 Task: Research Airbnb properties in Zhlobin, Belarus from 10th December, 2023 to 16th December, 2023 for 4 adults.4 bedrooms having 4 beds and 4 bathrooms. Property type can be flat. Amenities needed are: wifi, TV, free parkinig on premises, gym, breakfast. Booking option can be shelf check-in. Look for 3 properties as per requirement.
Action: Mouse moved to (611, 162)
Screenshot: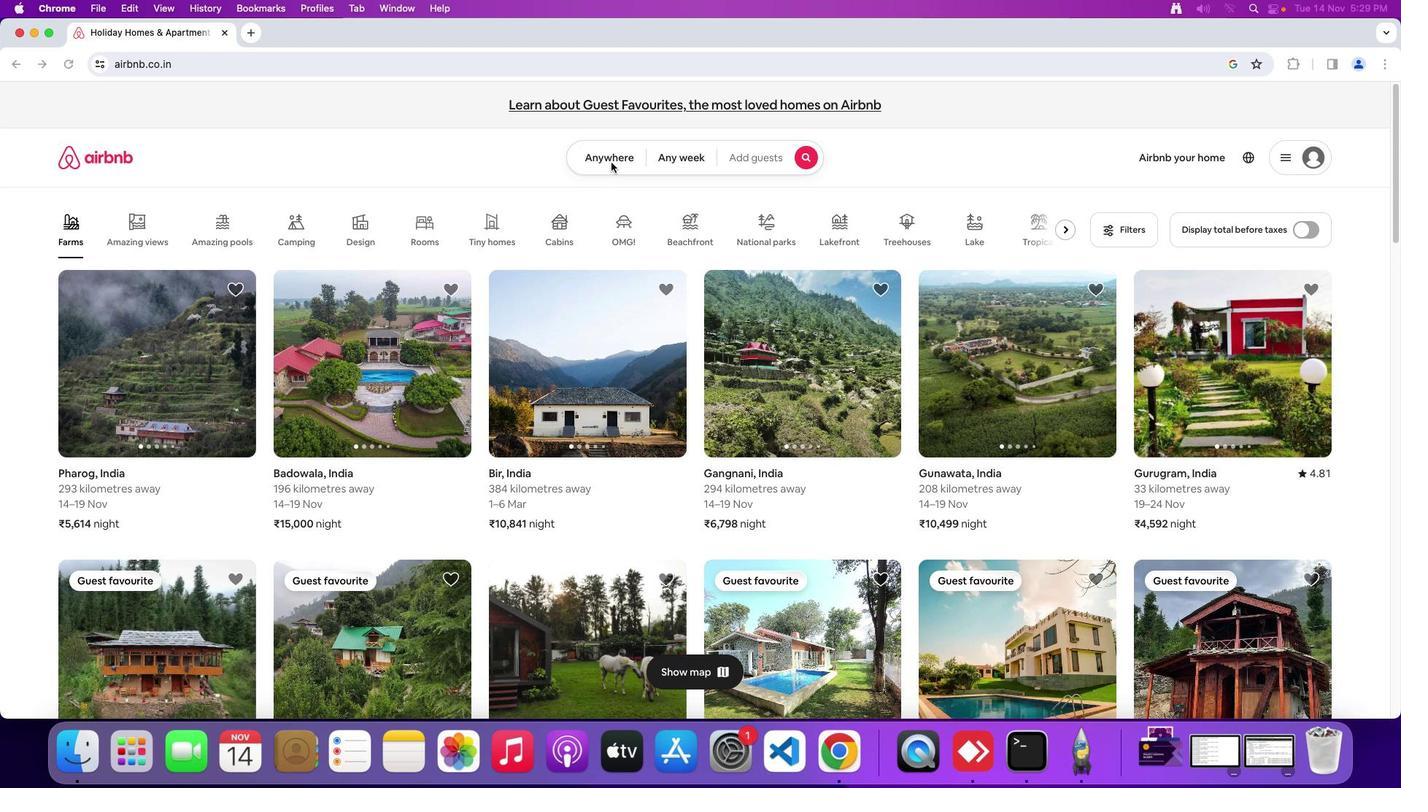 
Action: Mouse pressed left at (611, 162)
Screenshot: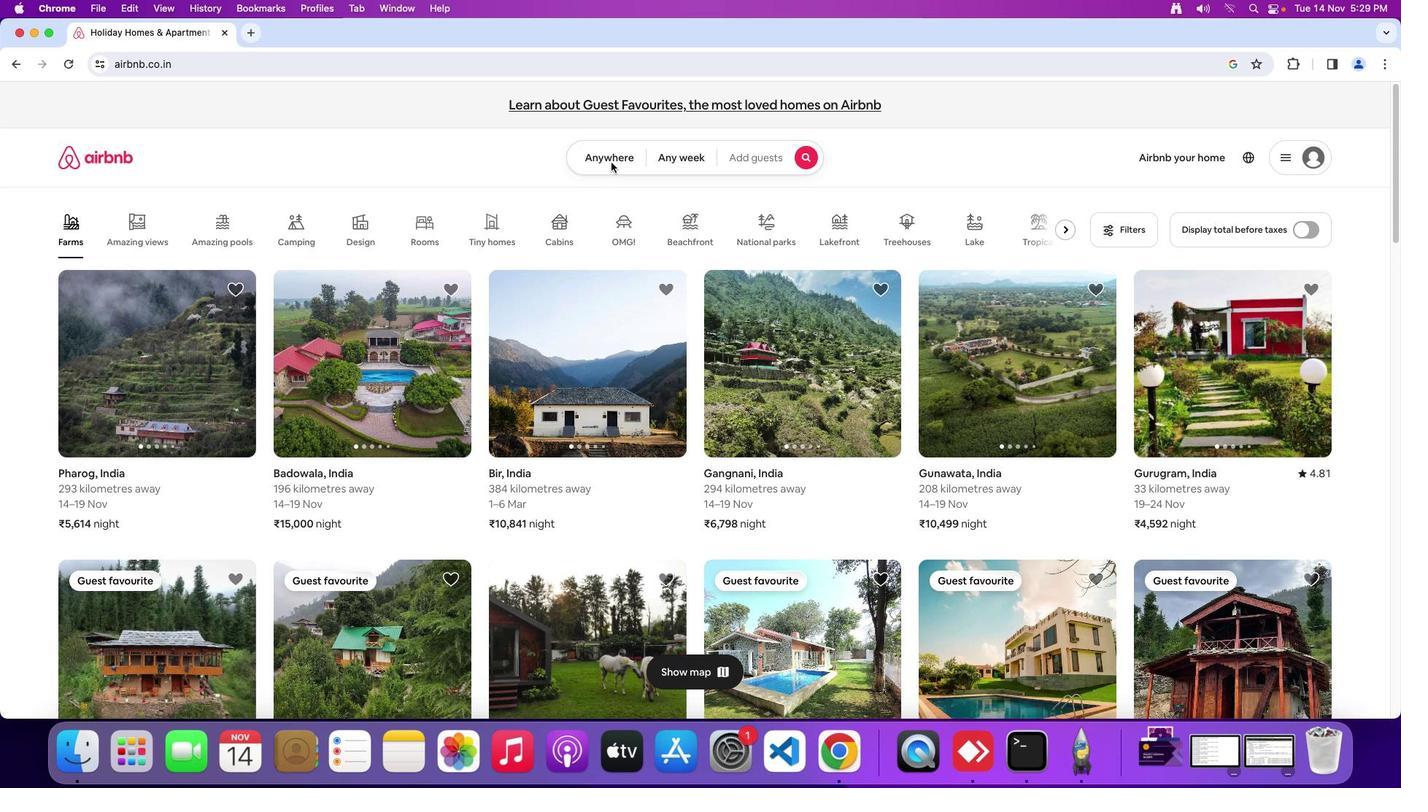 
Action: Mouse moved to (615, 161)
Screenshot: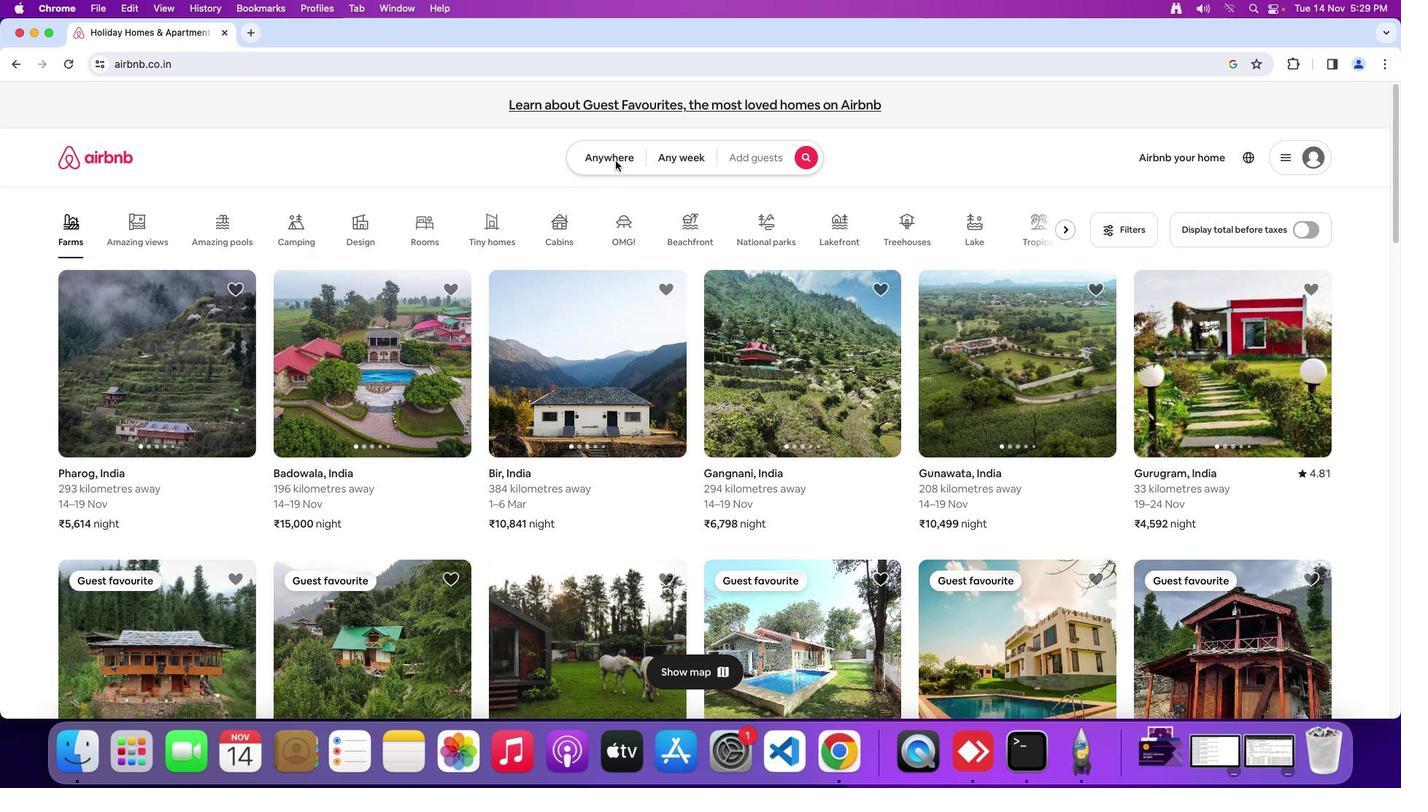 
Action: Mouse pressed left at (615, 161)
Screenshot: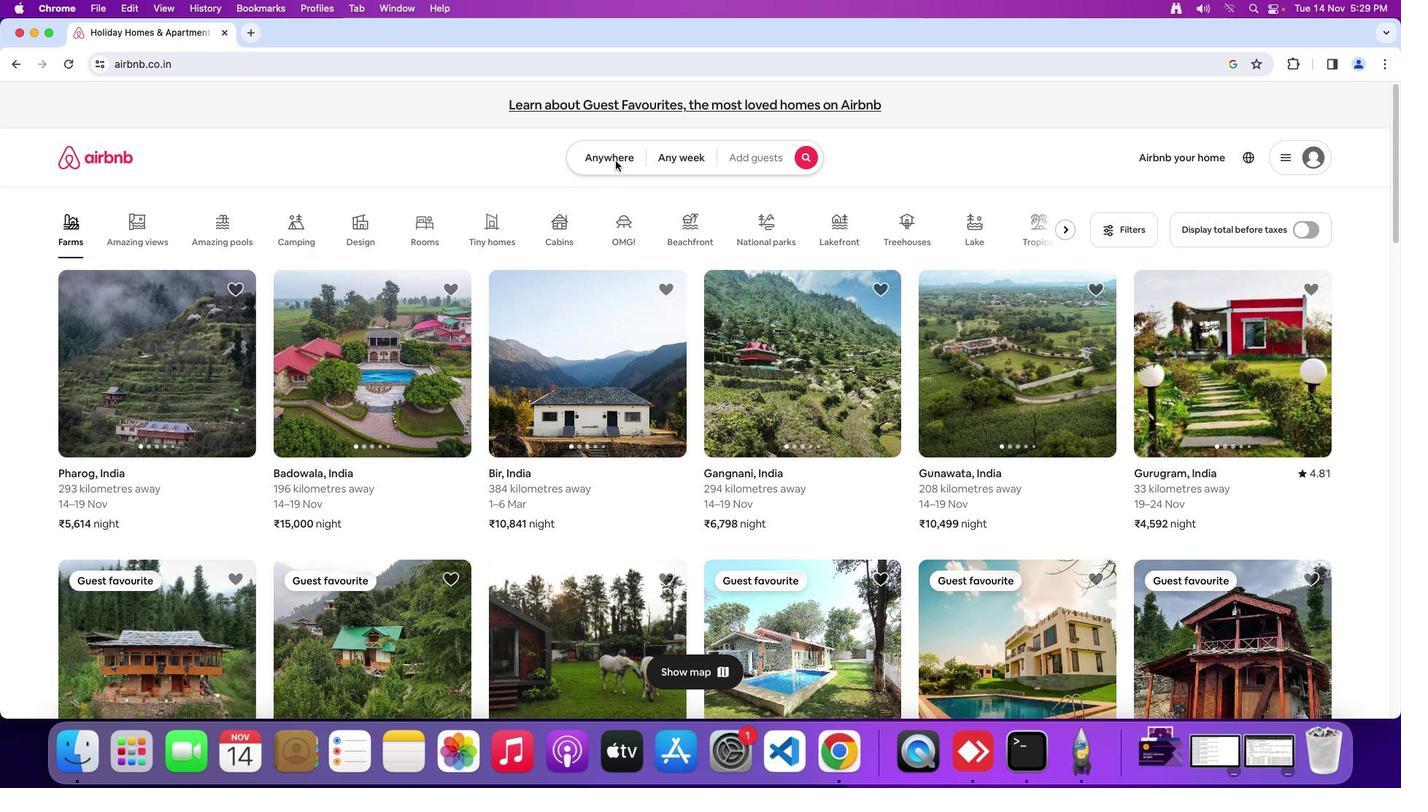 
Action: Mouse moved to (571, 216)
Screenshot: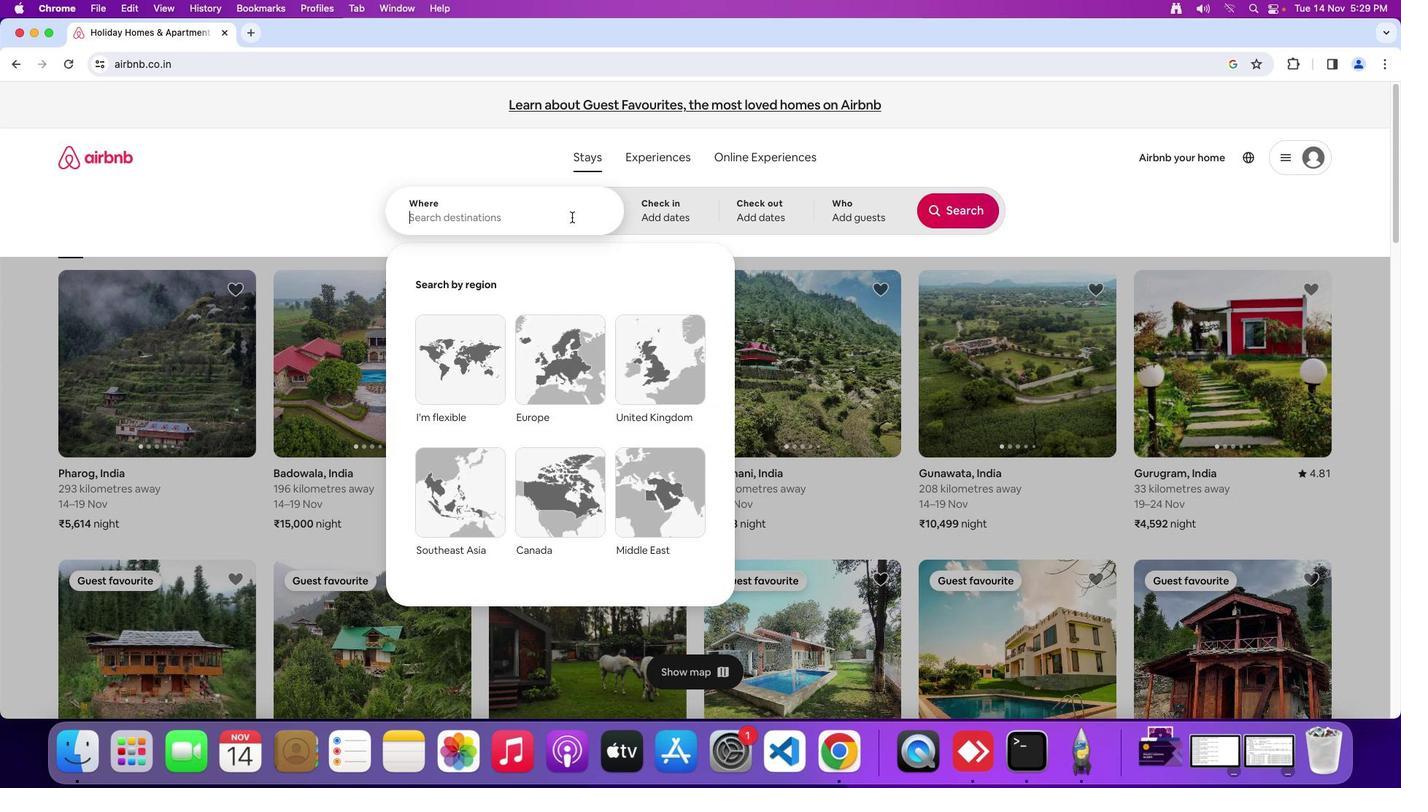 
Action: Mouse pressed left at (571, 216)
Screenshot: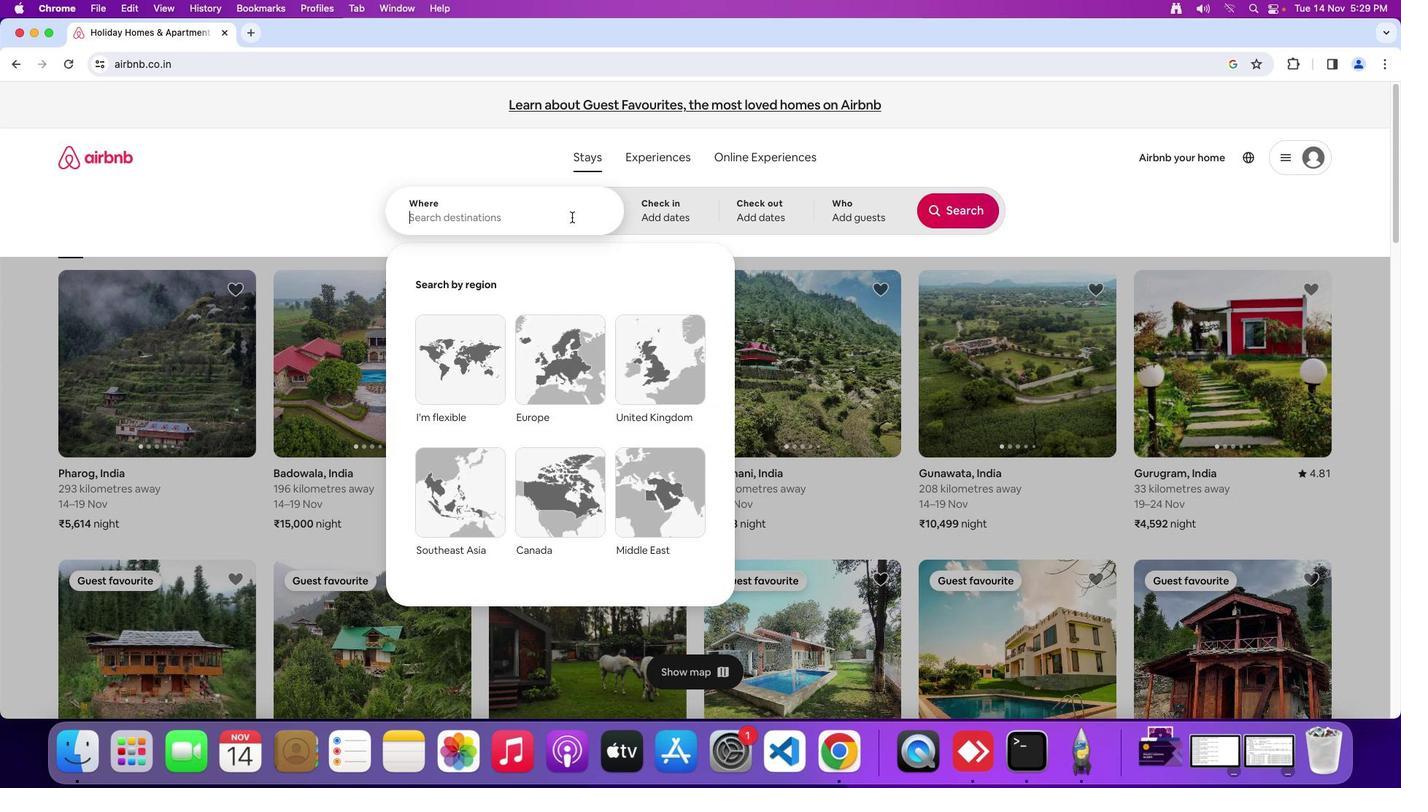 
Action: Key pressed Key.shift_rKey.shift_r'Z''h''l''o''b''i''n'','Key.spaceKey.shift_r'B''e''l''a''r''u''s'
Screenshot: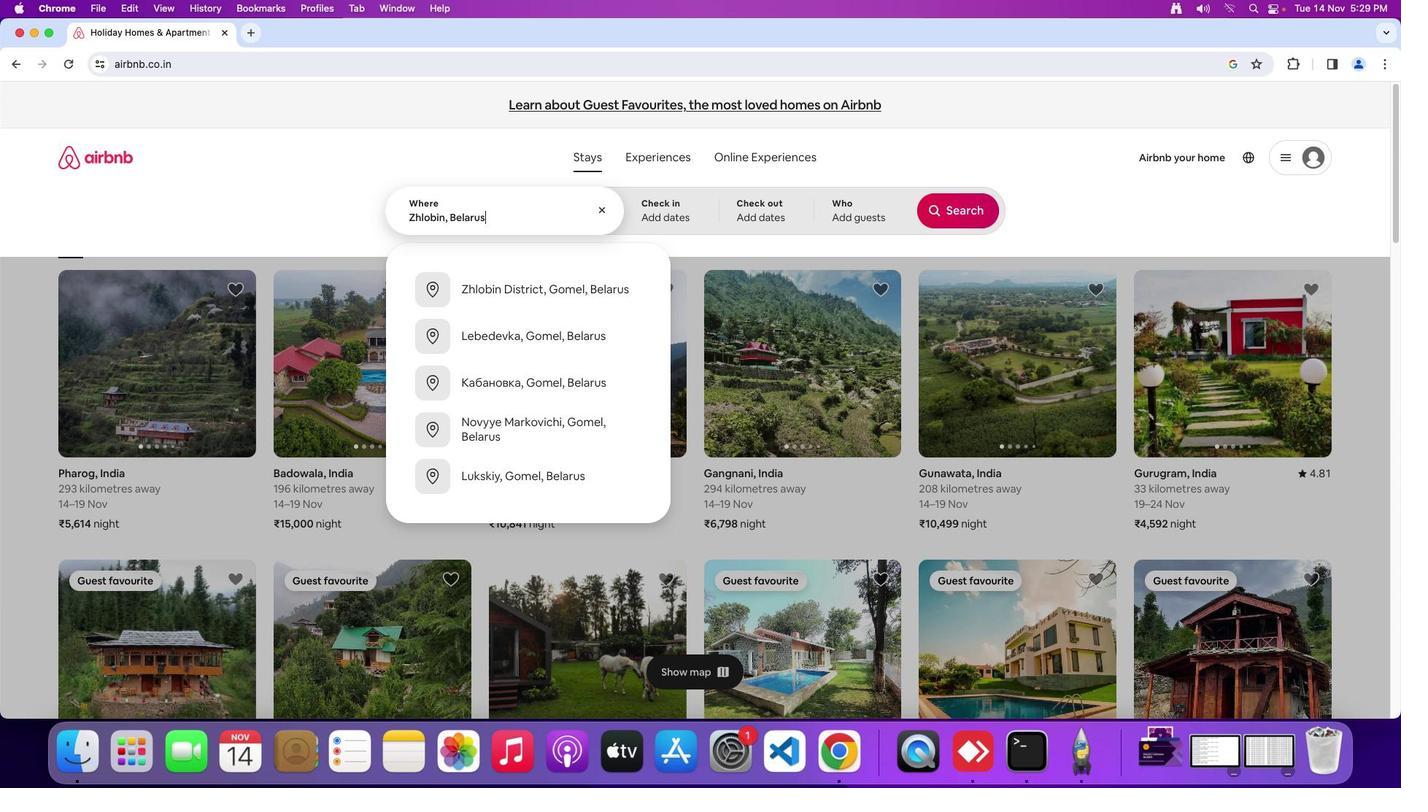 
Action: Mouse moved to (657, 208)
Screenshot: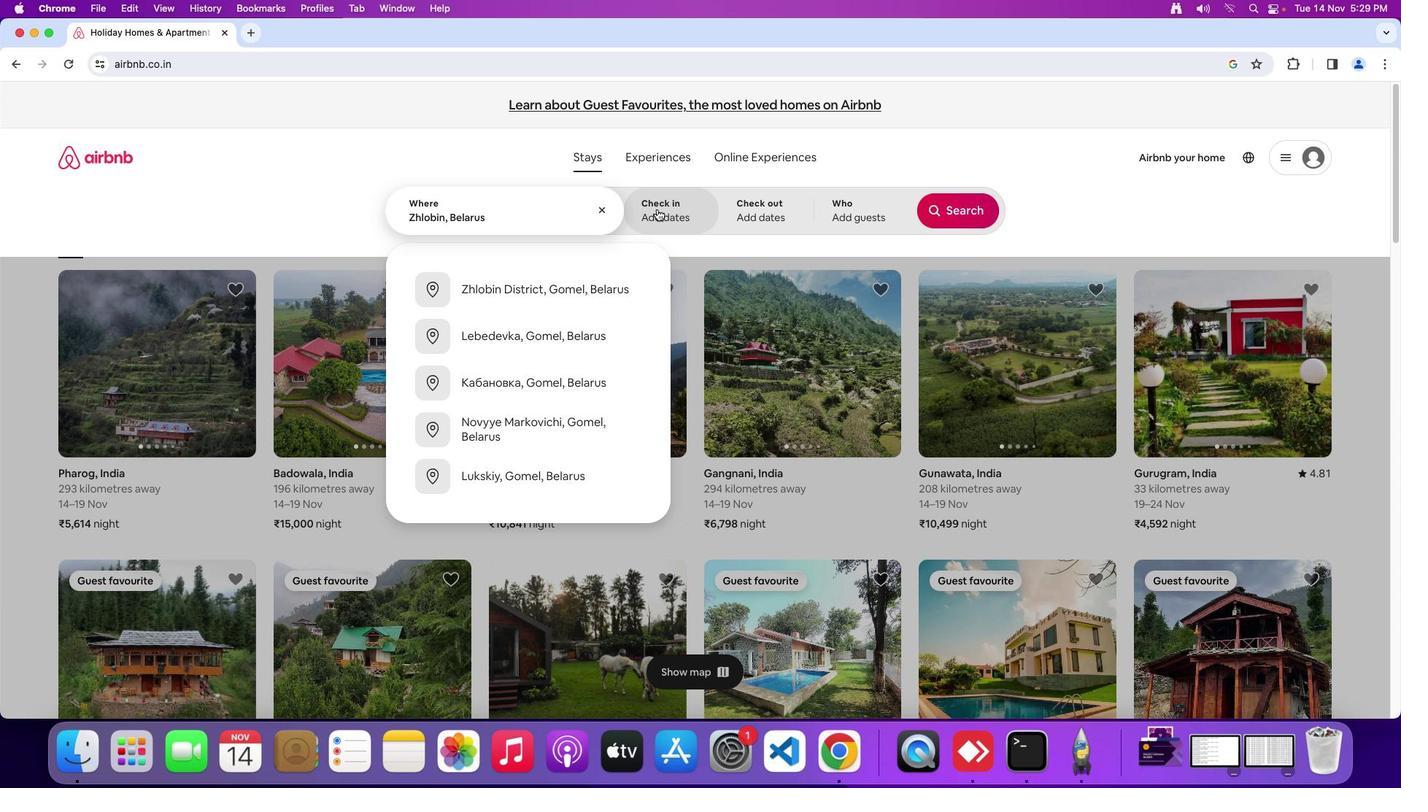 
Action: Mouse pressed left at (657, 208)
Screenshot: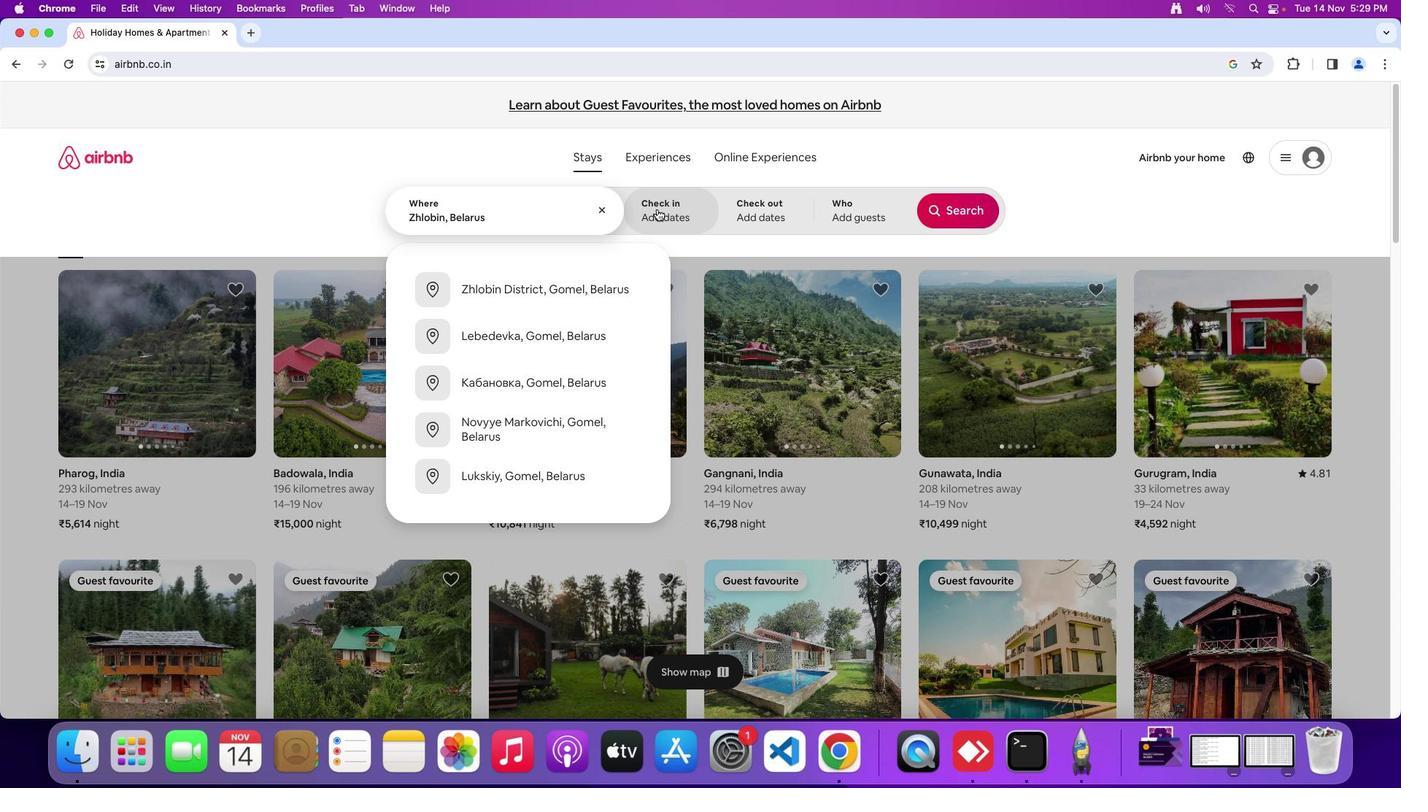 
Action: Mouse moved to (729, 461)
Screenshot: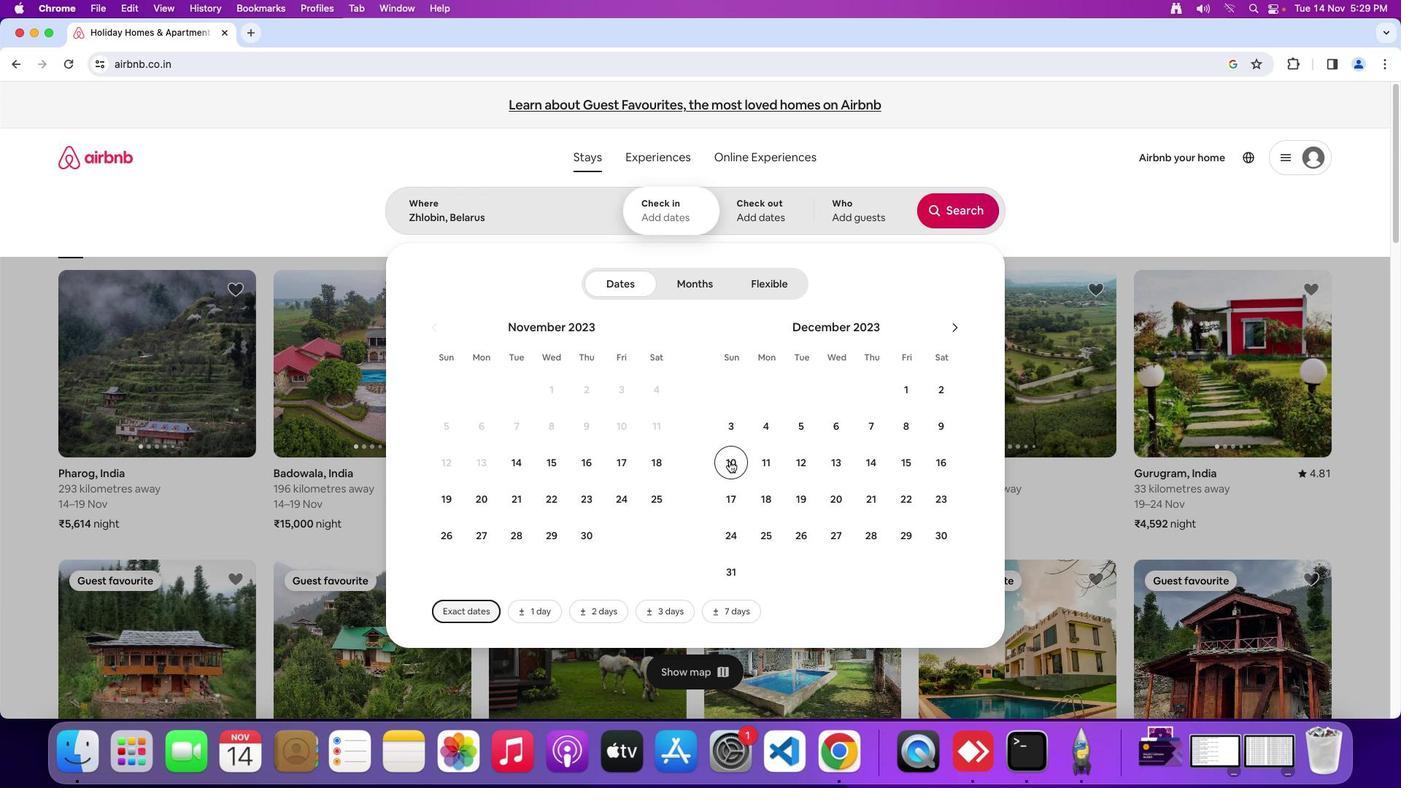 
Action: Mouse pressed left at (729, 461)
Screenshot: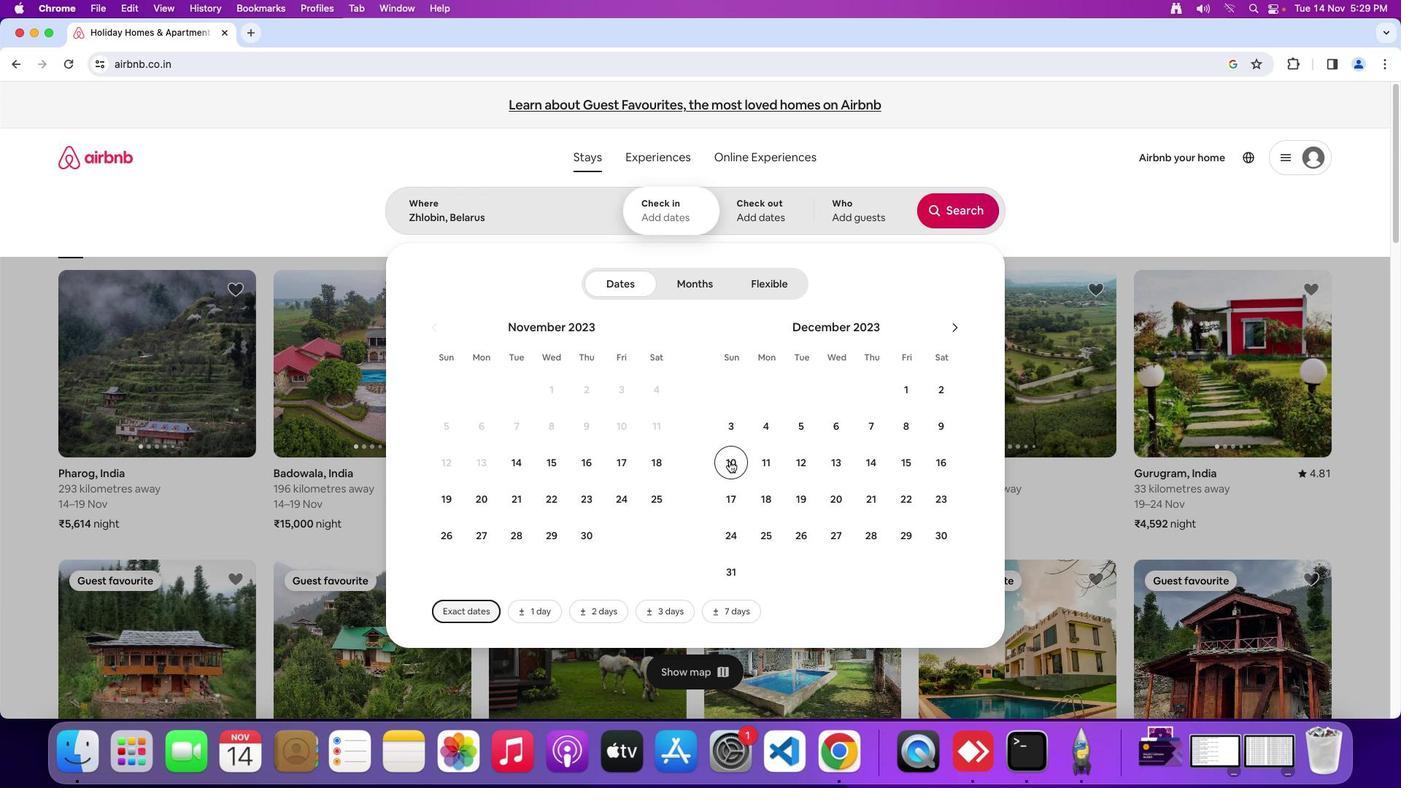 
Action: Mouse moved to (933, 465)
Screenshot: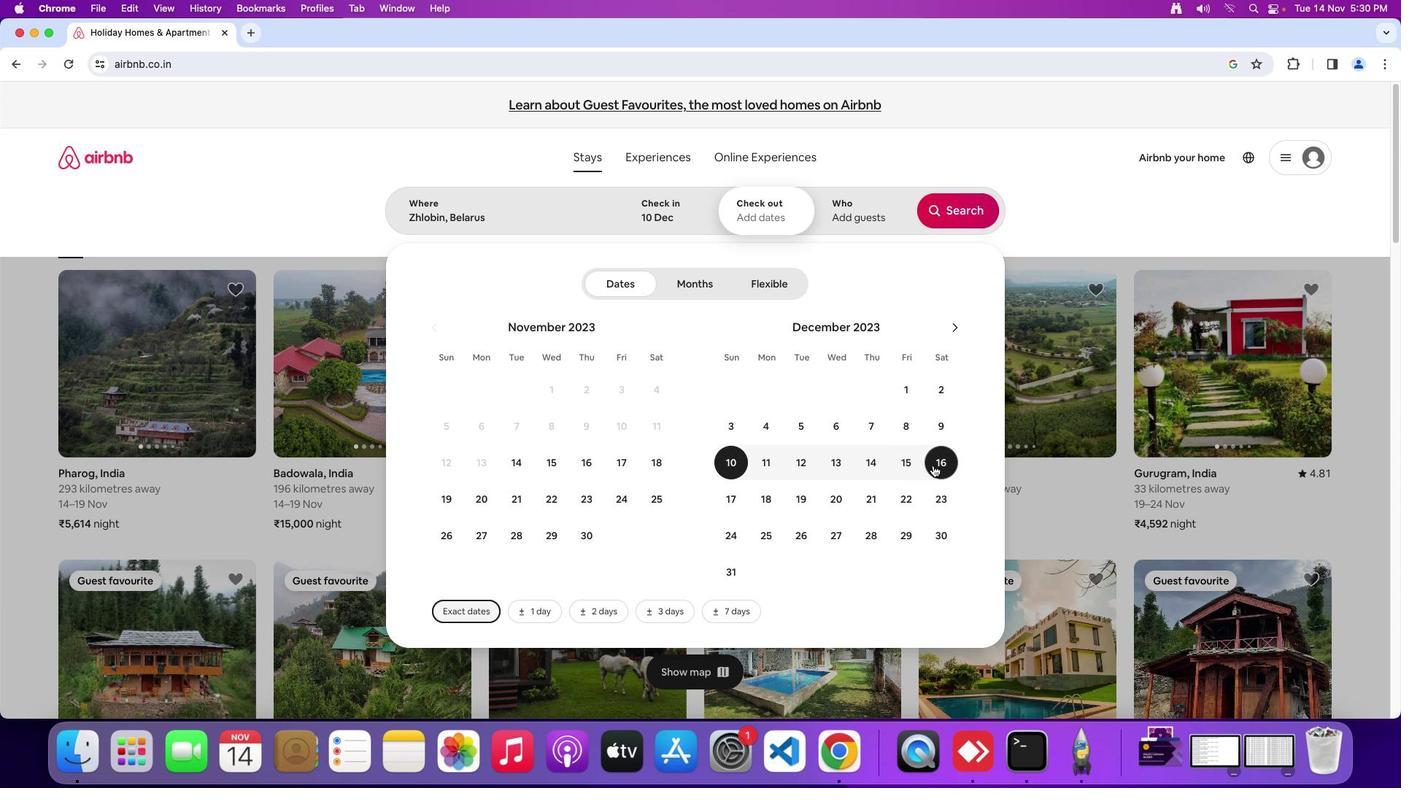 
Action: Mouse pressed left at (933, 465)
Screenshot: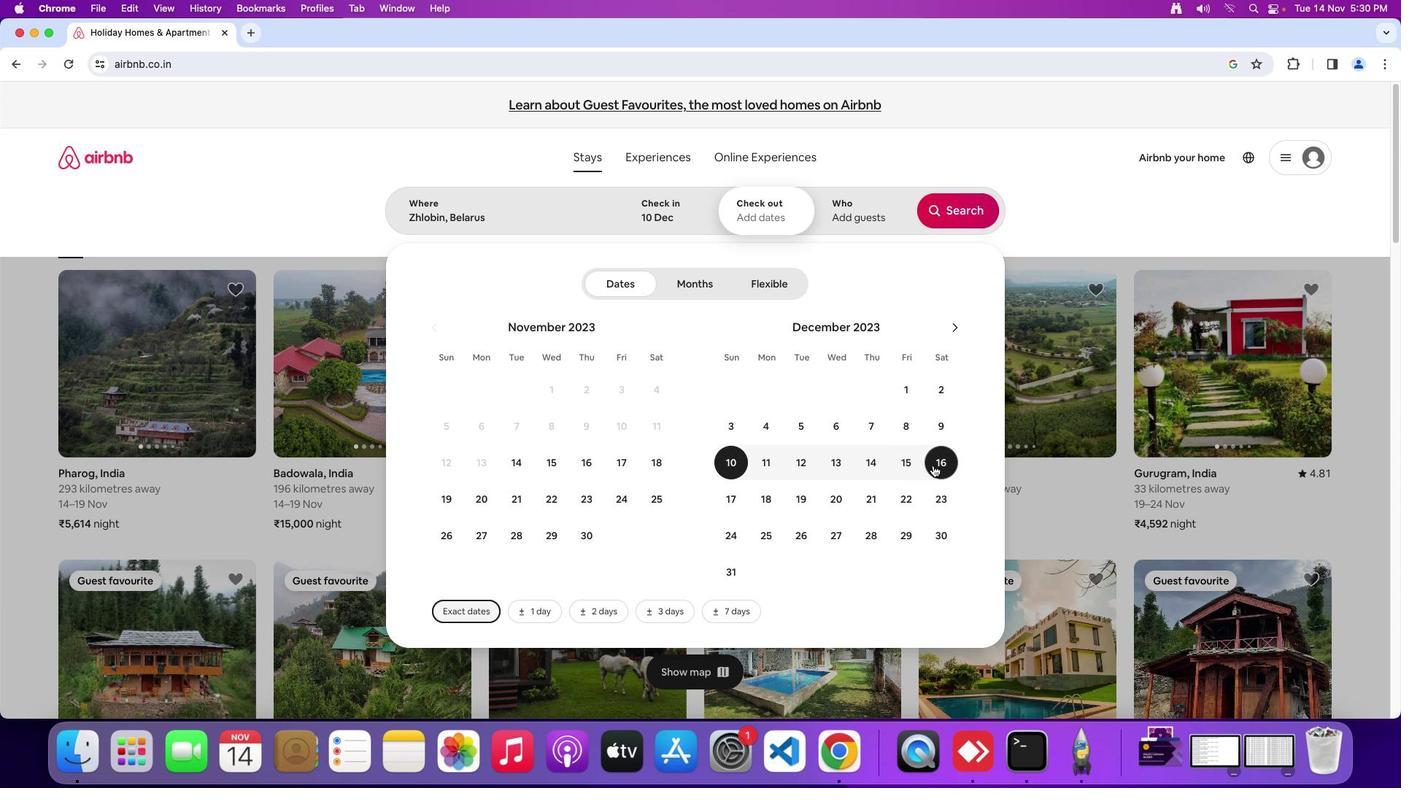 
Action: Mouse moved to (879, 223)
Screenshot: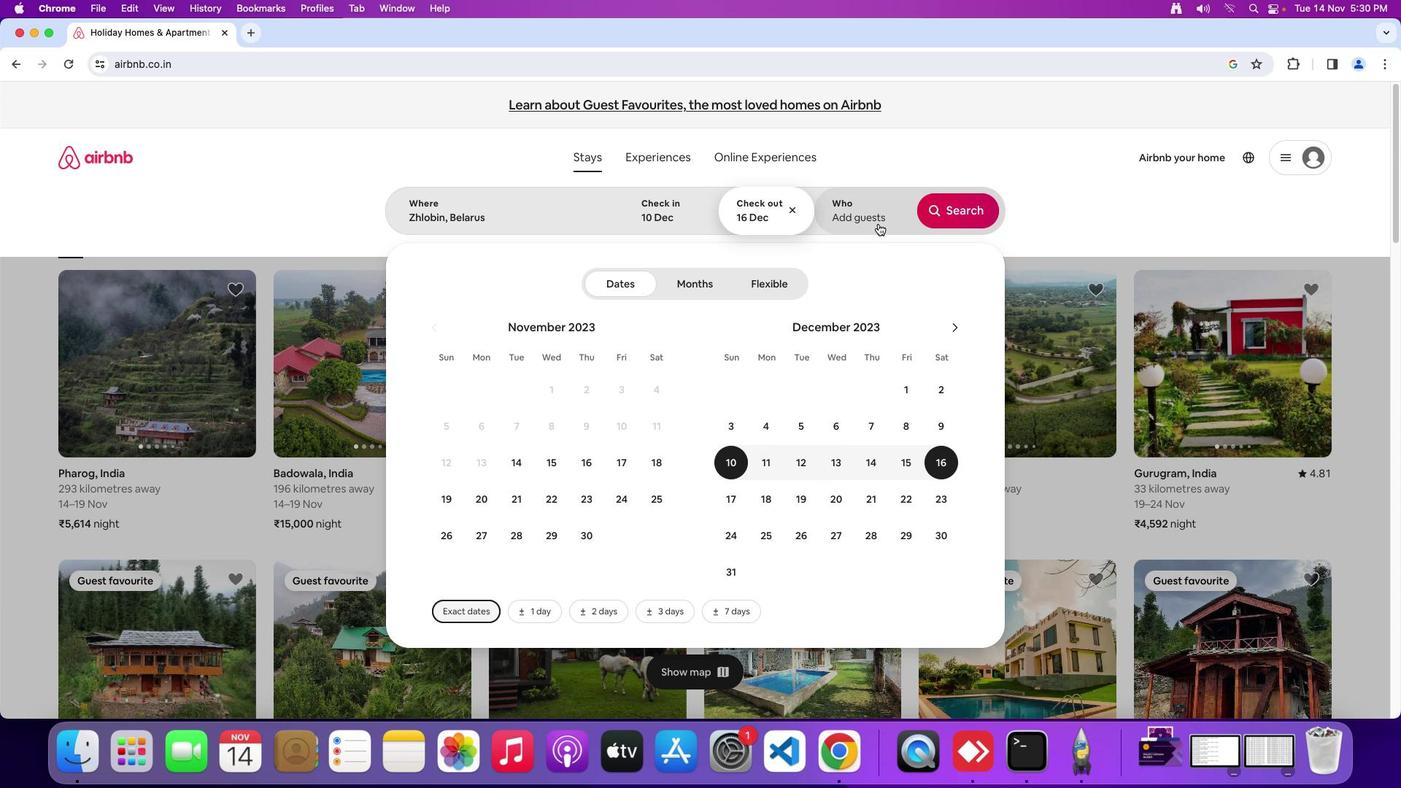 
Action: Mouse pressed left at (879, 223)
Screenshot: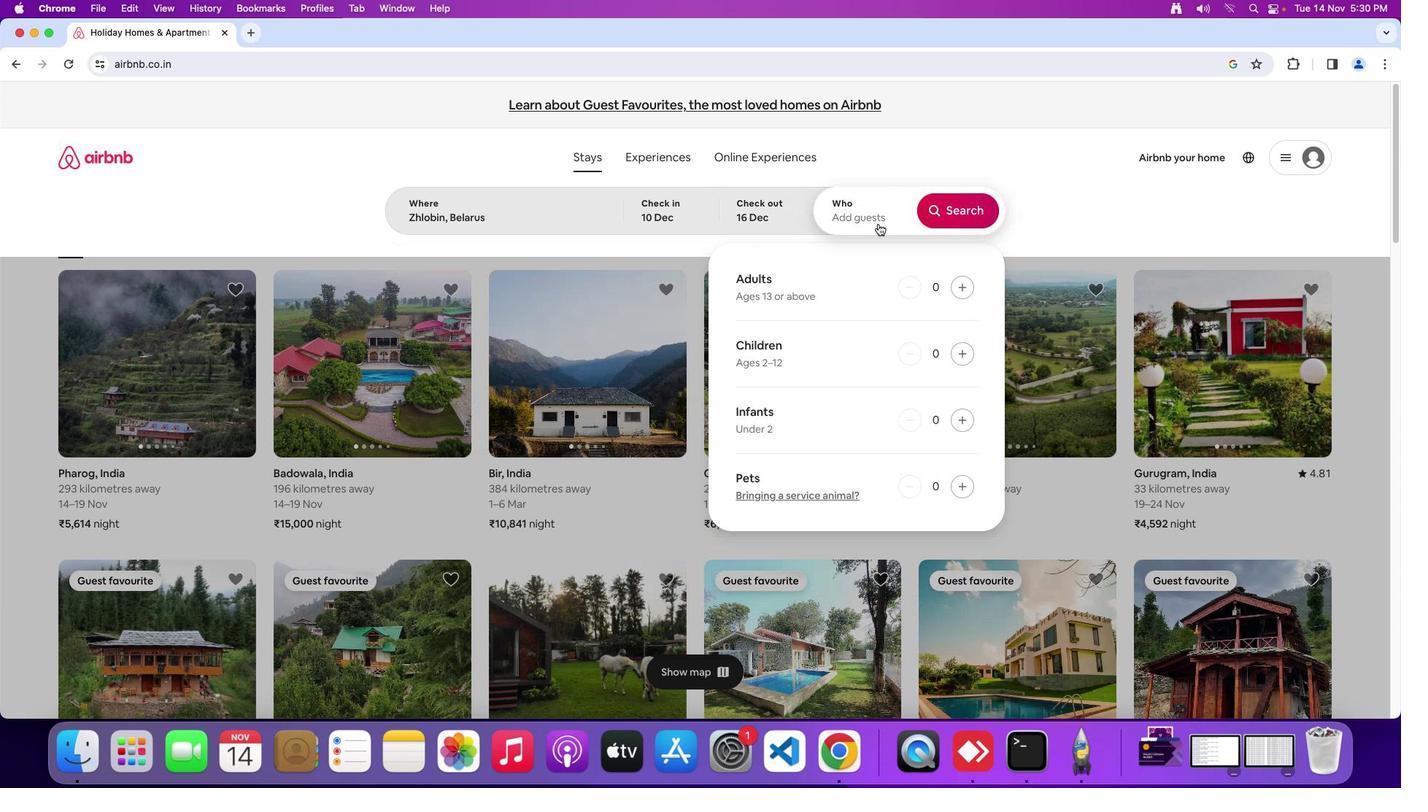 
Action: Mouse moved to (958, 282)
Screenshot: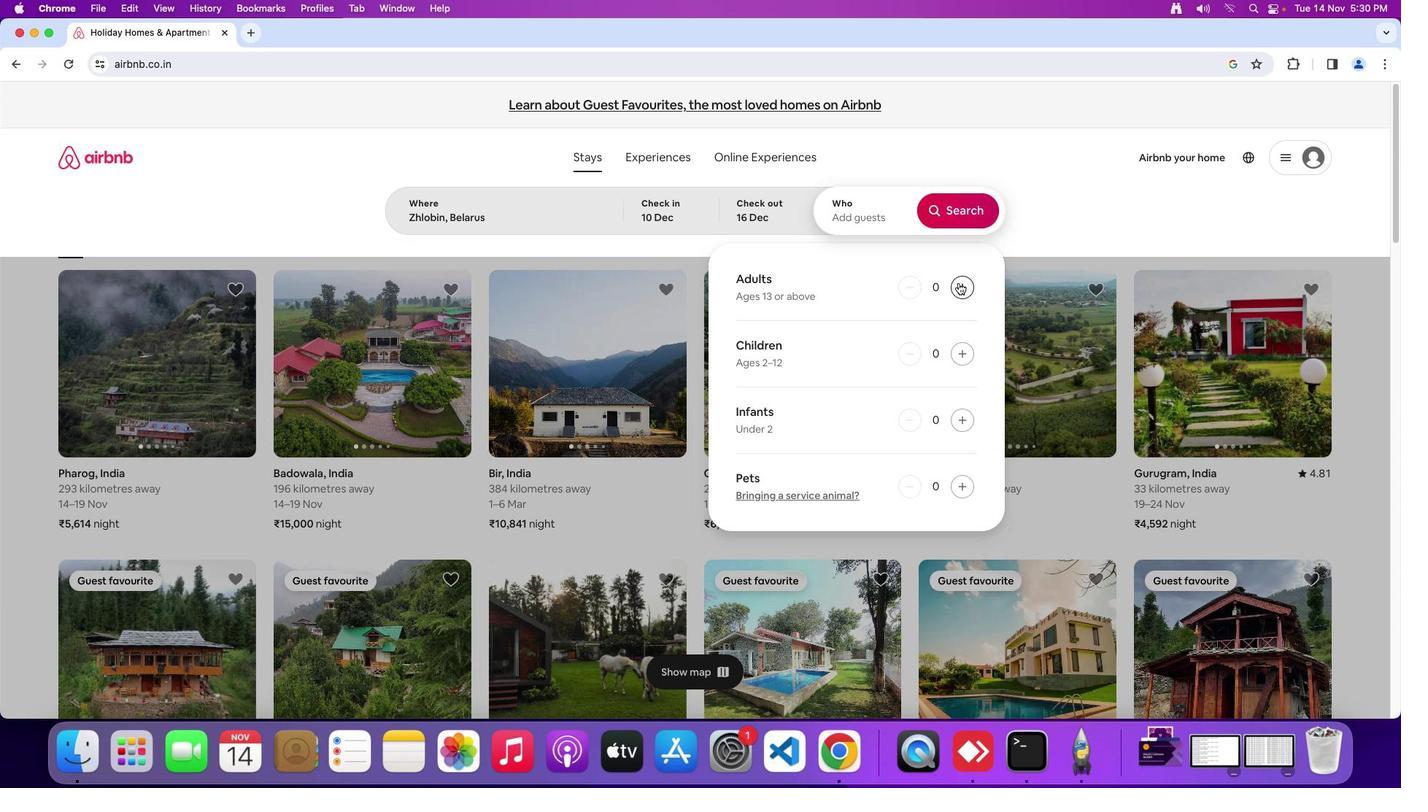 
Action: Mouse pressed left at (958, 282)
Screenshot: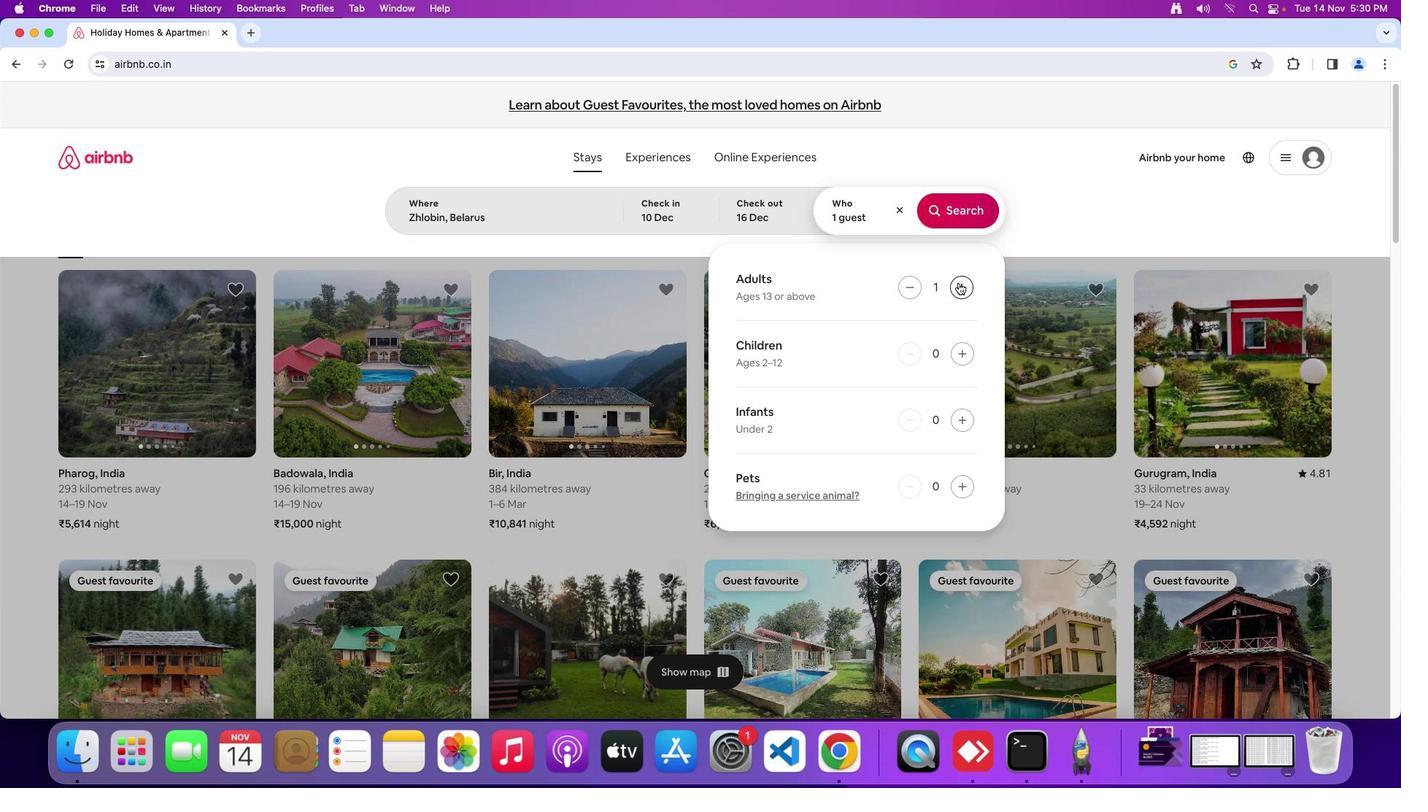 
Action: Mouse pressed left at (958, 282)
Screenshot: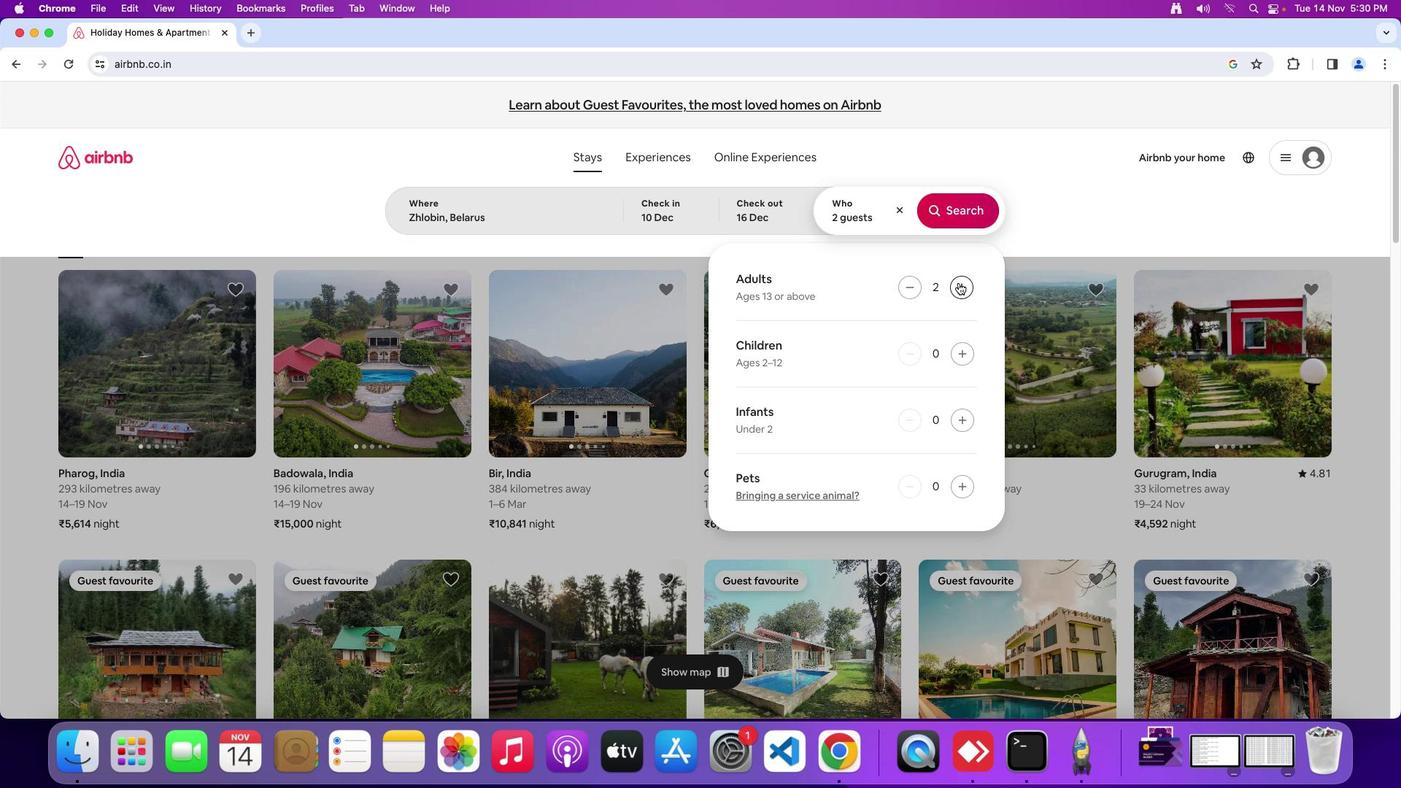 
Action: Mouse pressed left at (958, 282)
Screenshot: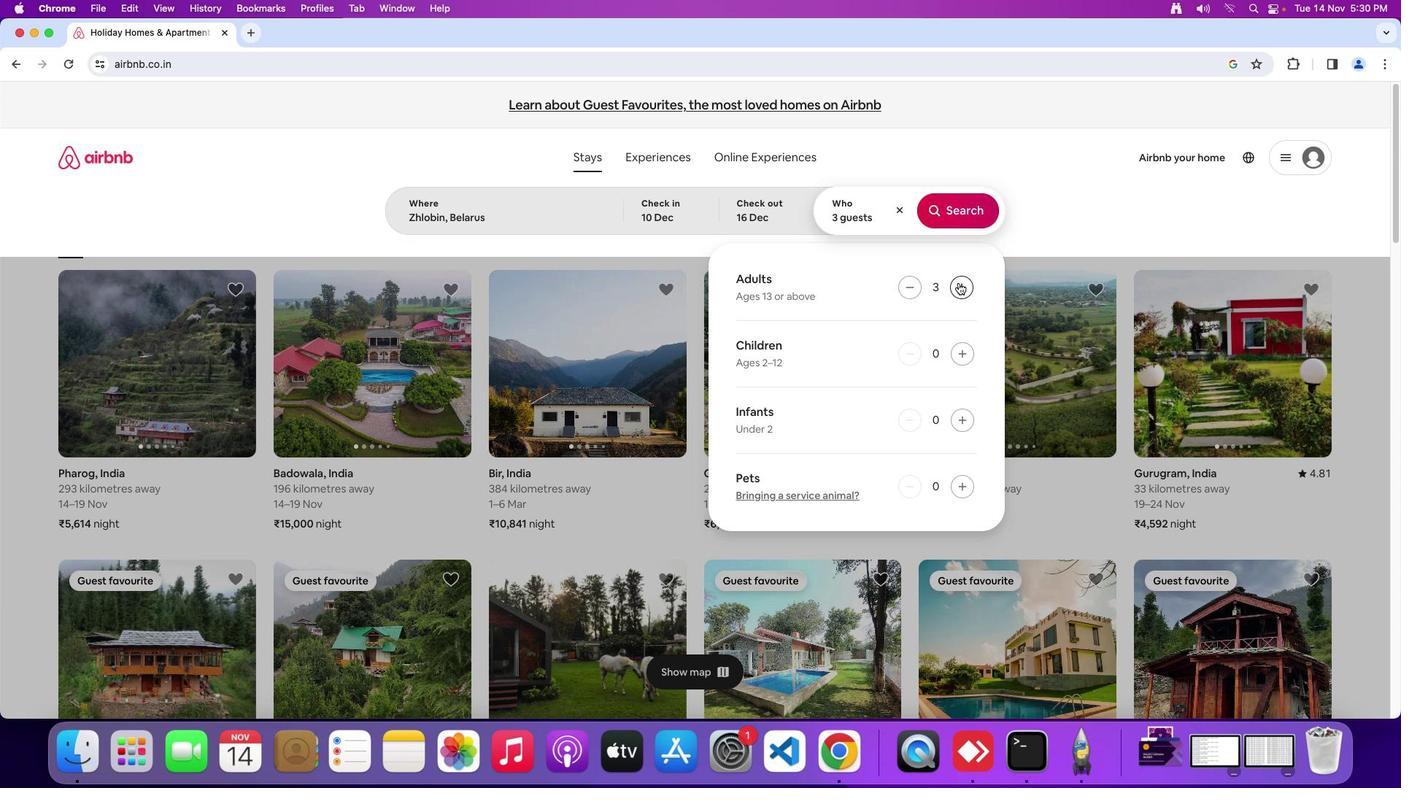 
Action: Mouse pressed left at (958, 282)
Screenshot: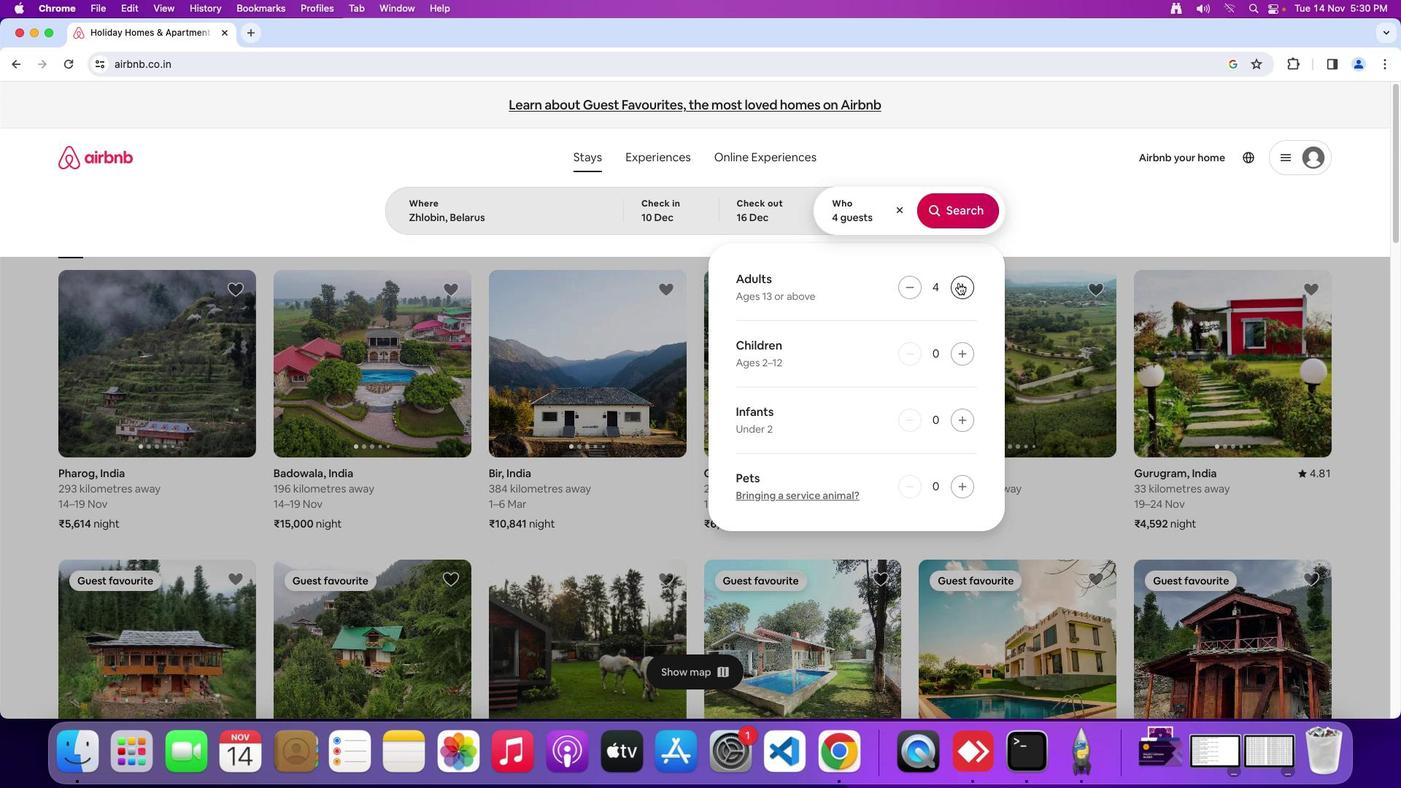 
Action: Mouse moved to (964, 204)
Screenshot: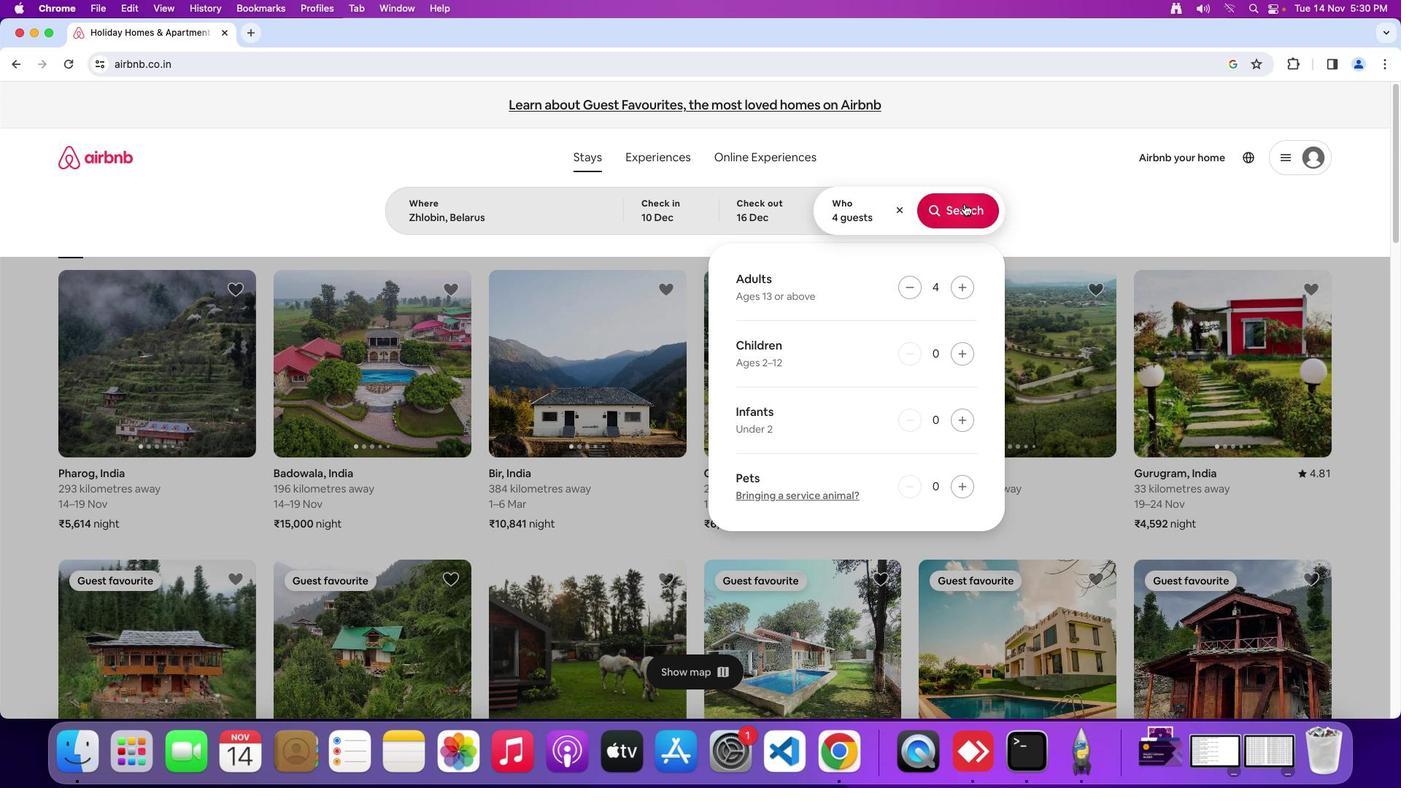 
Action: Mouse pressed left at (964, 204)
Screenshot: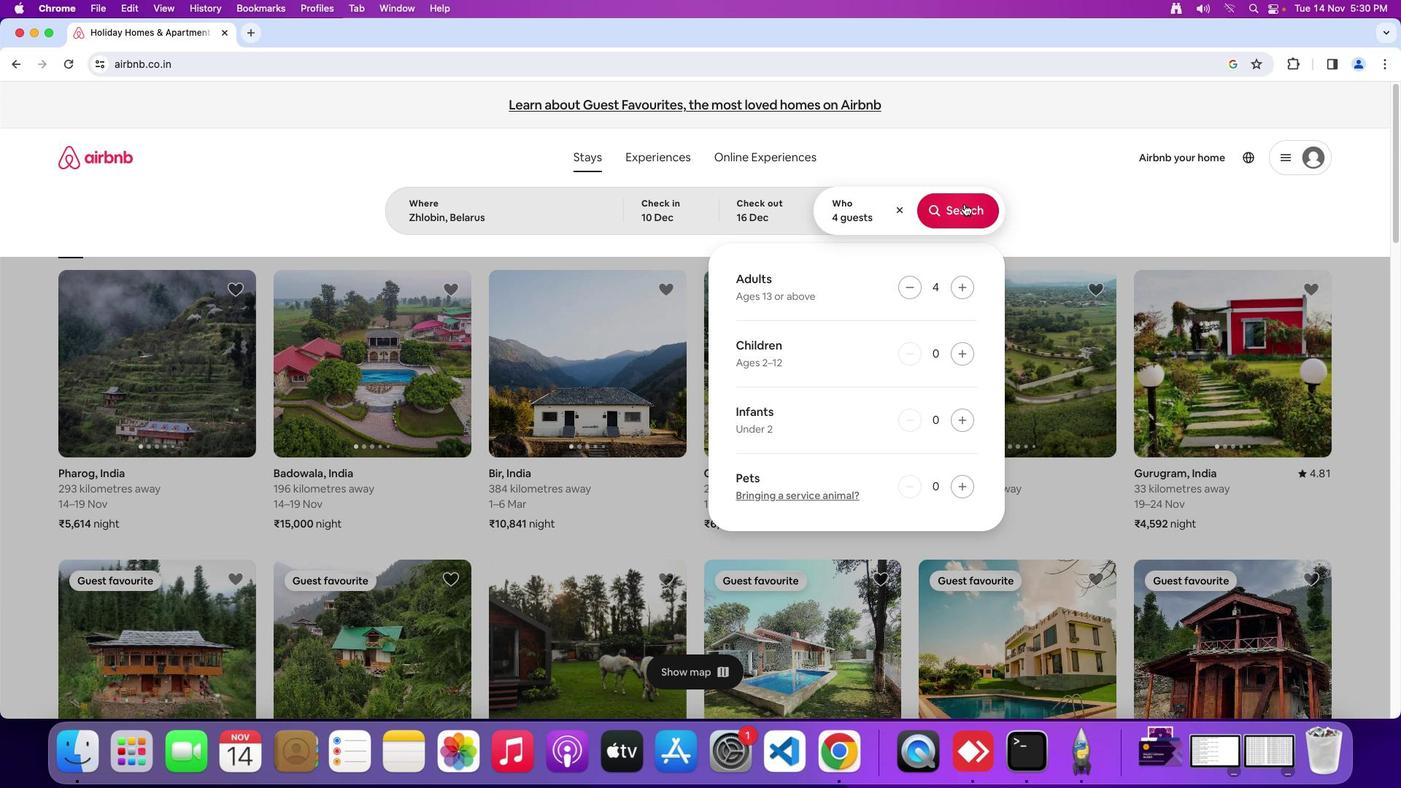 
Action: Mouse moved to (1157, 165)
Screenshot: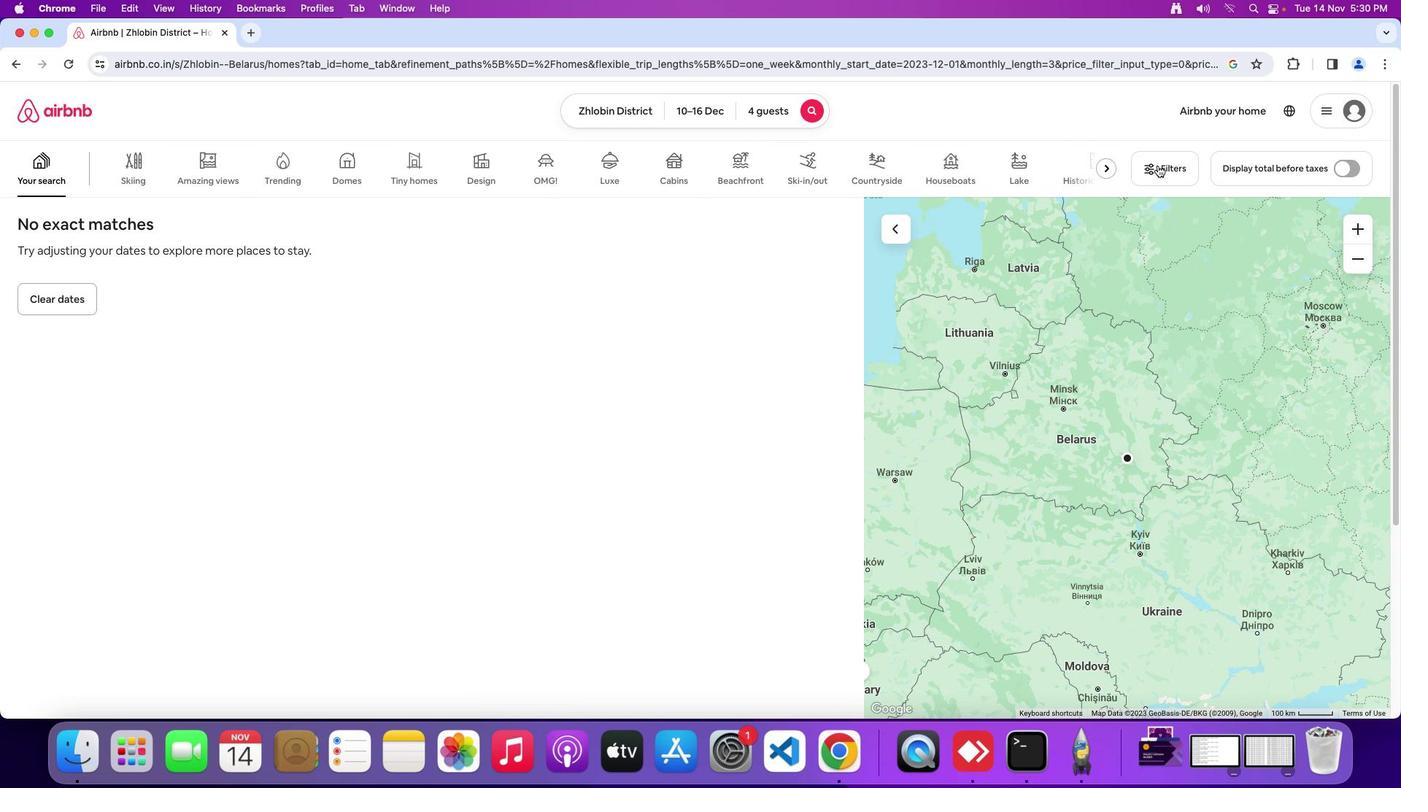 
Action: Mouse pressed left at (1157, 165)
Screenshot: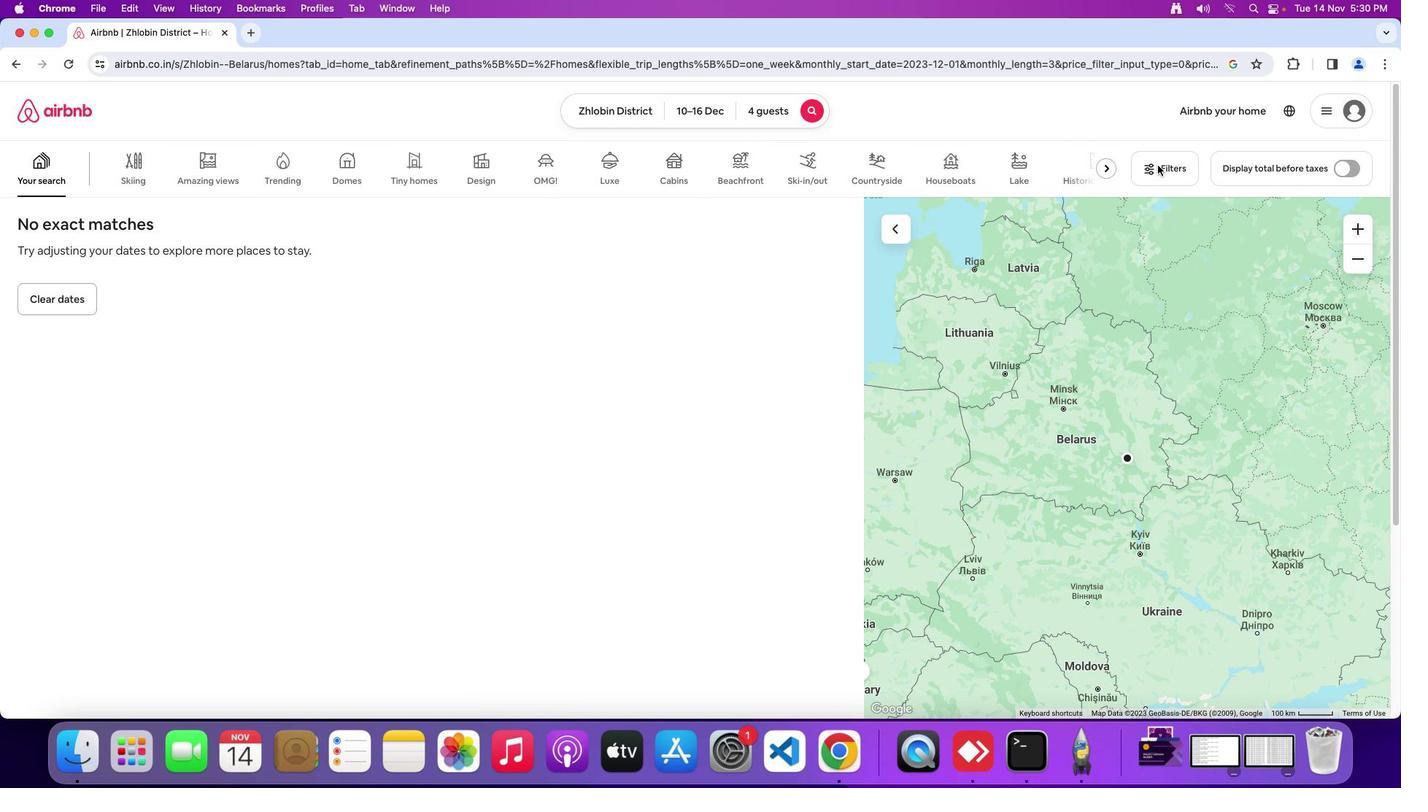 
Action: Mouse moved to (787, 357)
Screenshot: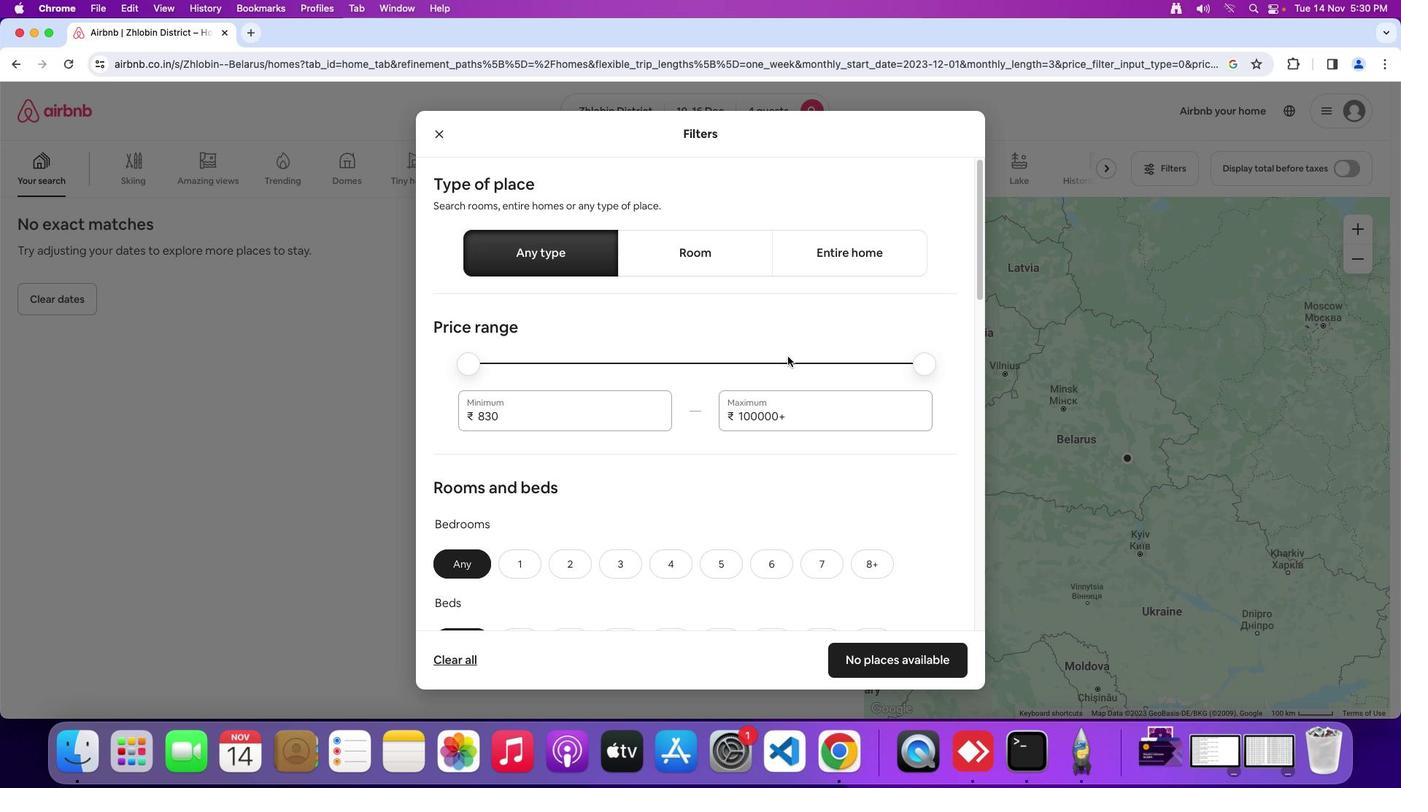 
Action: Mouse scrolled (787, 357) with delta (0, 0)
Screenshot: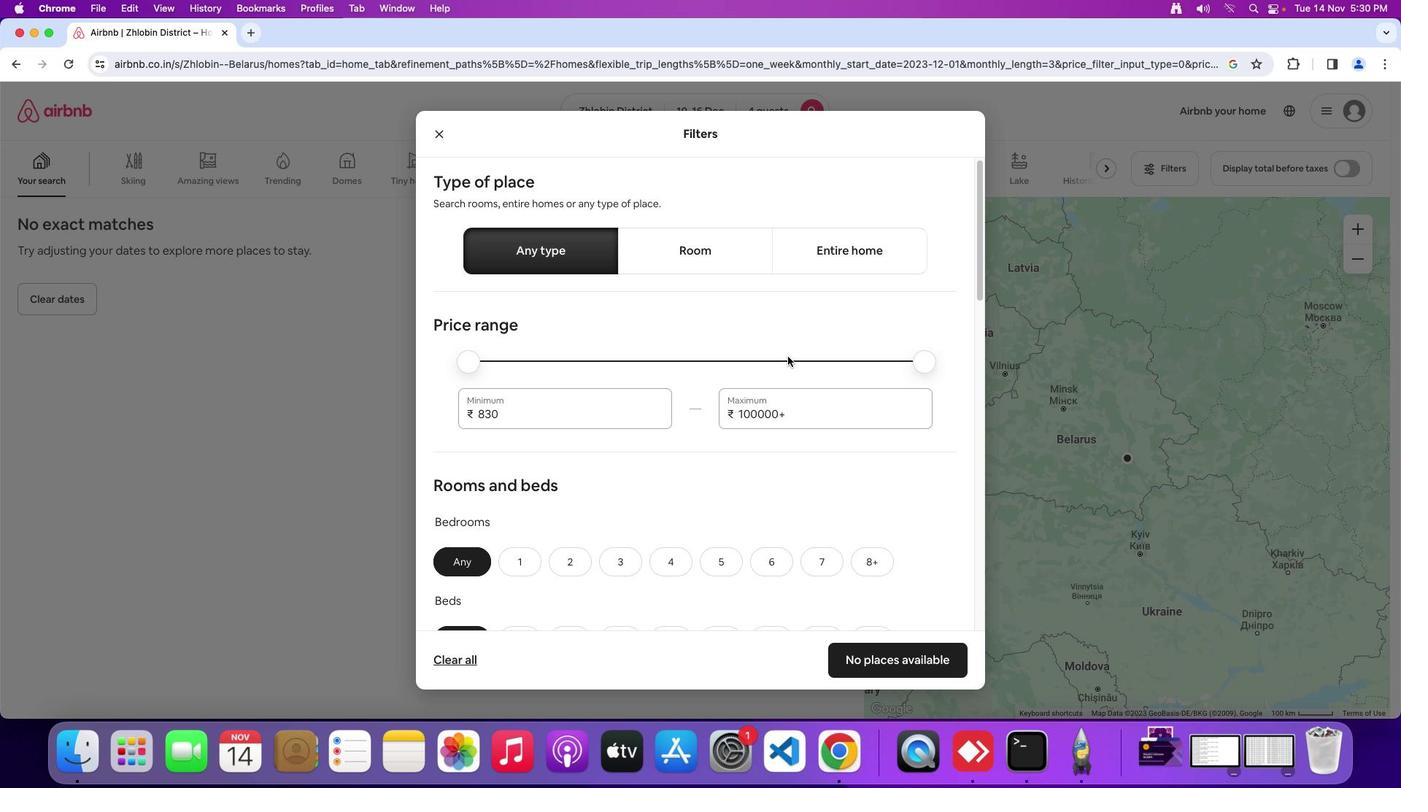 
Action: Mouse moved to (787, 357)
Screenshot: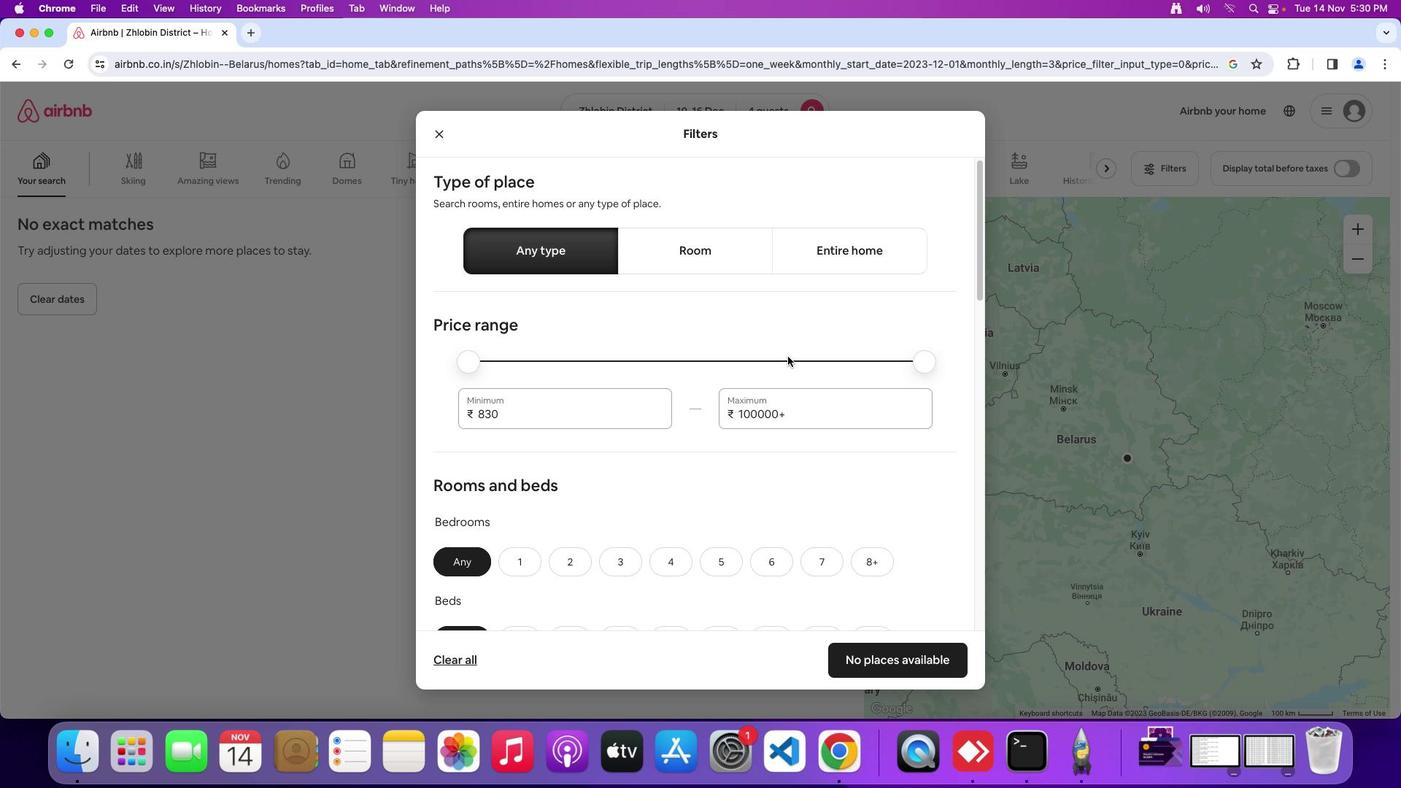 
Action: Mouse scrolled (787, 357) with delta (0, 0)
Screenshot: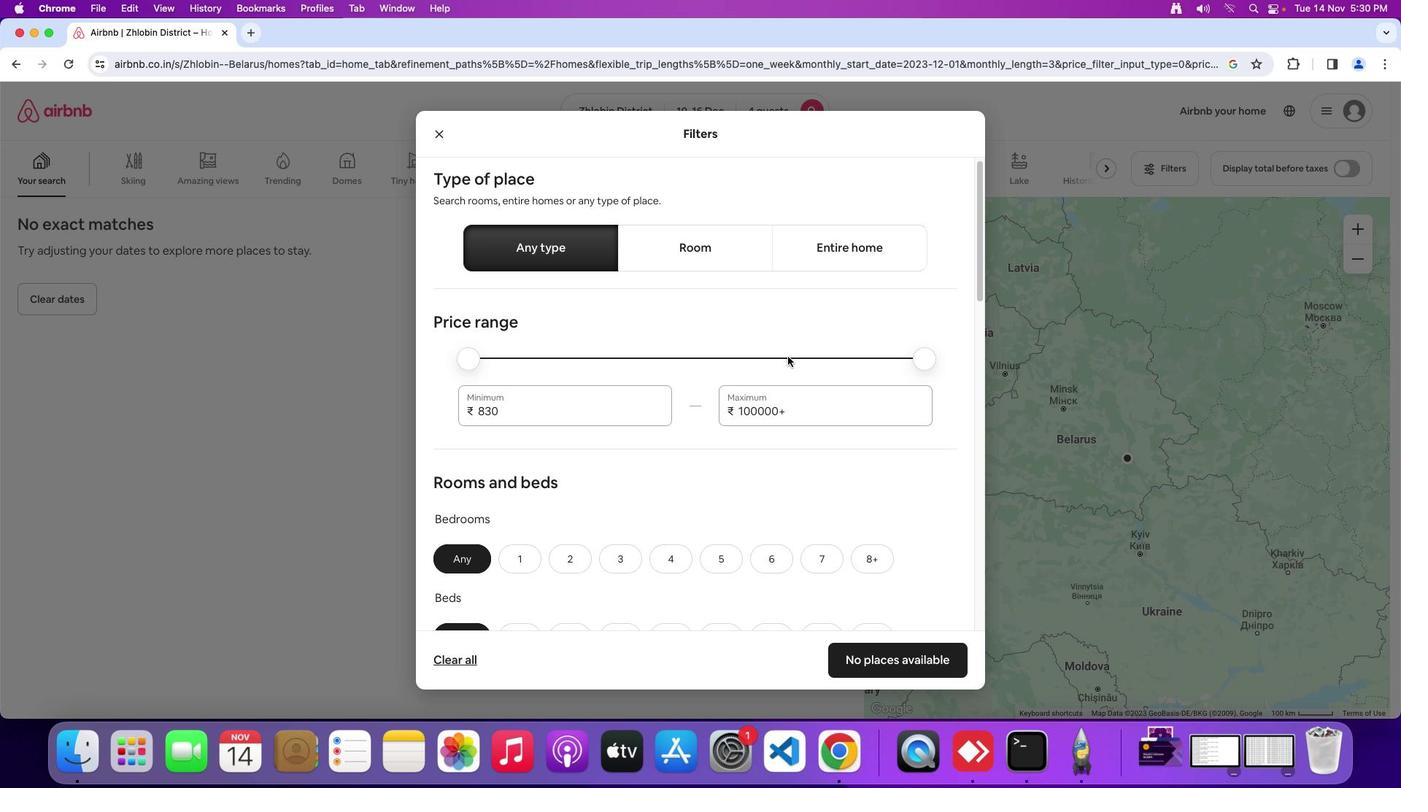 
Action: Mouse scrolled (787, 357) with delta (0, 0)
Screenshot: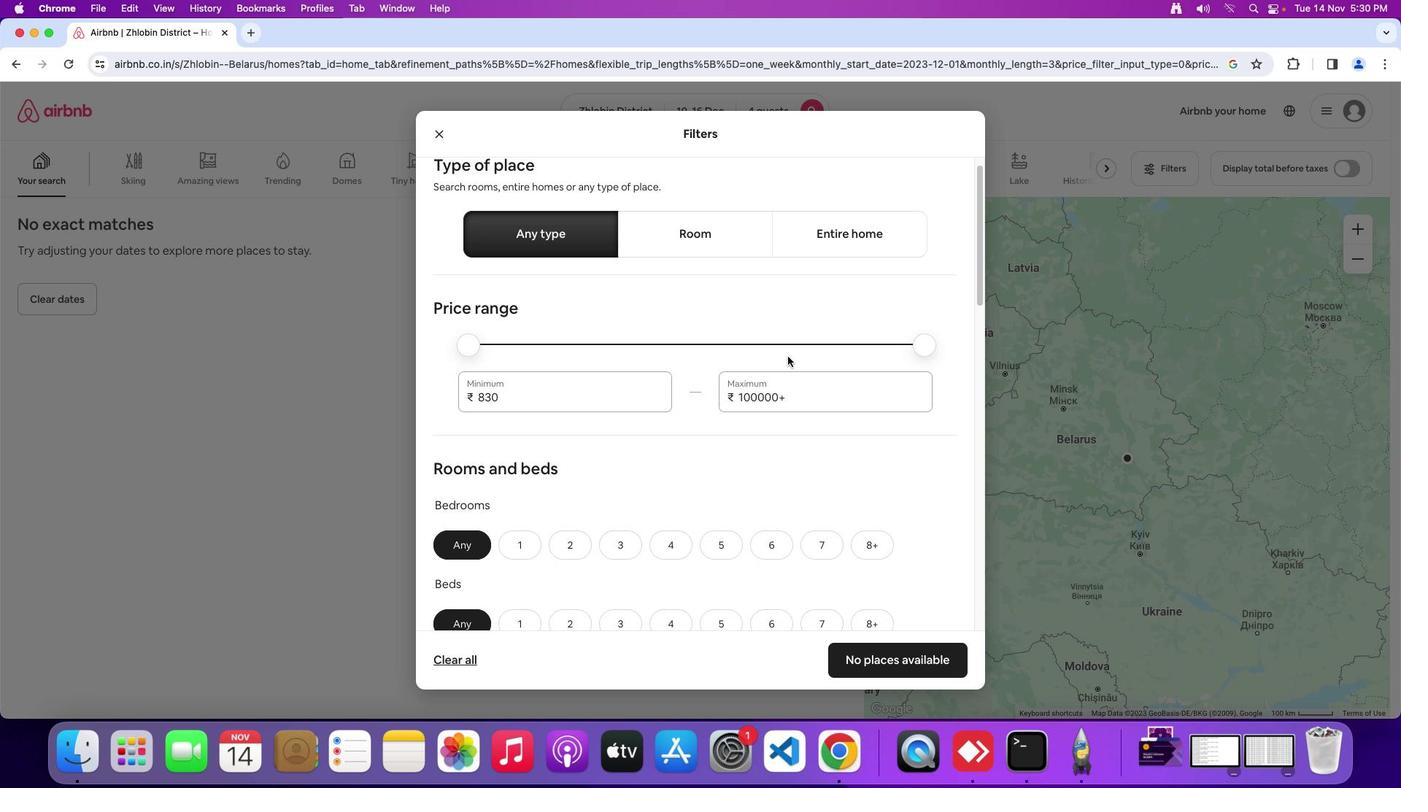 
Action: Mouse scrolled (787, 357) with delta (0, 0)
Screenshot: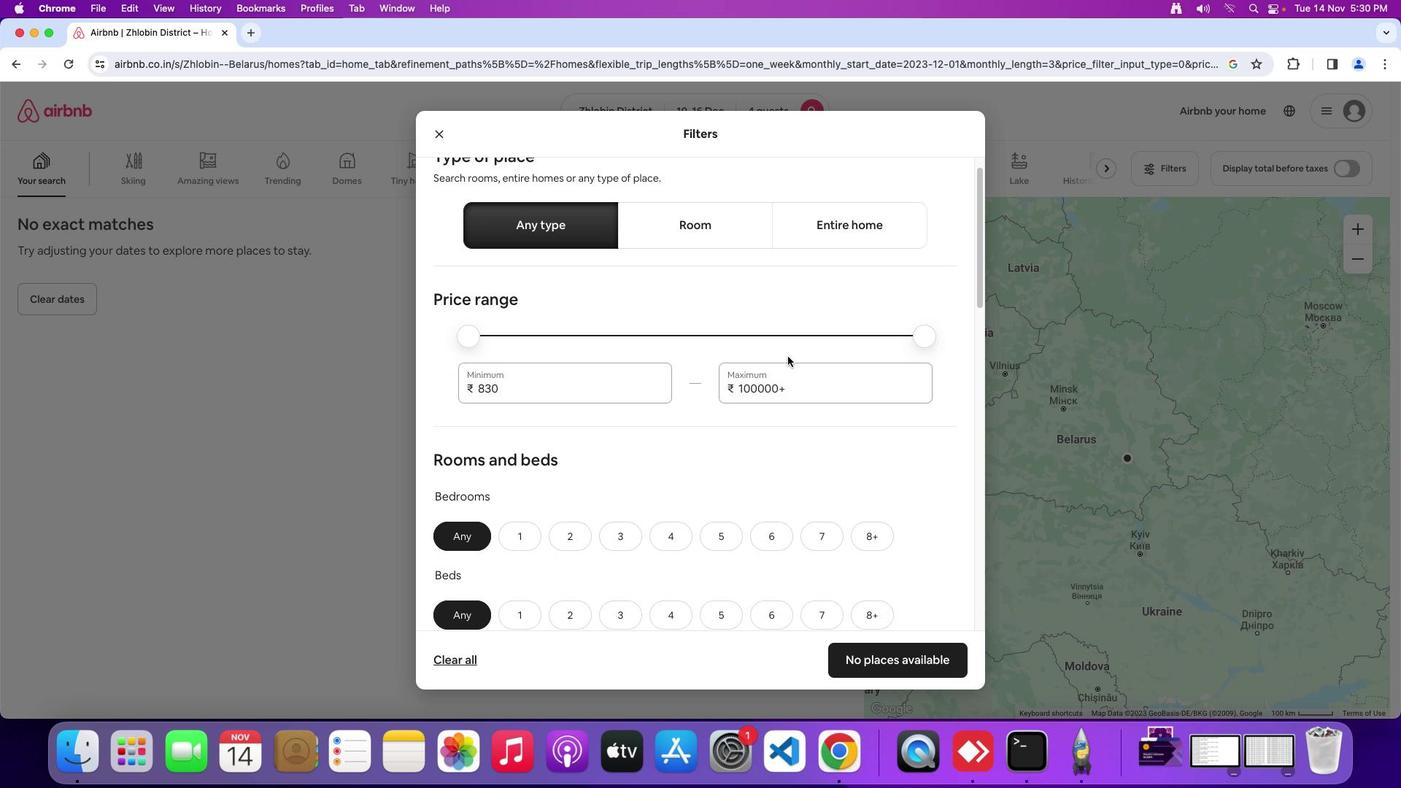 
Action: Mouse scrolled (787, 357) with delta (0, 0)
Screenshot: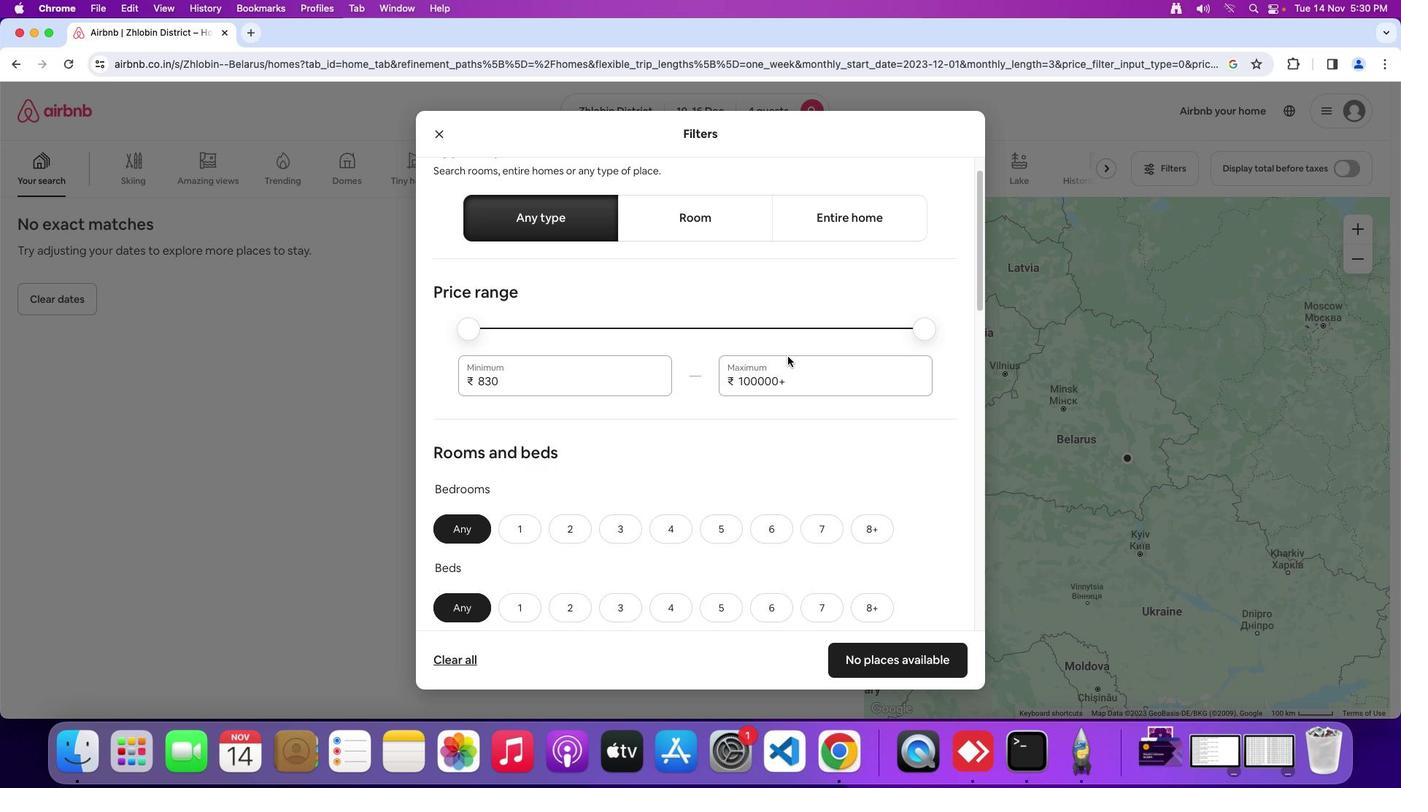 
Action: Mouse scrolled (787, 357) with delta (0, 0)
Screenshot: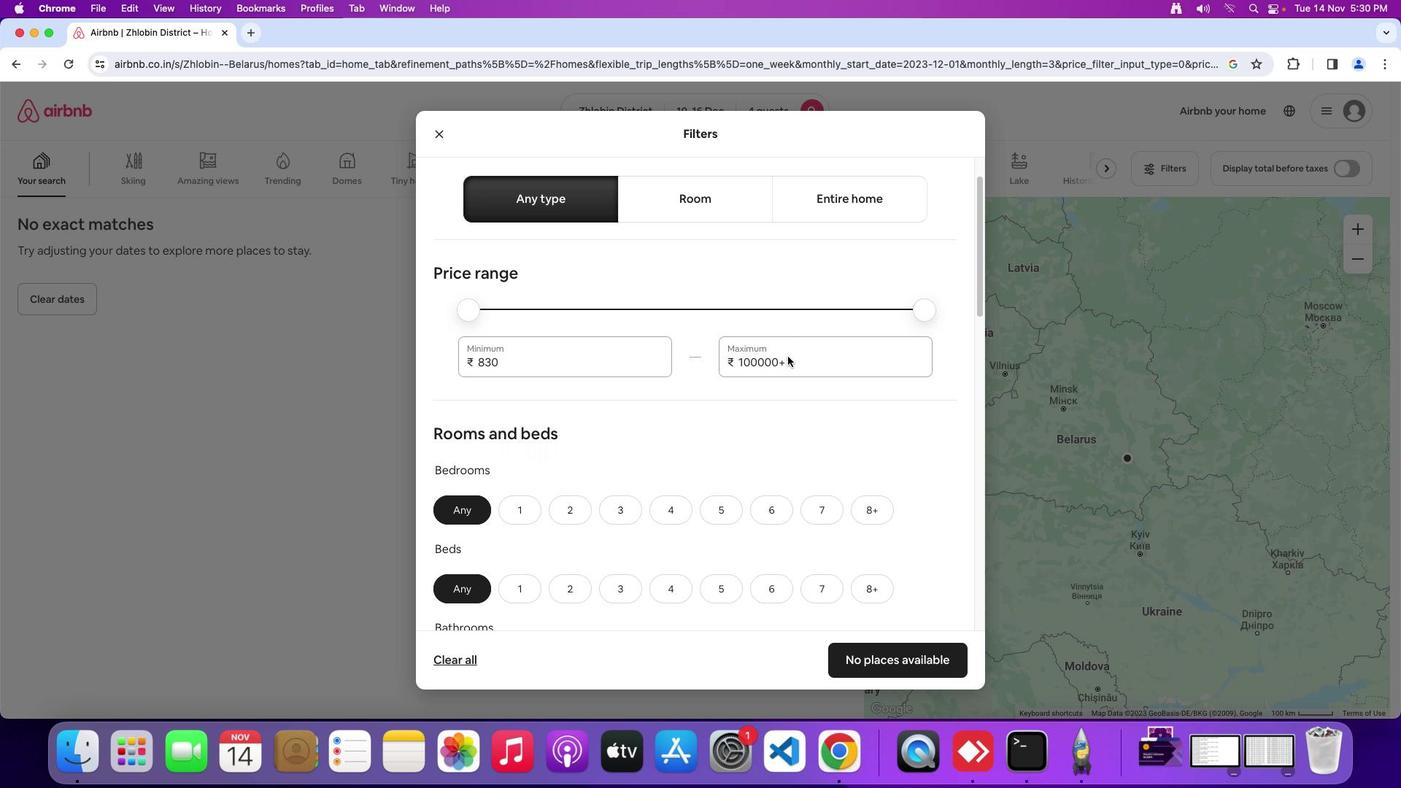 
Action: Mouse scrolled (787, 357) with delta (0, 0)
Screenshot: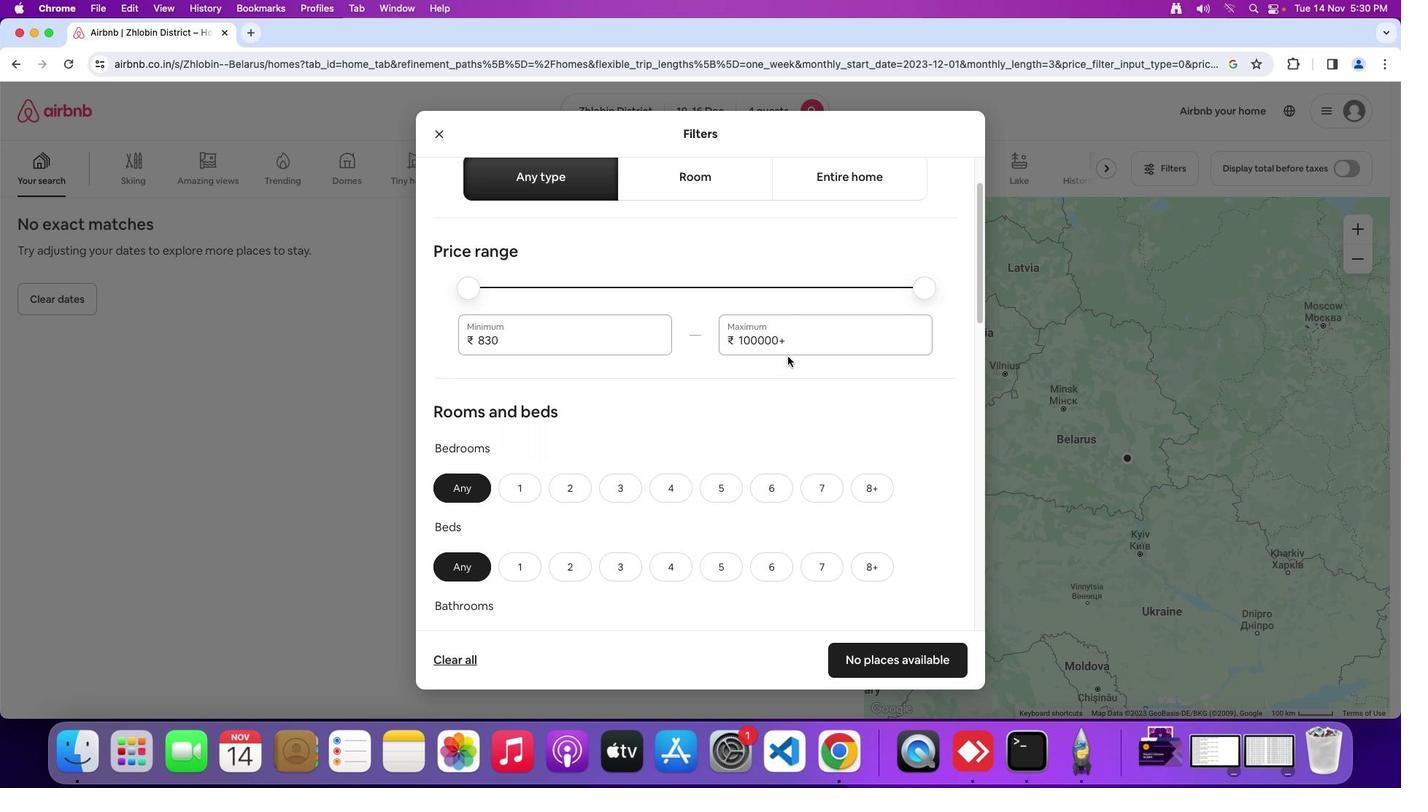 
Action: Mouse moved to (786, 359)
Screenshot: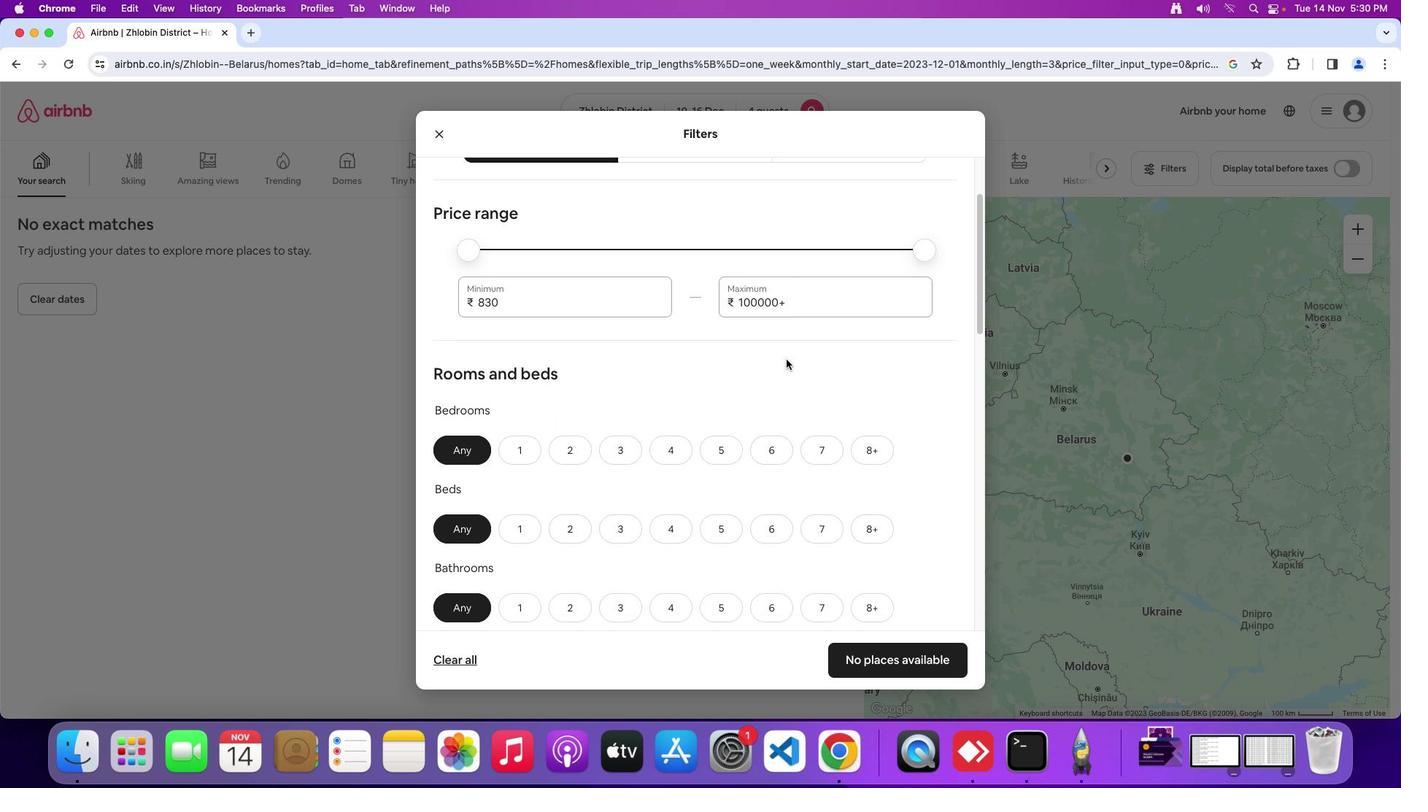 
Action: Mouse scrolled (786, 359) with delta (0, 0)
Screenshot: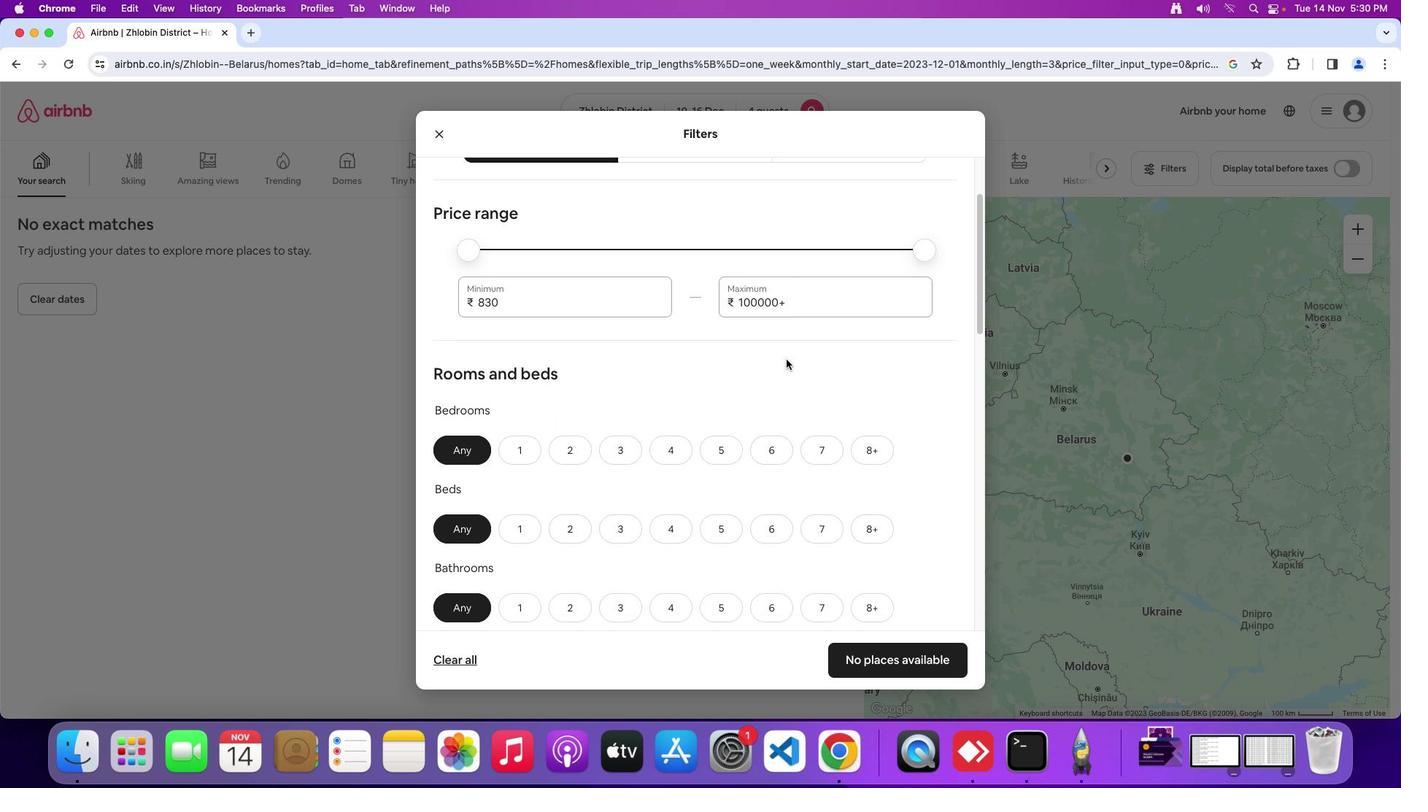 
Action: Mouse scrolled (786, 359) with delta (0, 0)
Screenshot: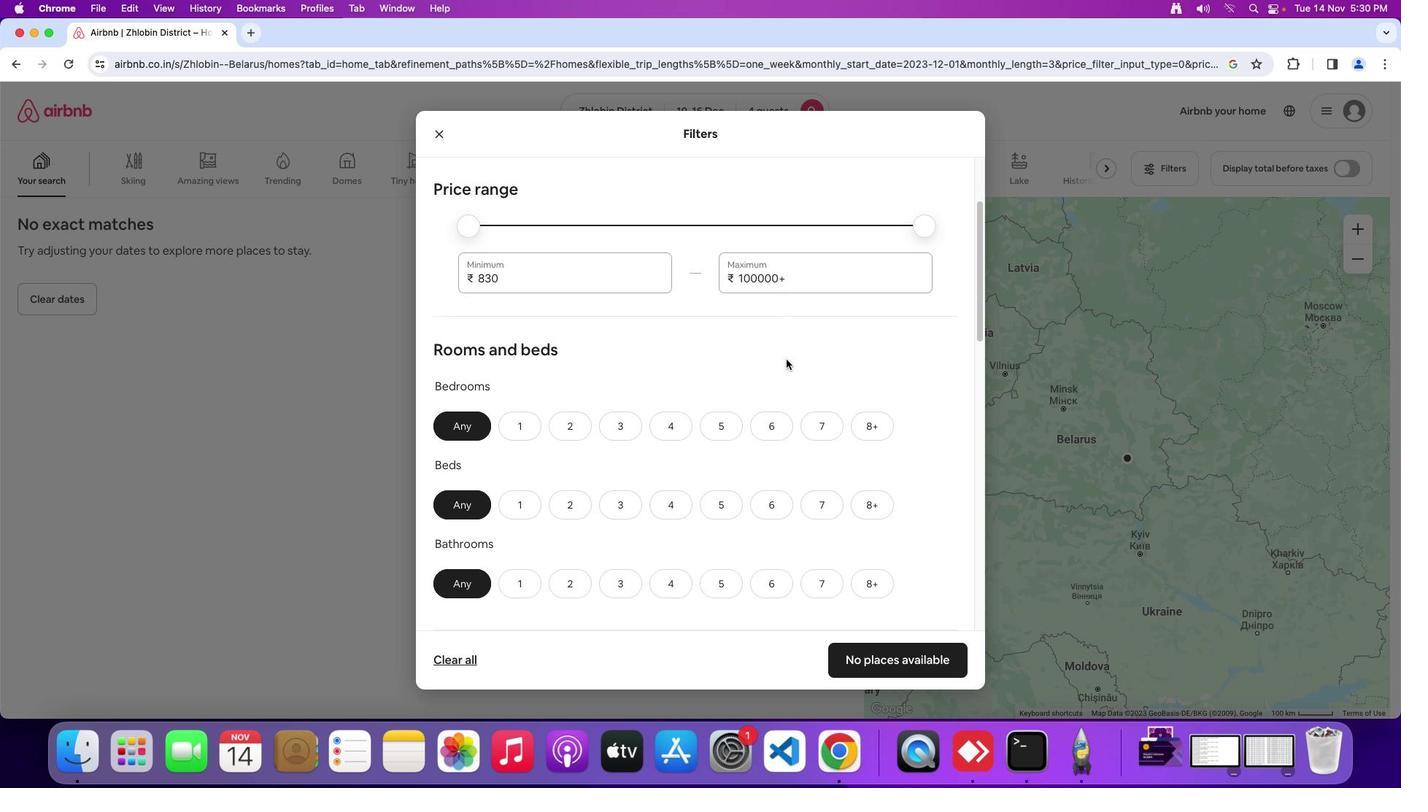 
Action: Mouse scrolled (786, 359) with delta (0, -1)
Screenshot: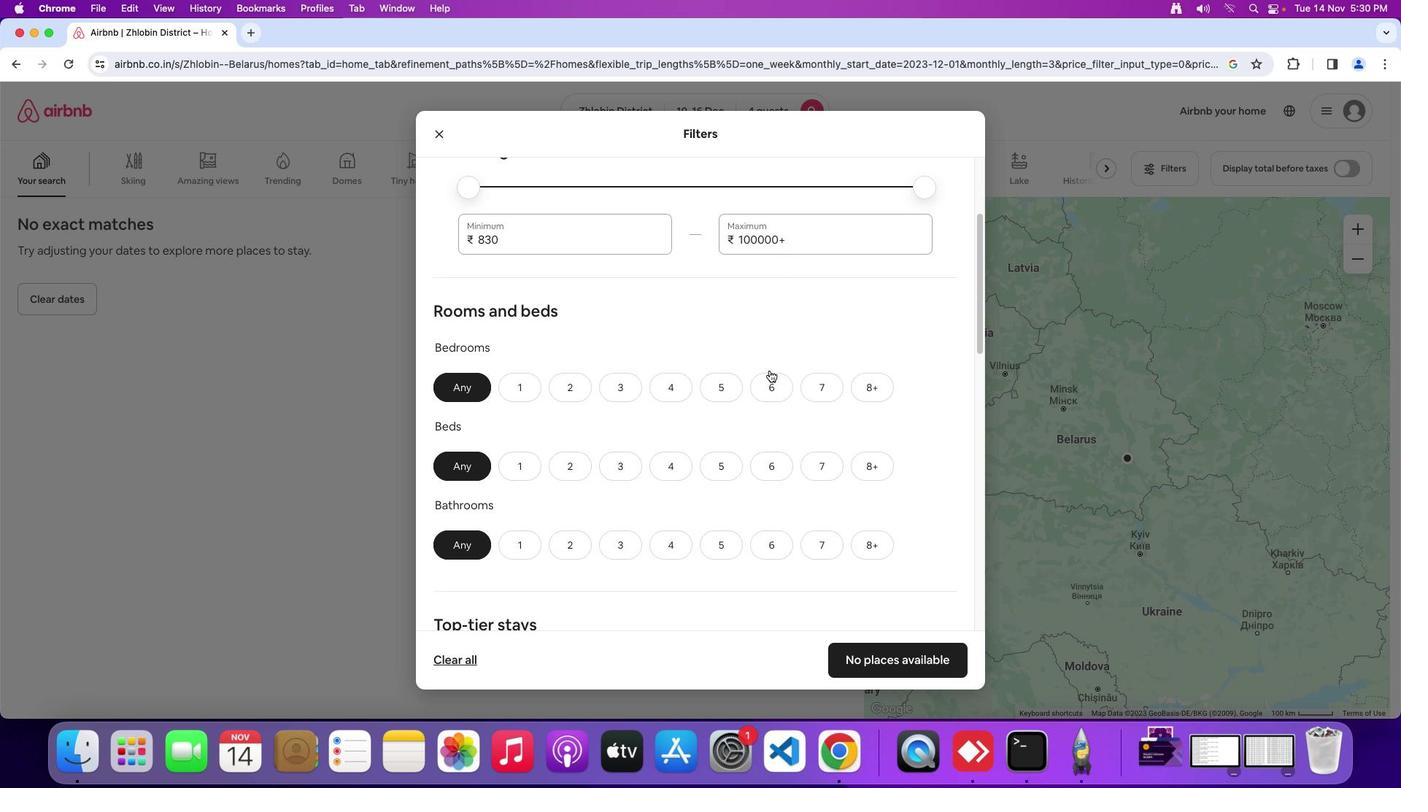 
Action: Mouse moved to (673, 367)
Screenshot: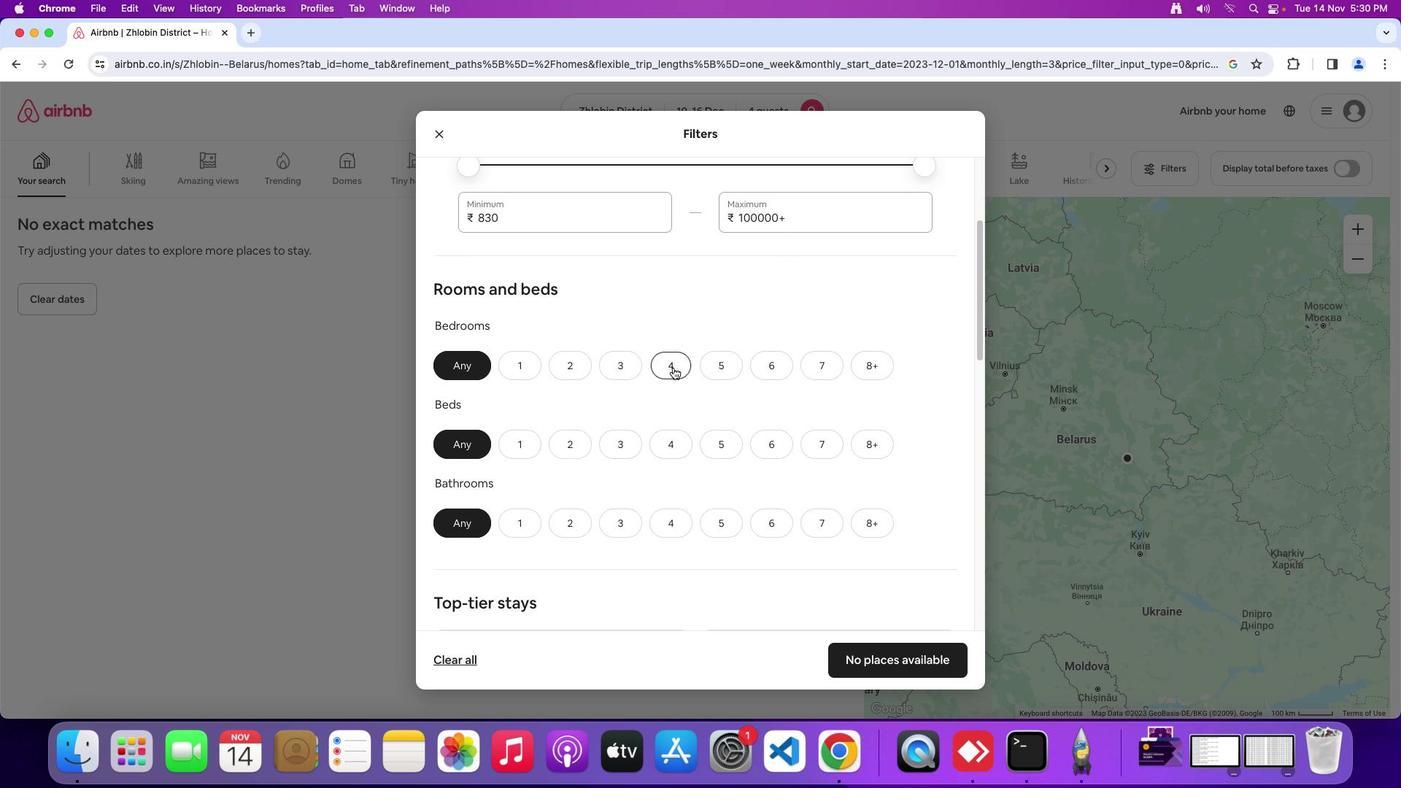 
Action: Mouse pressed left at (673, 367)
Screenshot: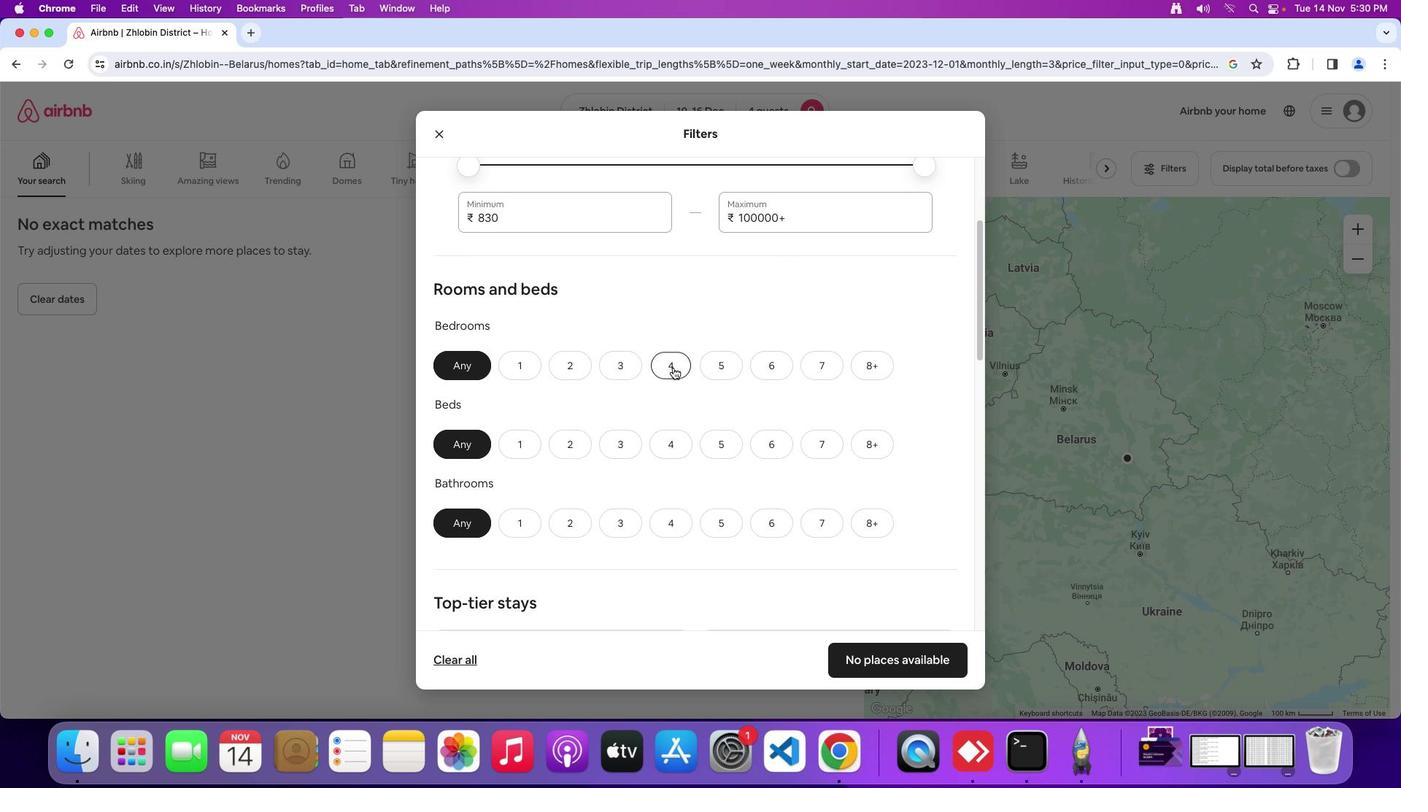 
Action: Mouse moved to (675, 446)
Screenshot: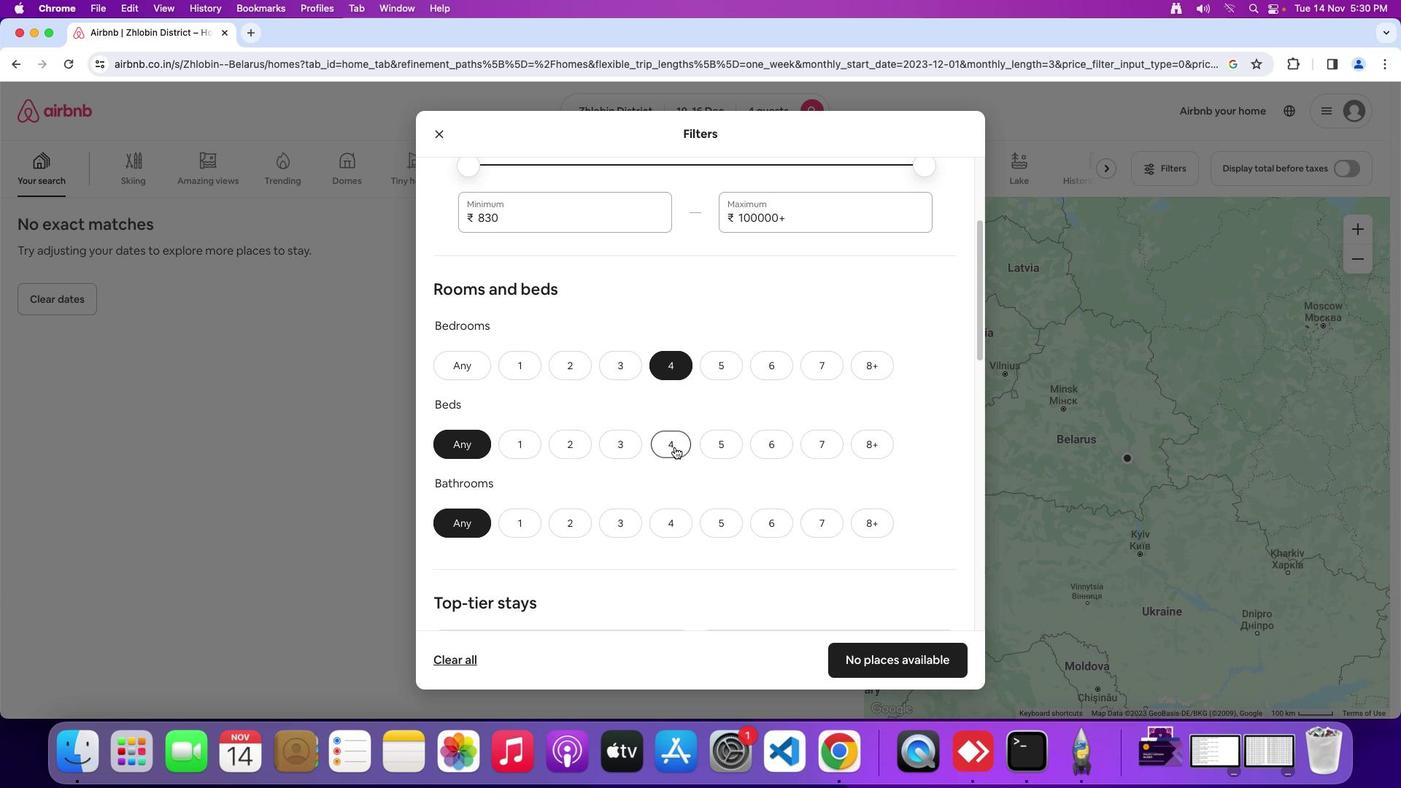 
Action: Mouse pressed left at (675, 446)
Screenshot: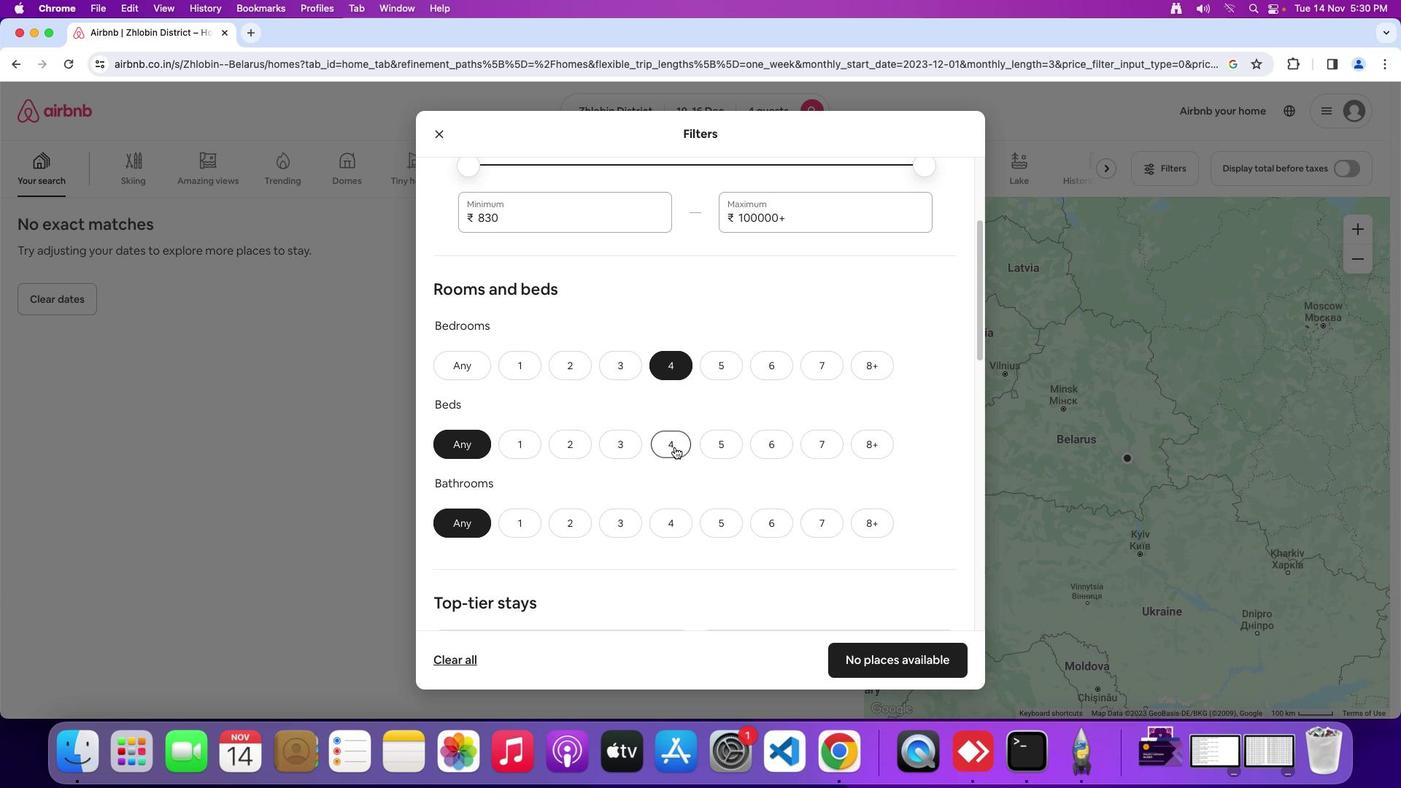 
Action: Mouse moved to (674, 531)
Screenshot: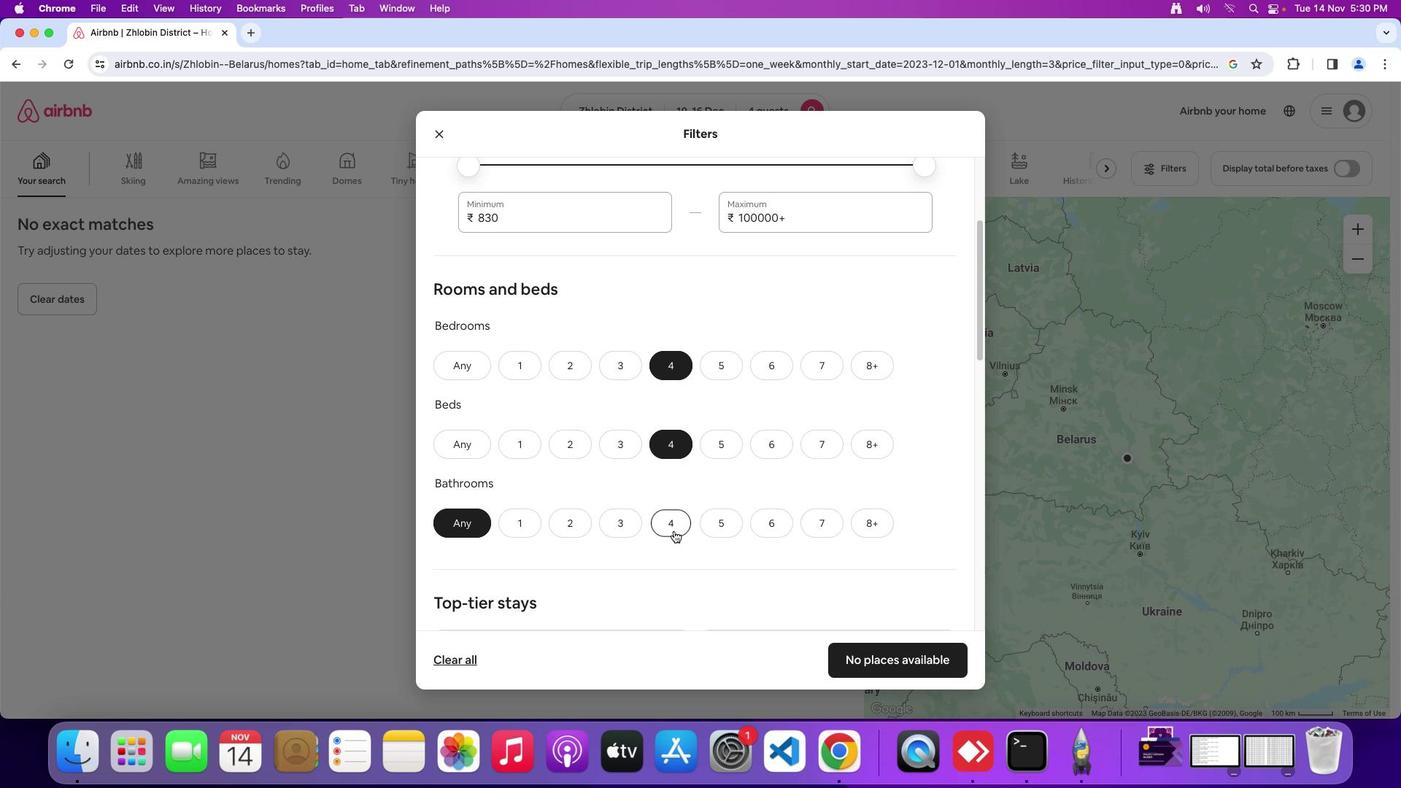 
Action: Mouse pressed left at (674, 531)
Screenshot: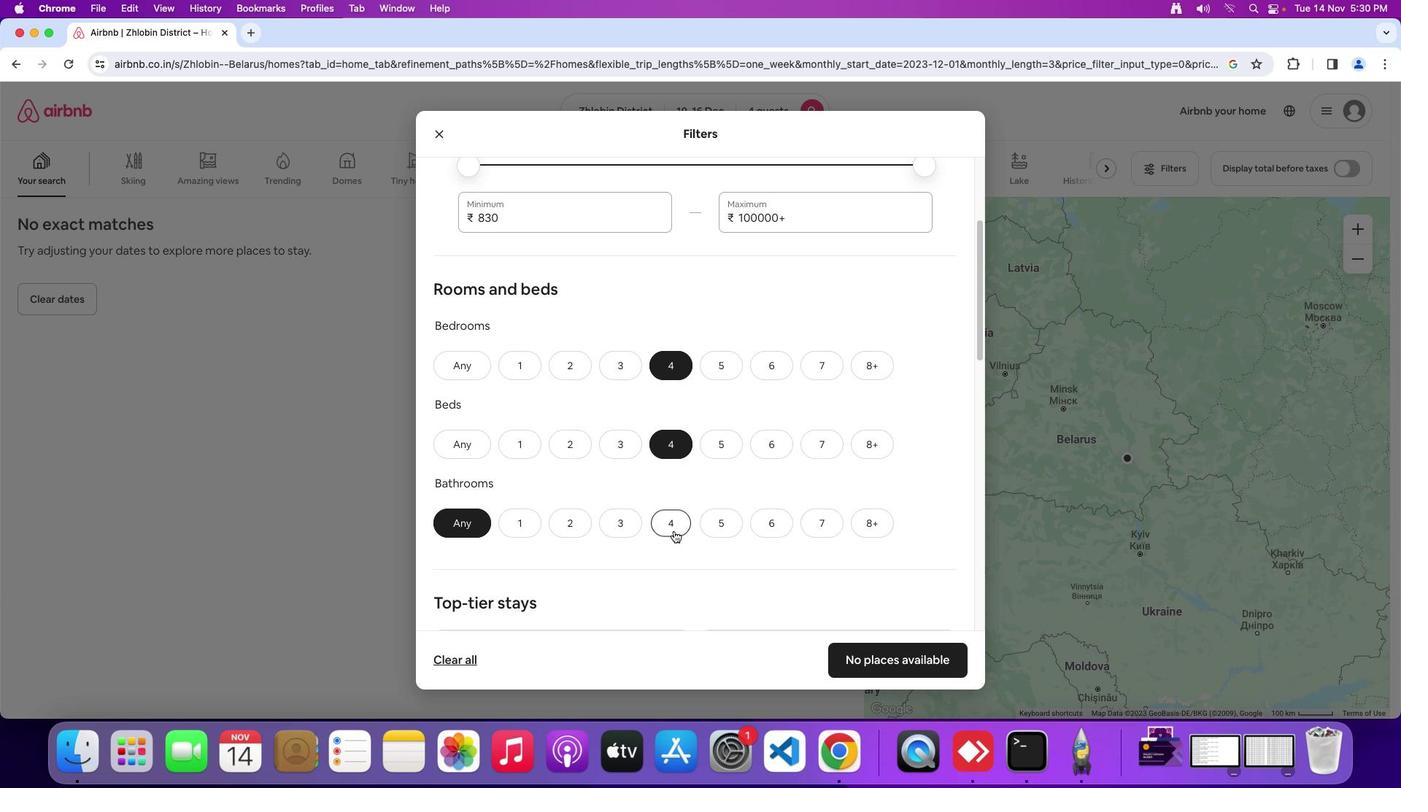 
Action: Mouse moved to (683, 517)
Screenshot: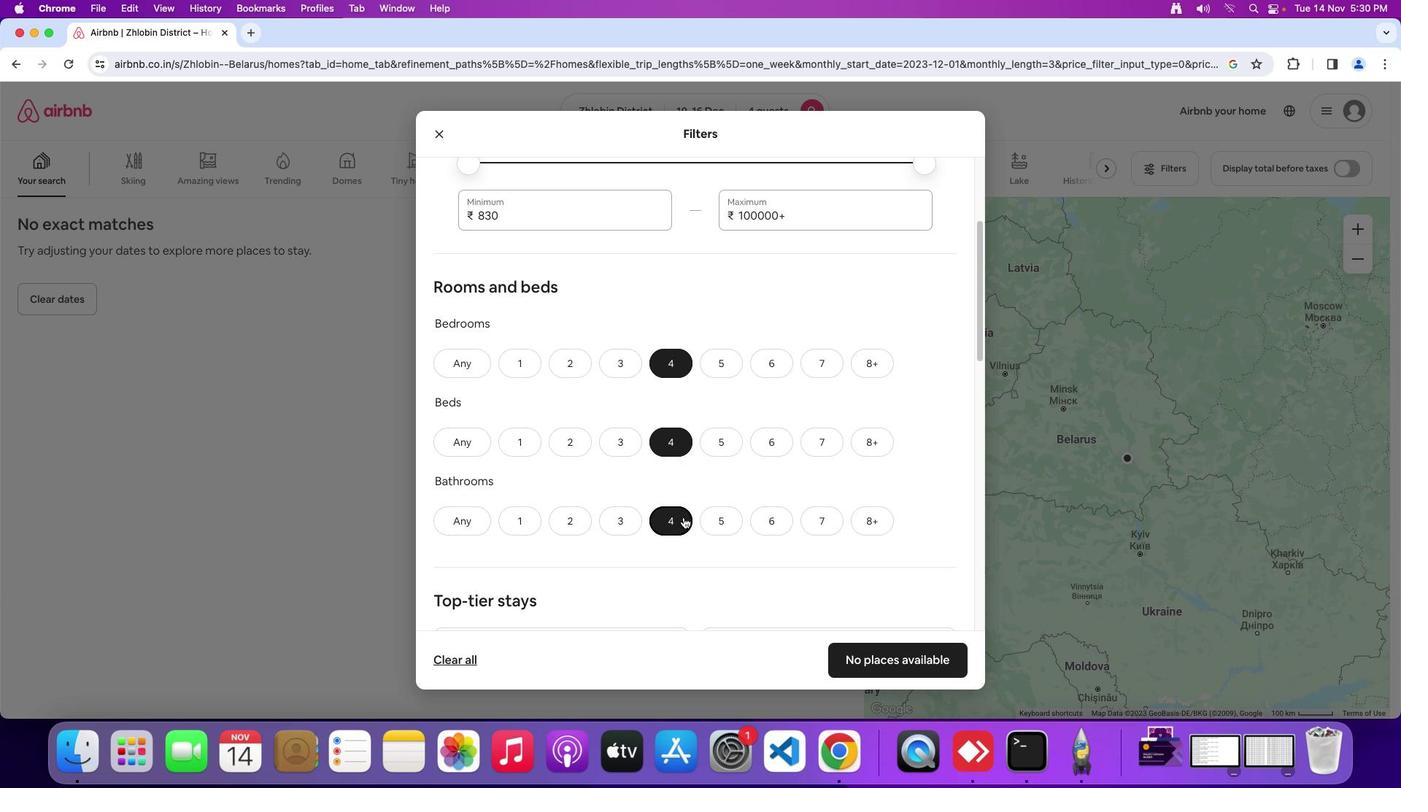 
Action: Mouse scrolled (683, 517) with delta (0, 0)
Screenshot: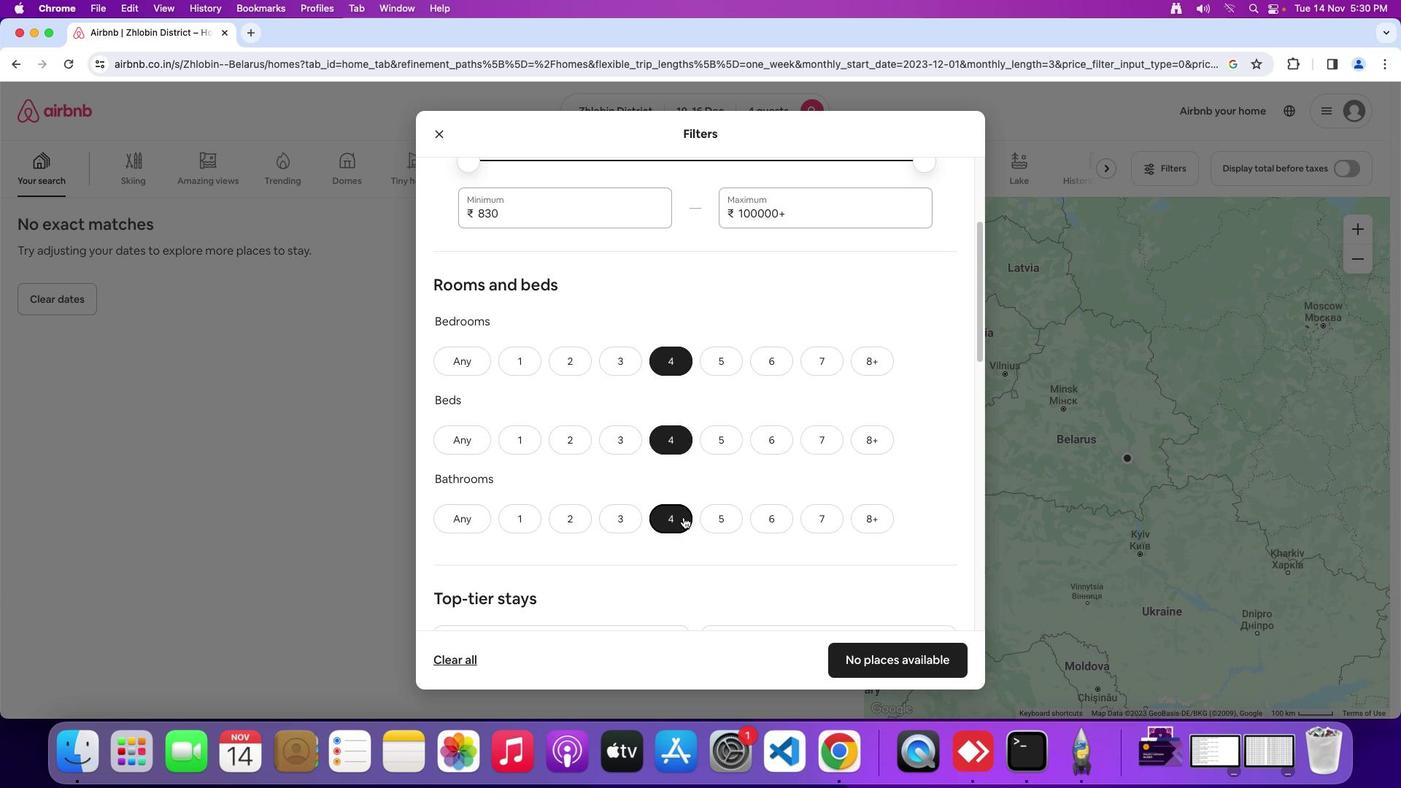 
Action: Mouse moved to (683, 517)
Screenshot: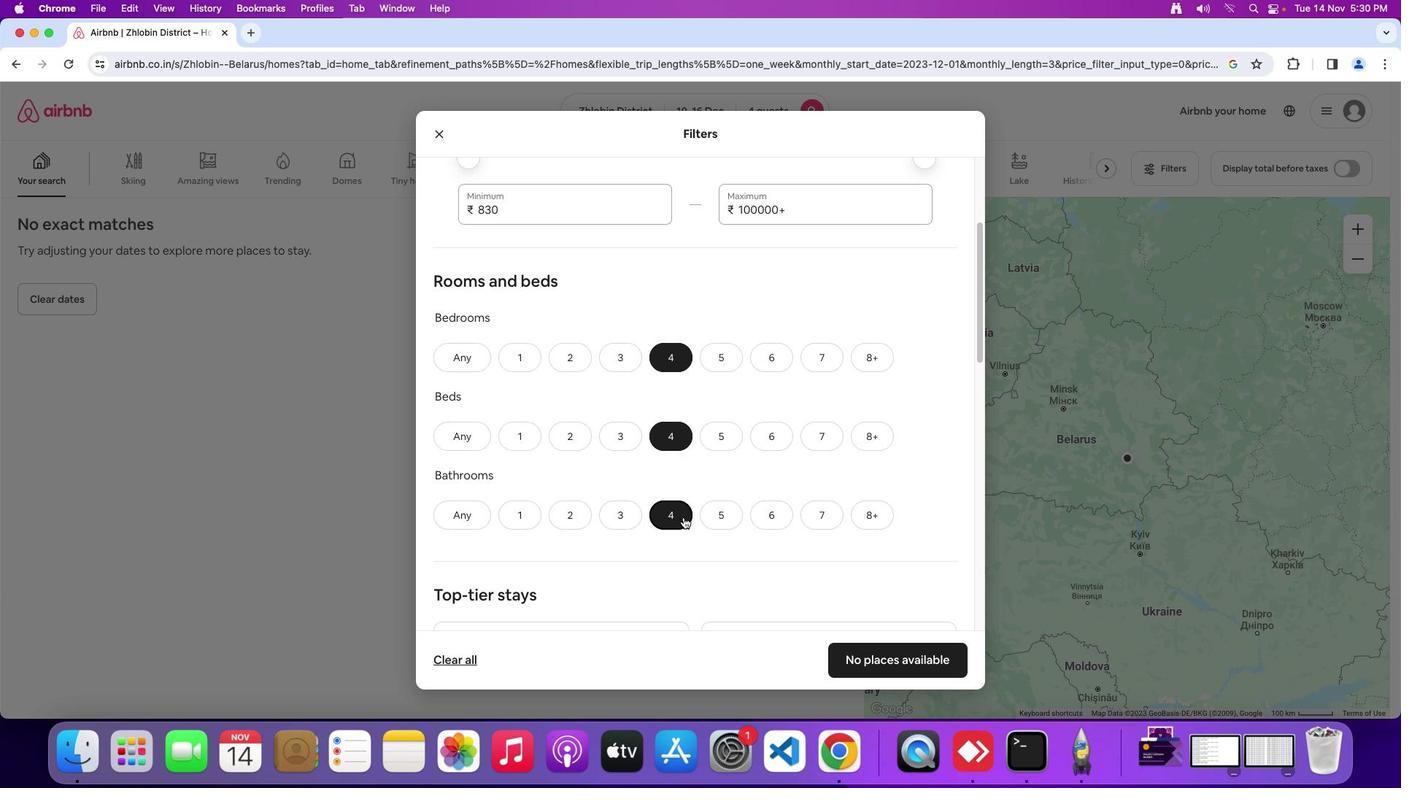 
Action: Mouse scrolled (683, 517) with delta (0, 0)
Screenshot: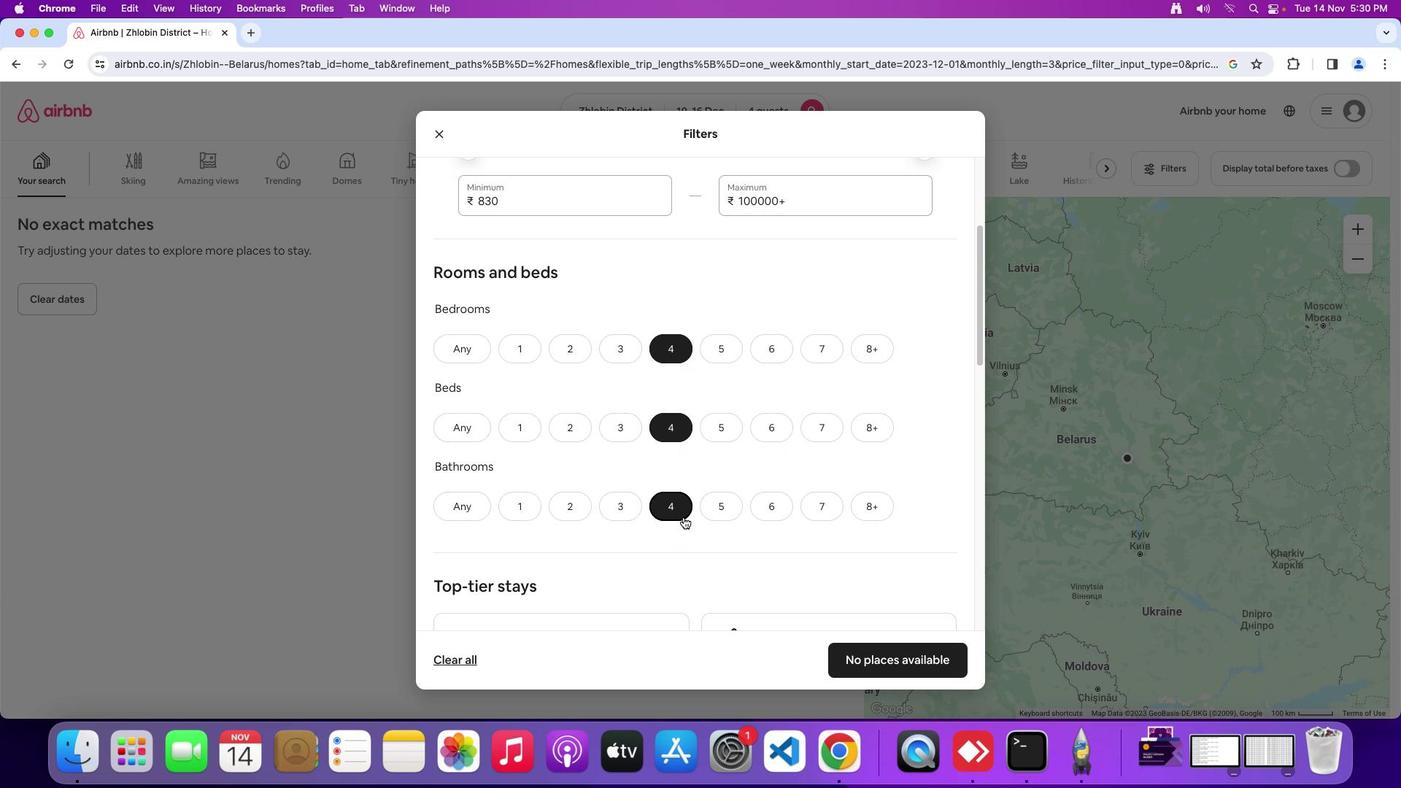 
Action: Mouse scrolled (683, 517) with delta (0, 0)
Screenshot: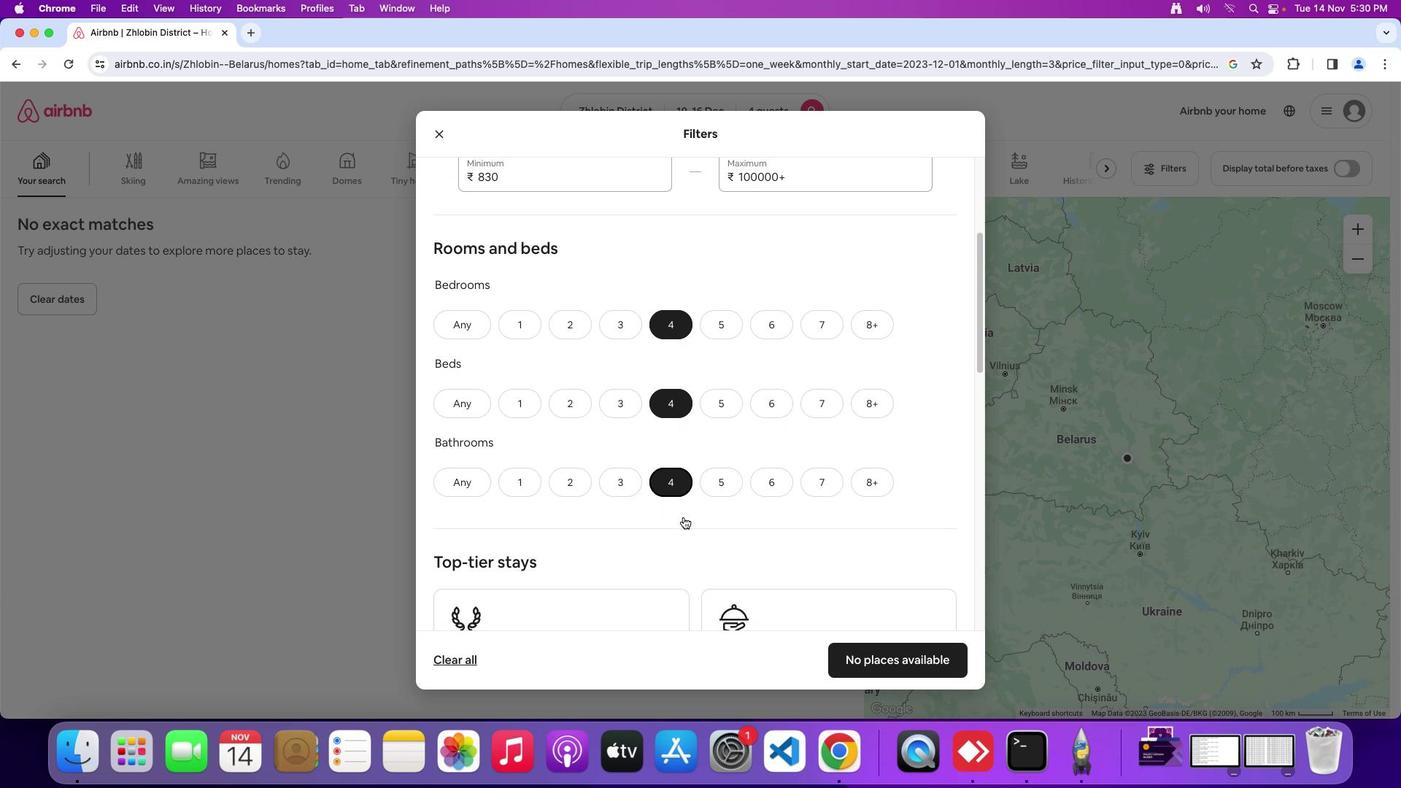 
Action: Mouse scrolled (683, 517) with delta (0, 0)
Screenshot: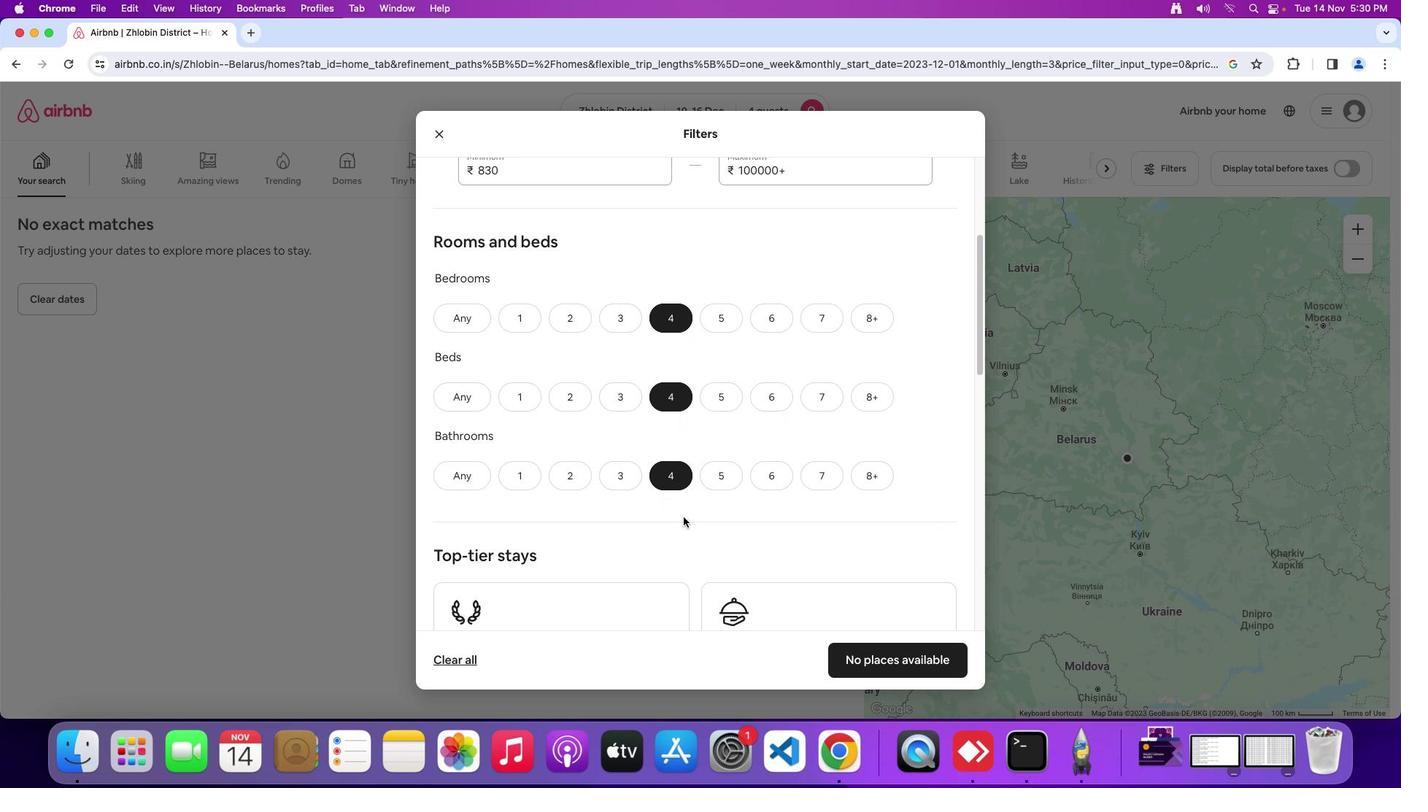 
Action: Mouse scrolled (683, 517) with delta (0, 0)
Screenshot: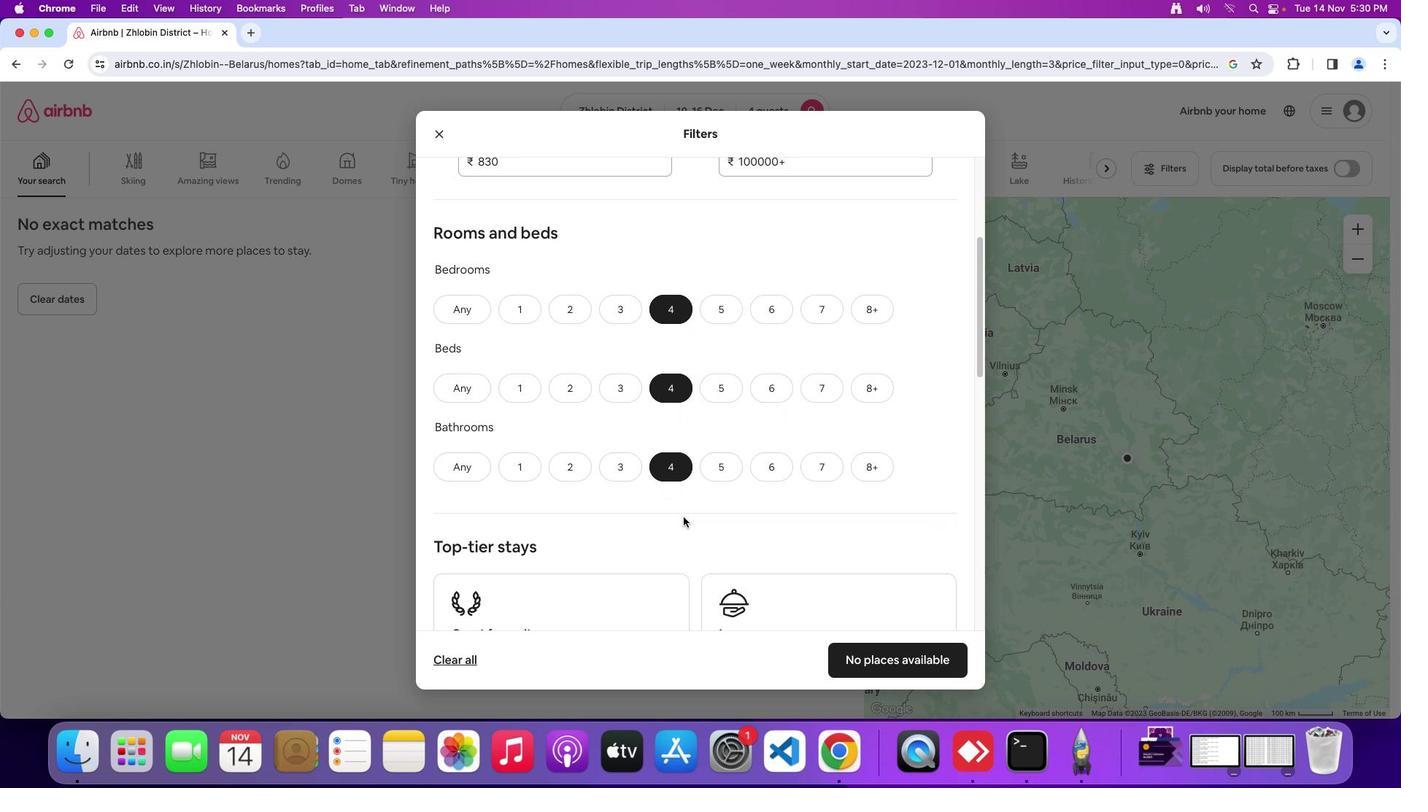
Action: Mouse scrolled (683, 517) with delta (0, 0)
Screenshot: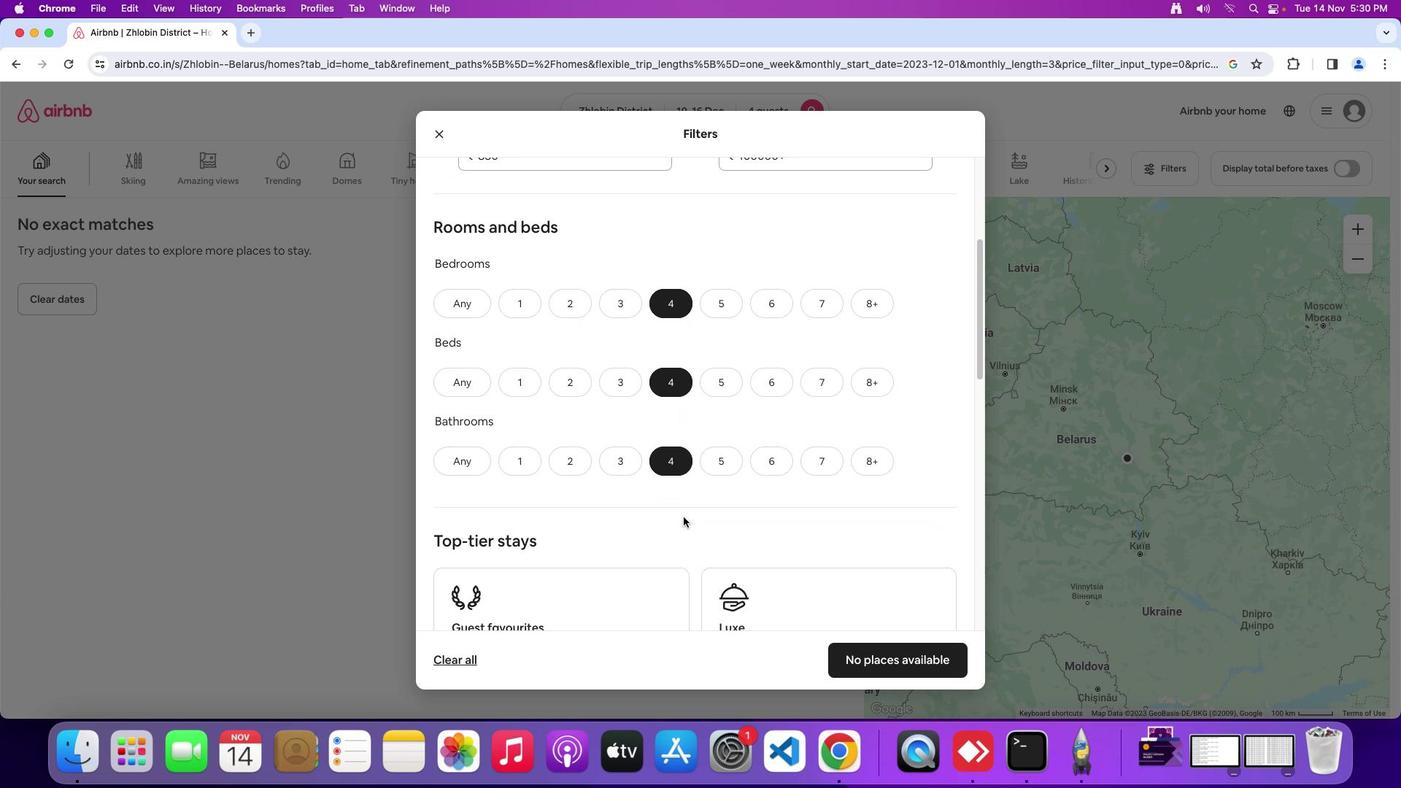 
Action: Mouse scrolled (683, 517) with delta (0, 0)
Screenshot: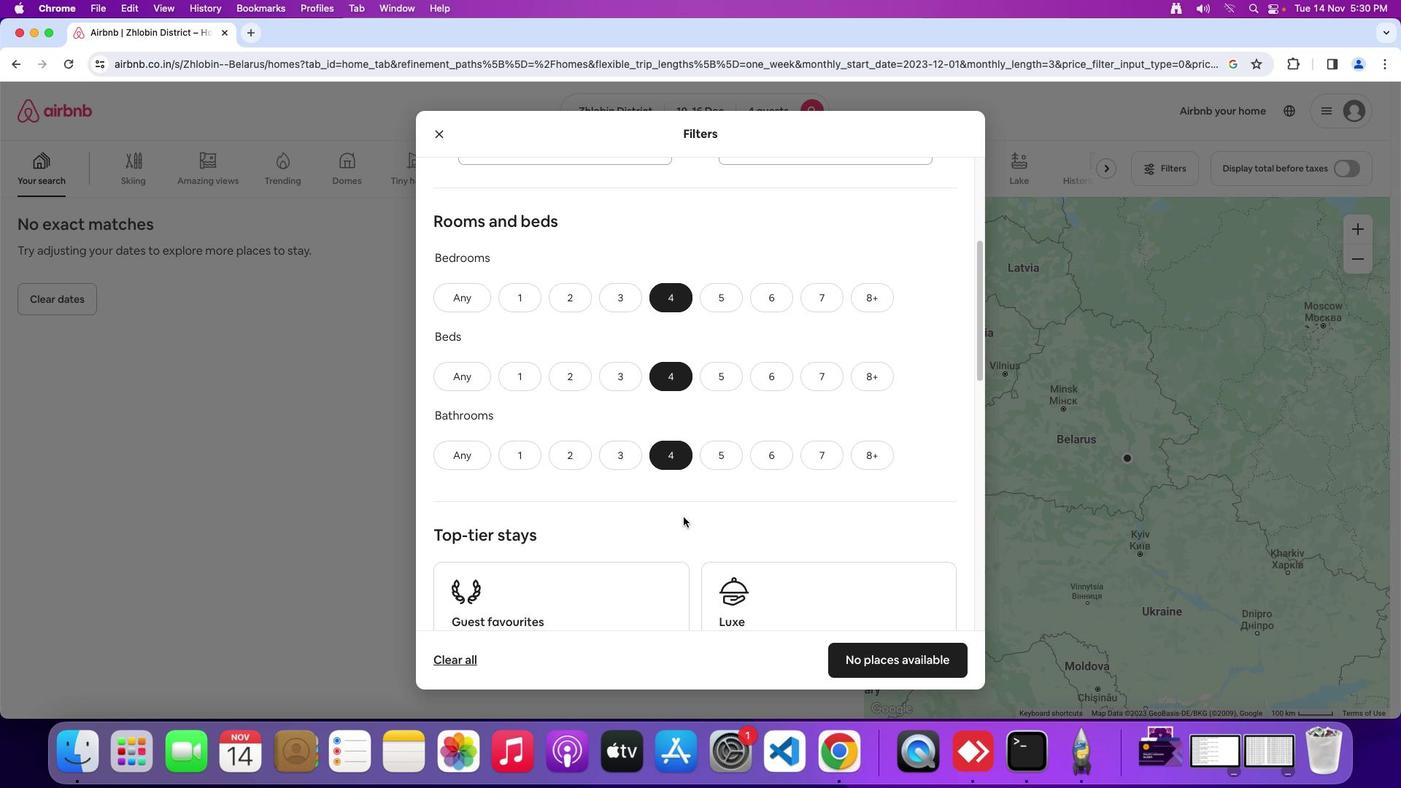 
Action: Mouse scrolled (683, 517) with delta (0, 0)
Screenshot: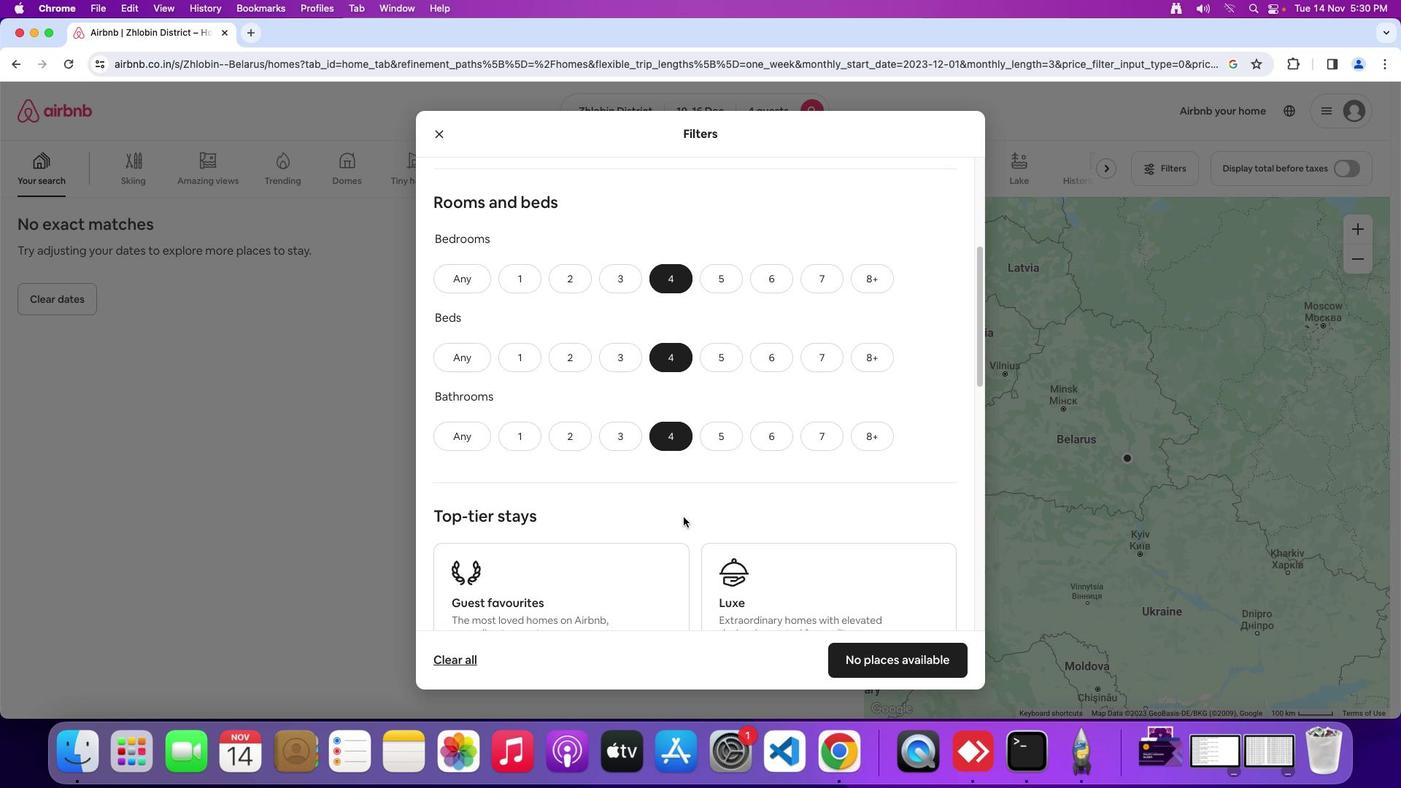 
Action: Mouse scrolled (683, 517) with delta (0, 0)
Screenshot: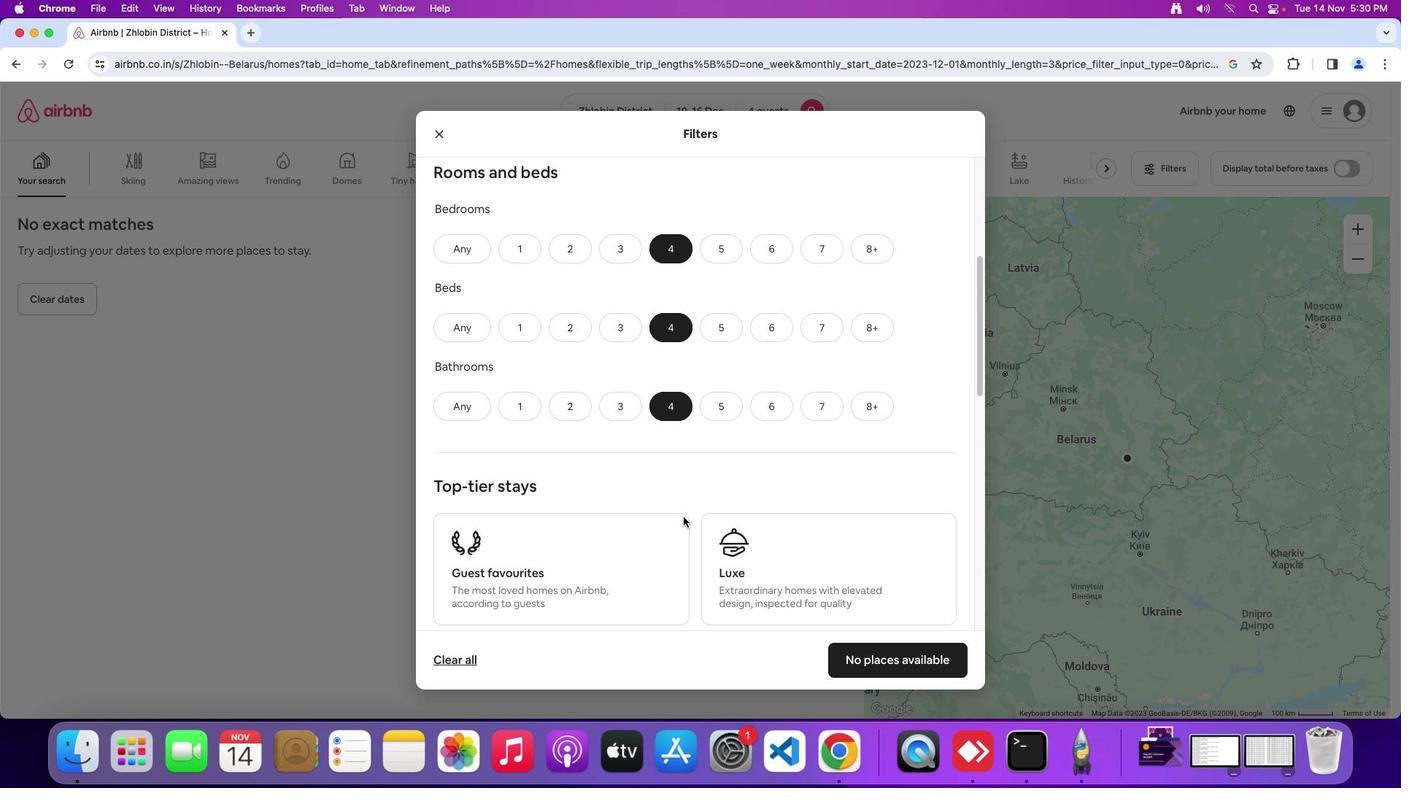 
Action: Mouse moved to (684, 517)
Screenshot: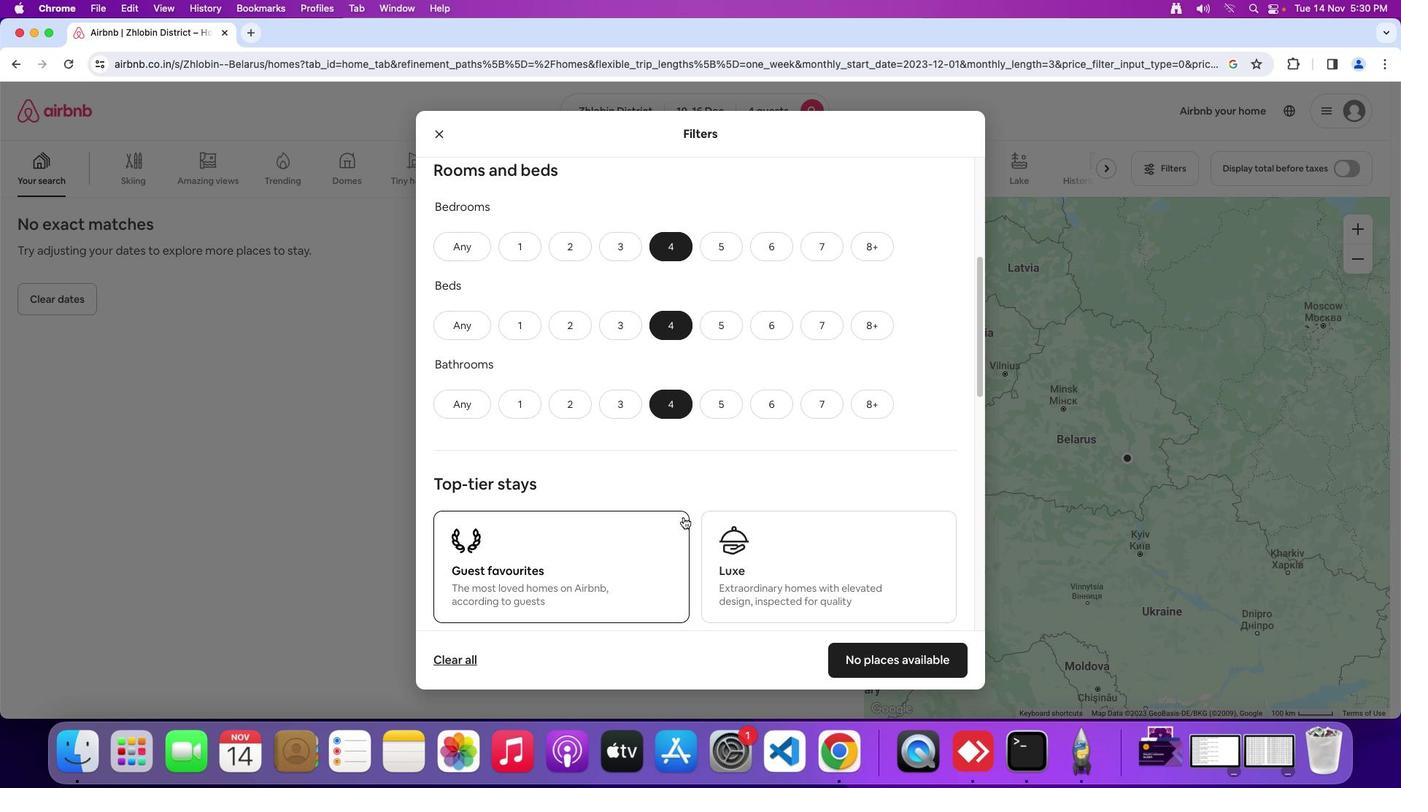 
Action: Mouse scrolled (684, 517) with delta (0, 0)
Screenshot: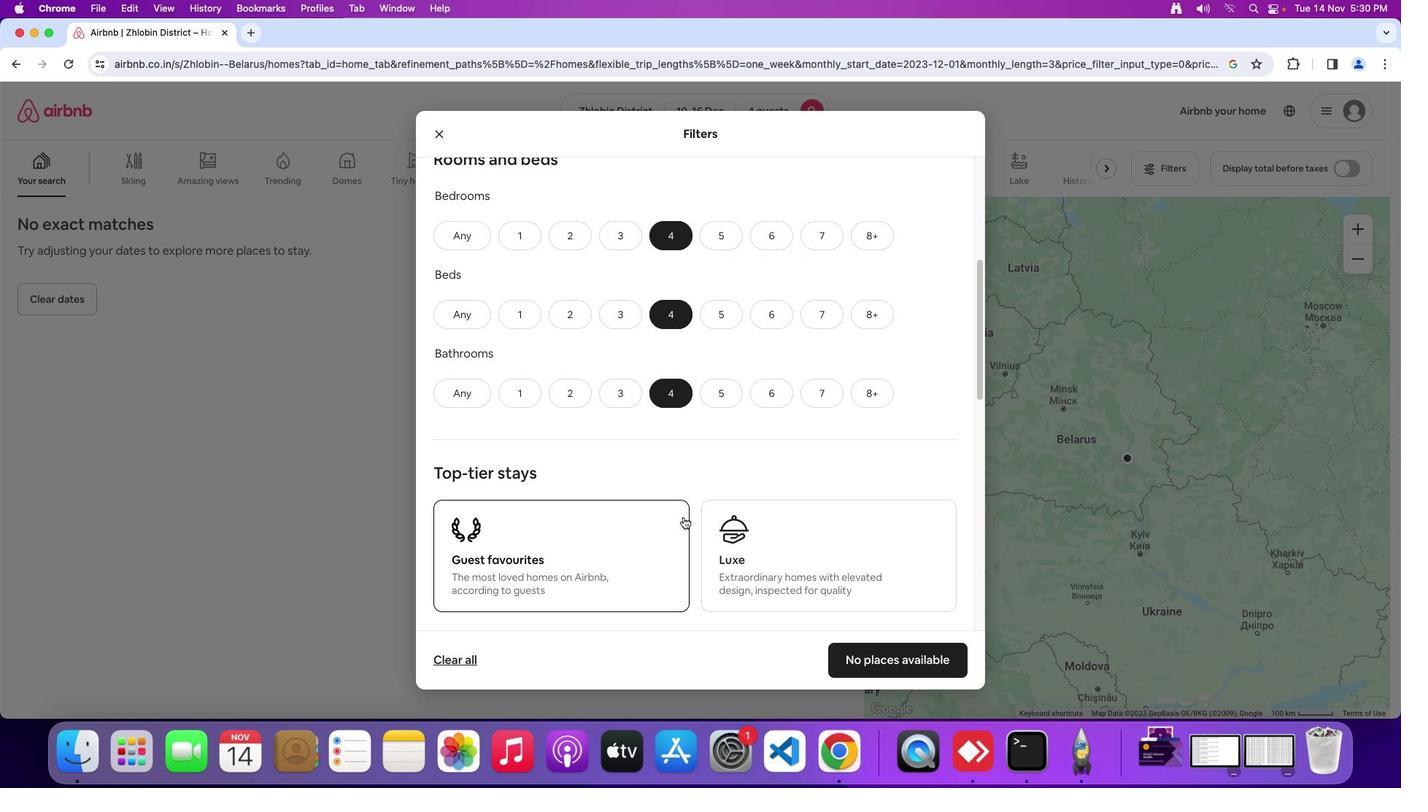 
Action: Mouse scrolled (684, 517) with delta (0, 0)
Screenshot: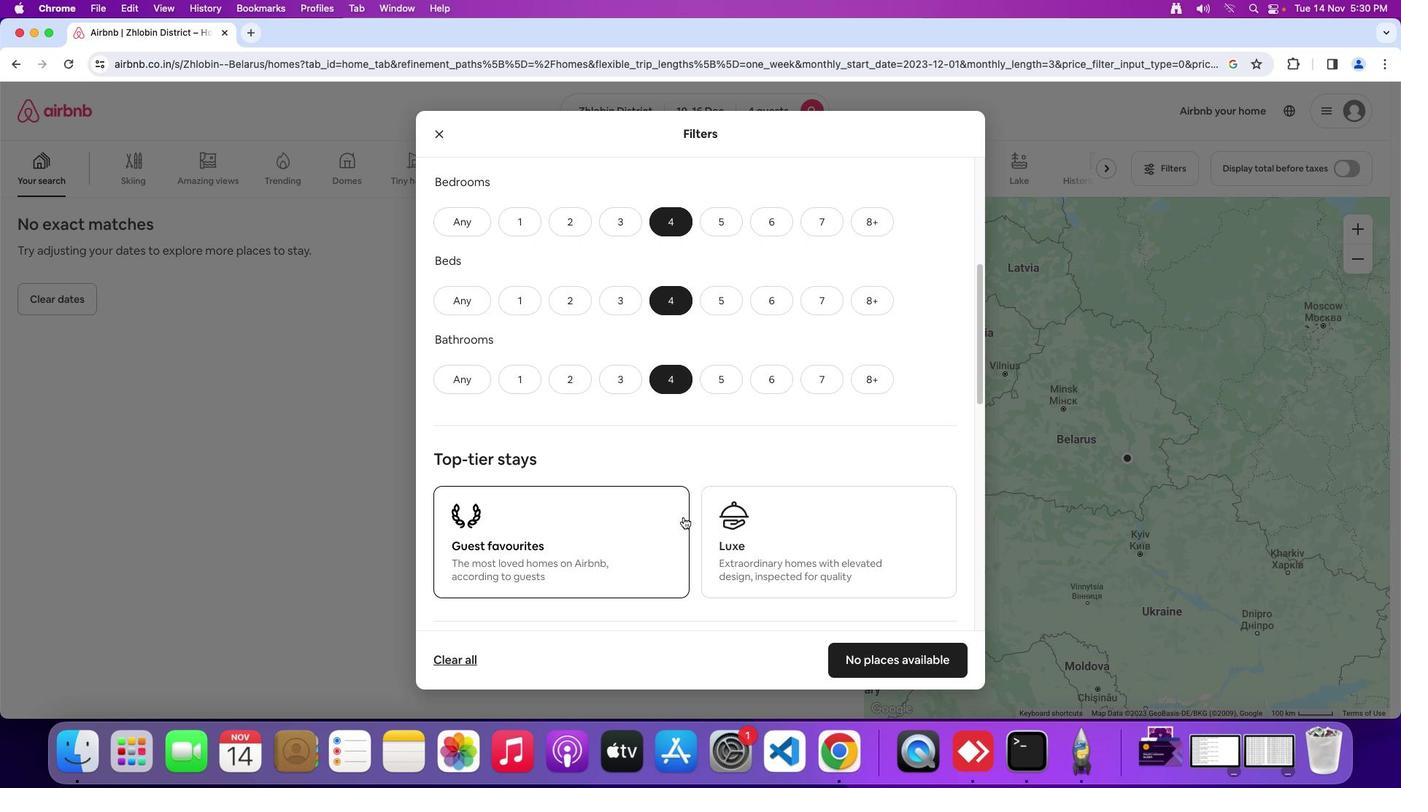 
Action: Mouse scrolled (684, 517) with delta (0, 0)
Screenshot: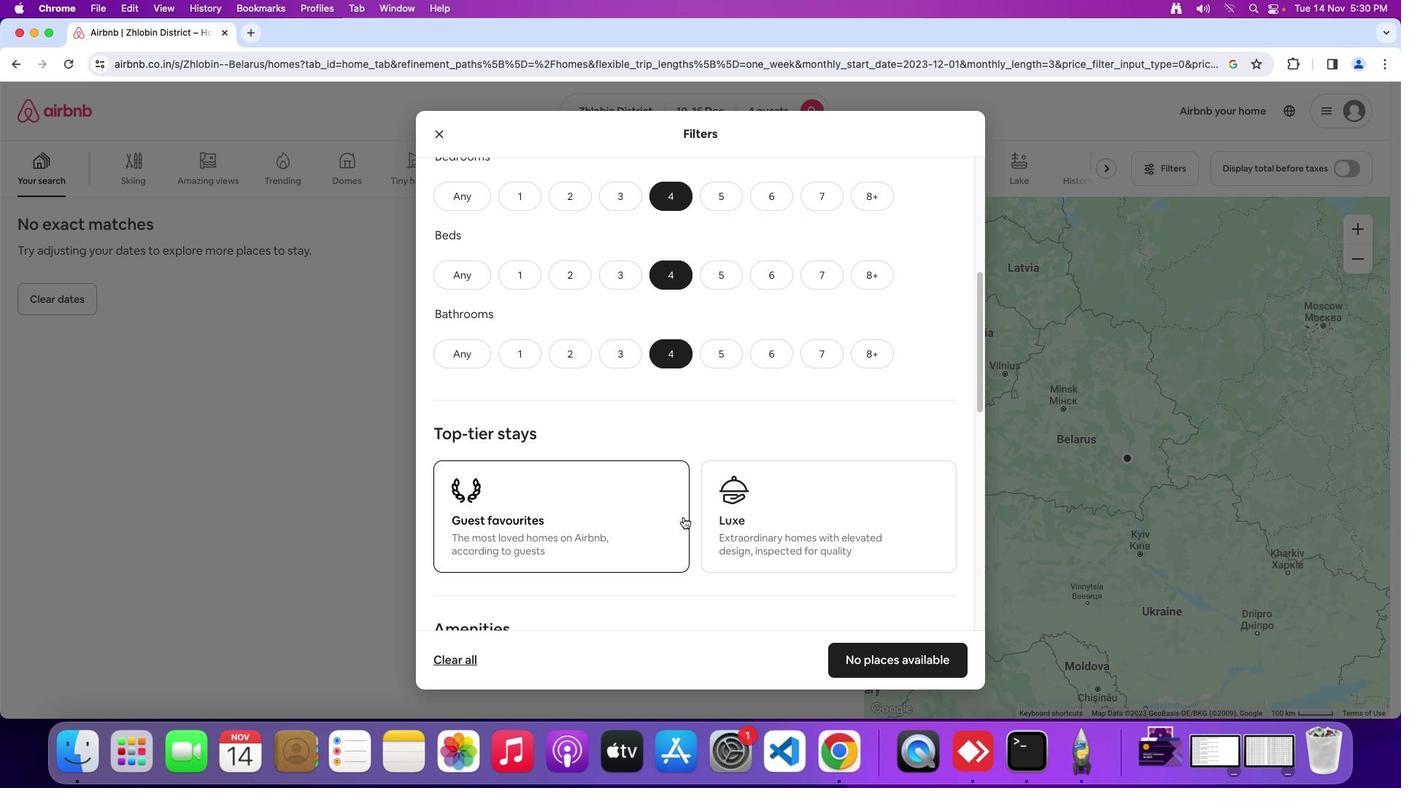 
Action: Mouse scrolled (684, 517) with delta (0, 0)
Screenshot: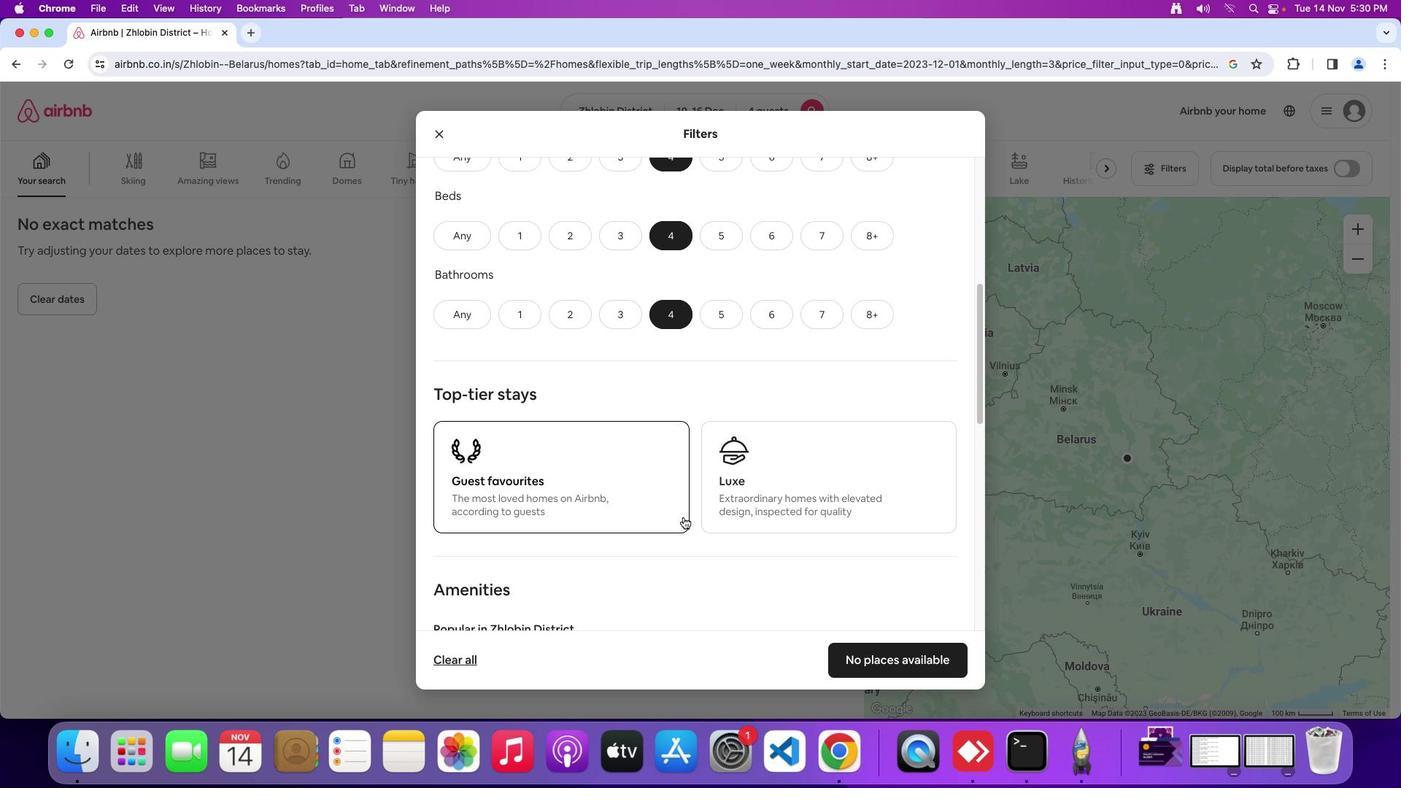 
Action: Mouse scrolled (684, 517) with delta (0, 0)
Screenshot: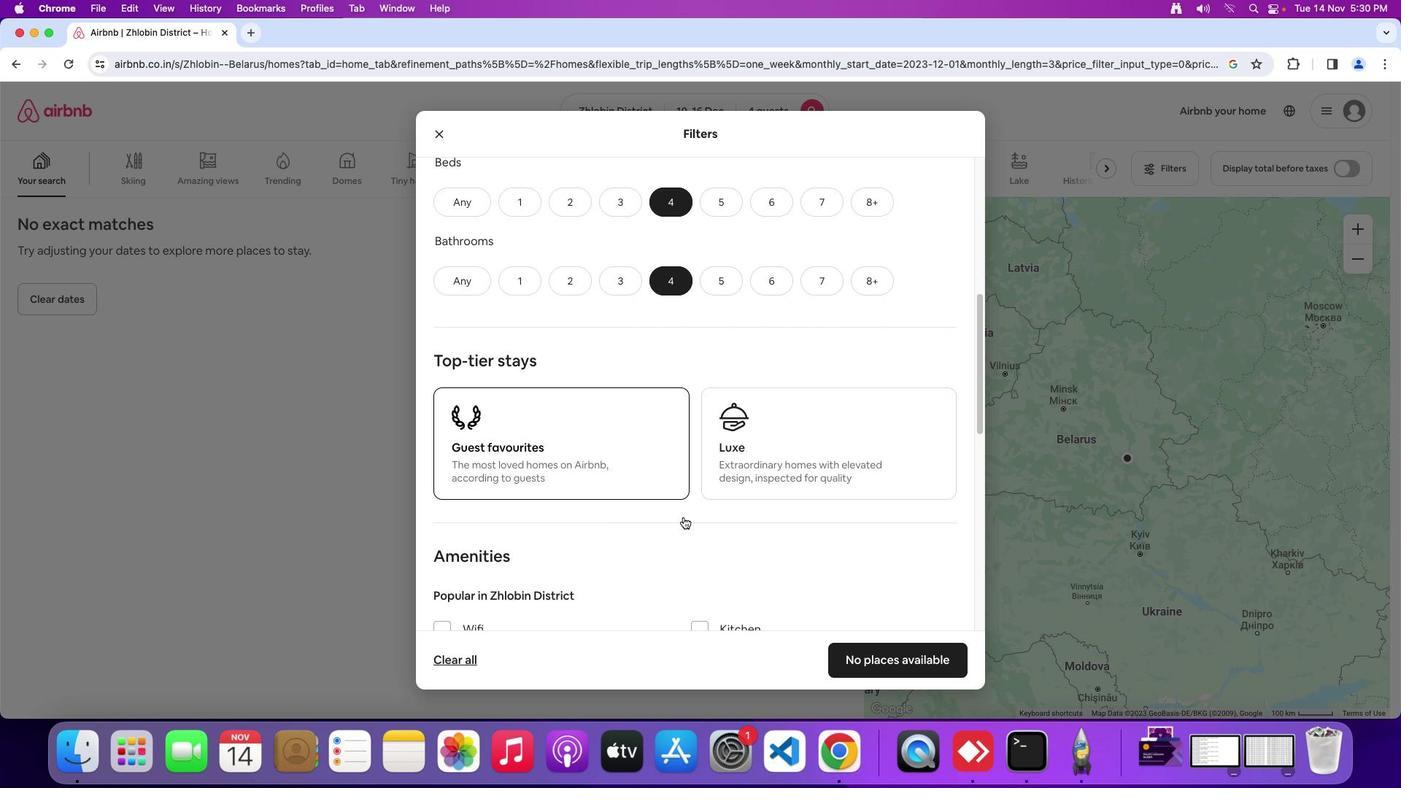 
Action: Mouse scrolled (684, 517) with delta (0, -2)
Screenshot: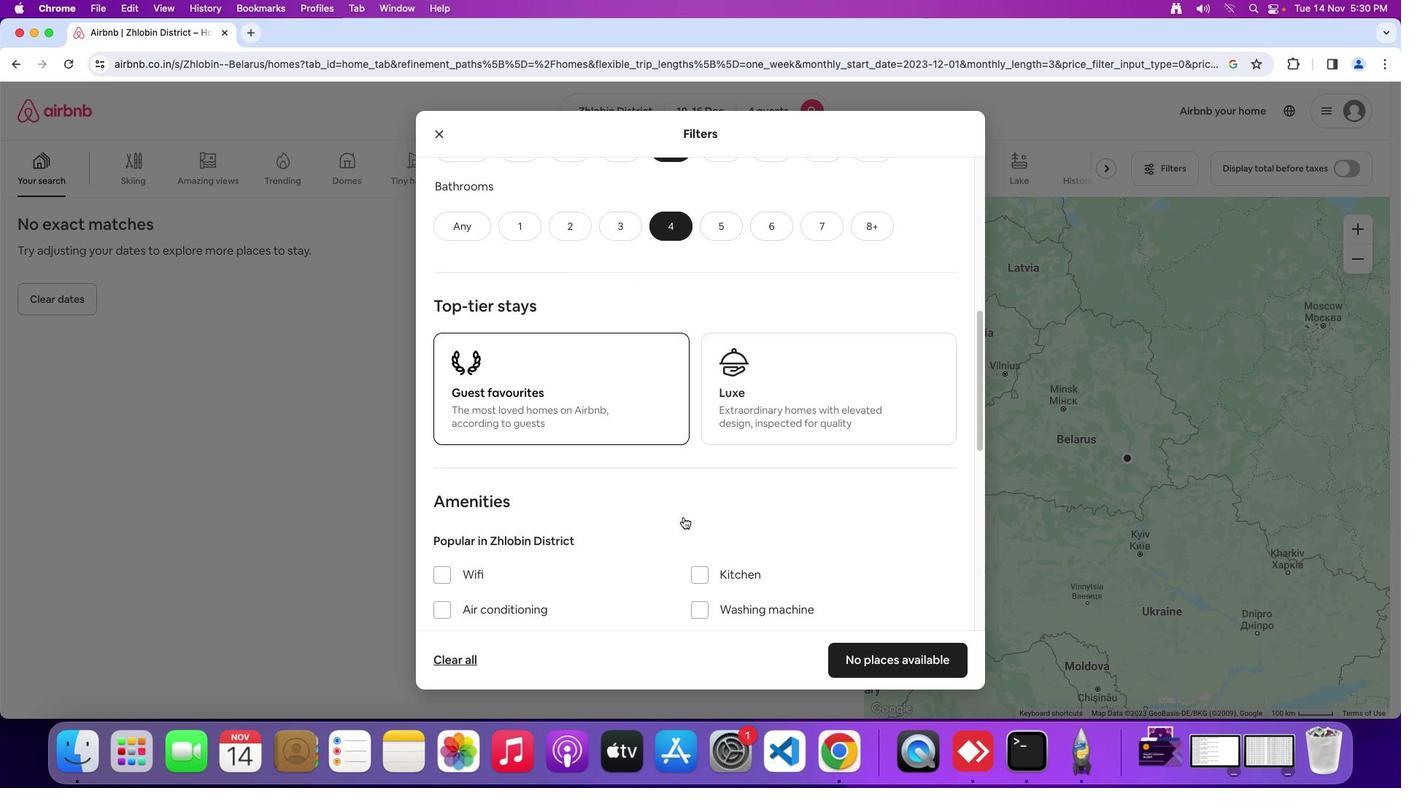
Action: Mouse moved to (679, 519)
Screenshot: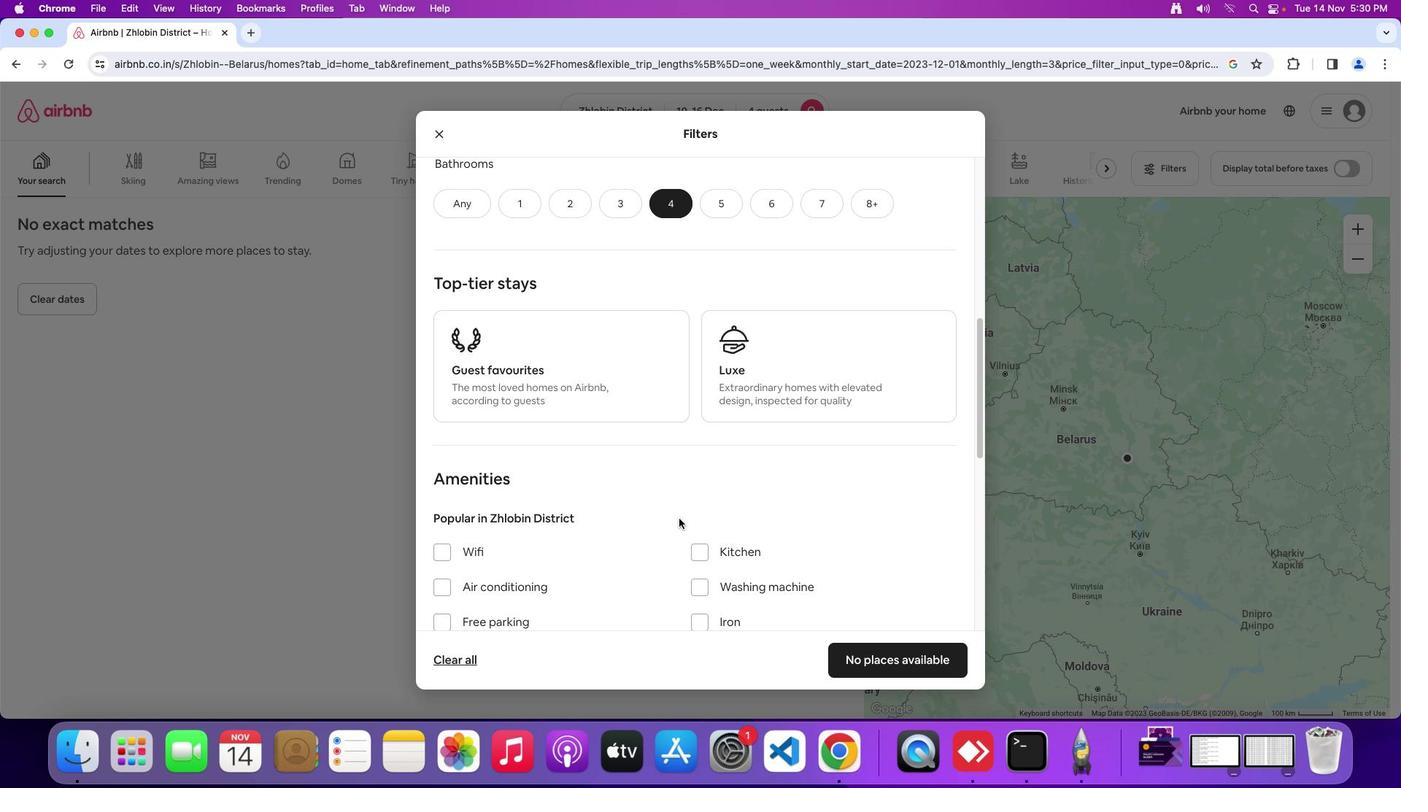 
Action: Mouse scrolled (679, 519) with delta (0, 0)
Screenshot: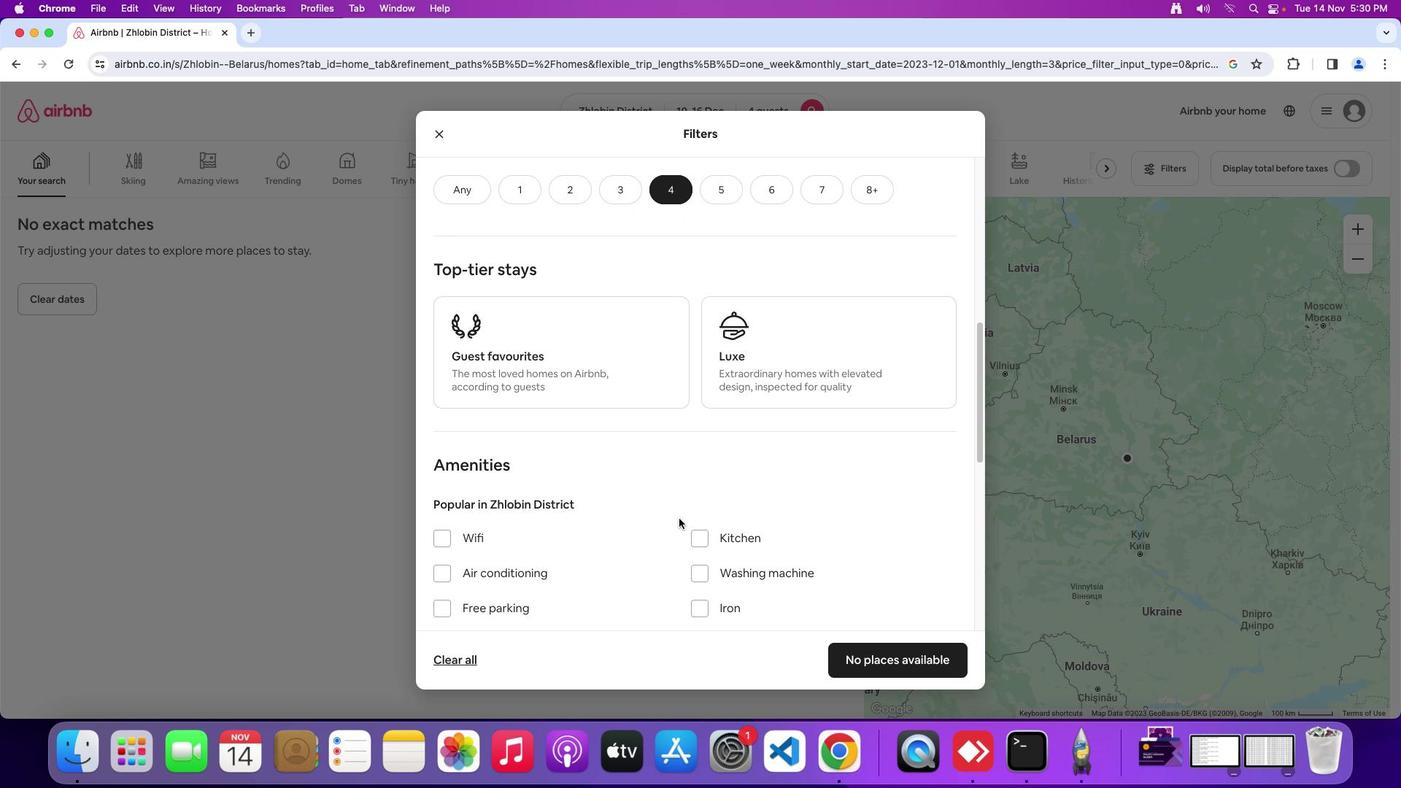 
Action: Mouse scrolled (679, 519) with delta (0, 0)
Screenshot: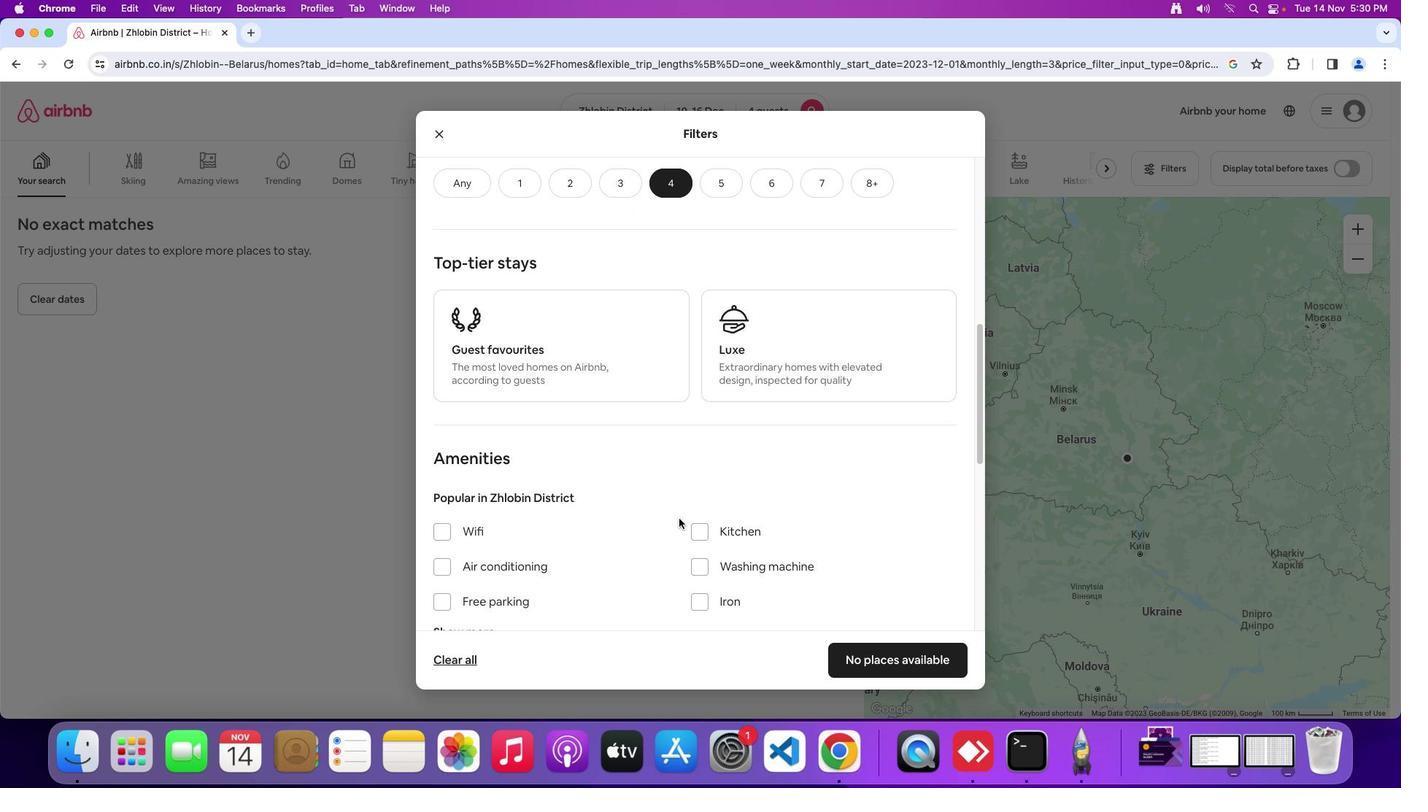 
Action: Mouse scrolled (679, 519) with delta (0, -1)
Screenshot: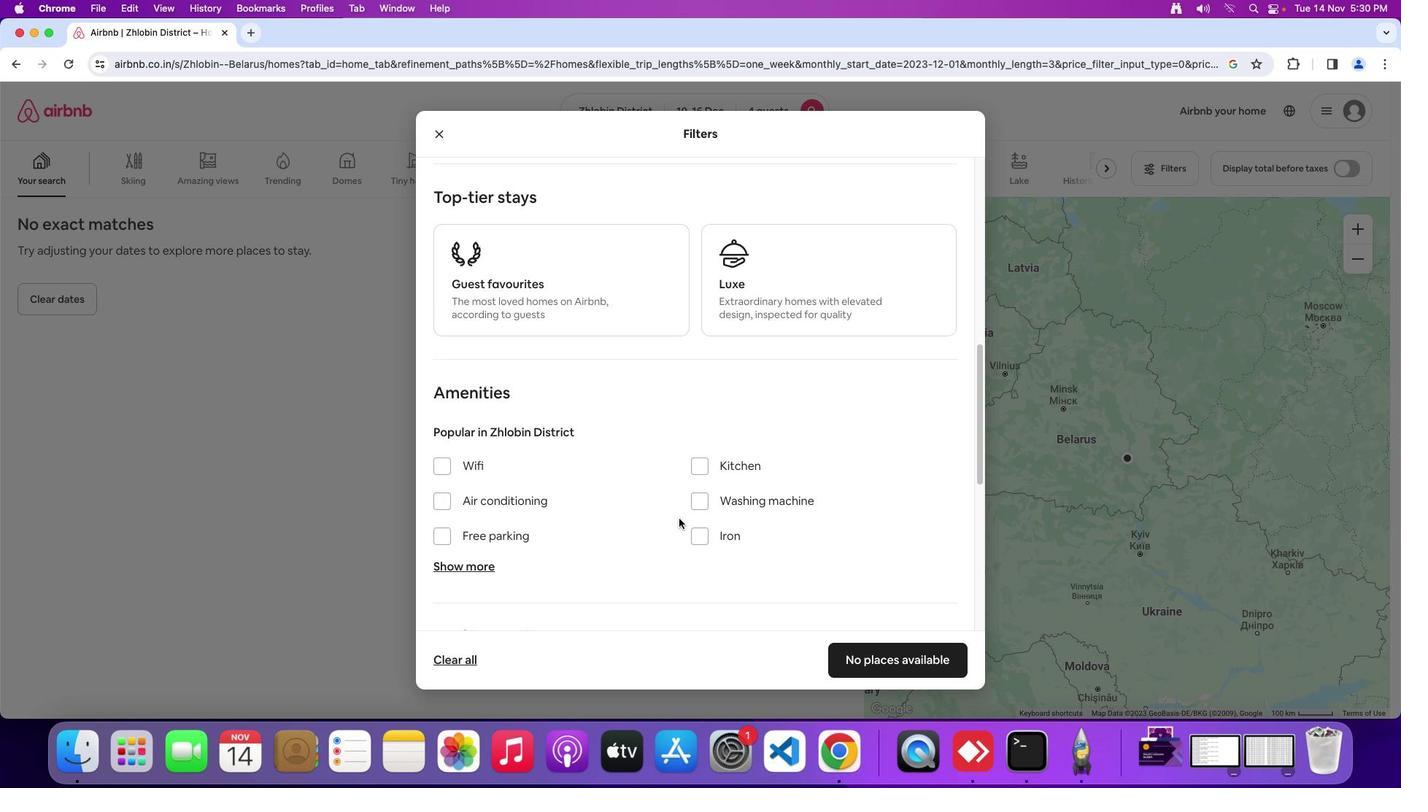 
Action: Mouse scrolled (679, 519) with delta (0, 0)
Screenshot: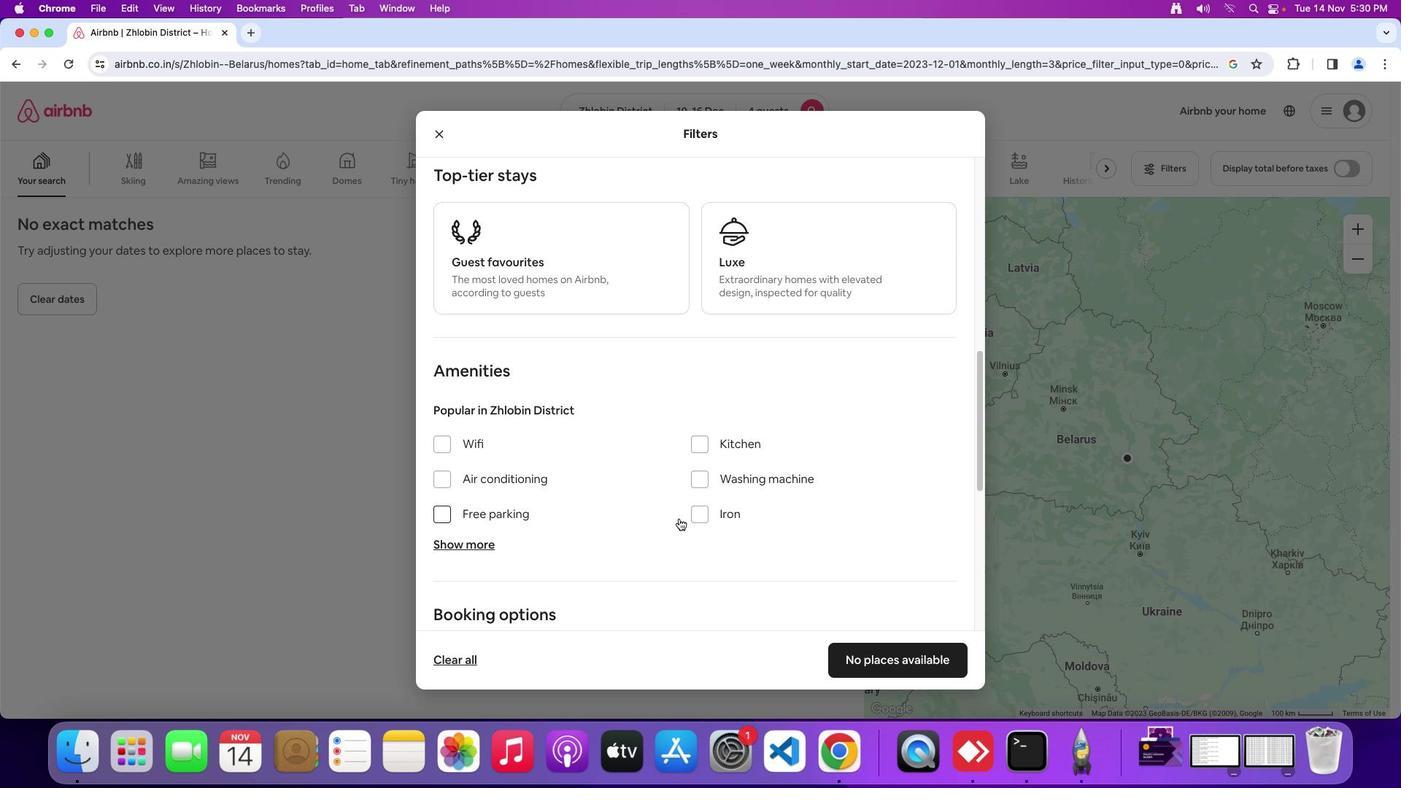 
Action: Mouse scrolled (679, 519) with delta (0, 0)
Screenshot: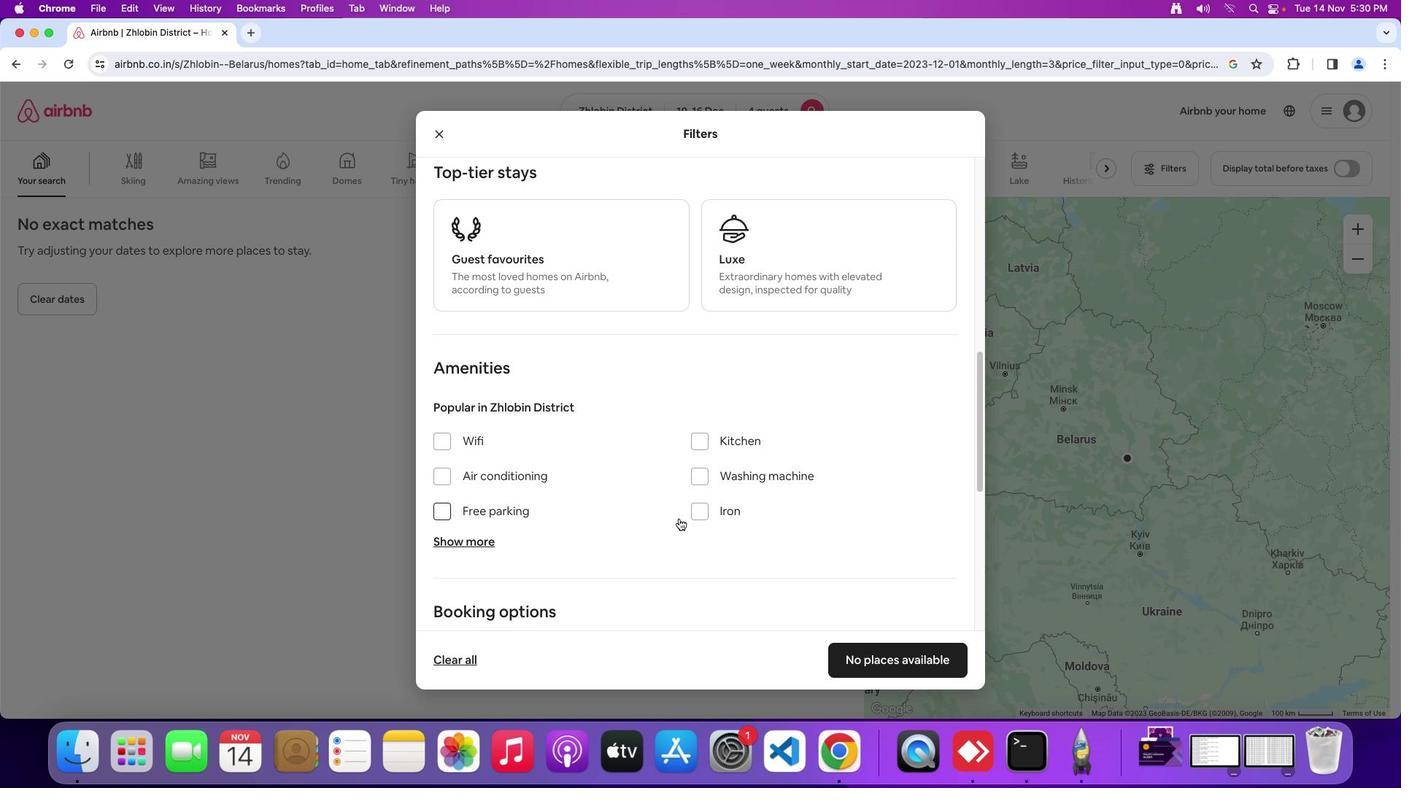 
Action: Mouse moved to (446, 442)
Screenshot: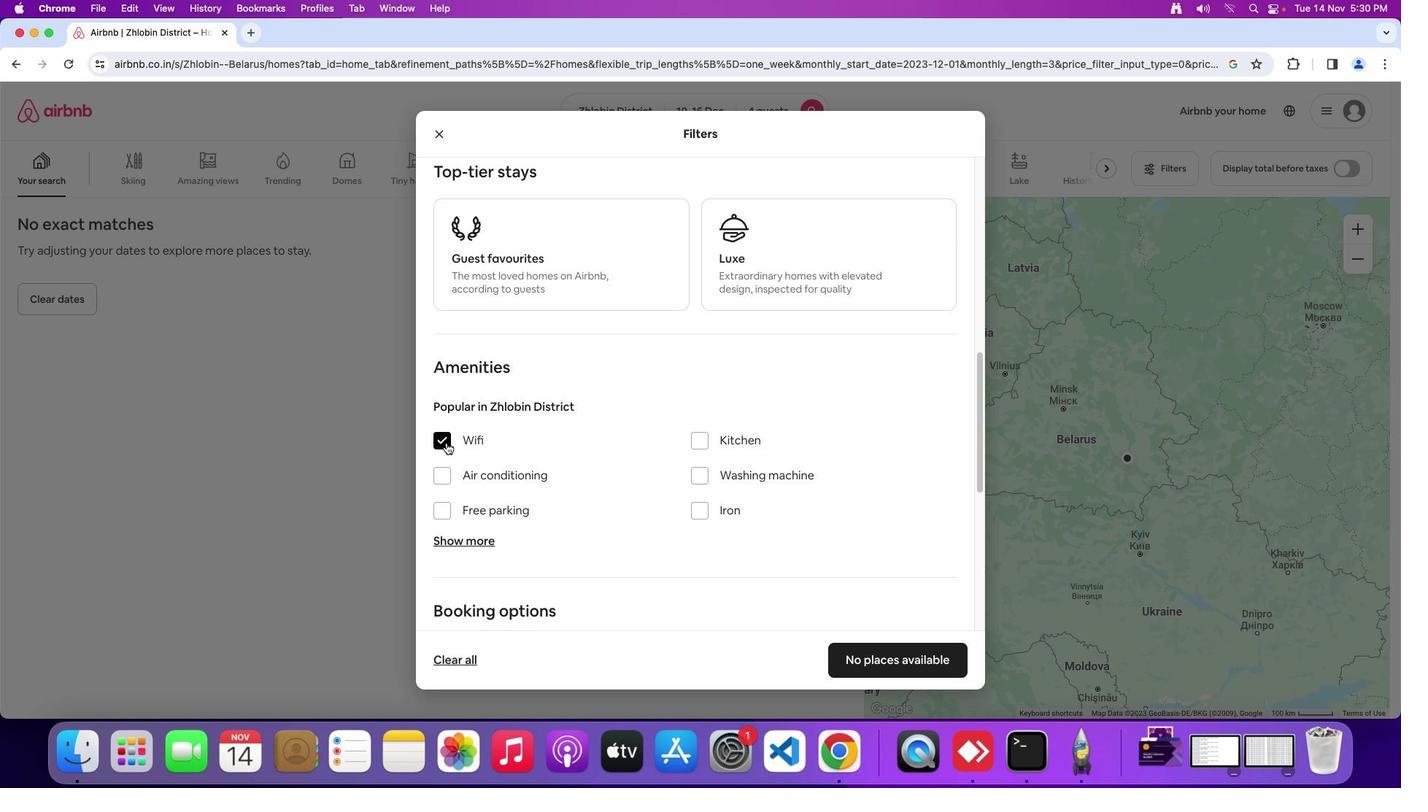 
Action: Mouse pressed left at (446, 442)
Screenshot: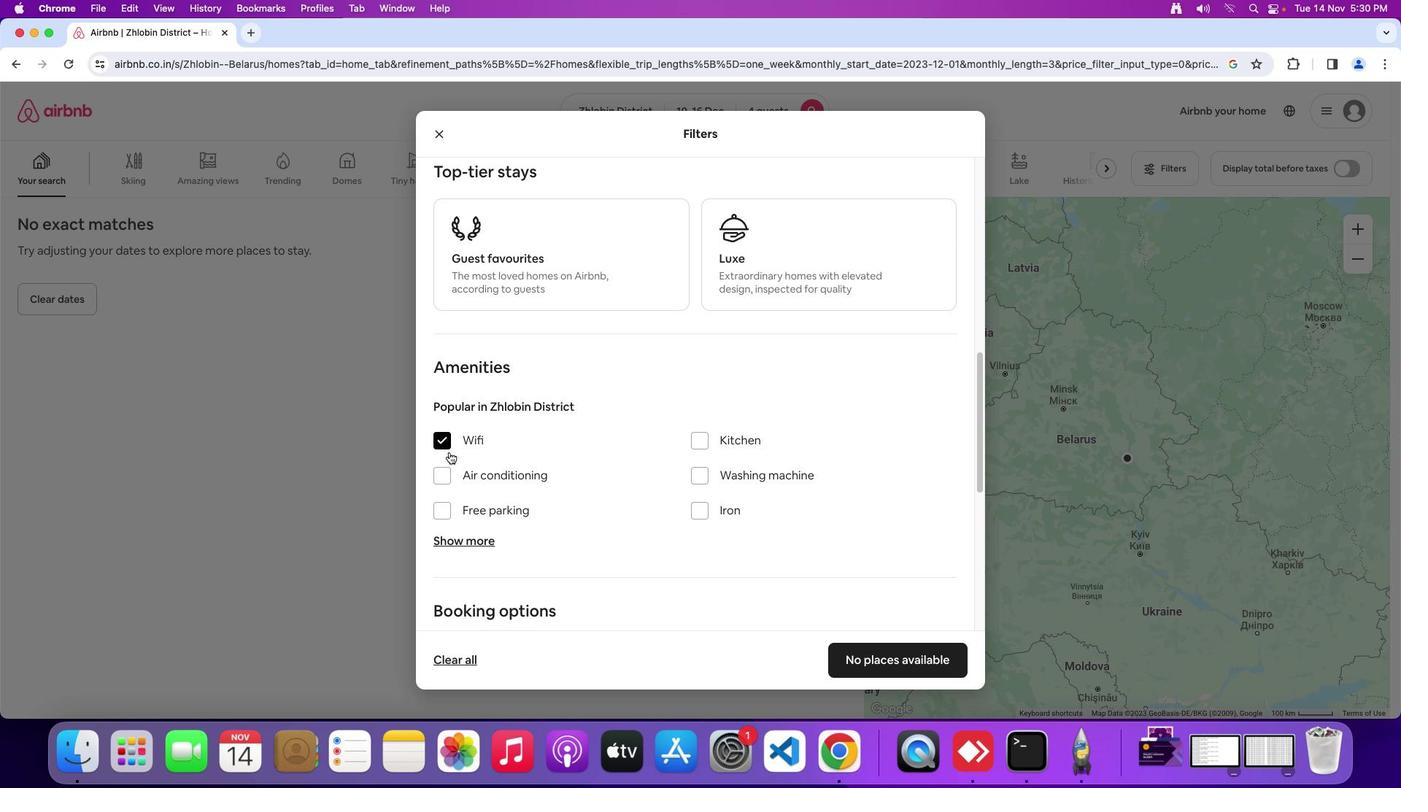 
Action: Mouse moved to (463, 542)
Screenshot: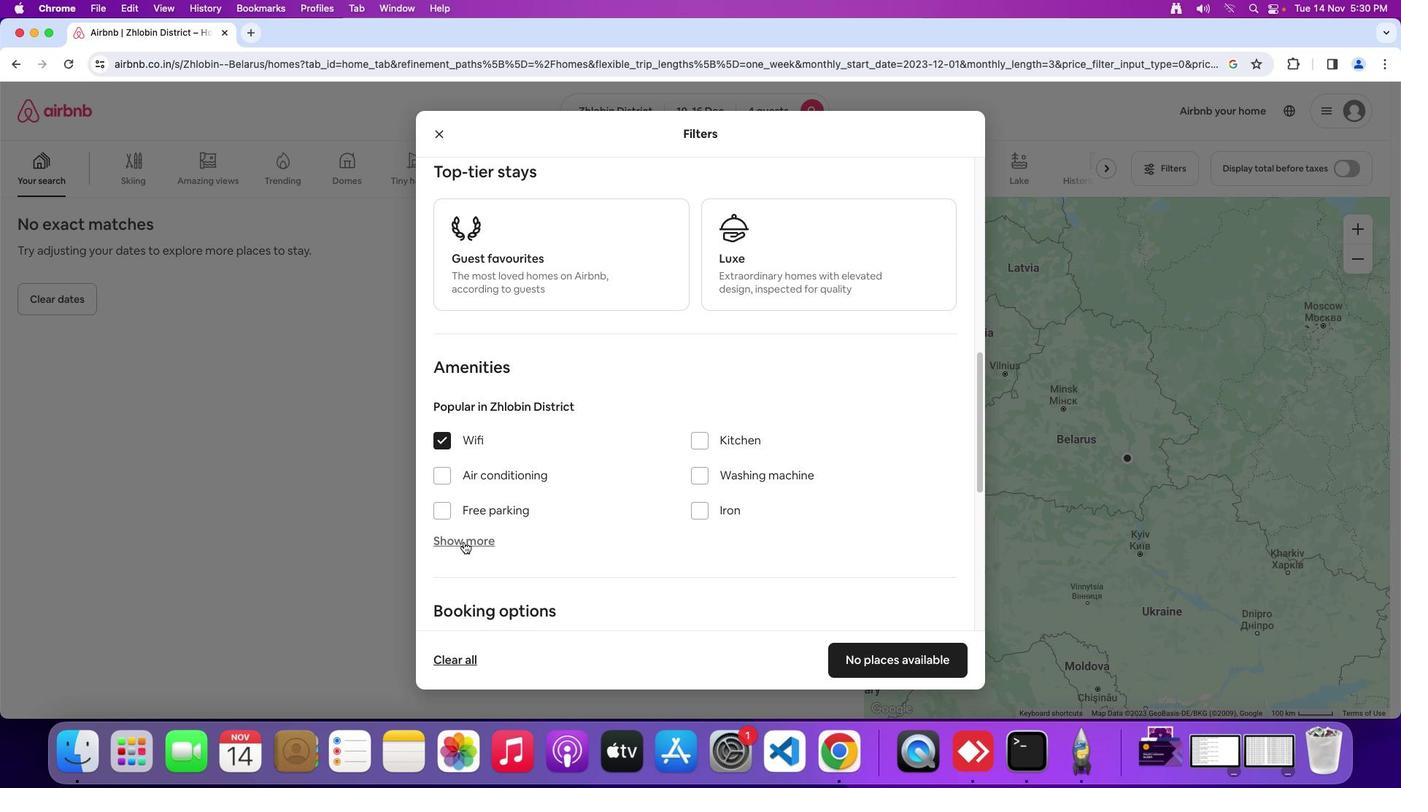 
Action: Mouse pressed left at (463, 542)
Screenshot: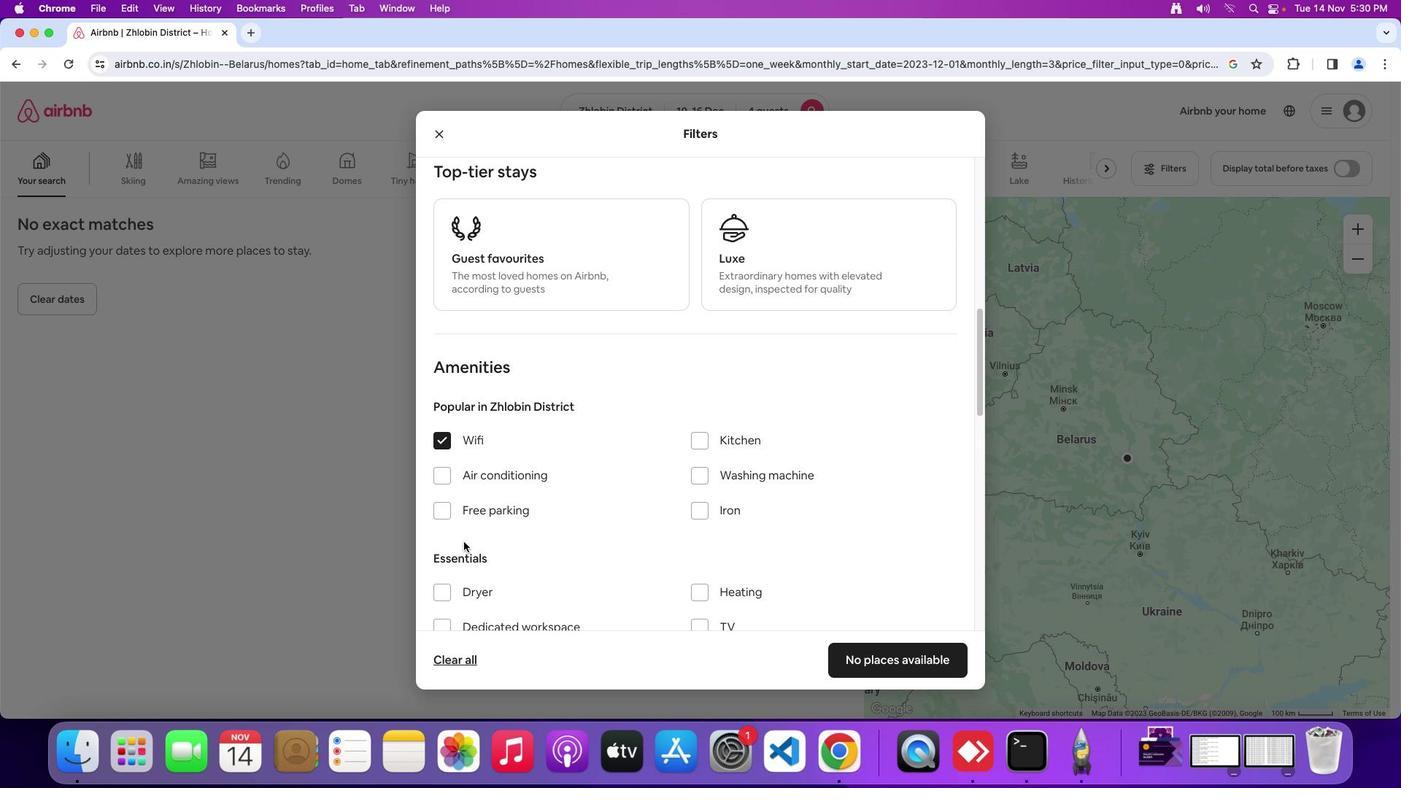 
Action: Mouse moved to (738, 590)
Screenshot: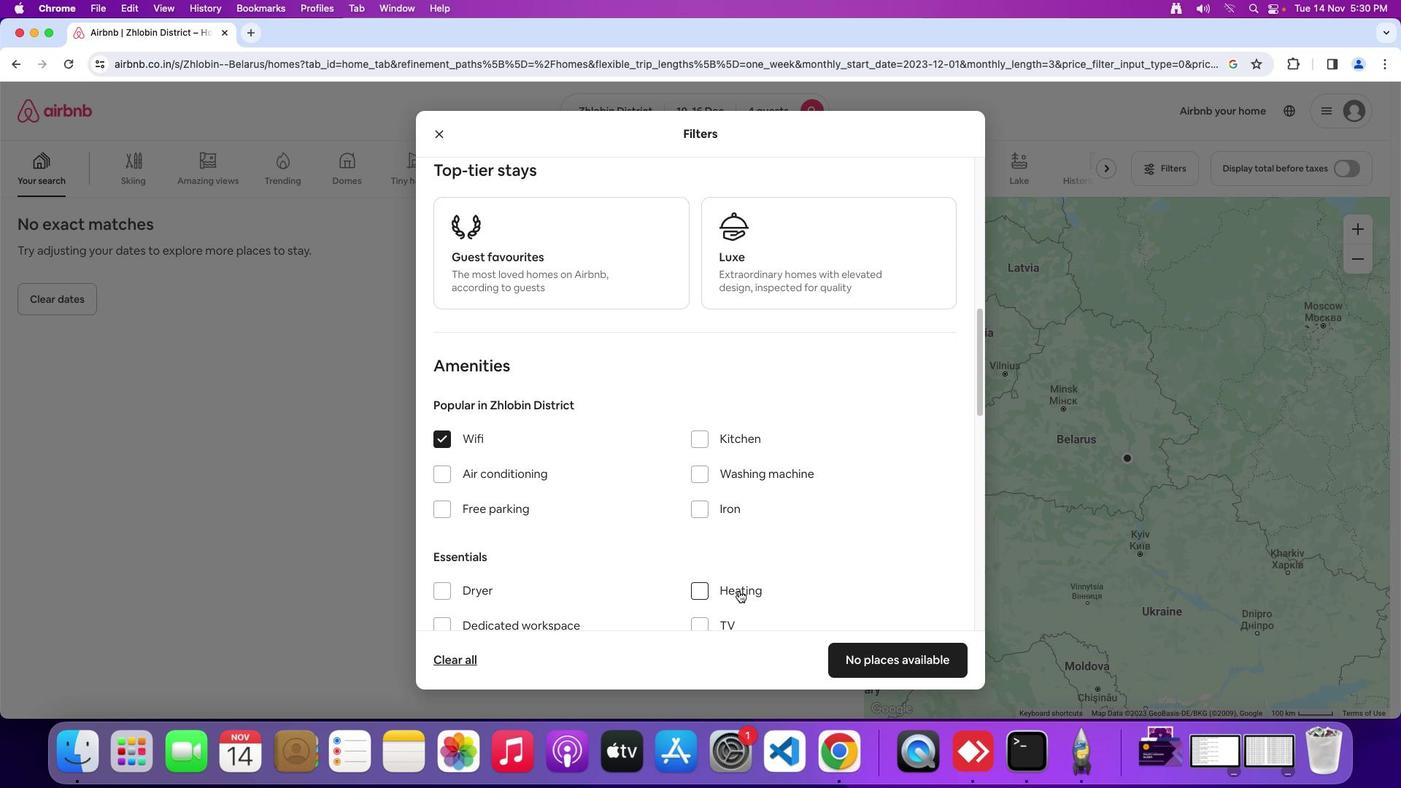 
Action: Mouse scrolled (738, 590) with delta (0, 0)
Screenshot: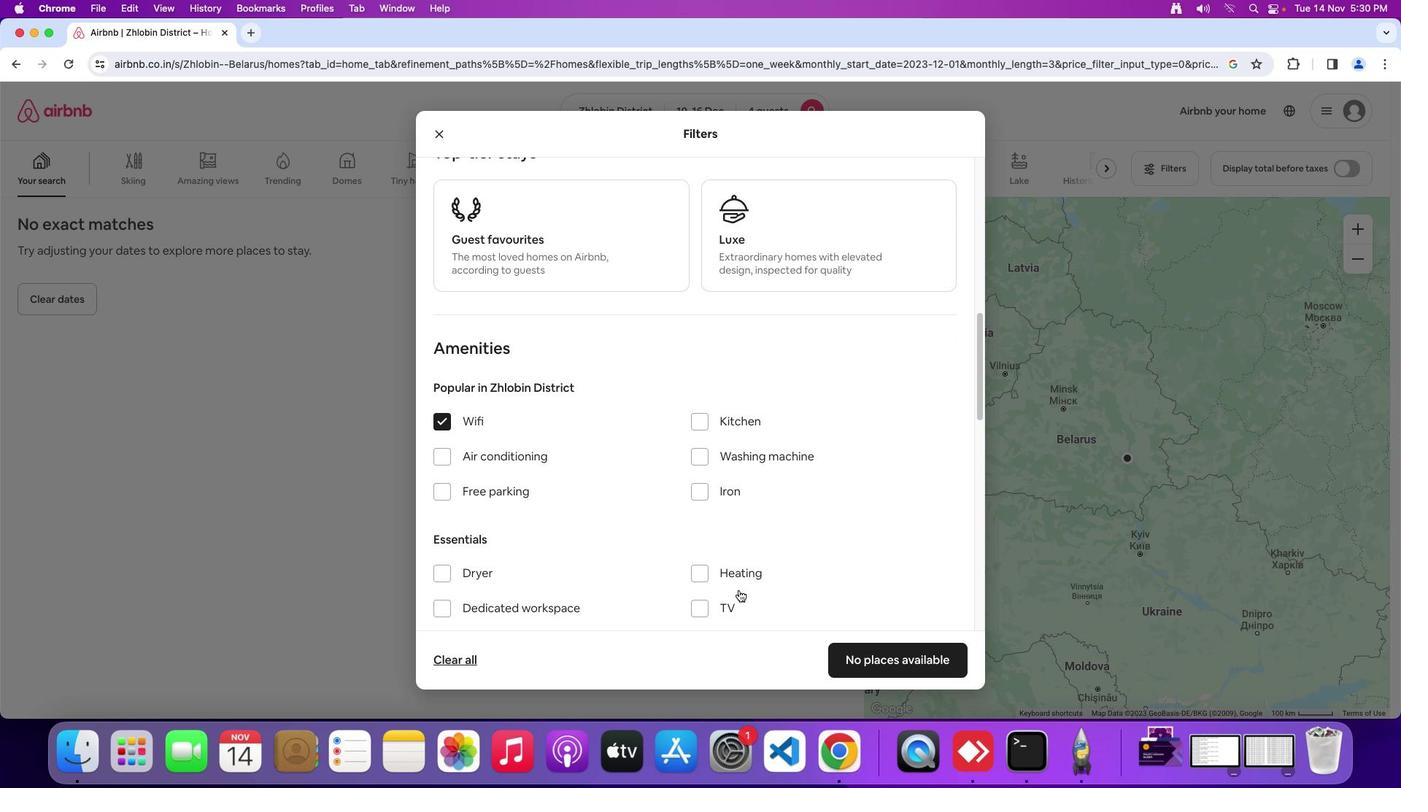 
Action: Mouse scrolled (738, 590) with delta (0, 0)
Screenshot: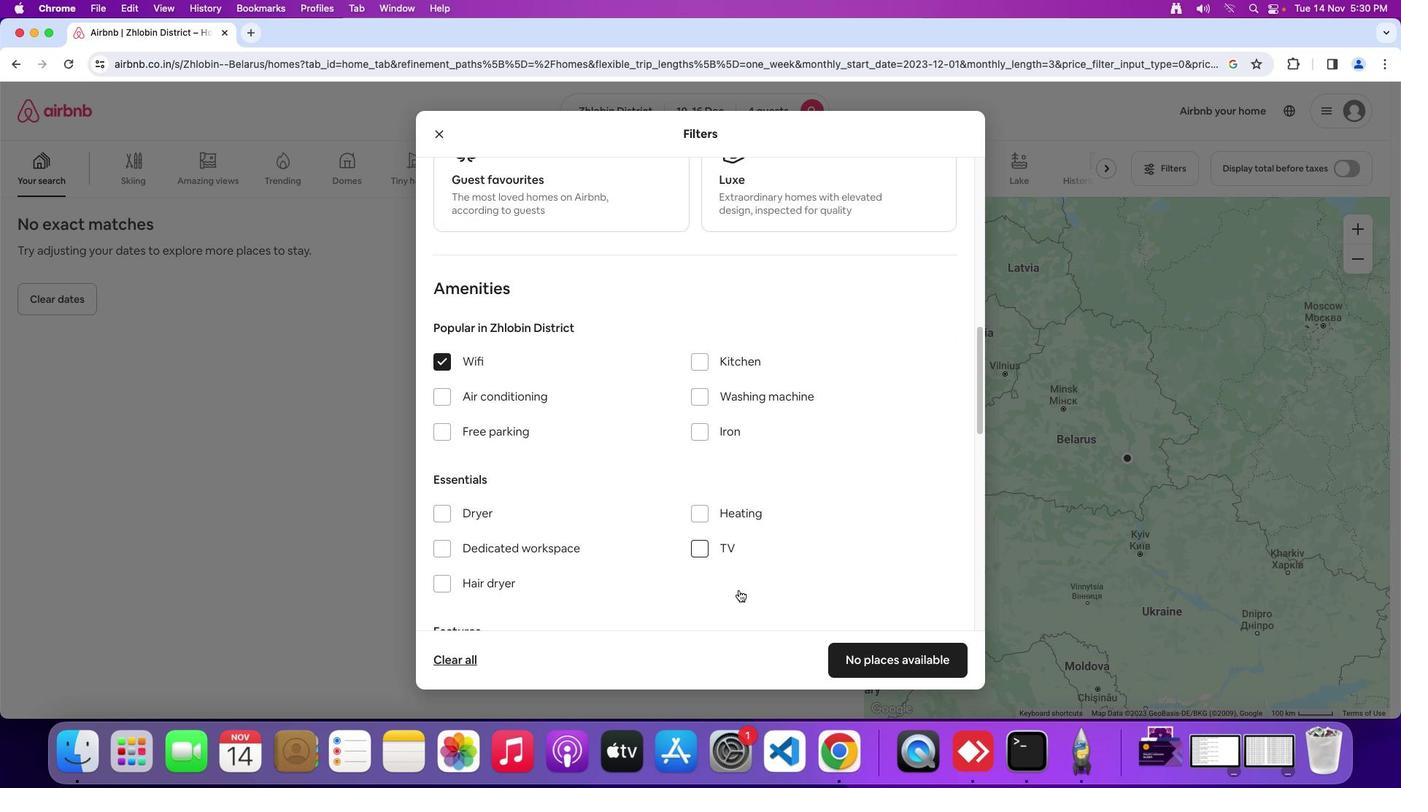 
Action: Mouse scrolled (738, 590) with delta (0, -2)
Screenshot: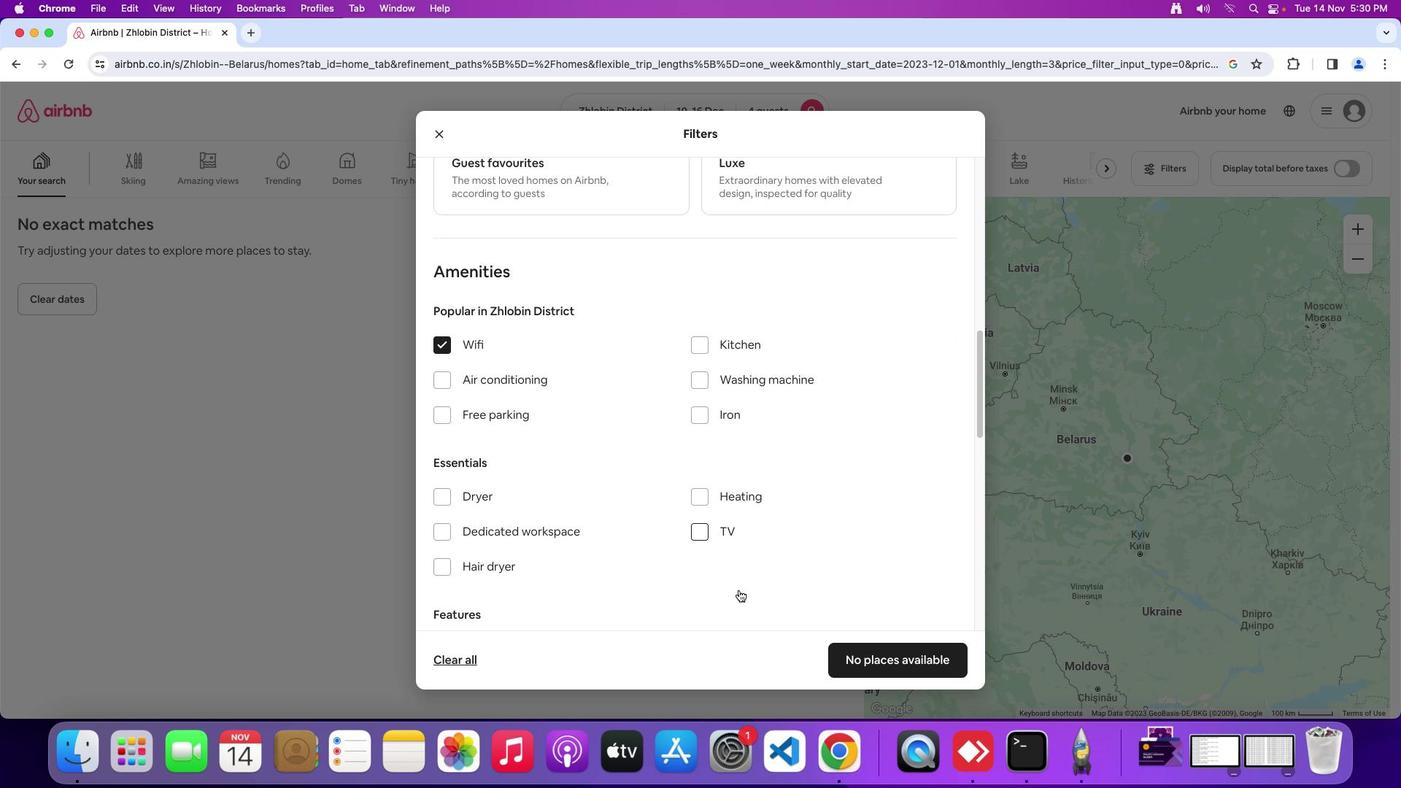 
Action: Mouse moved to (704, 497)
Screenshot: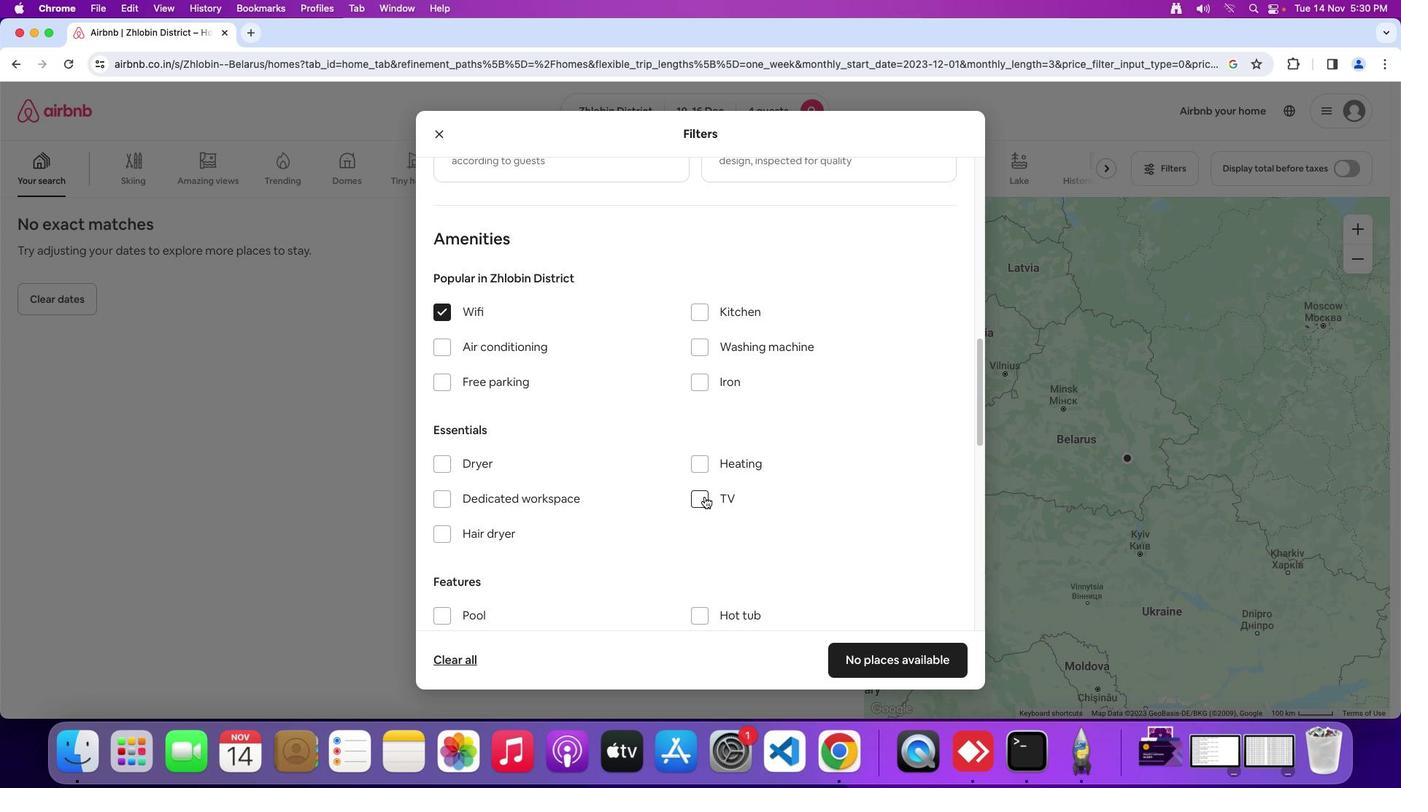 
Action: Mouse pressed left at (704, 497)
Screenshot: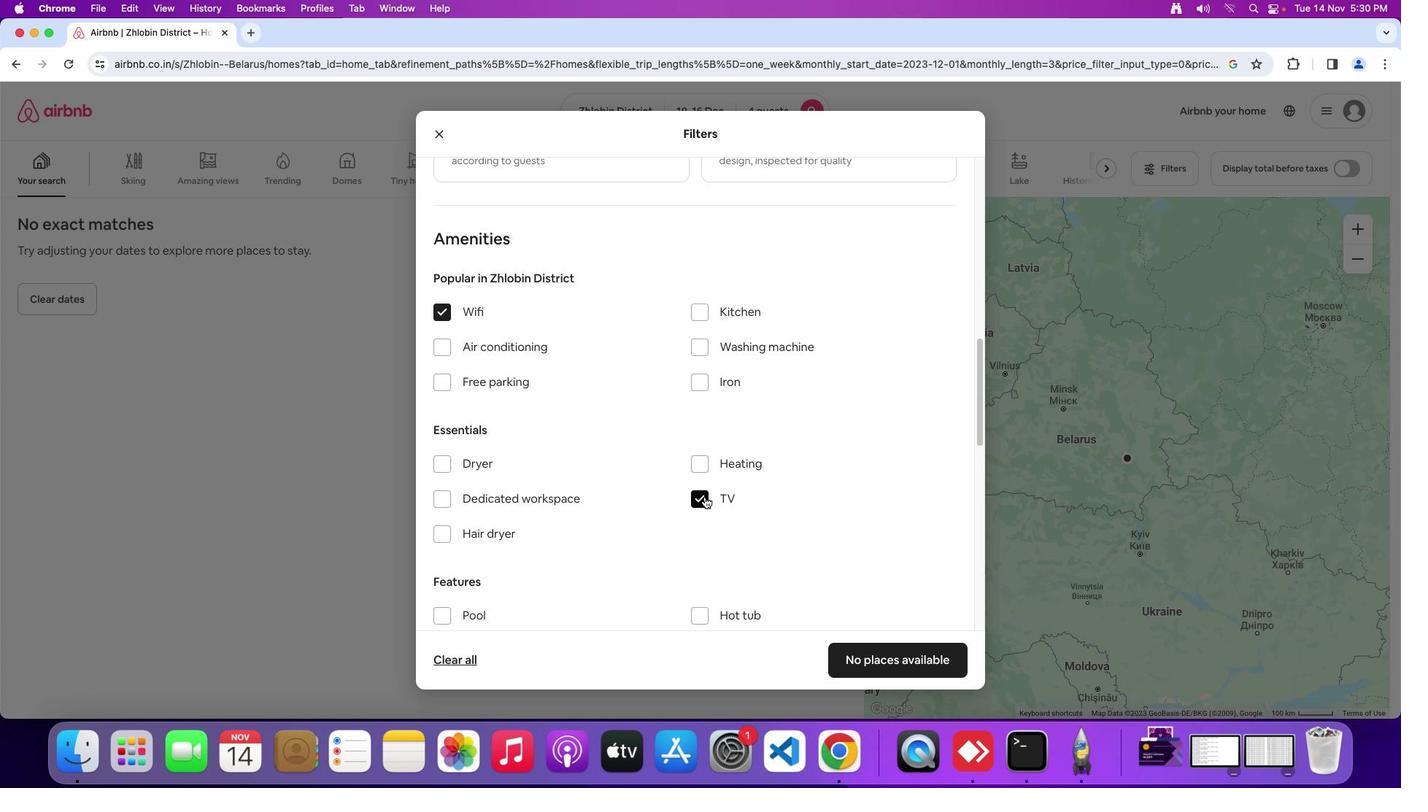 
Action: Mouse moved to (446, 389)
Screenshot: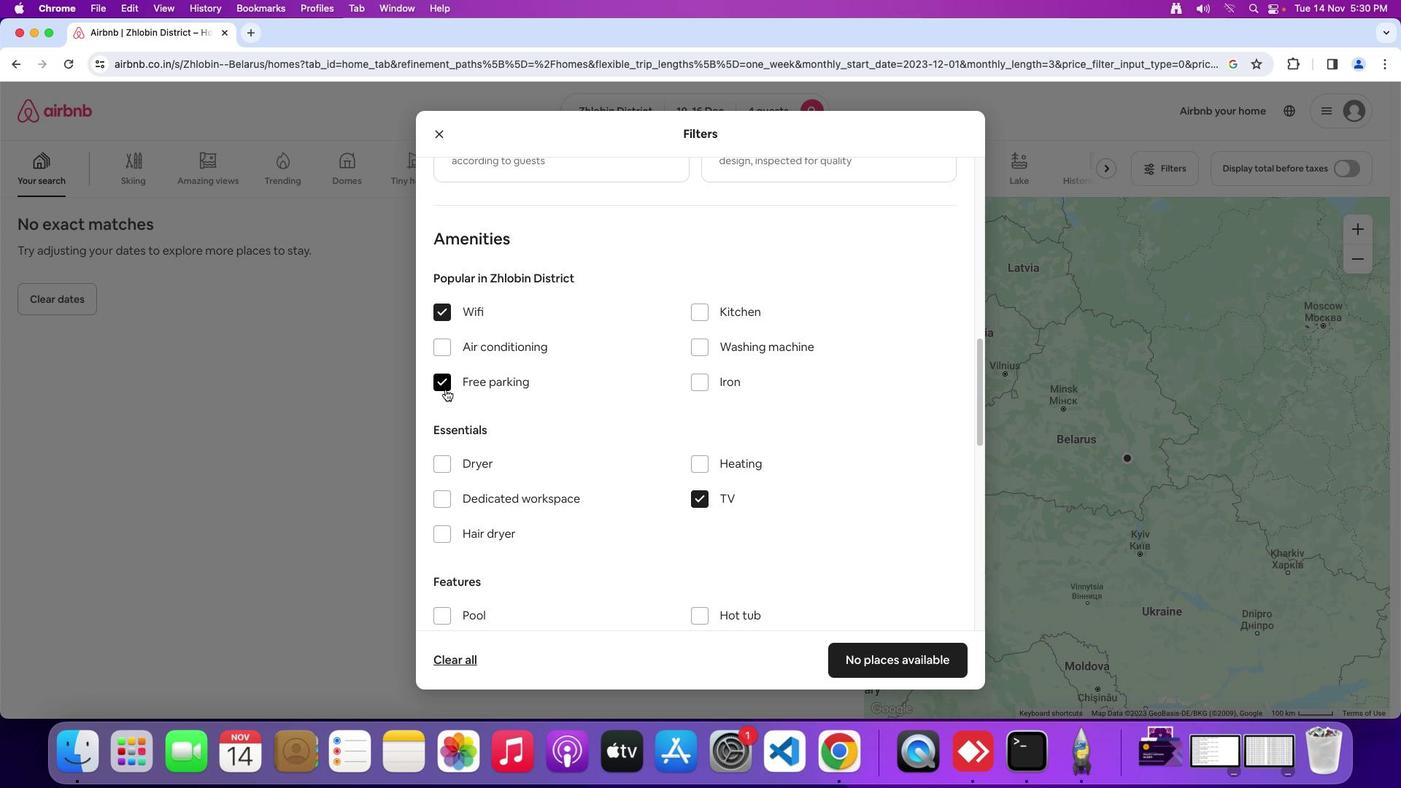 
Action: Mouse pressed left at (446, 389)
Screenshot: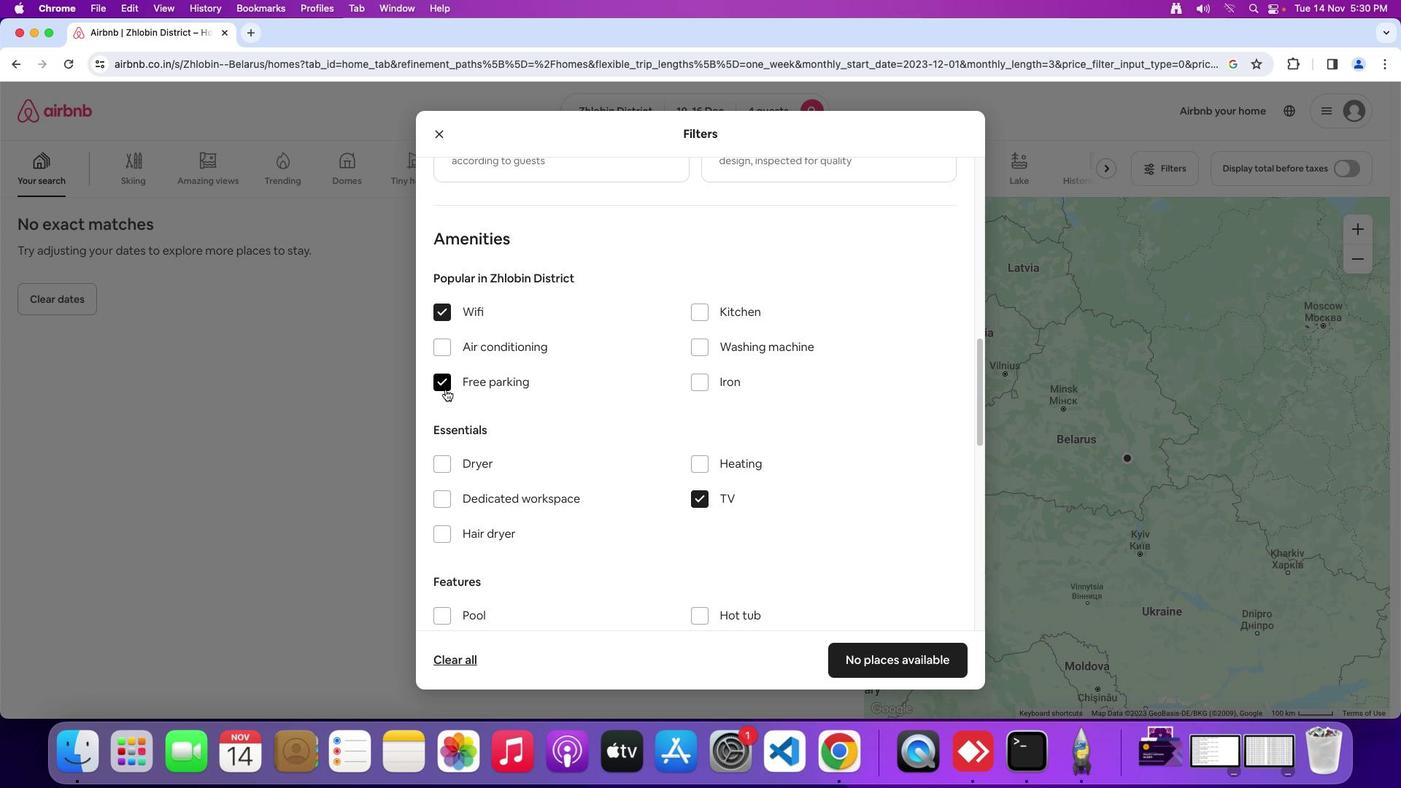 
Action: Mouse moved to (658, 477)
Screenshot: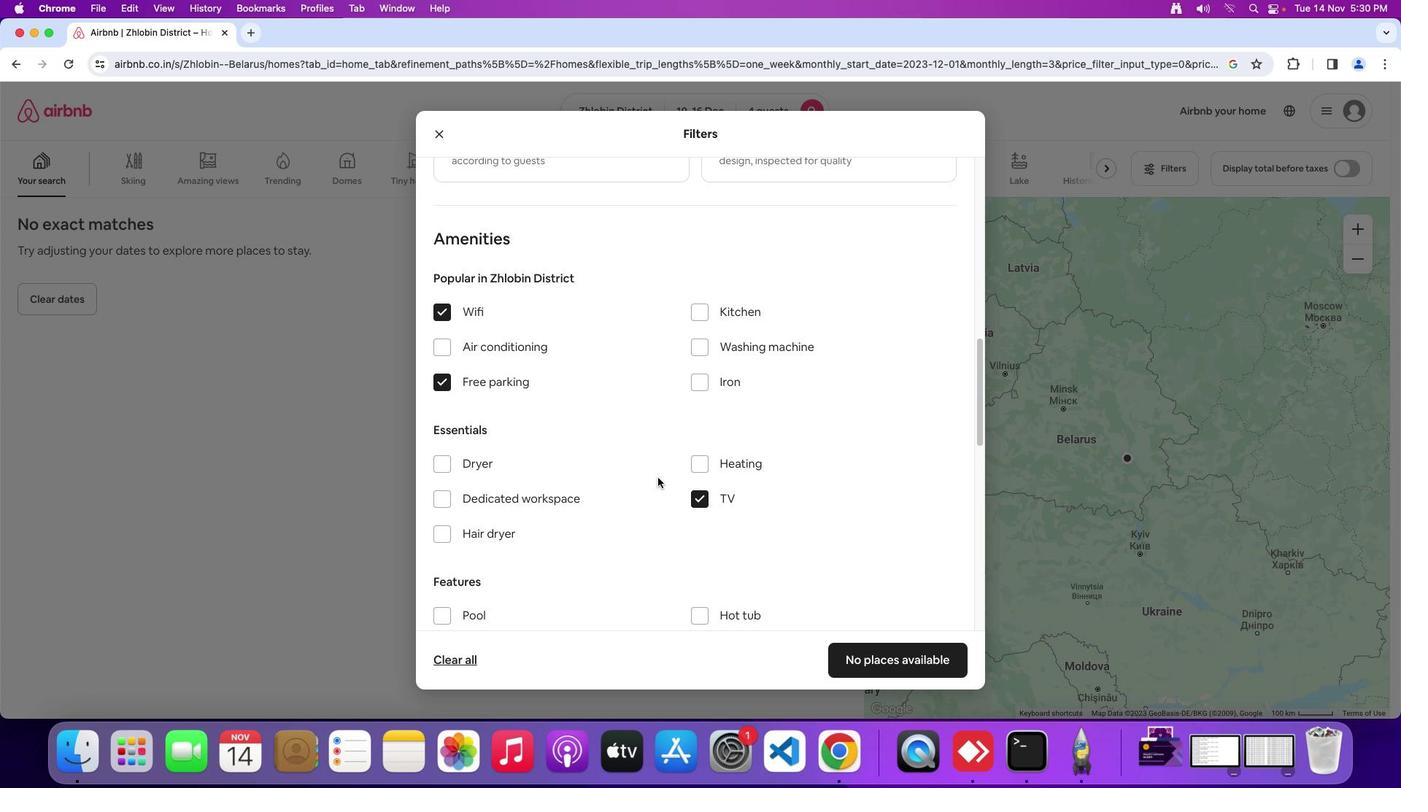 
Action: Mouse scrolled (658, 477) with delta (0, 0)
Screenshot: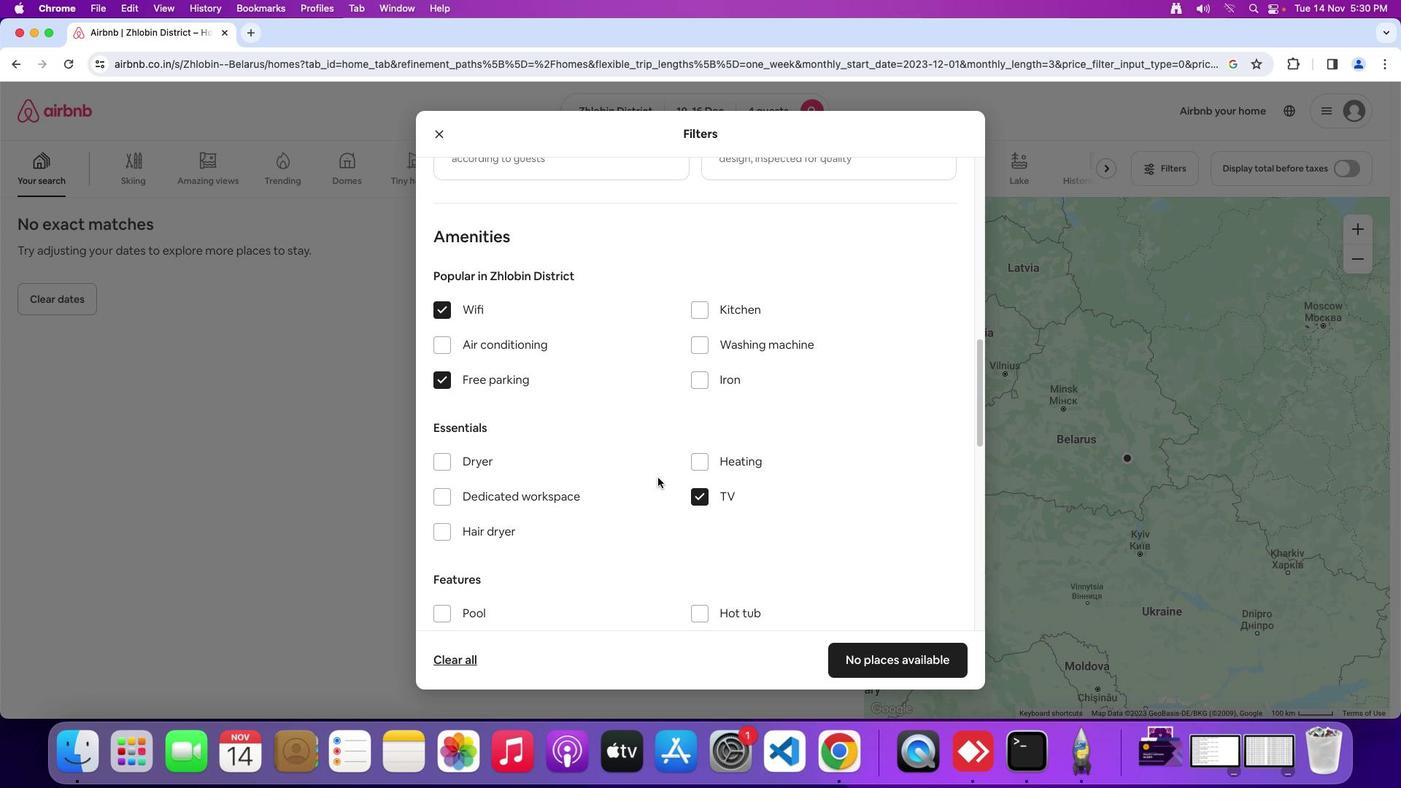 
Action: Mouse scrolled (658, 477) with delta (0, 0)
Screenshot: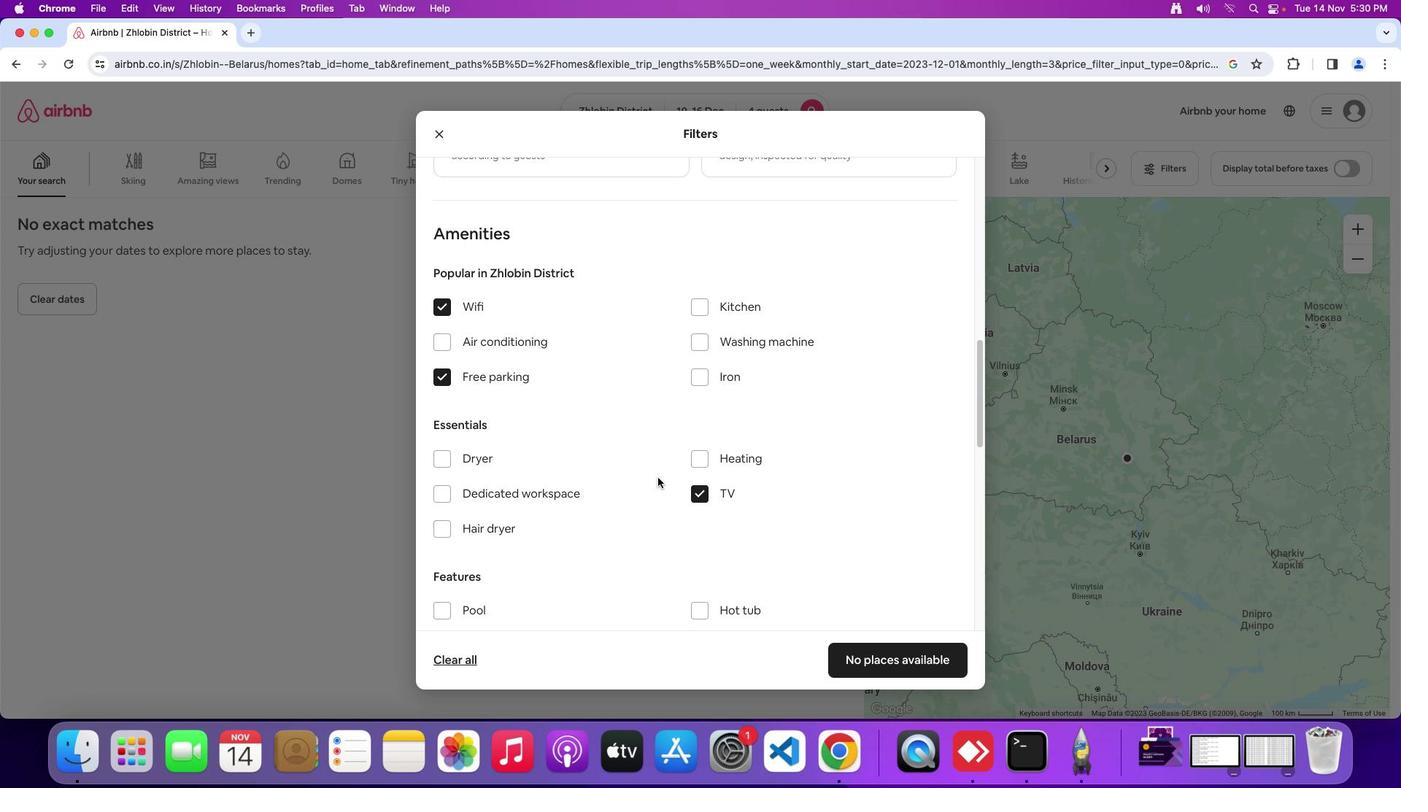 
Action: Mouse scrolled (658, 477) with delta (0, 0)
Screenshot: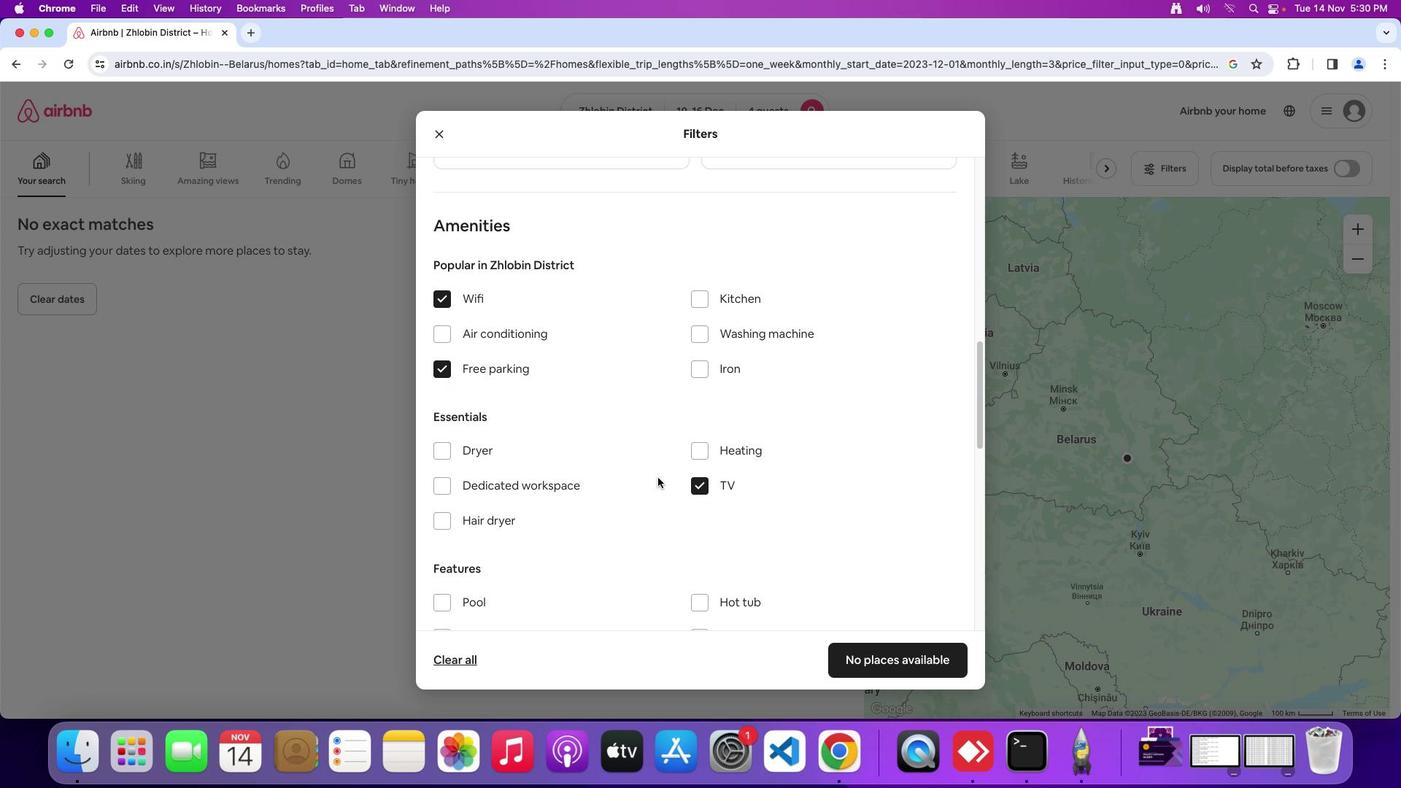 
Action: Mouse moved to (666, 478)
Screenshot: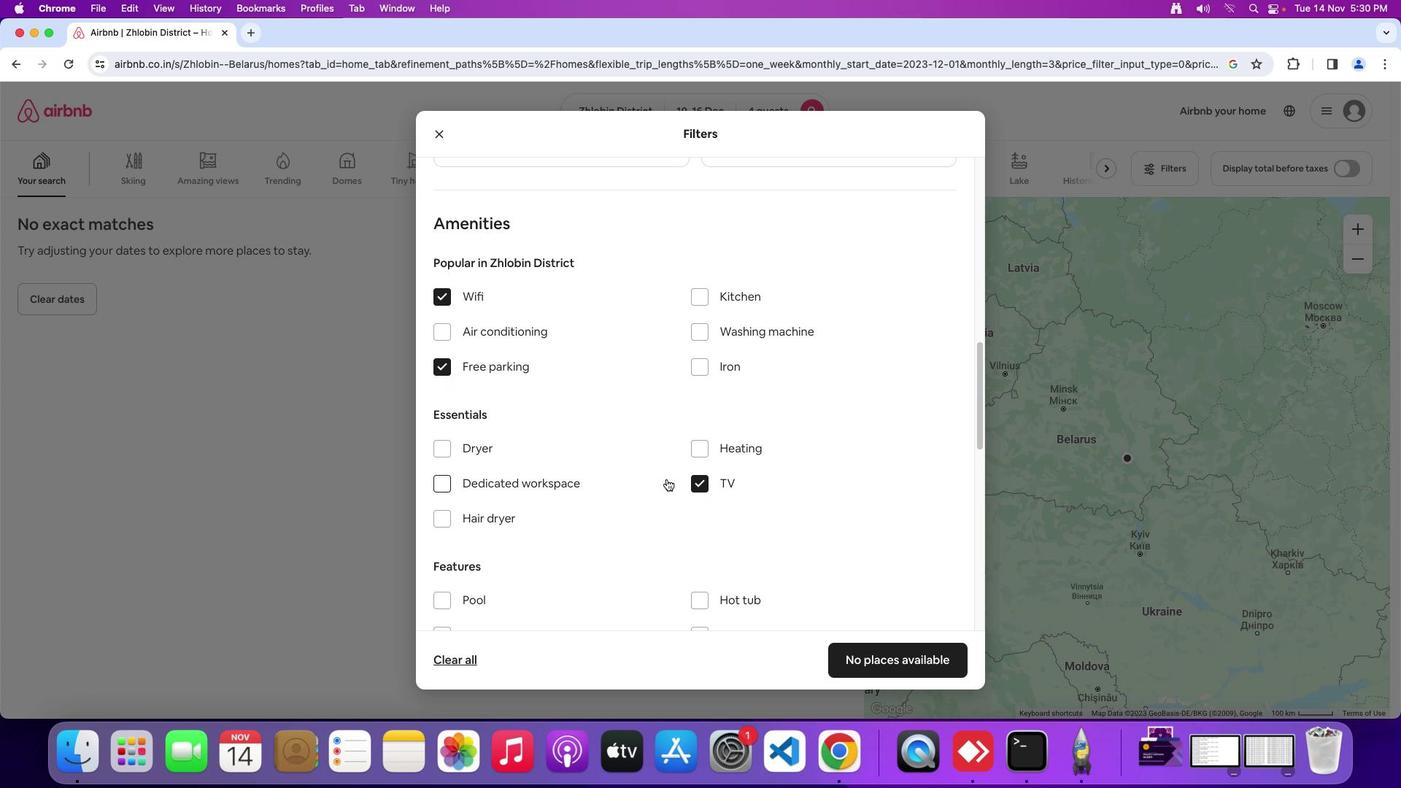 
Action: Mouse scrolled (666, 478) with delta (0, 0)
Screenshot: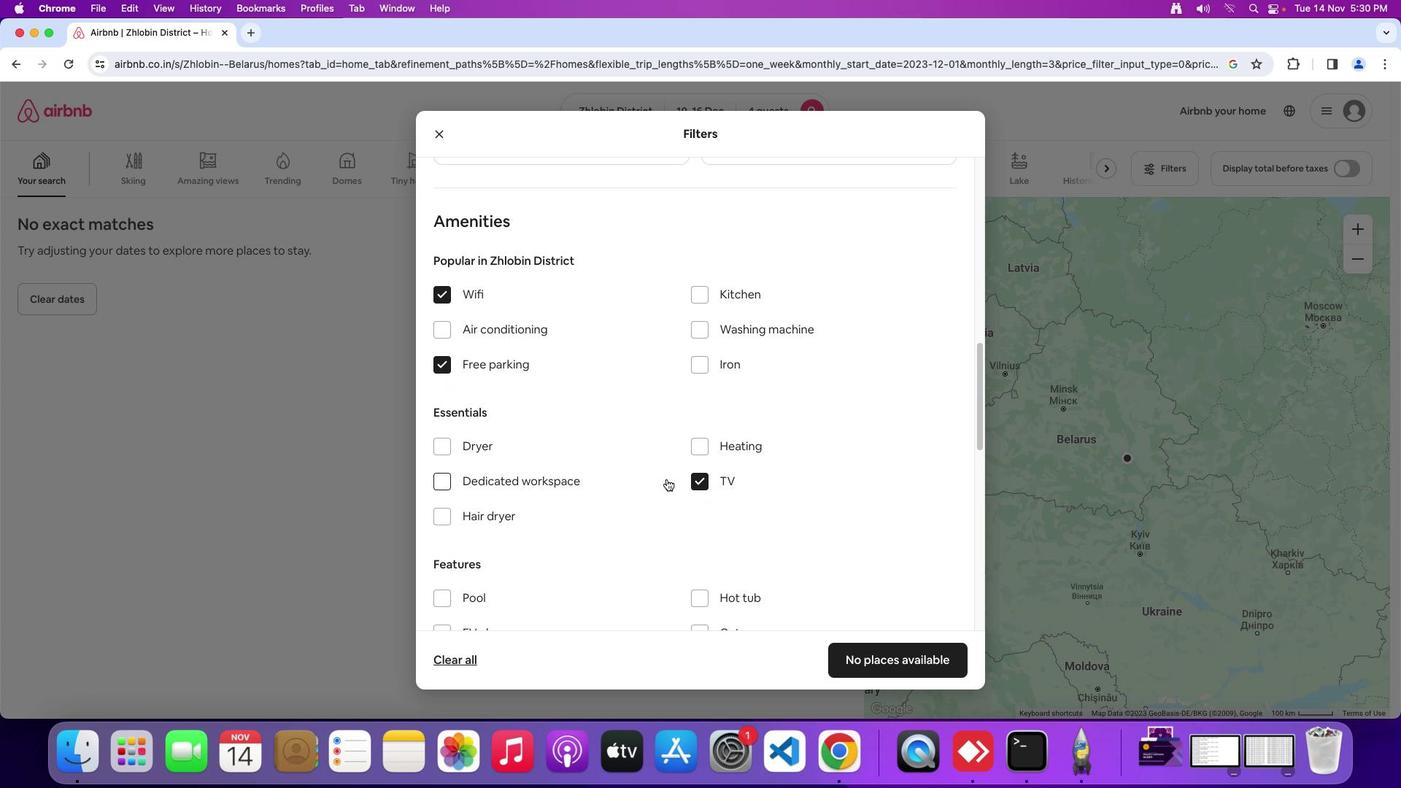 
Action: Mouse scrolled (666, 478) with delta (0, 0)
Screenshot: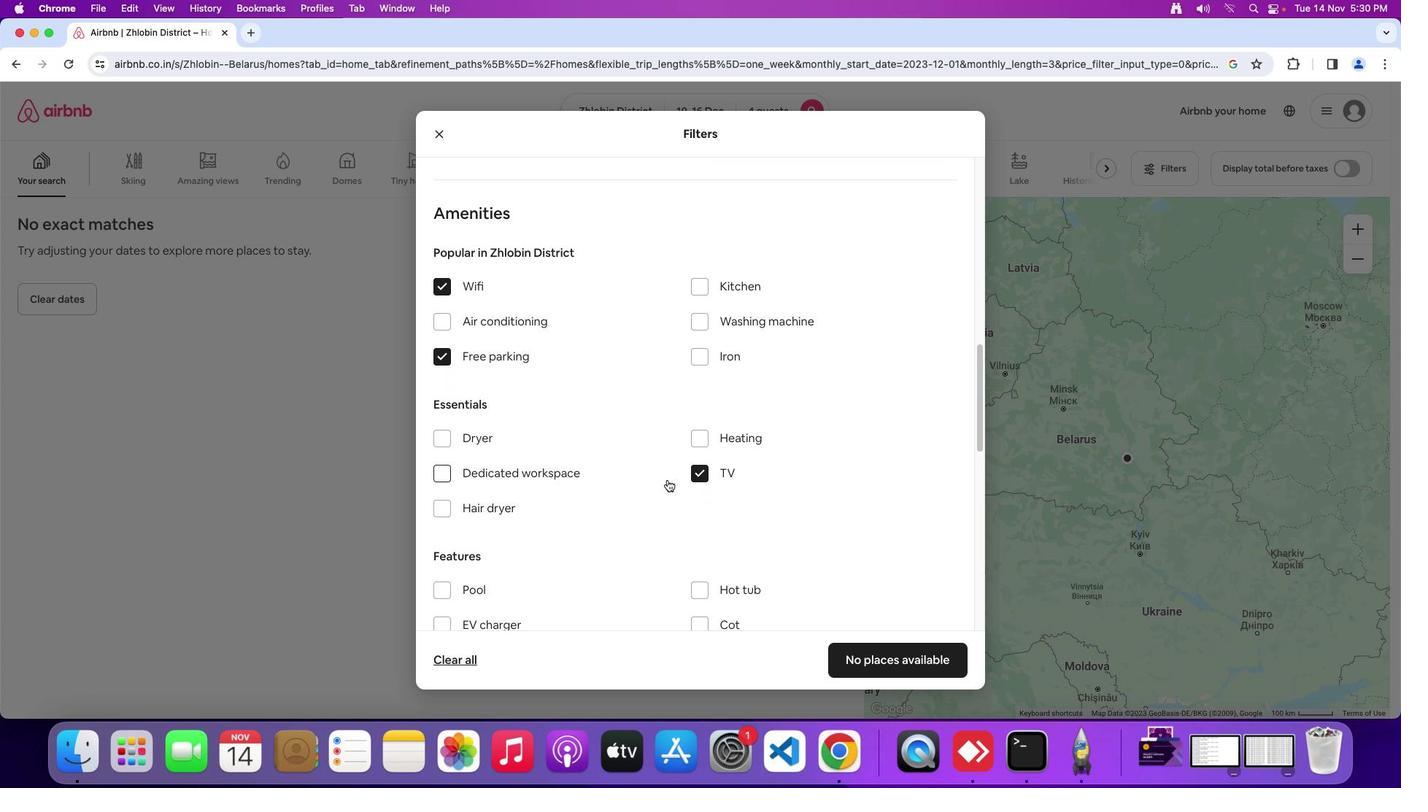 
Action: Mouse moved to (672, 486)
Screenshot: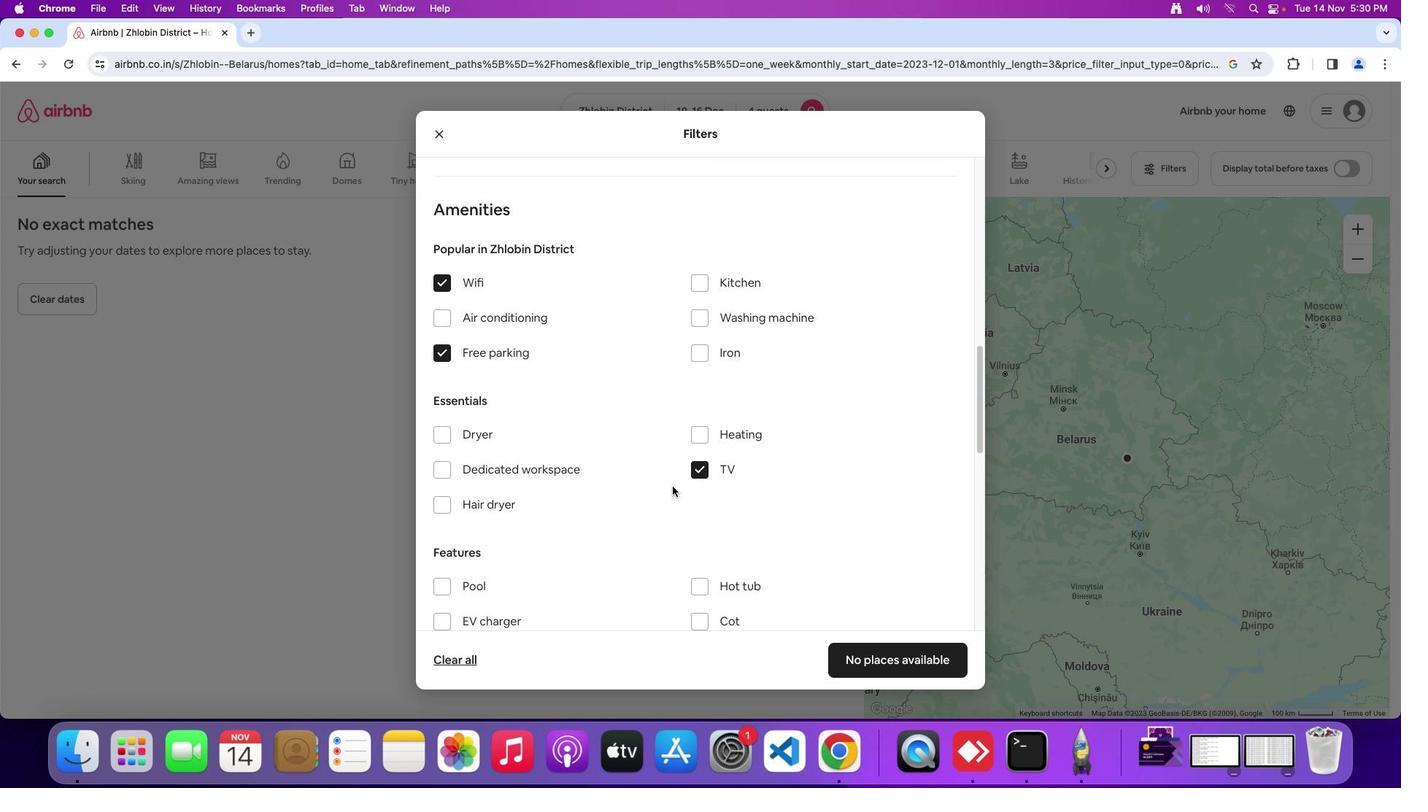 
Action: Mouse scrolled (672, 486) with delta (0, 0)
Screenshot: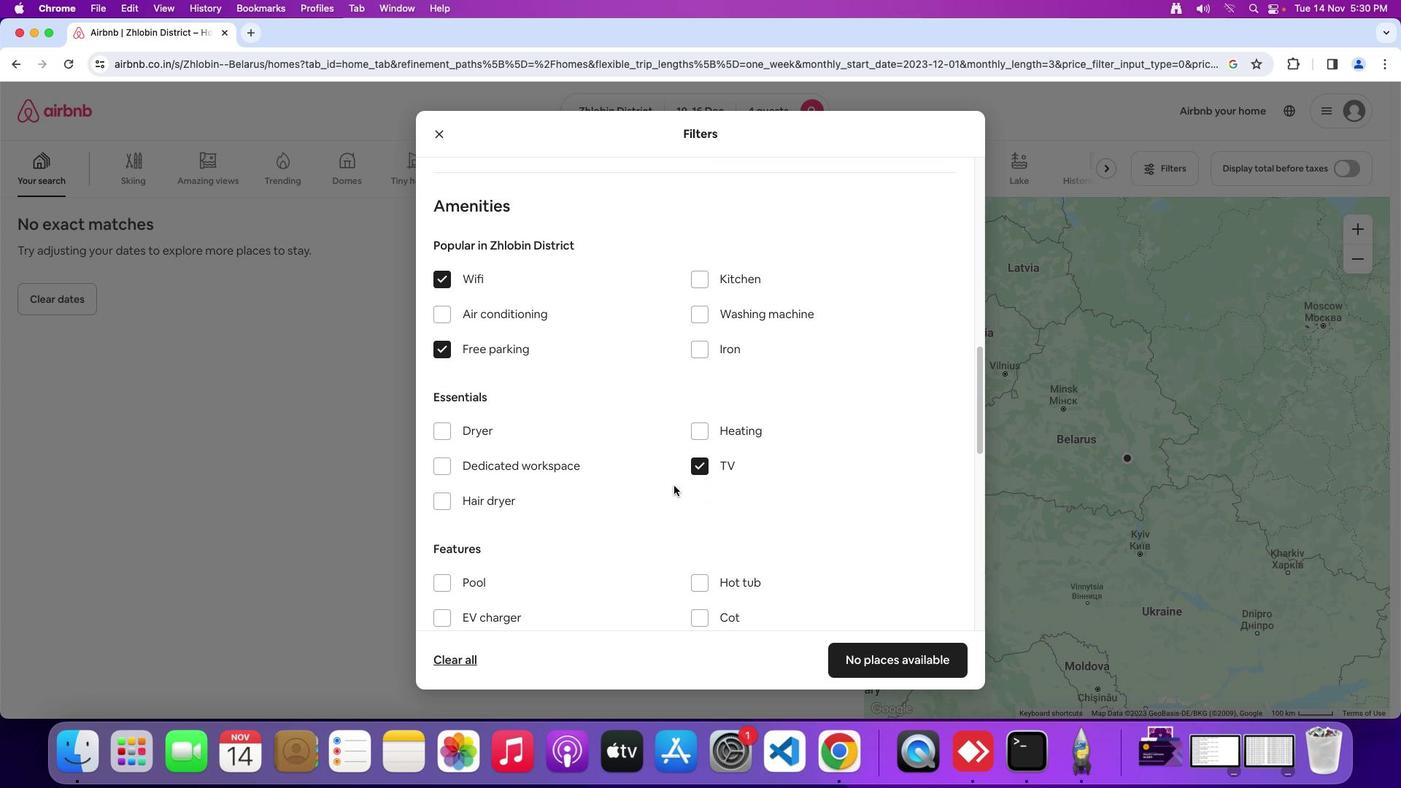 
Action: Mouse moved to (673, 486)
Screenshot: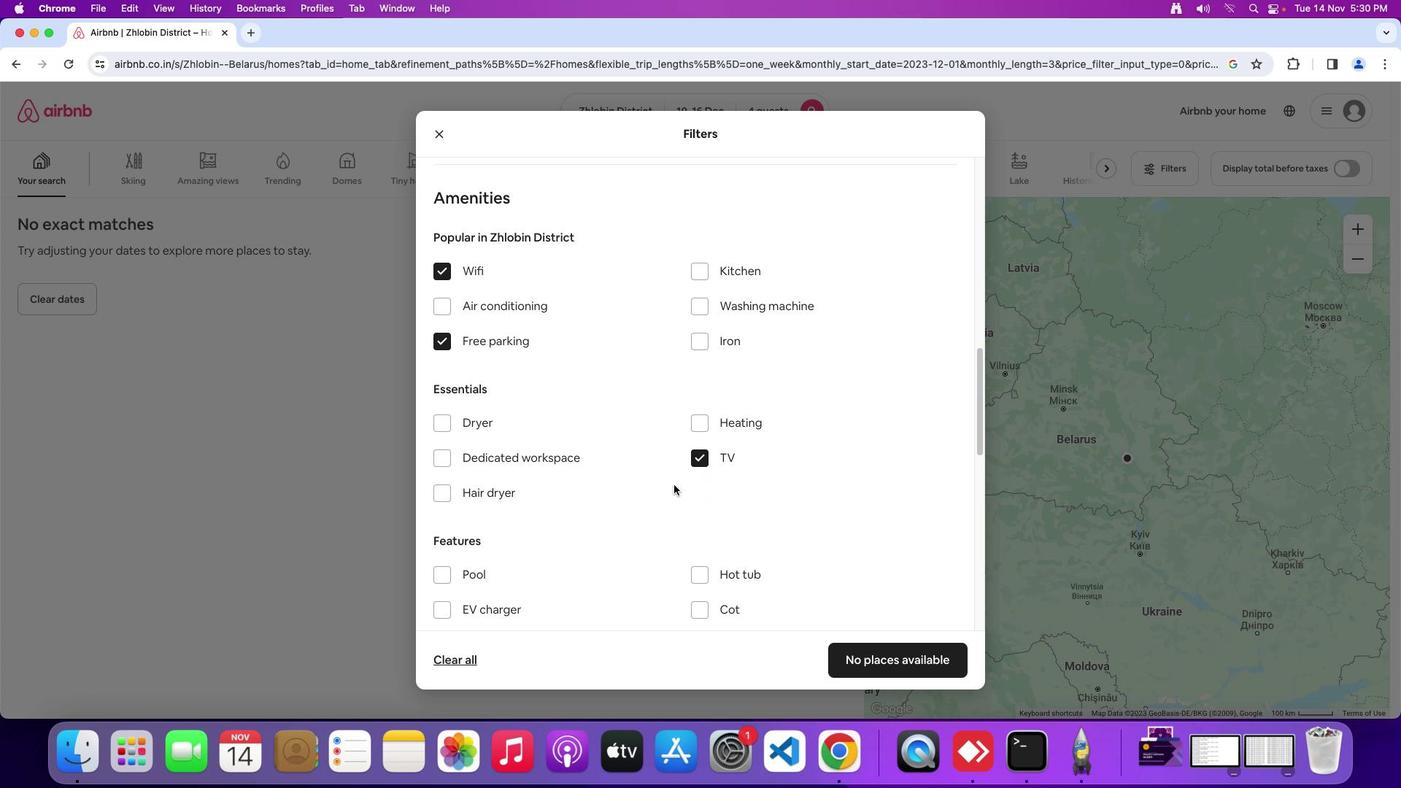 
Action: Mouse scrolled (673, 486) with delta (0, 0)
Screenshot: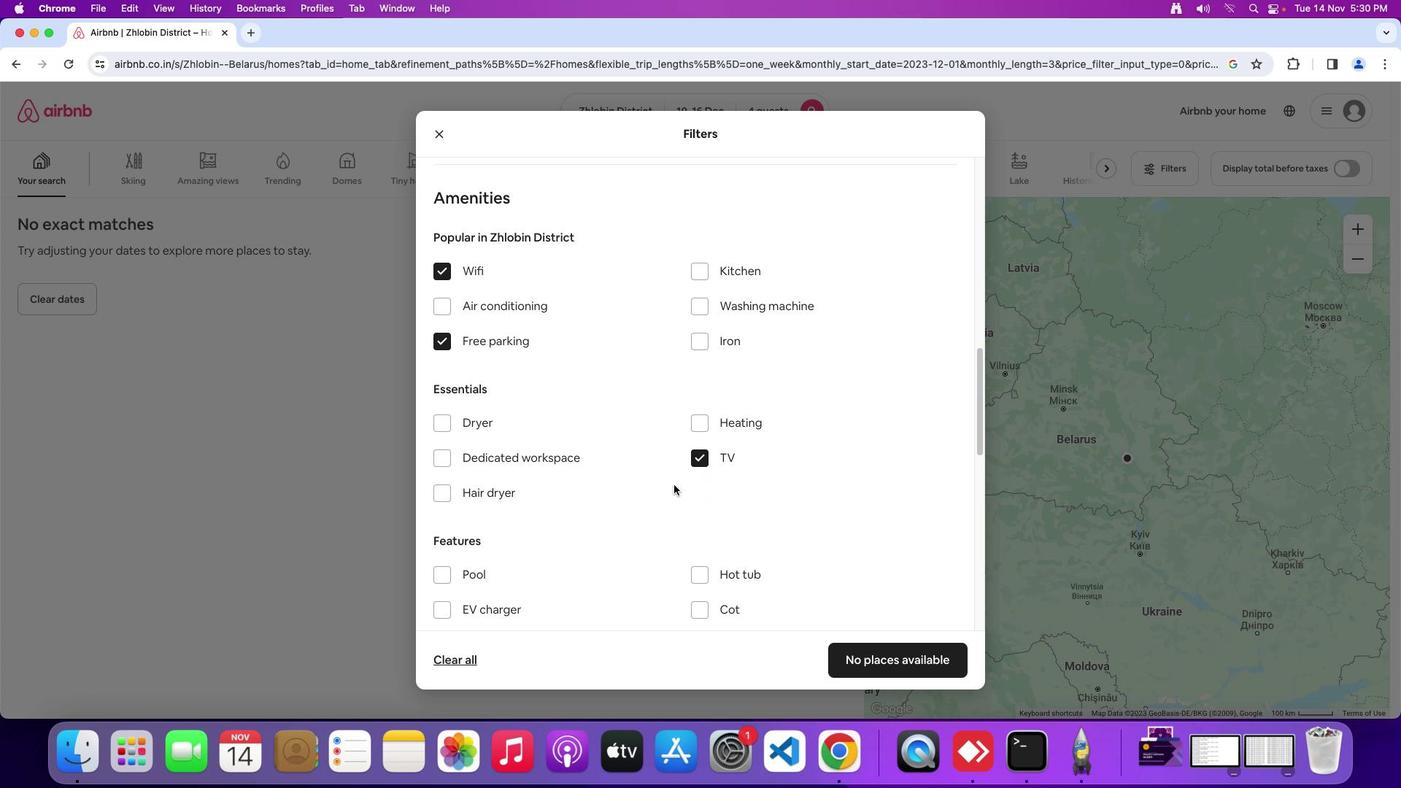 
Action: Mouse moved to (673, 485)
Screenshot: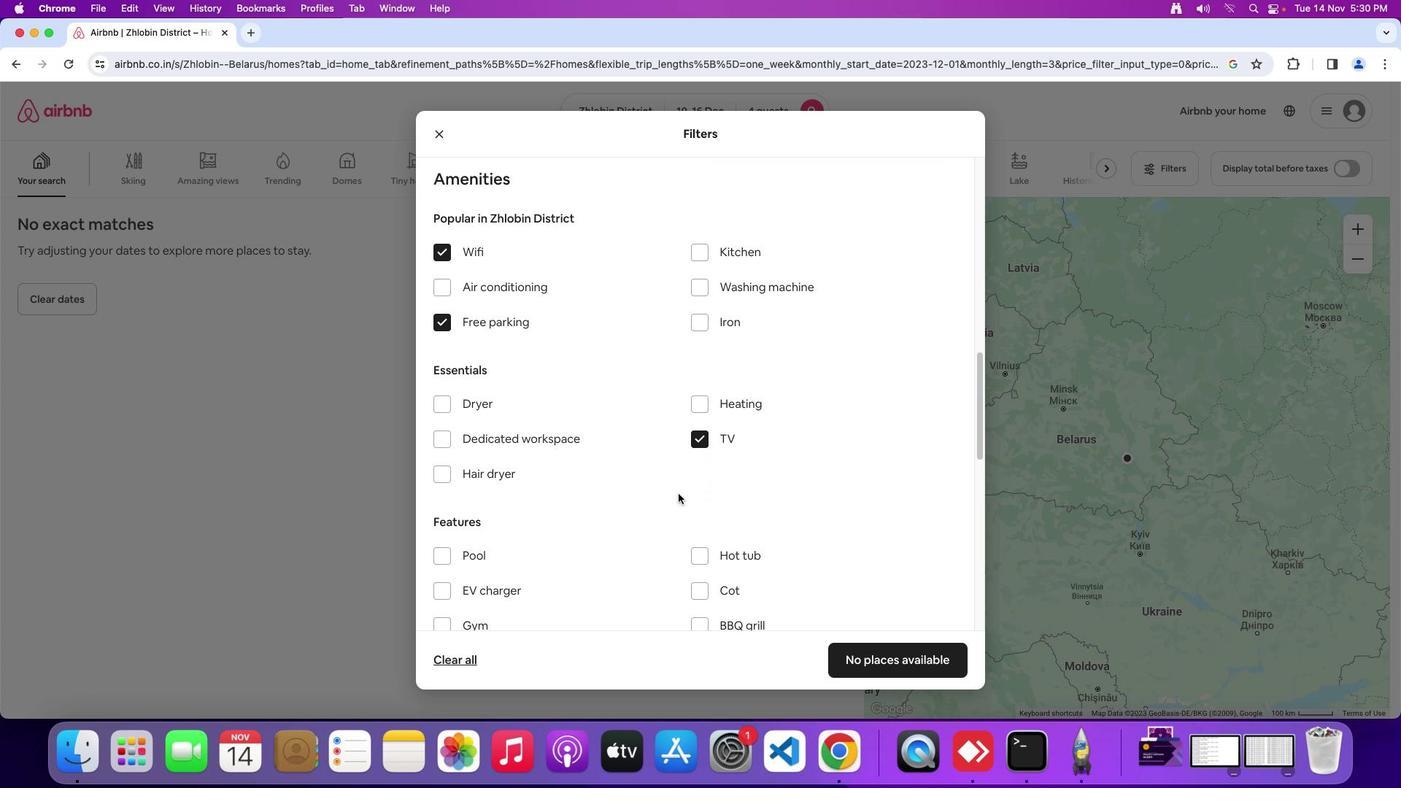 
Action: Mouse scrolled (673, 485) with delta (0, 0)
Screenshot: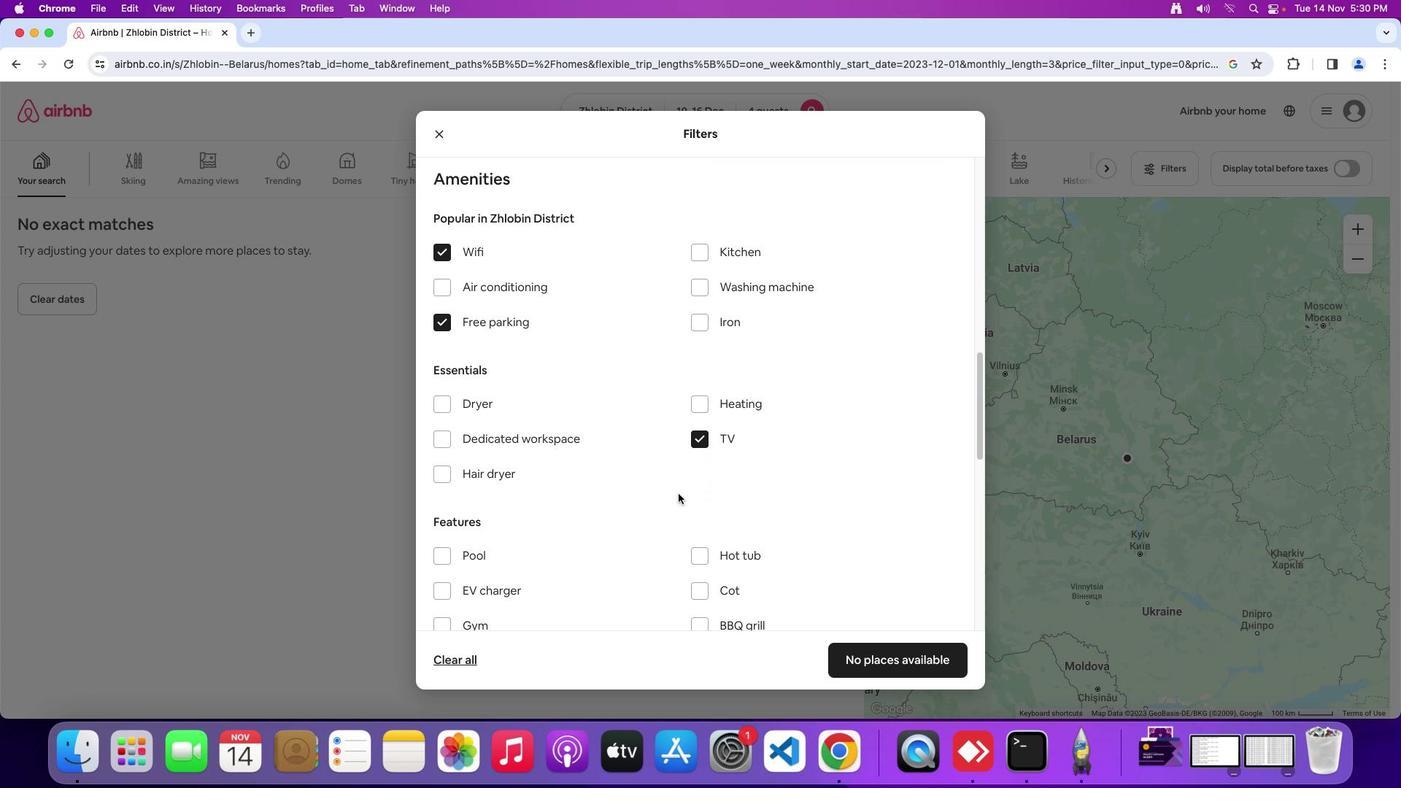 
Action: Mouse moved to (570, 565)
Screenshot: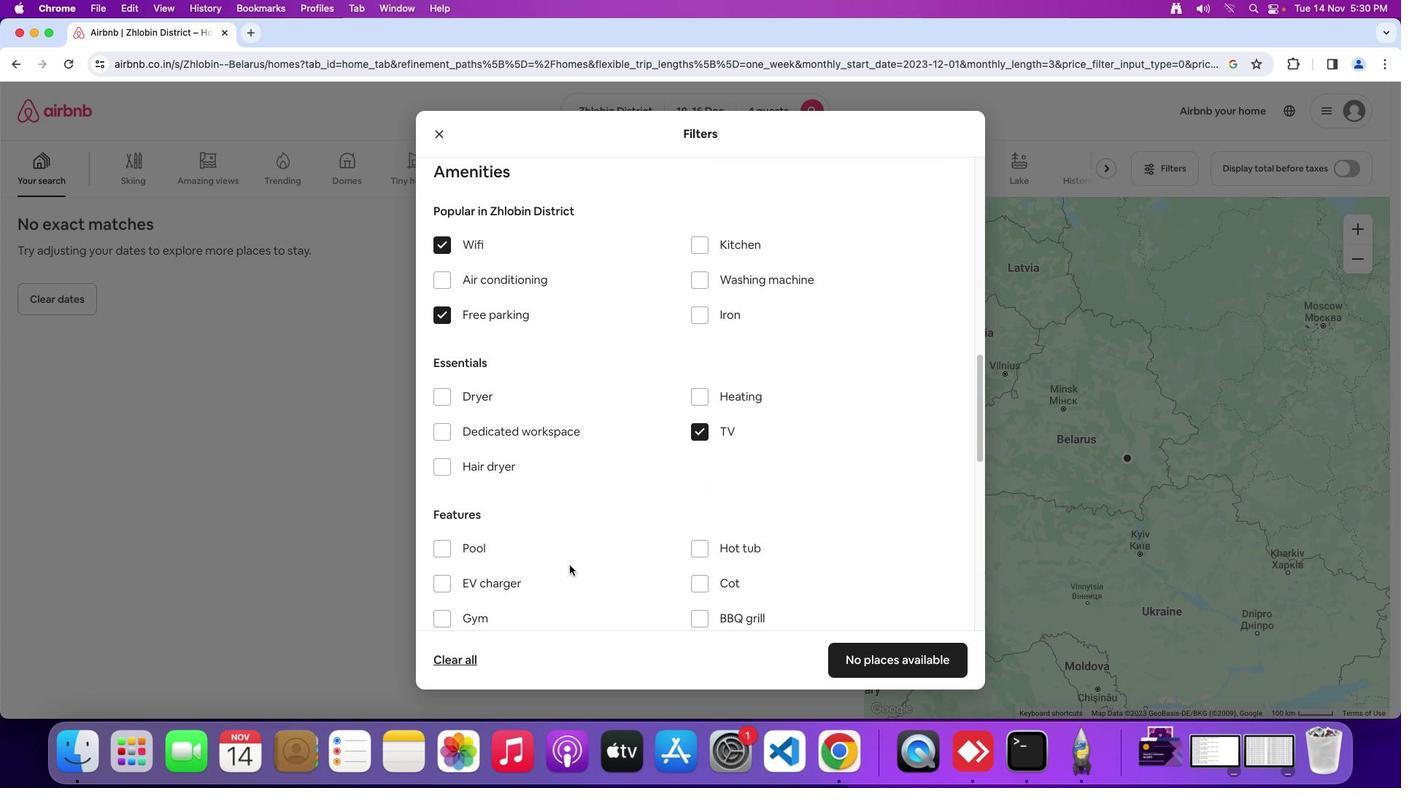 
Action: Mouse scrolled (570, 565) with delta (0, 0)
Screenshot: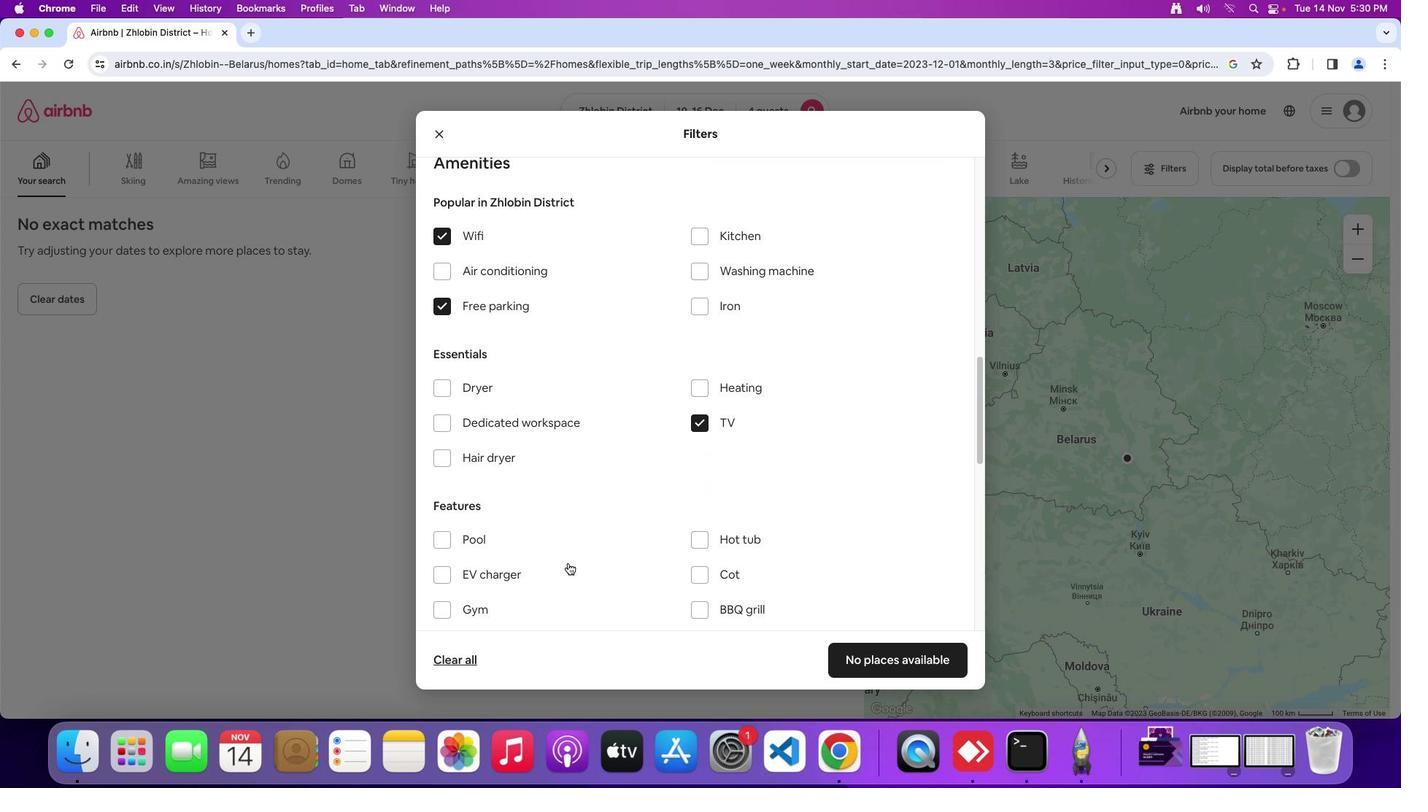 
Action: Mouse scrolled (570, 565) with delta (0, 0)
Screenshot: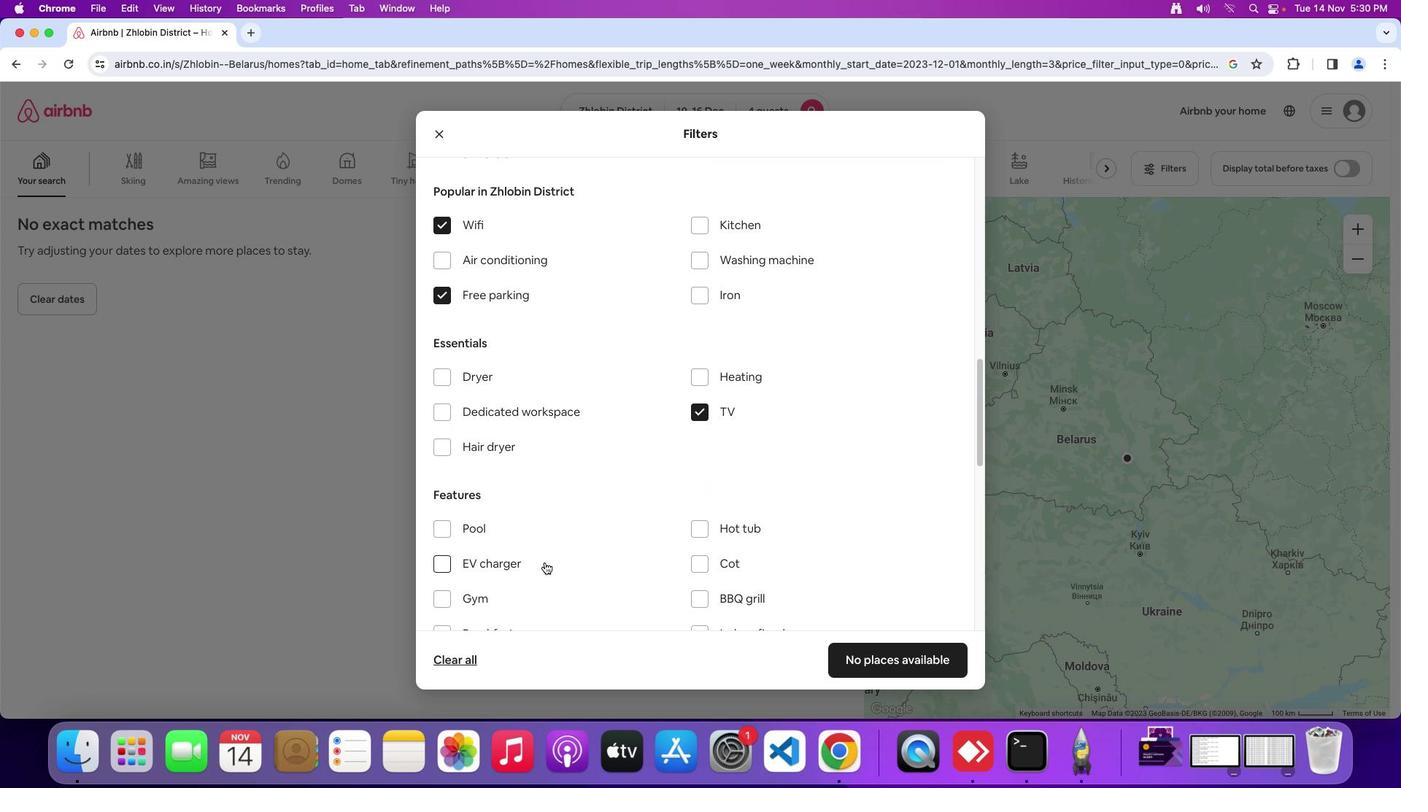 
Action: Mouse moved to (446, 601)
Screenshot: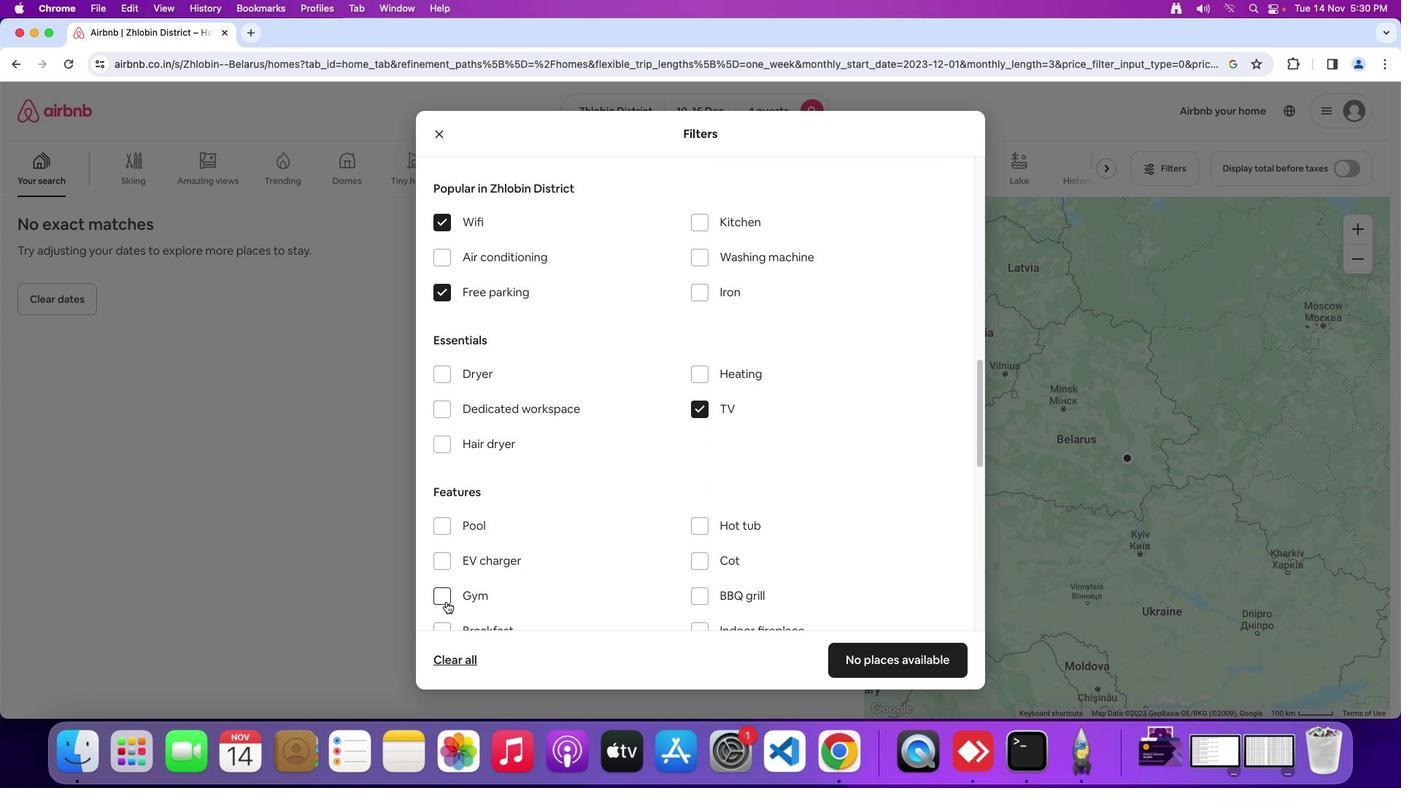 
Action: Mouse pressed left at (446, 601)
Screenshot: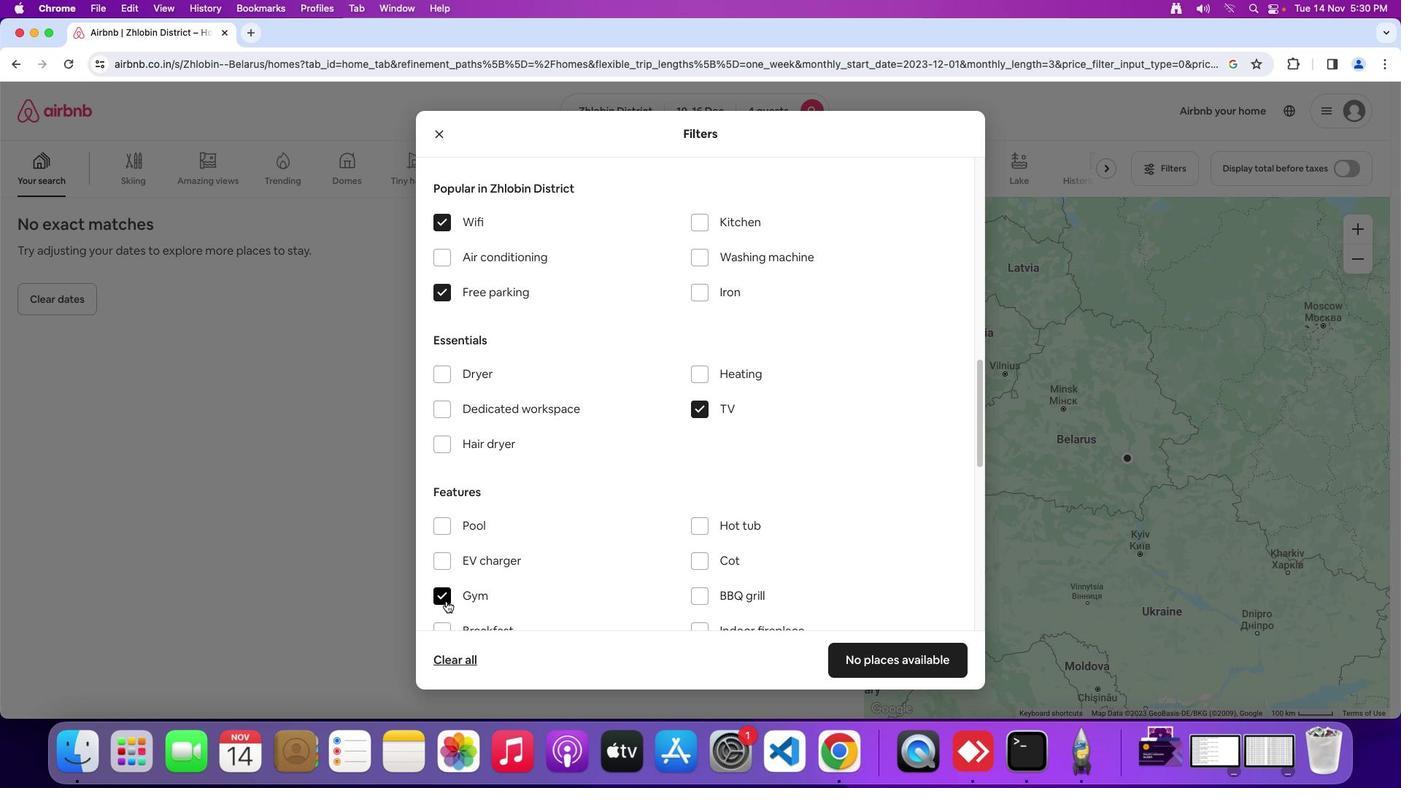 
Action: Mouse moved to (456, 588)
Screenshot: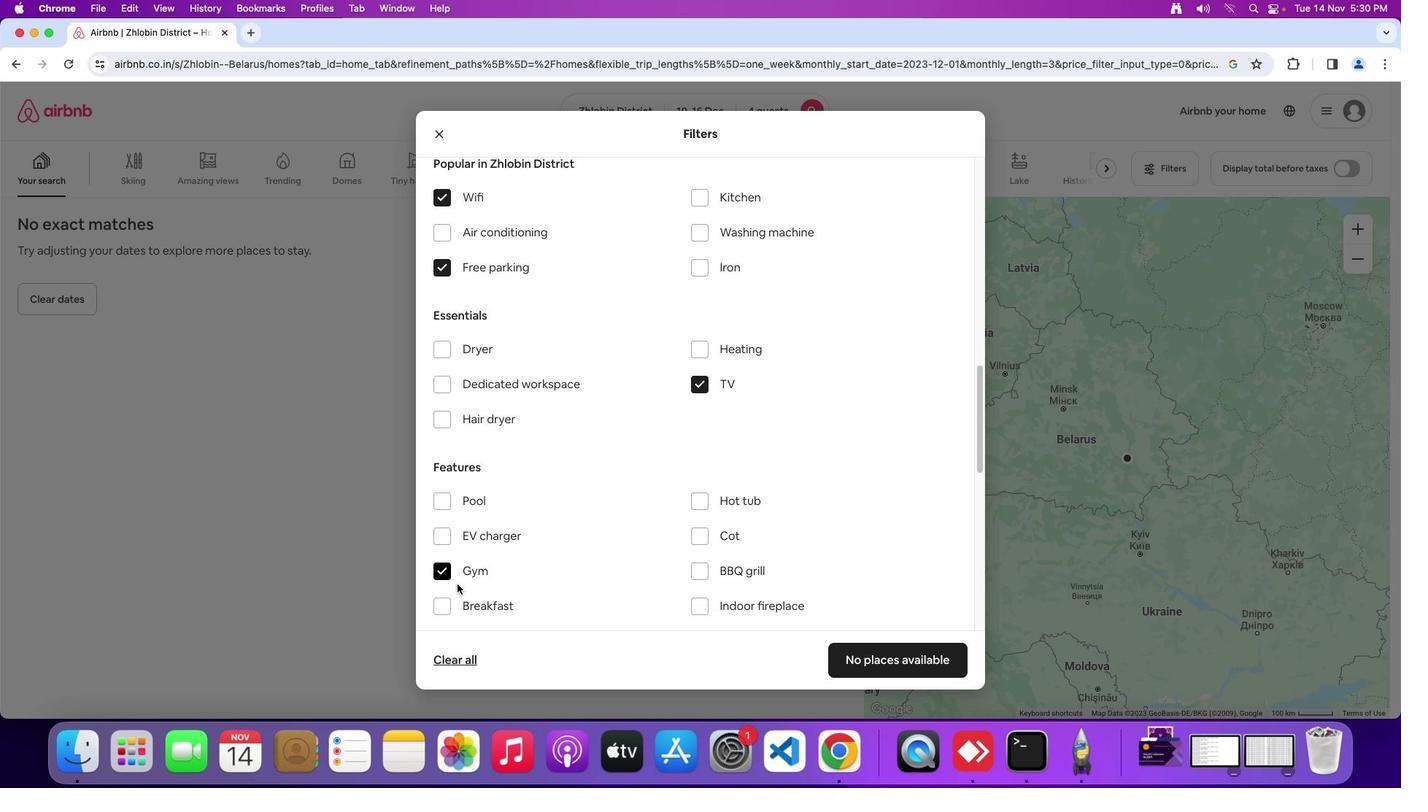
Action: Mouse scrolled (456, 588) with delta (0, 0)
Screenshot: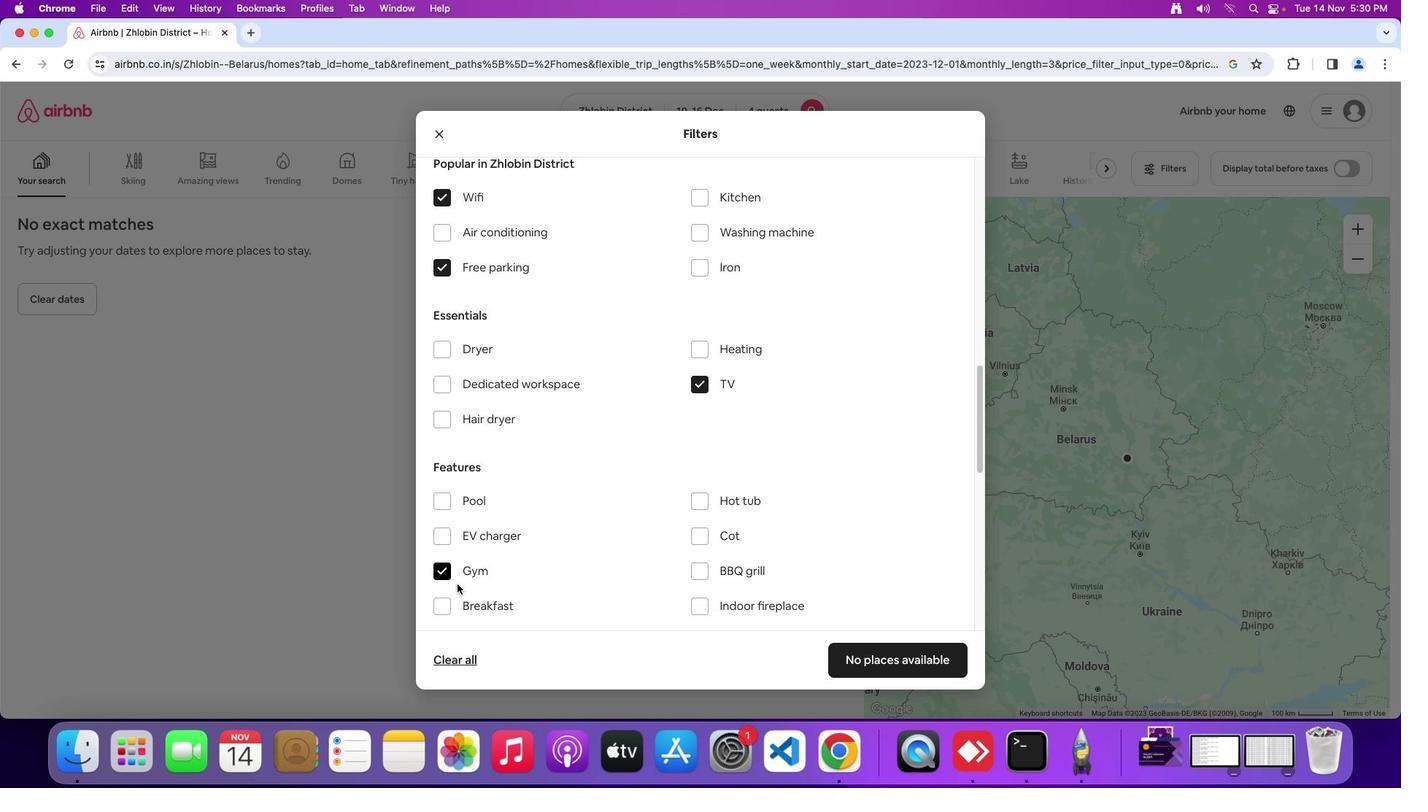 
Action: Mouse moved to (457, 587)
Screenshot: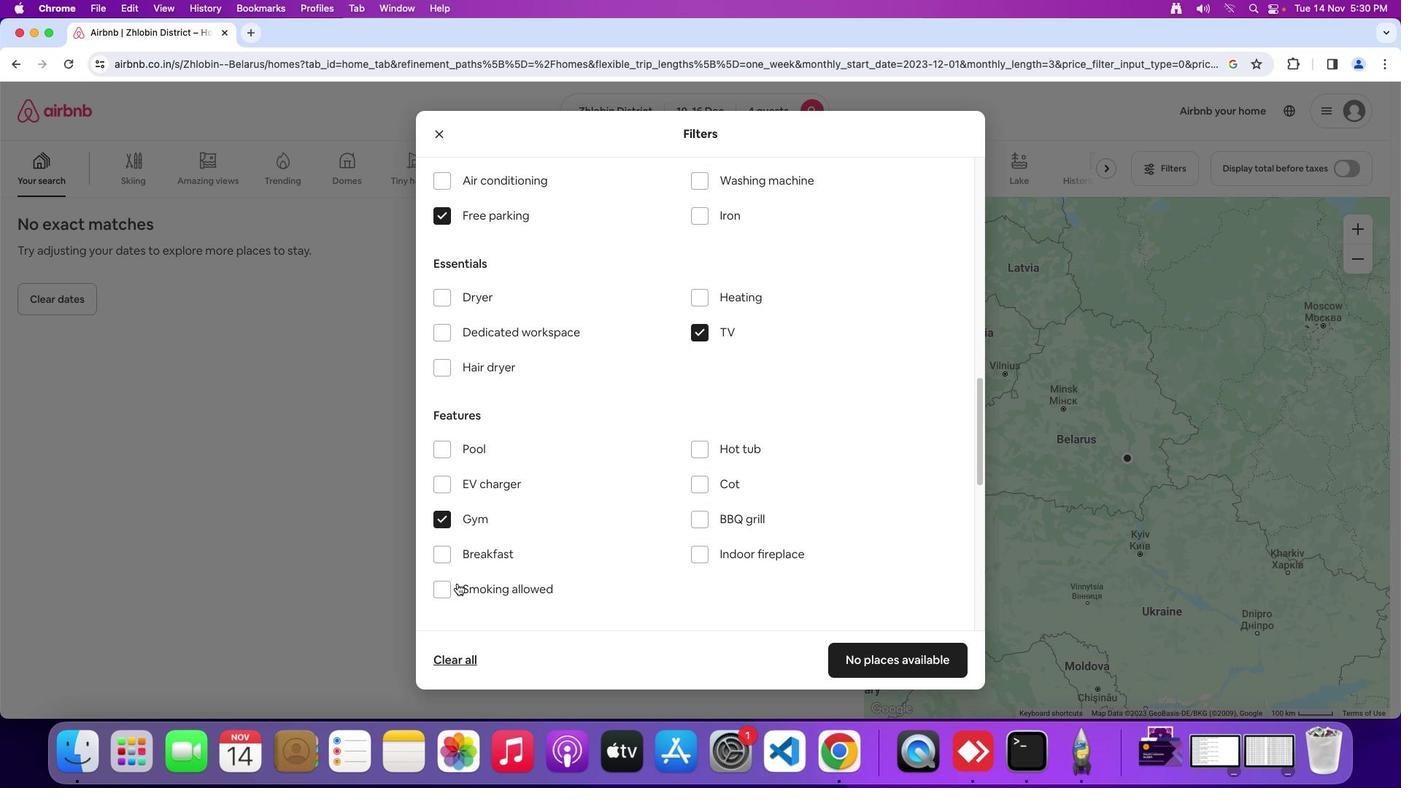 
Action: Mouse scrolled (457, 587) with delta (0, 0)
Screenshot: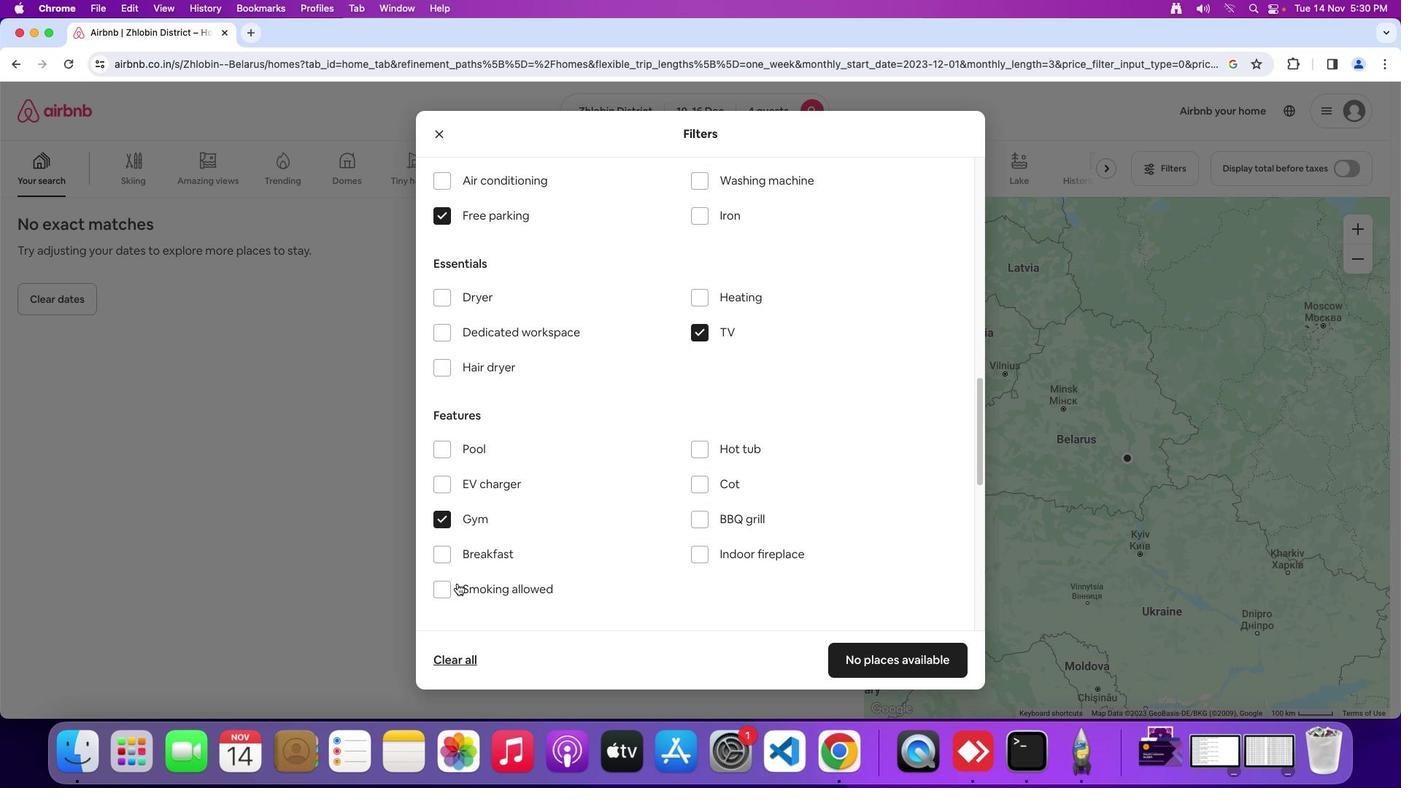 
Action: Mouse moved to (457, 586)
Screenshot: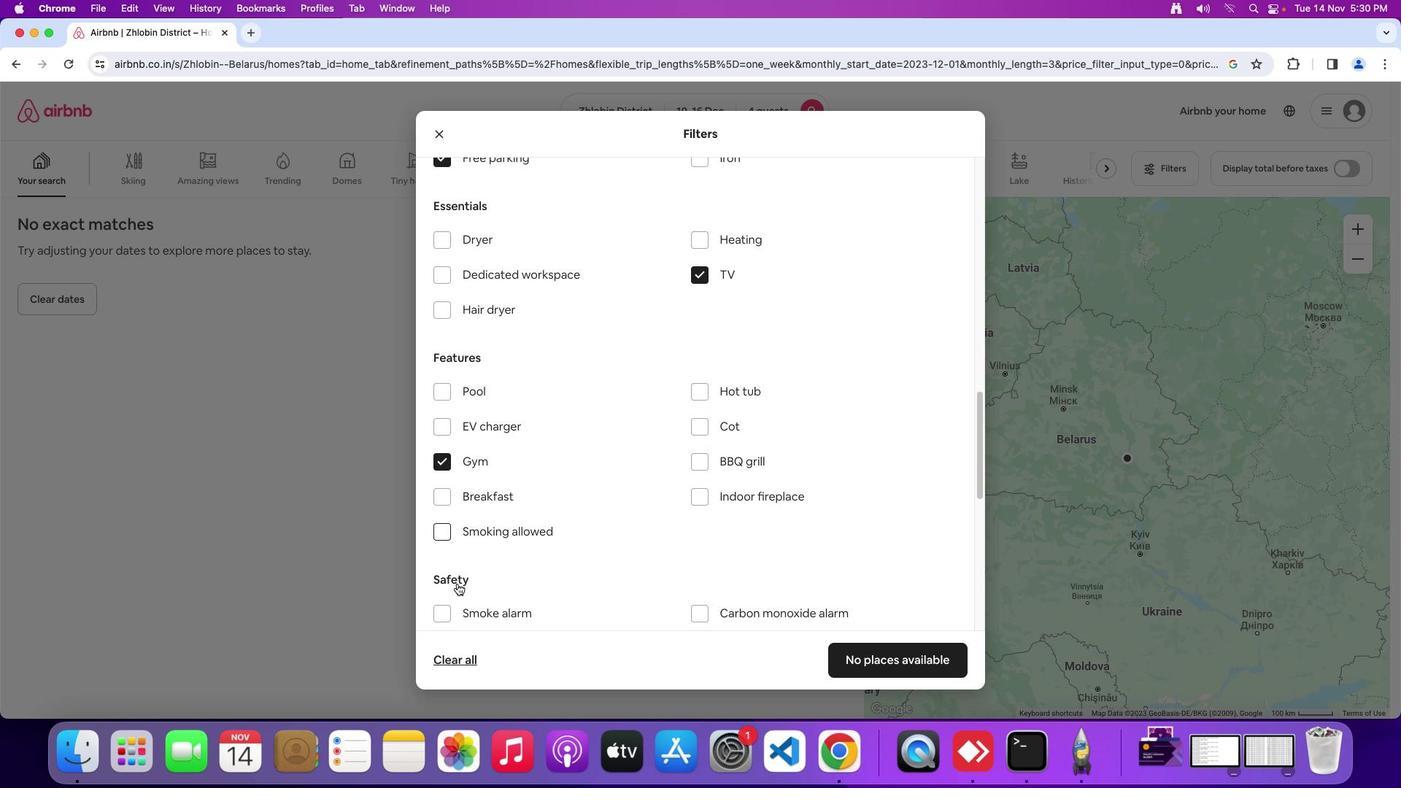 
Action: Mouse scrolled (457, 586) with delta (0, -2)
Screenshot: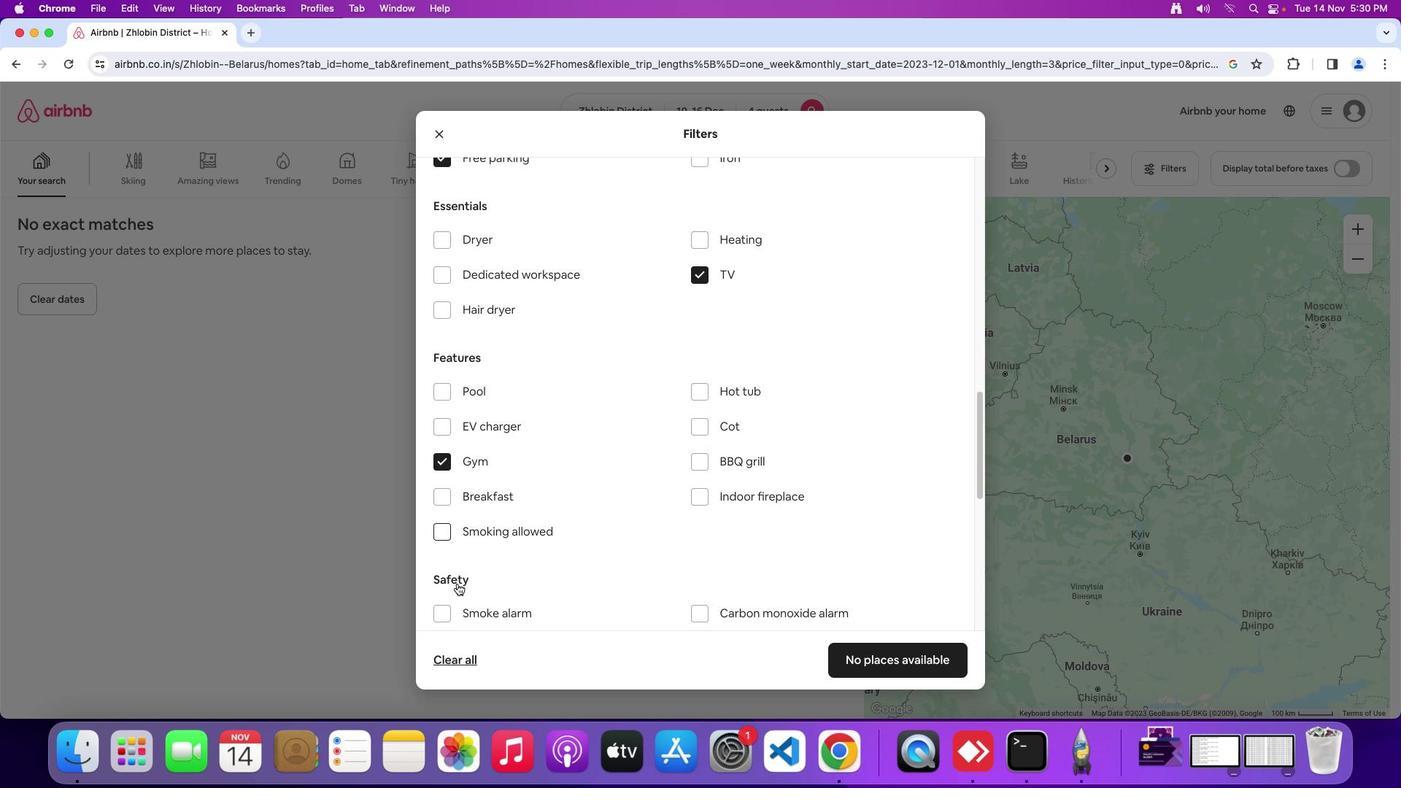 
Action: Mouse moved to (449, 496)
Screenshot: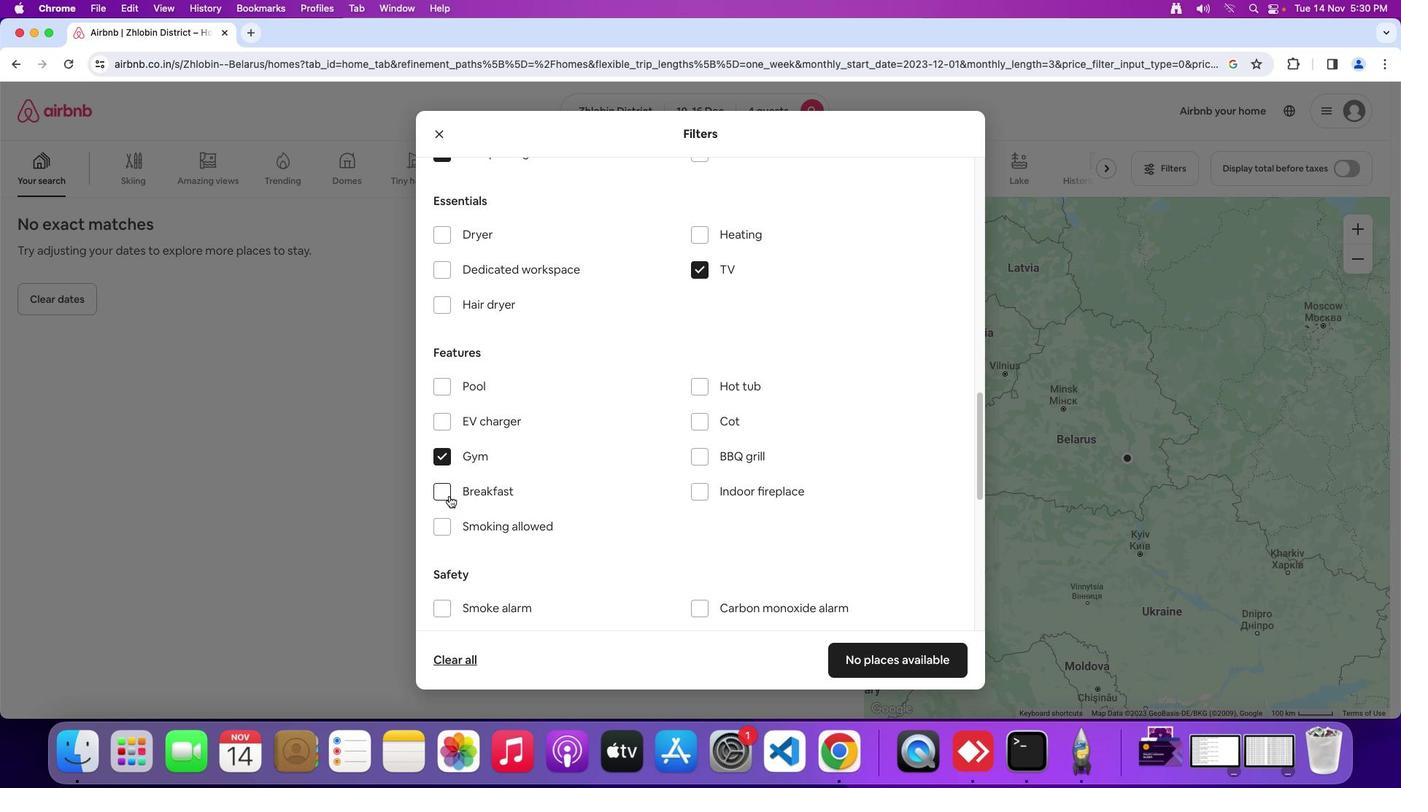 
Action: Mouse pressed left at (449, 496)
Screenshot: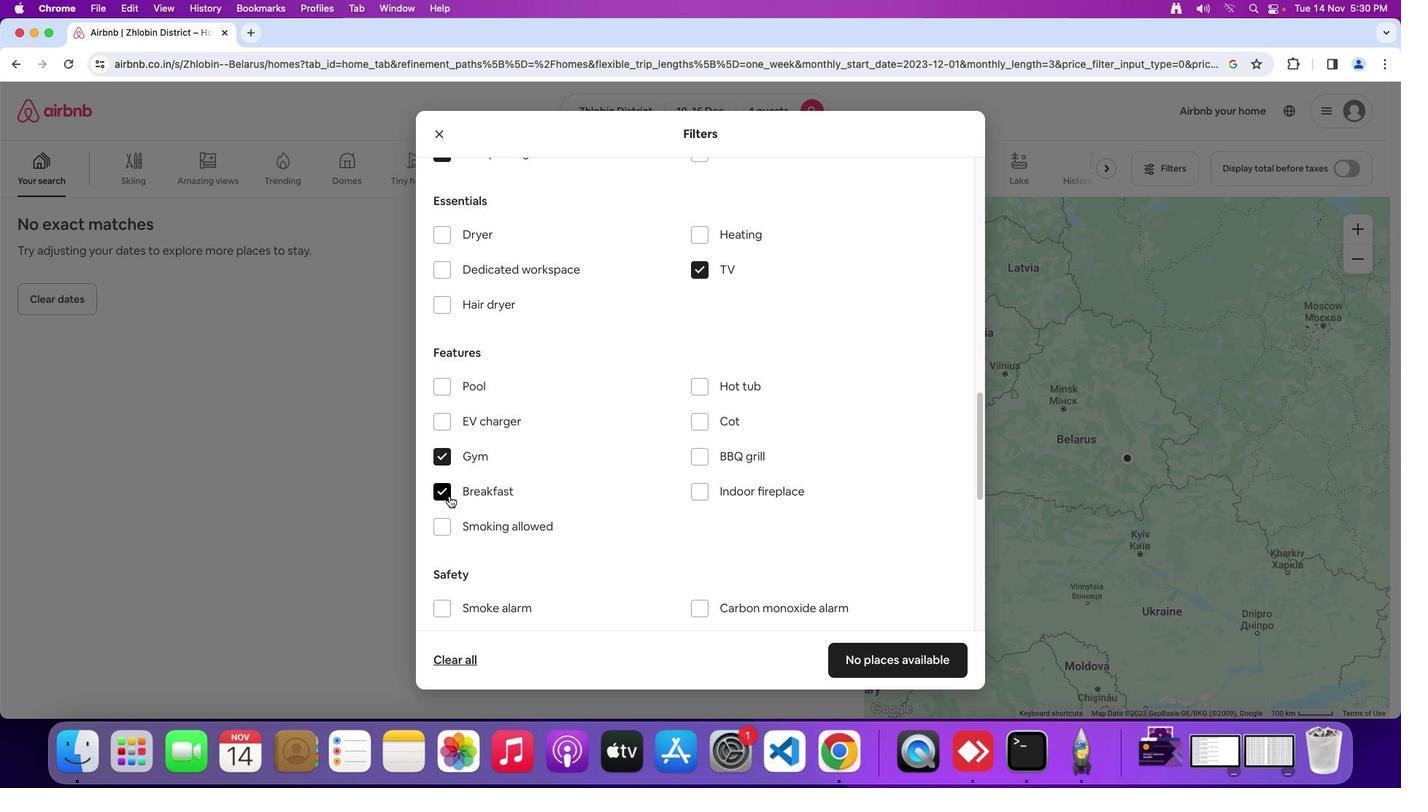 
Action: Mouse moved to (712, 543)
Screenshot: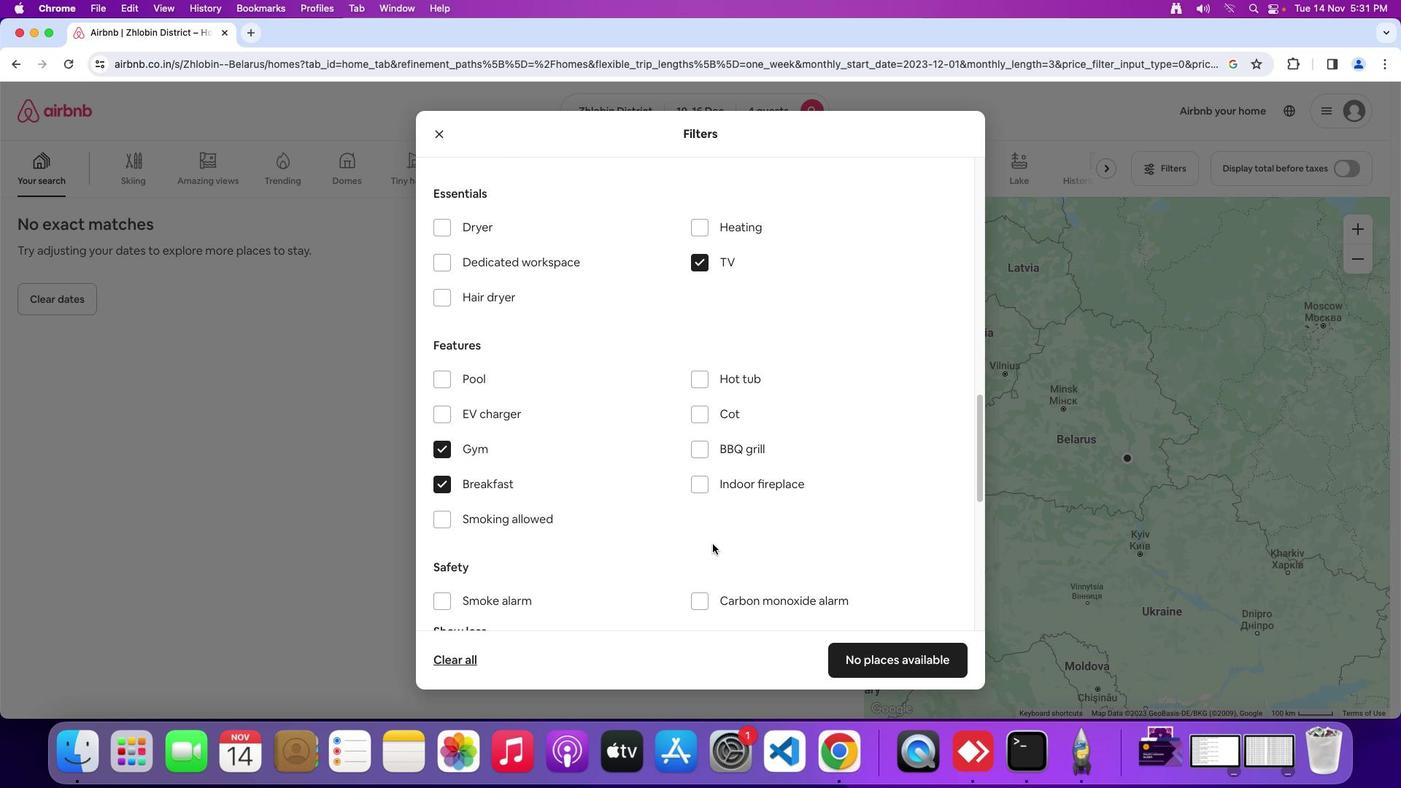 
Action: Mouse scrolled (712, 543) with delta (0, 0)
Screenshot: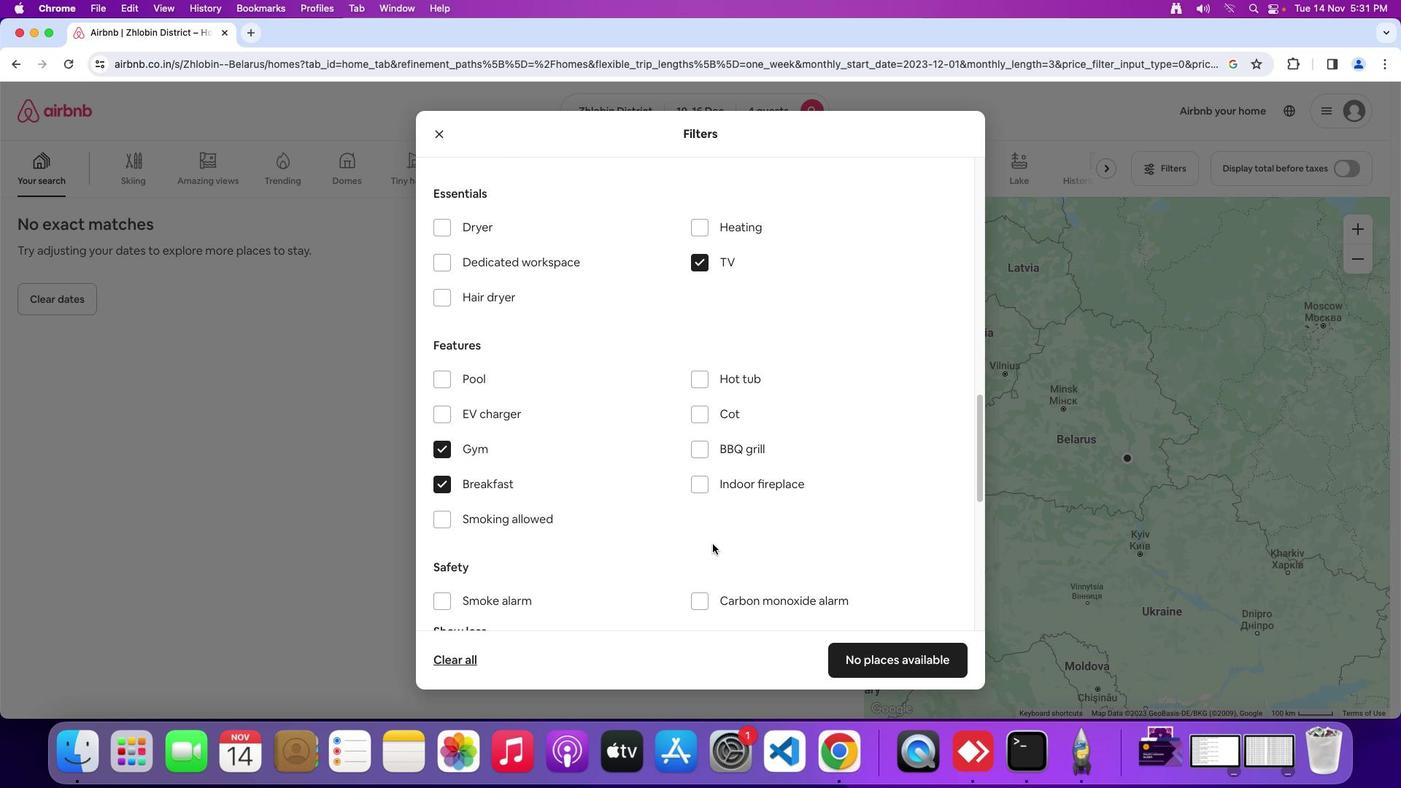 
Action: Mouse scrolled (712, 543) with delta (0, 0)
Screenshot: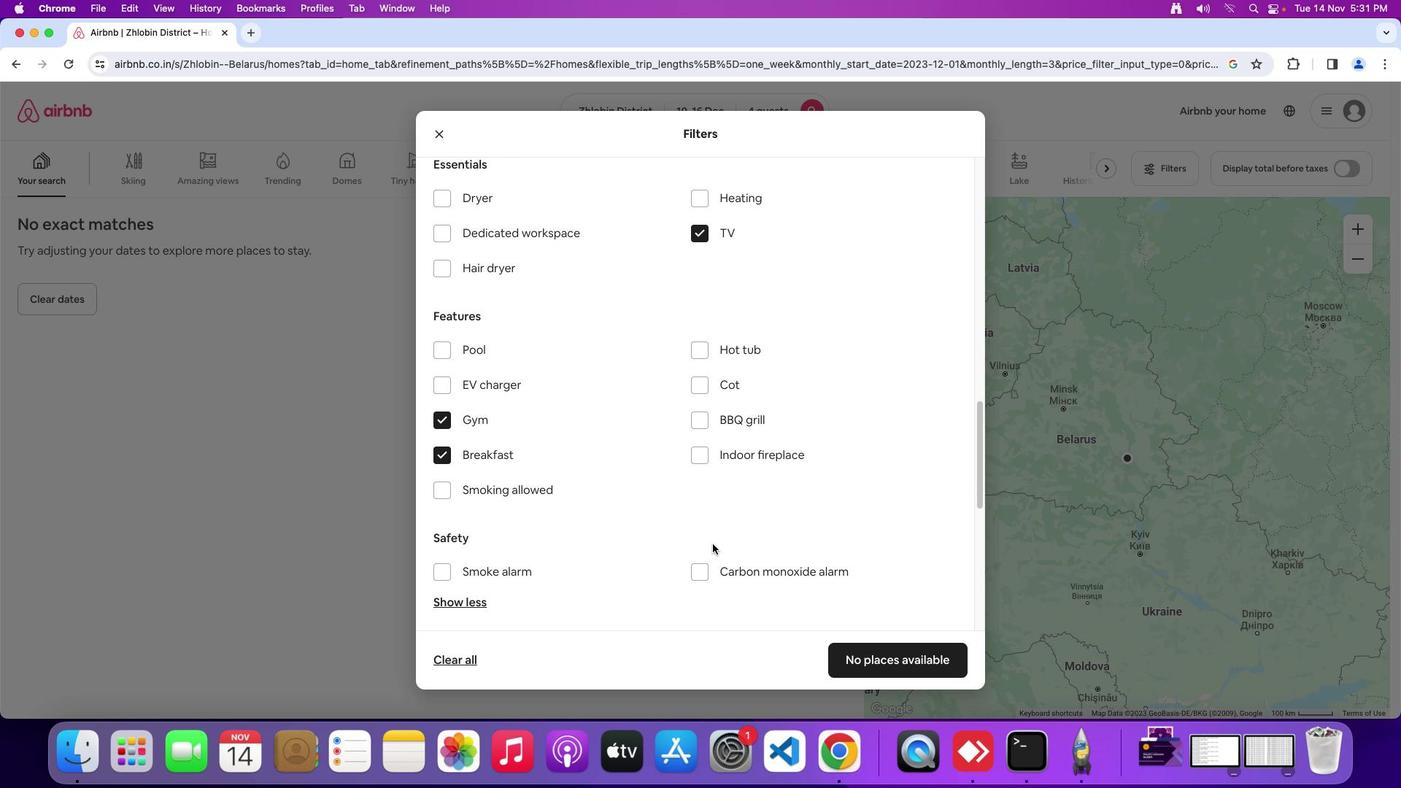 
Action: Mouse moved to (712, 543)
Screenshot: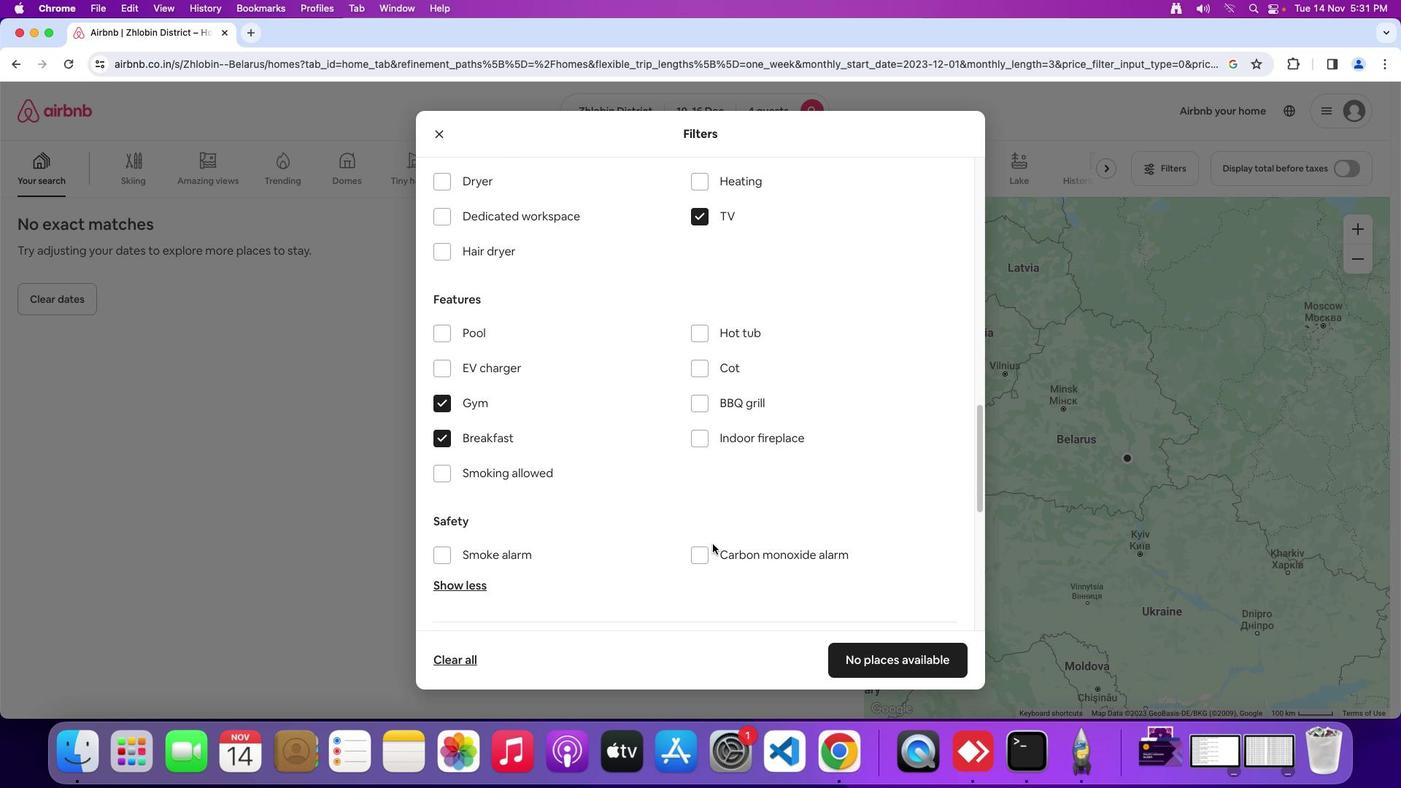 
Action: Mouse scrolled (712, 543) with delta (0, 0)
Screenshot: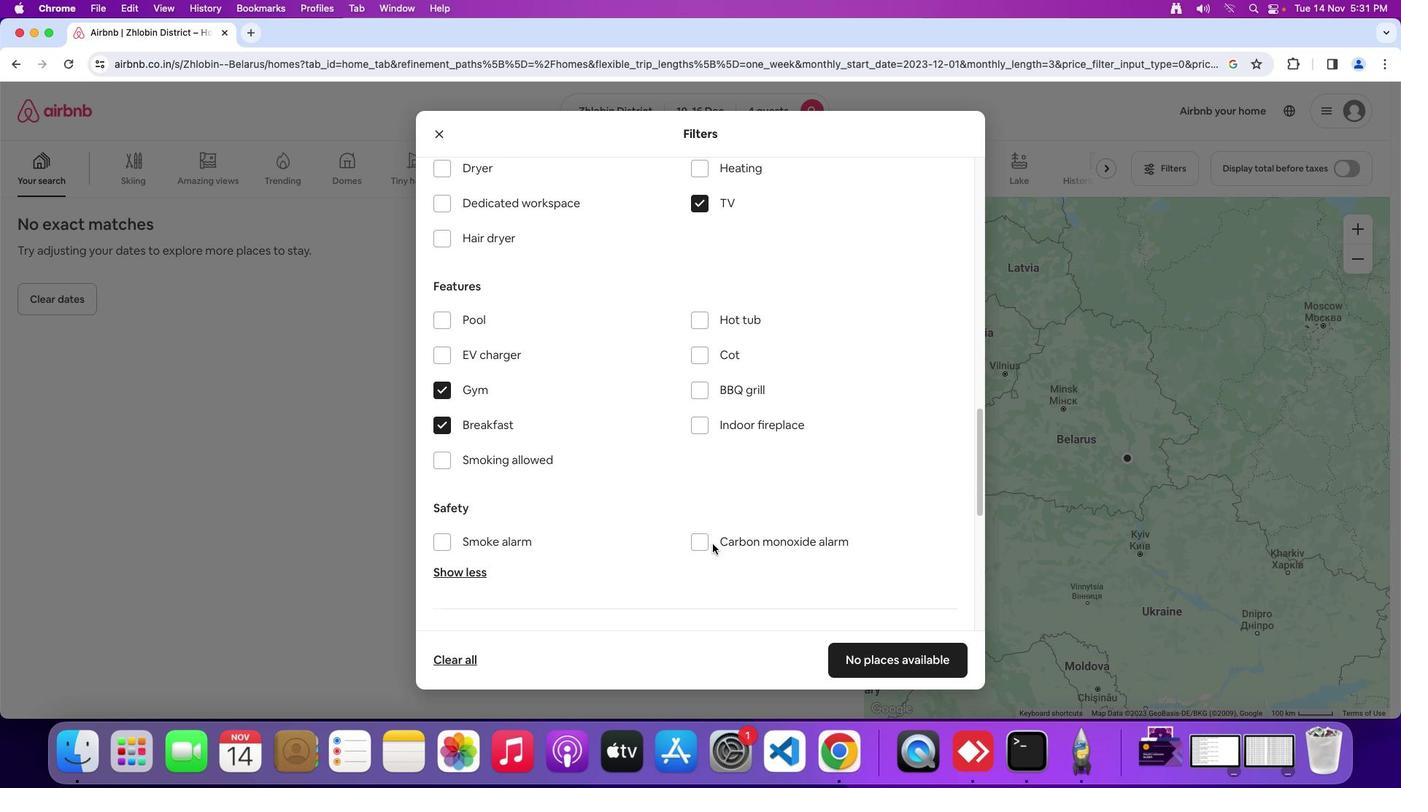 
Action: Mouse moved to (715, 543)
Screenshot: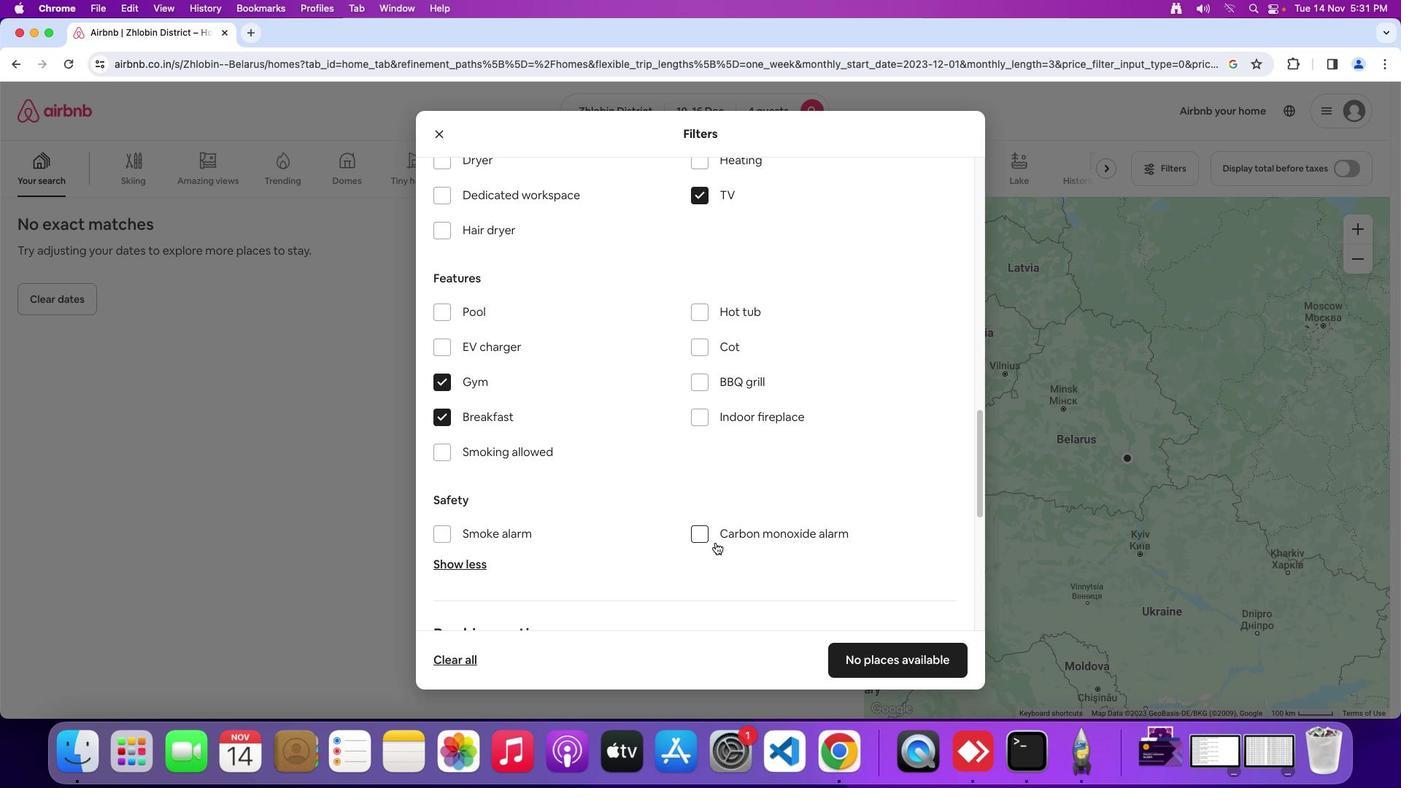 
Action: Mouse scrolled (715, 543) with delta (0, 0)
Screenshot: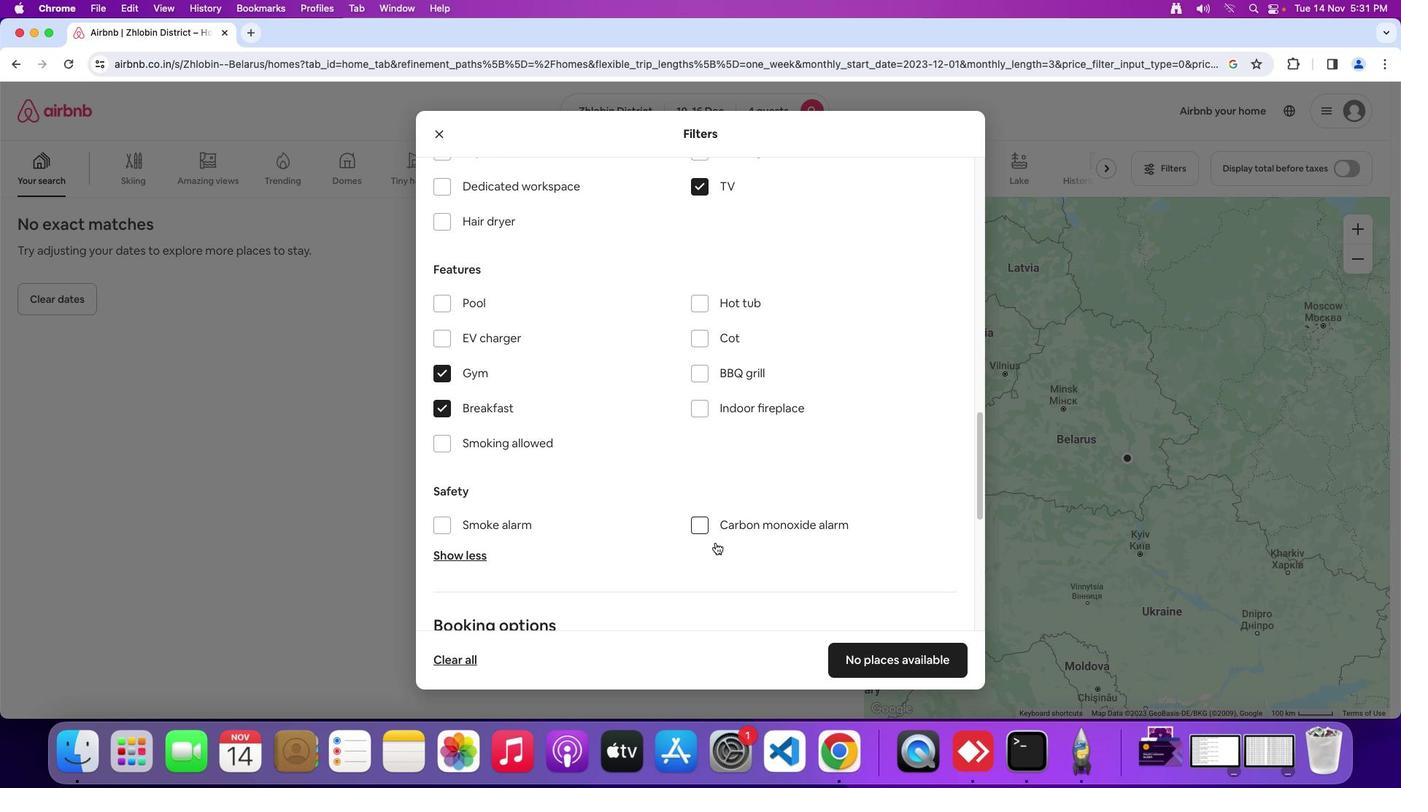 
Action: Mouse scrolled (715, 543) with delta (0, 0)
Screenshot: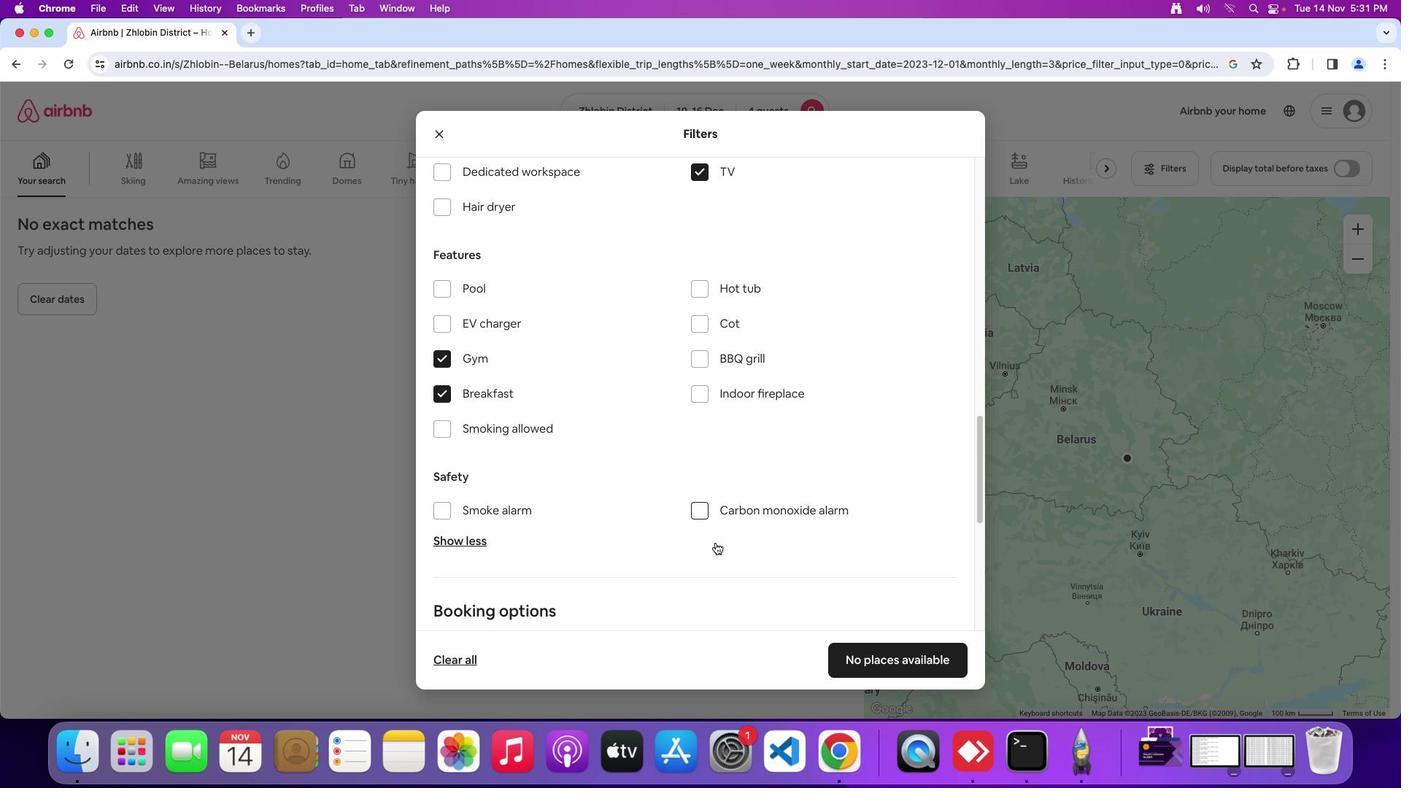 
Action: Mouse scrolled (715, 543) with delta (0, 0)
Screenshot: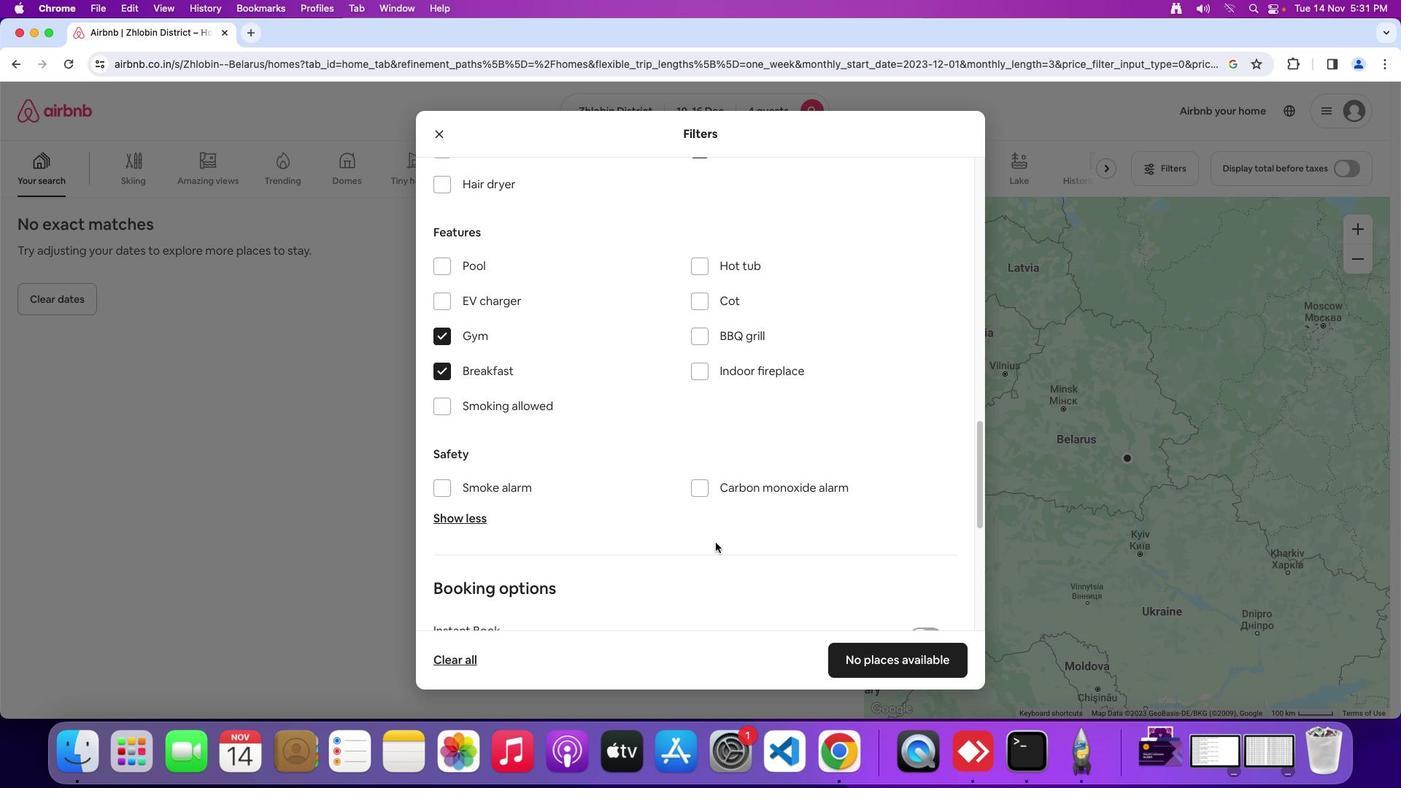 
Action: Mouse moved to (716, 542)
Screenshot: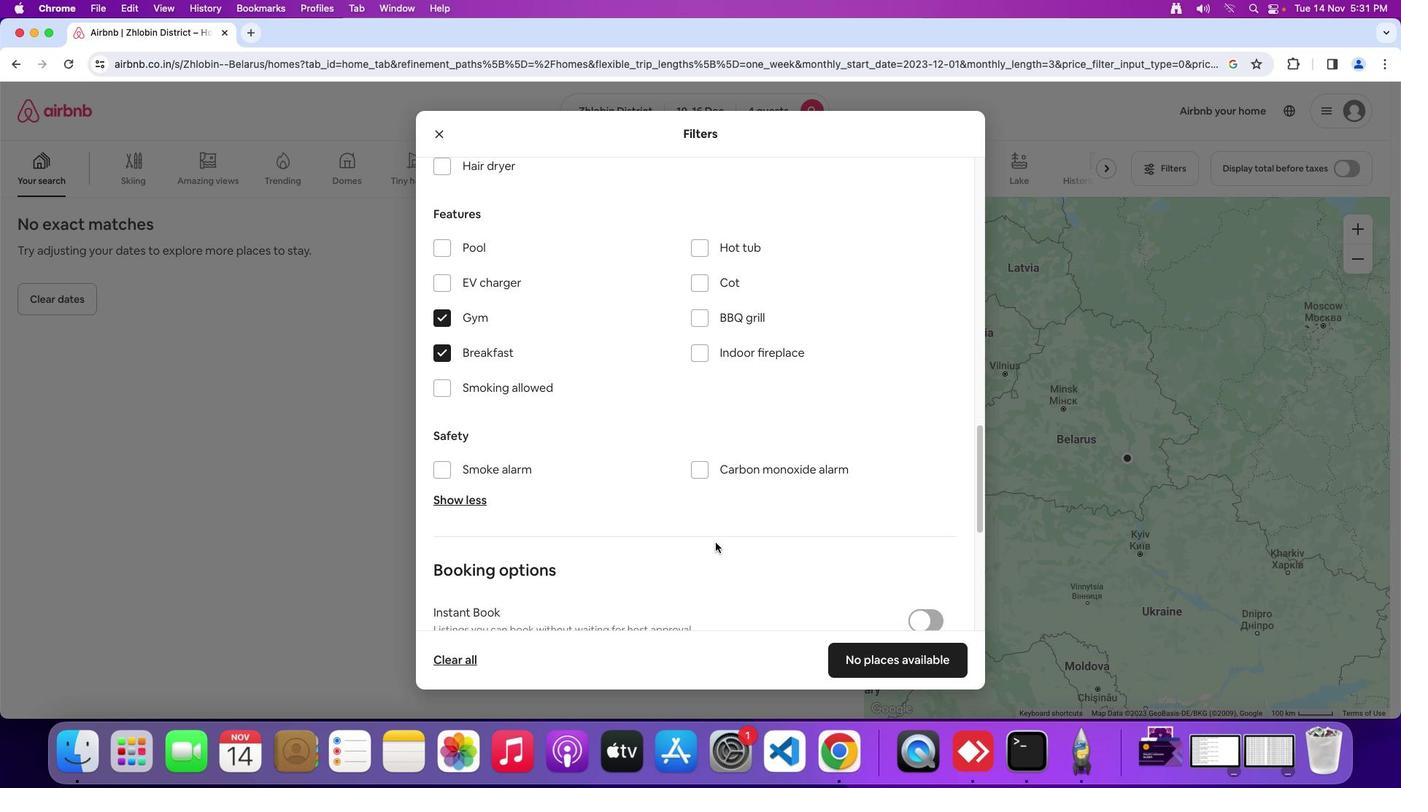 
Action: Mouse scrolled (716, 542) with delta (0, 0)
Screenshot: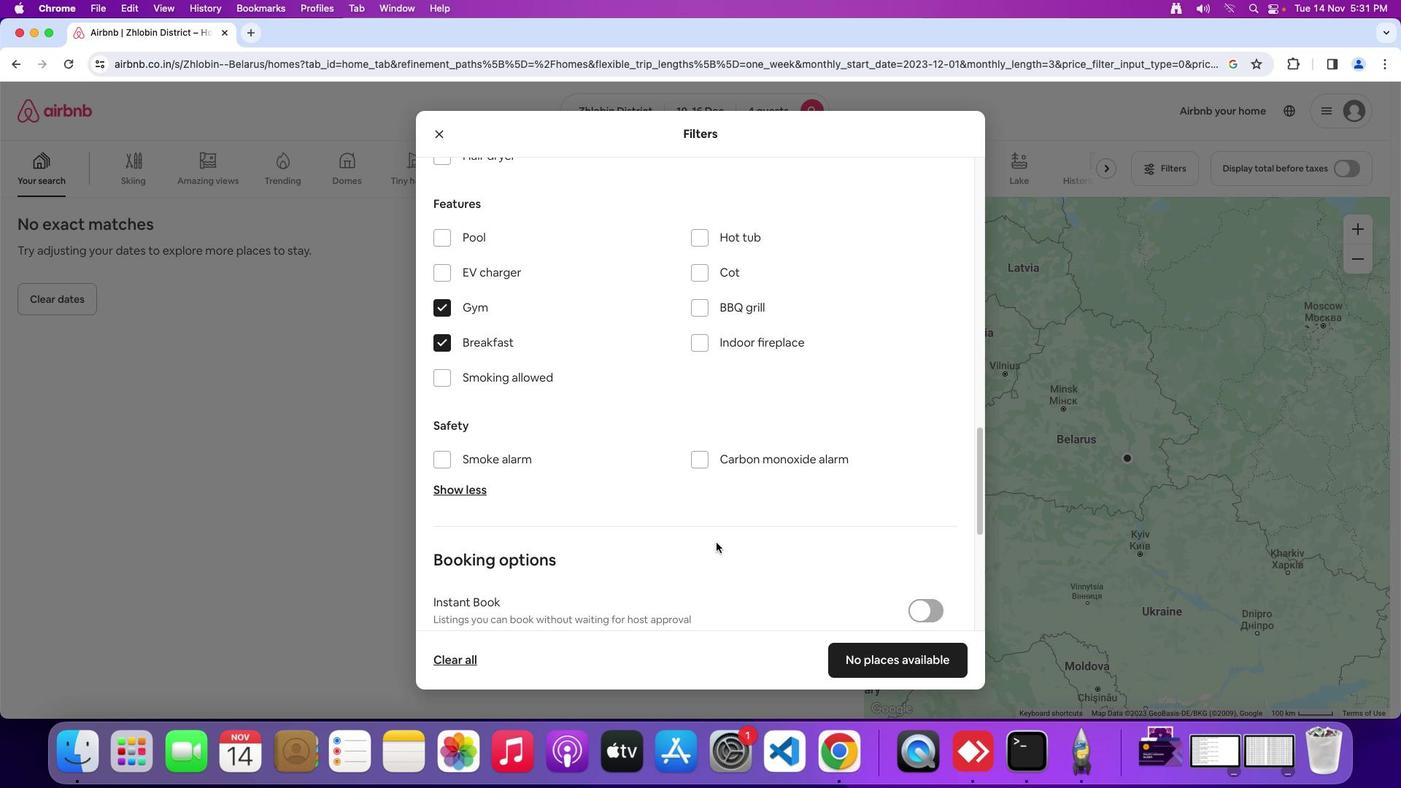 
Action: Mouse moved to (716, 542)
Screenshot: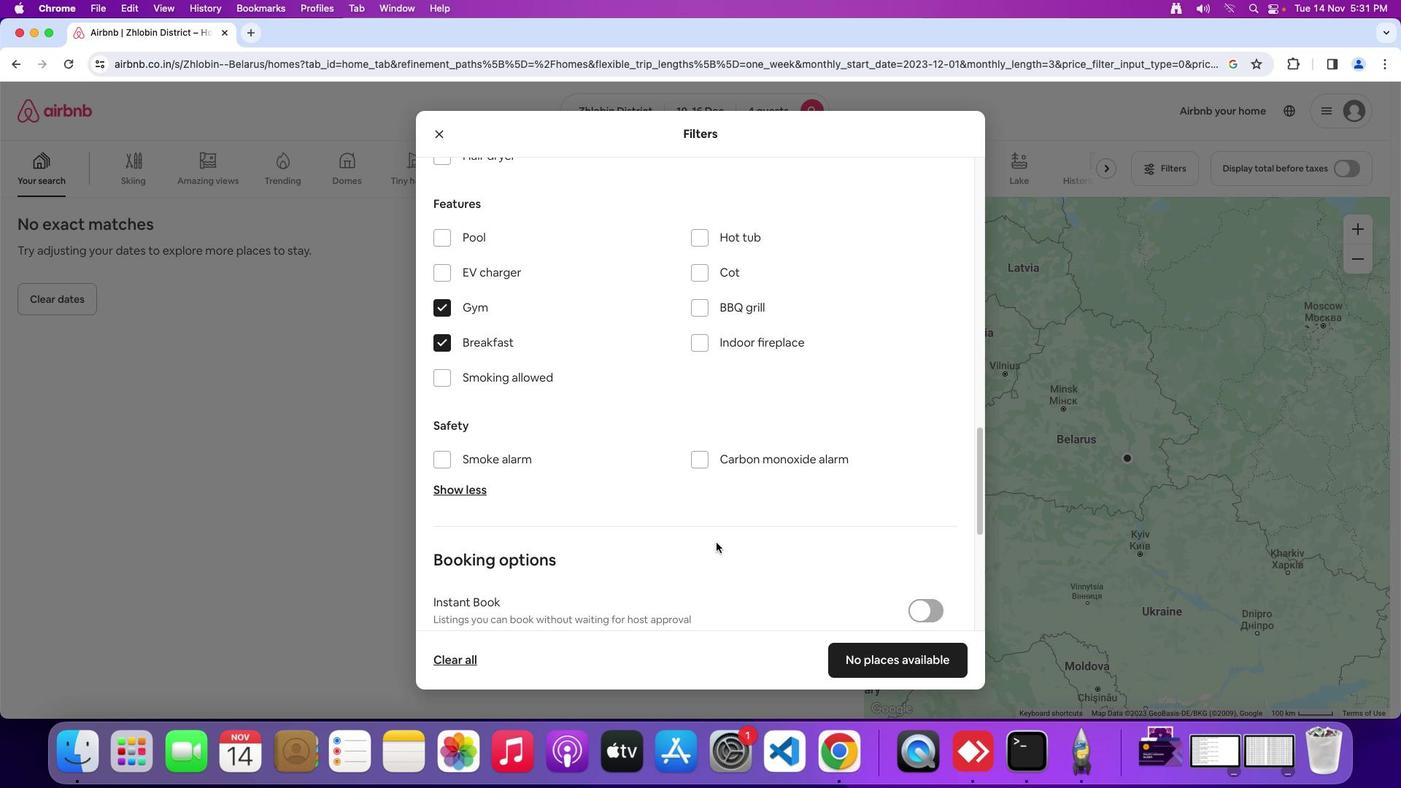 
Action: Mouse scrolled (716, 542) with delta (0, 0)
Screenshot: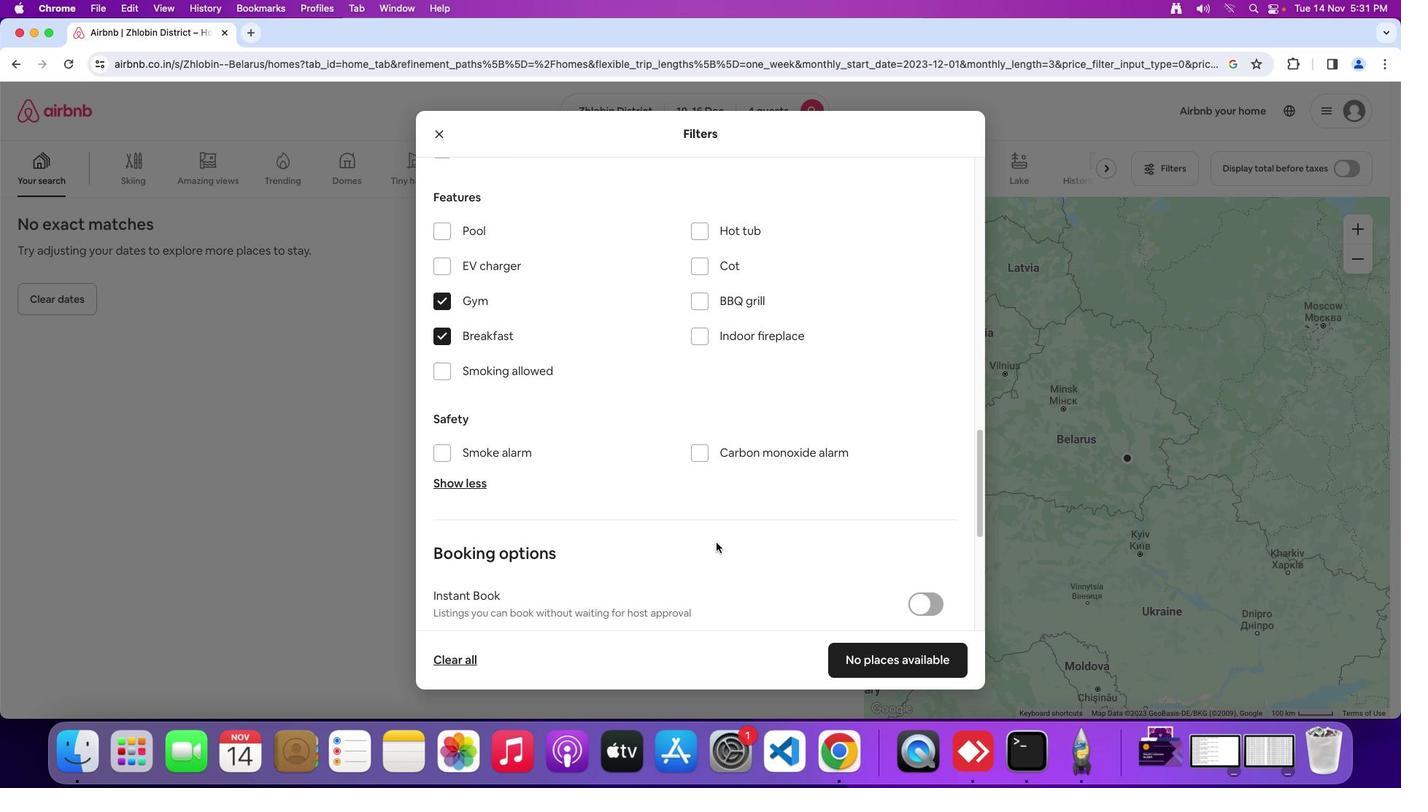 
Action: Mouse scrolled (716, 542) with delta (0, 0)
Screenshot: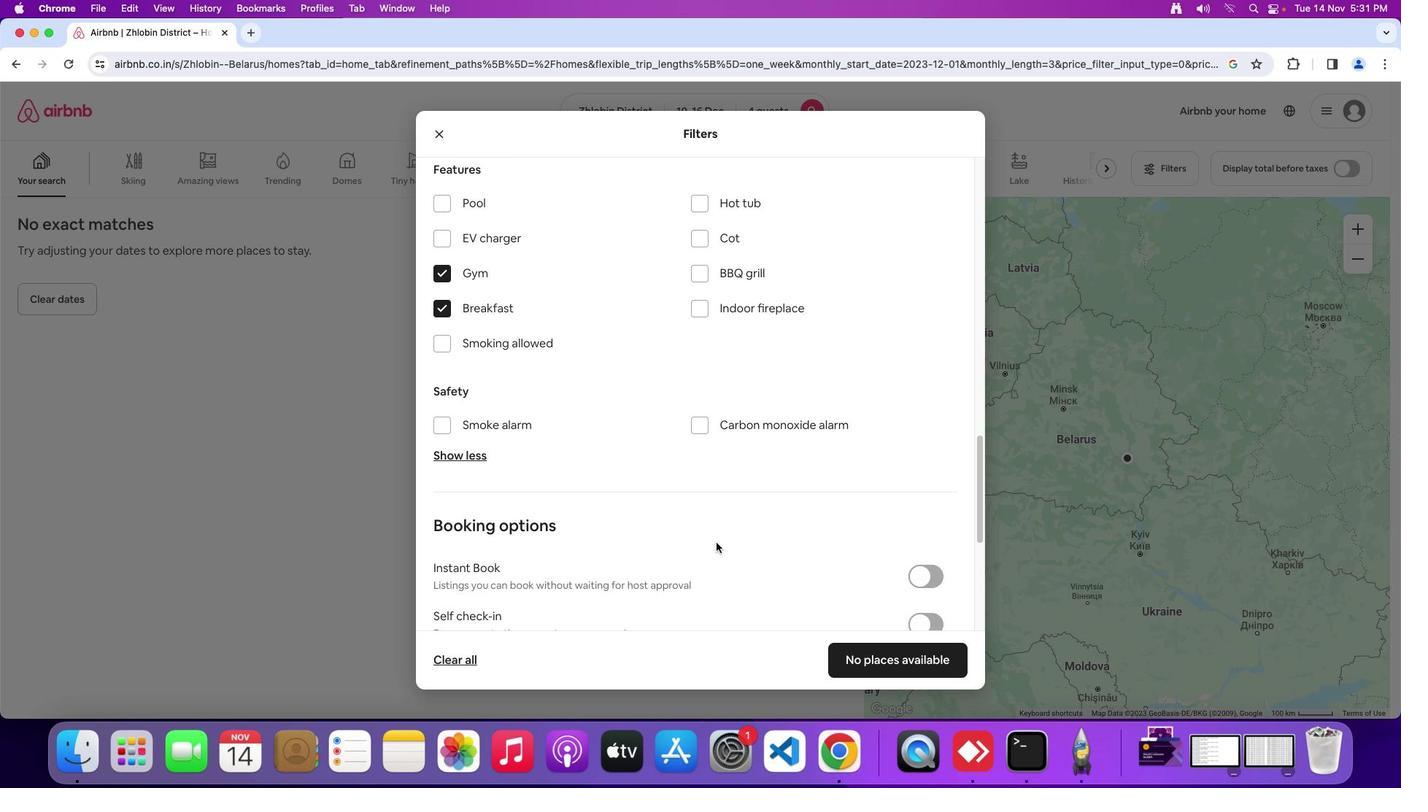 
Action: Mouse moved to (716, 542)
Screenshot: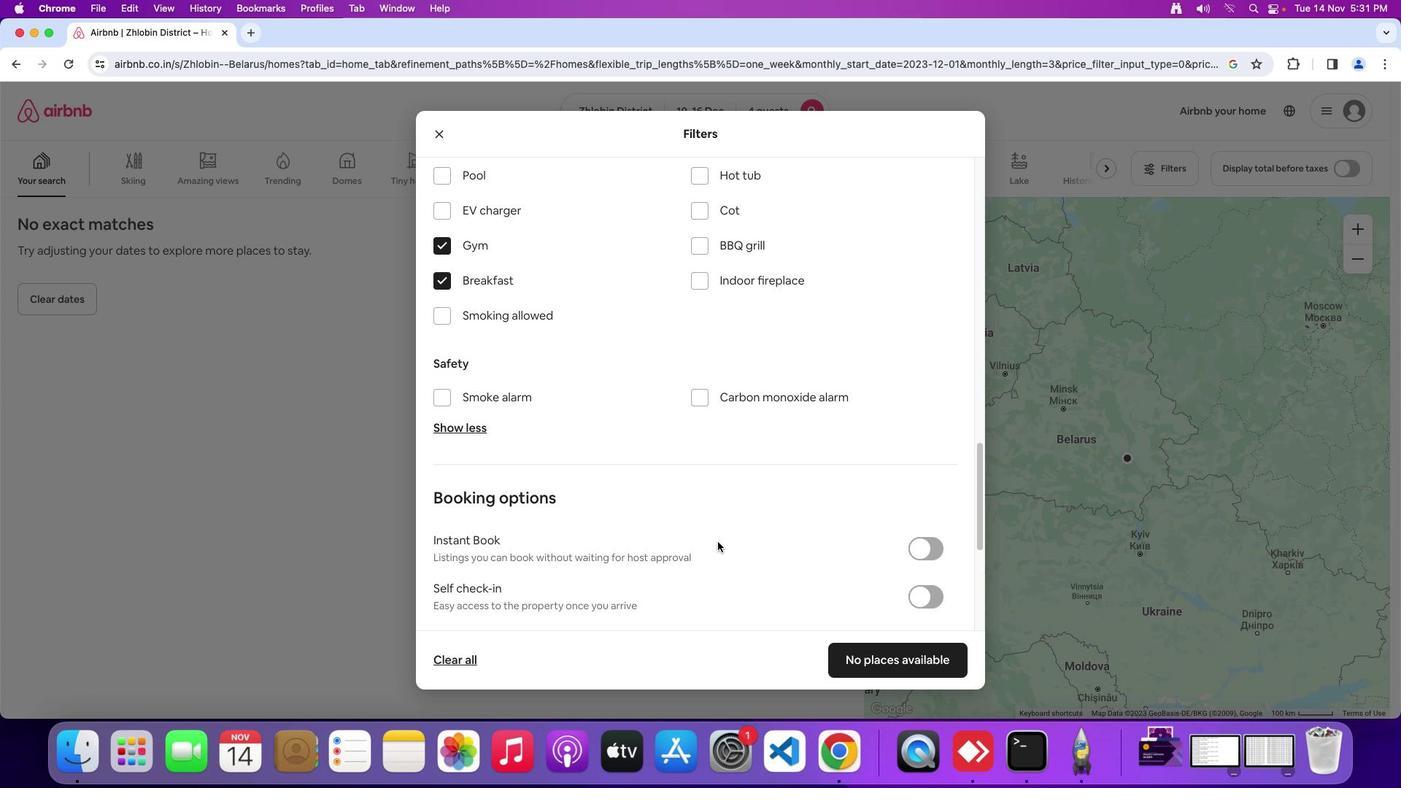
Action: Mouse scrolled (716, 542) with delta (0, 0)
Screenshot: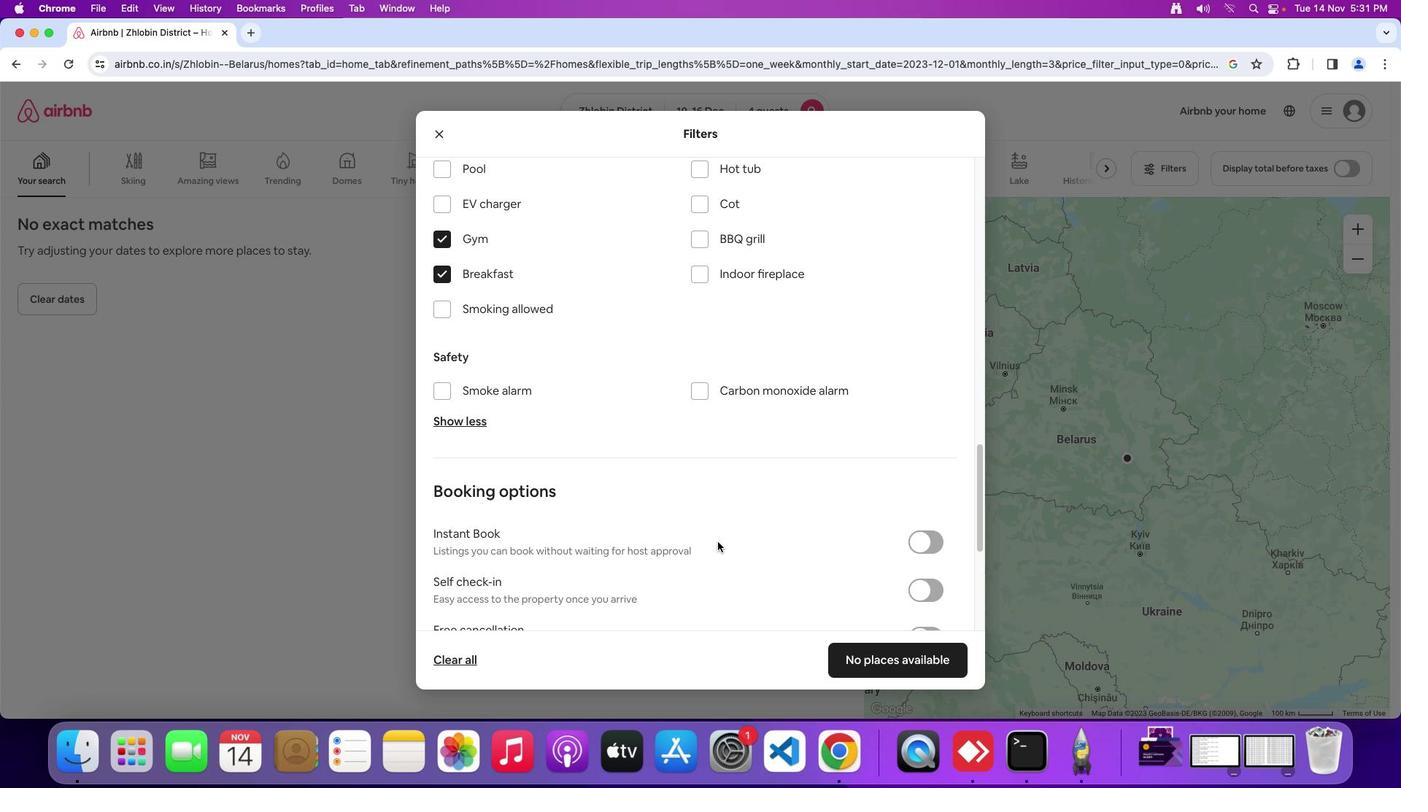 
Action: Mouse moved to (717, 541)
Screenshot: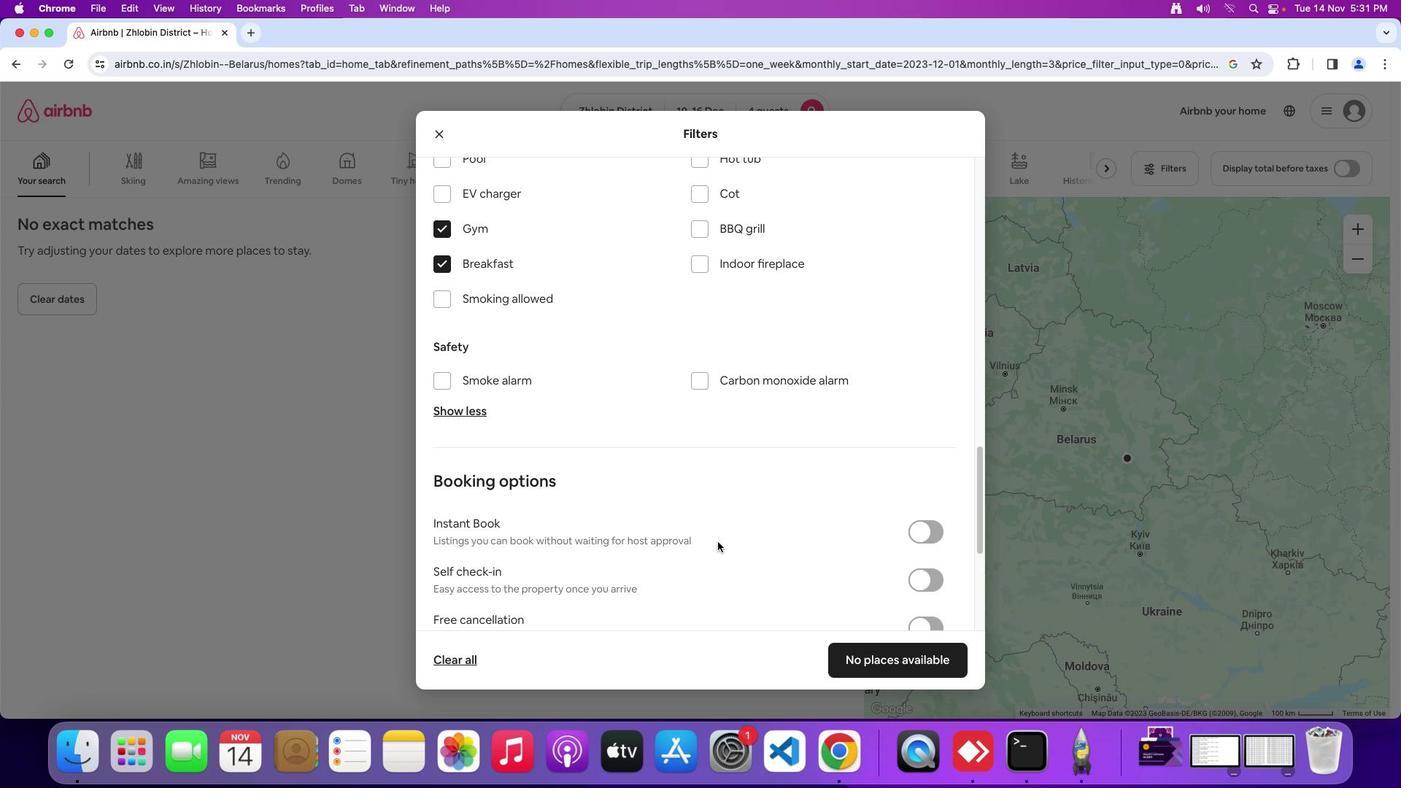 
Action: Mouse scrolled (717, 541) with delta (0, 0)
Screenshot: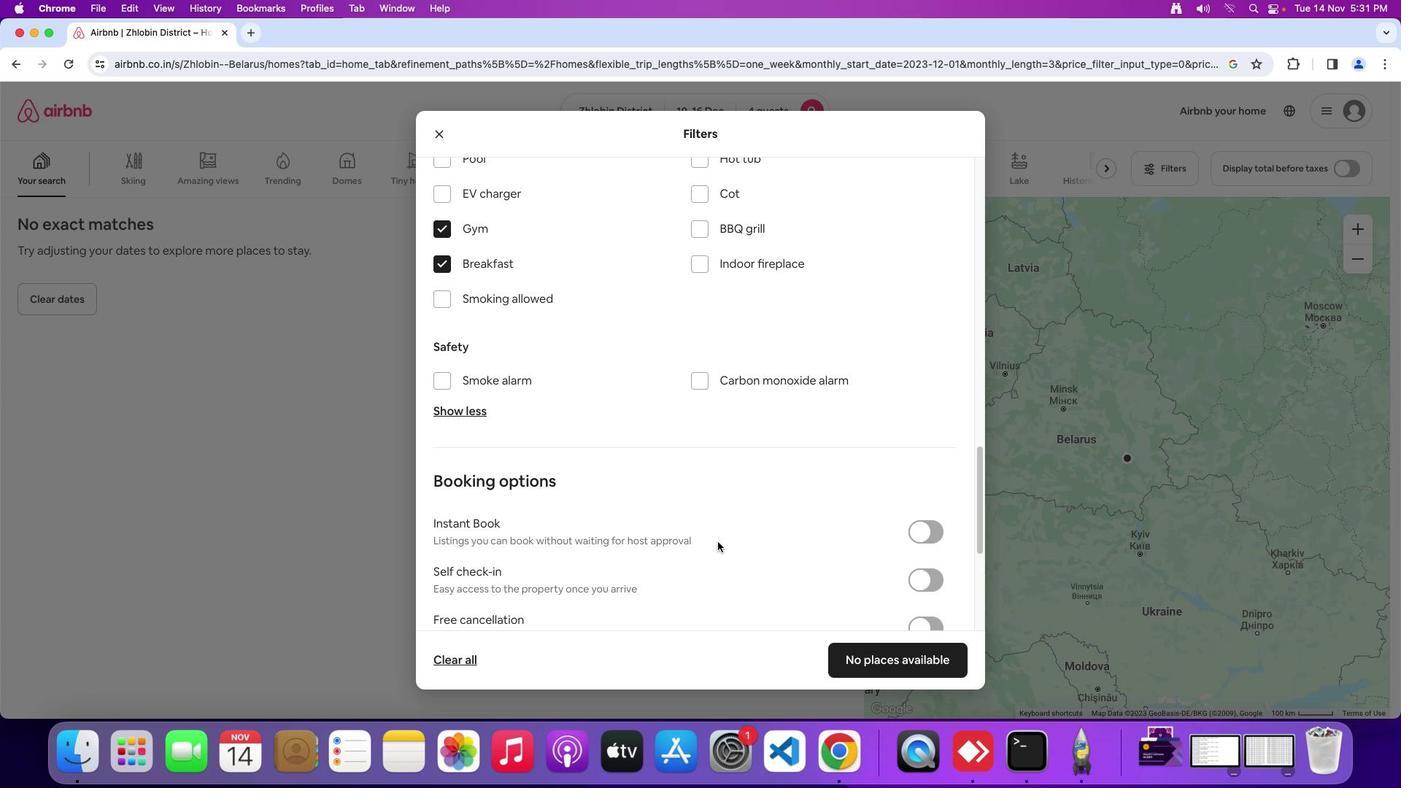 
Action: Mouse moved to (717, 541)
Screenshot: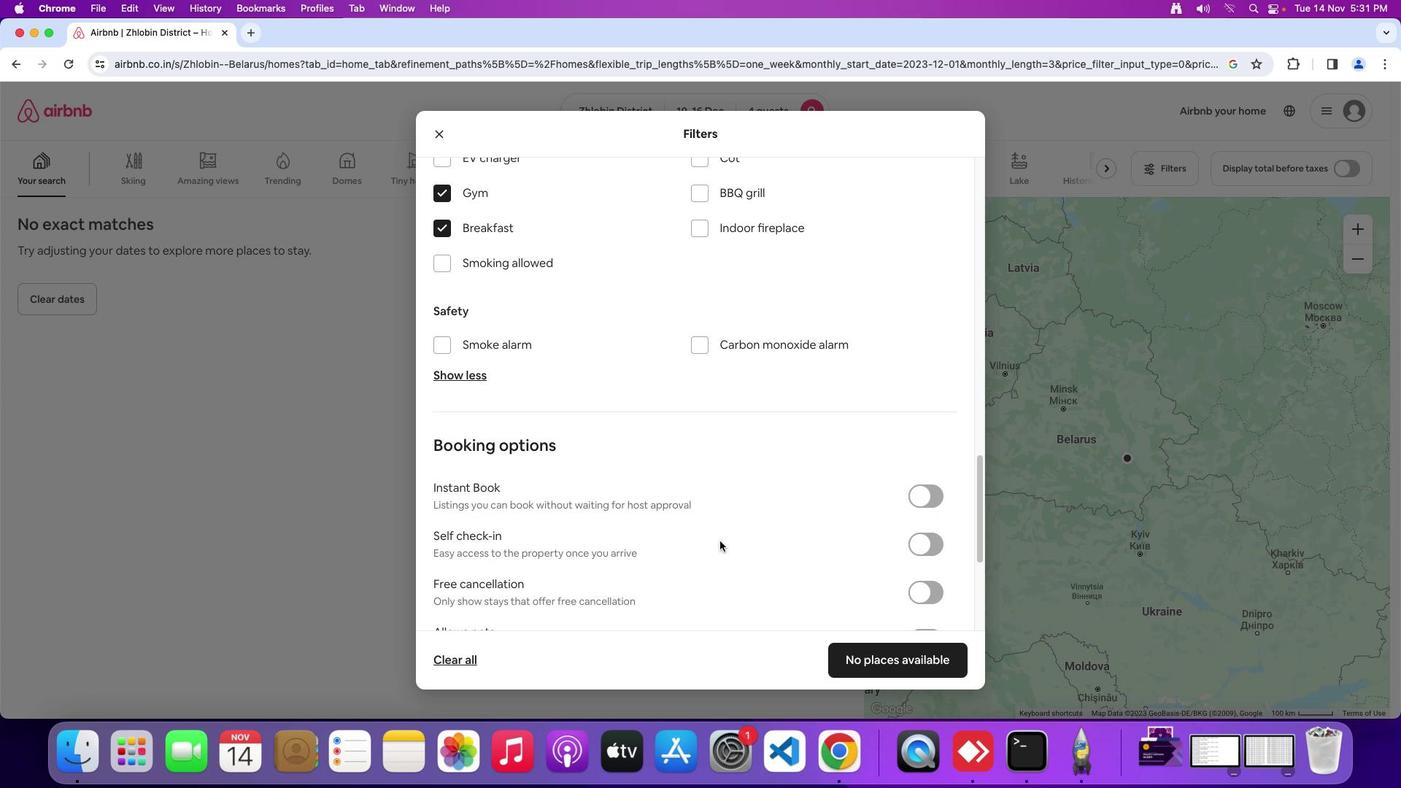 
Action: Mouse scrolled (717, 541) with delta (0, -1)
Screenshot: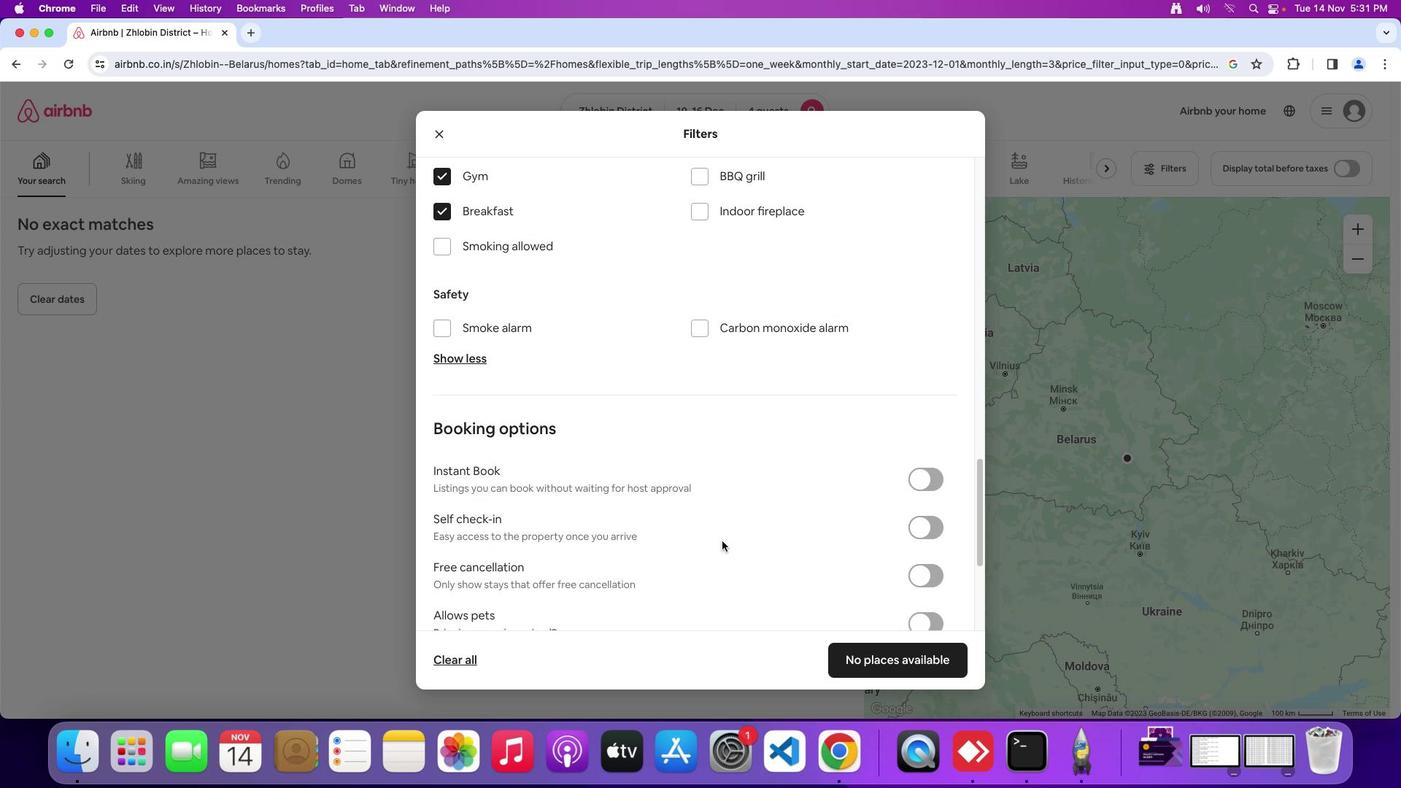 
Action: Mouse moved to (917, 518)
Screenshot: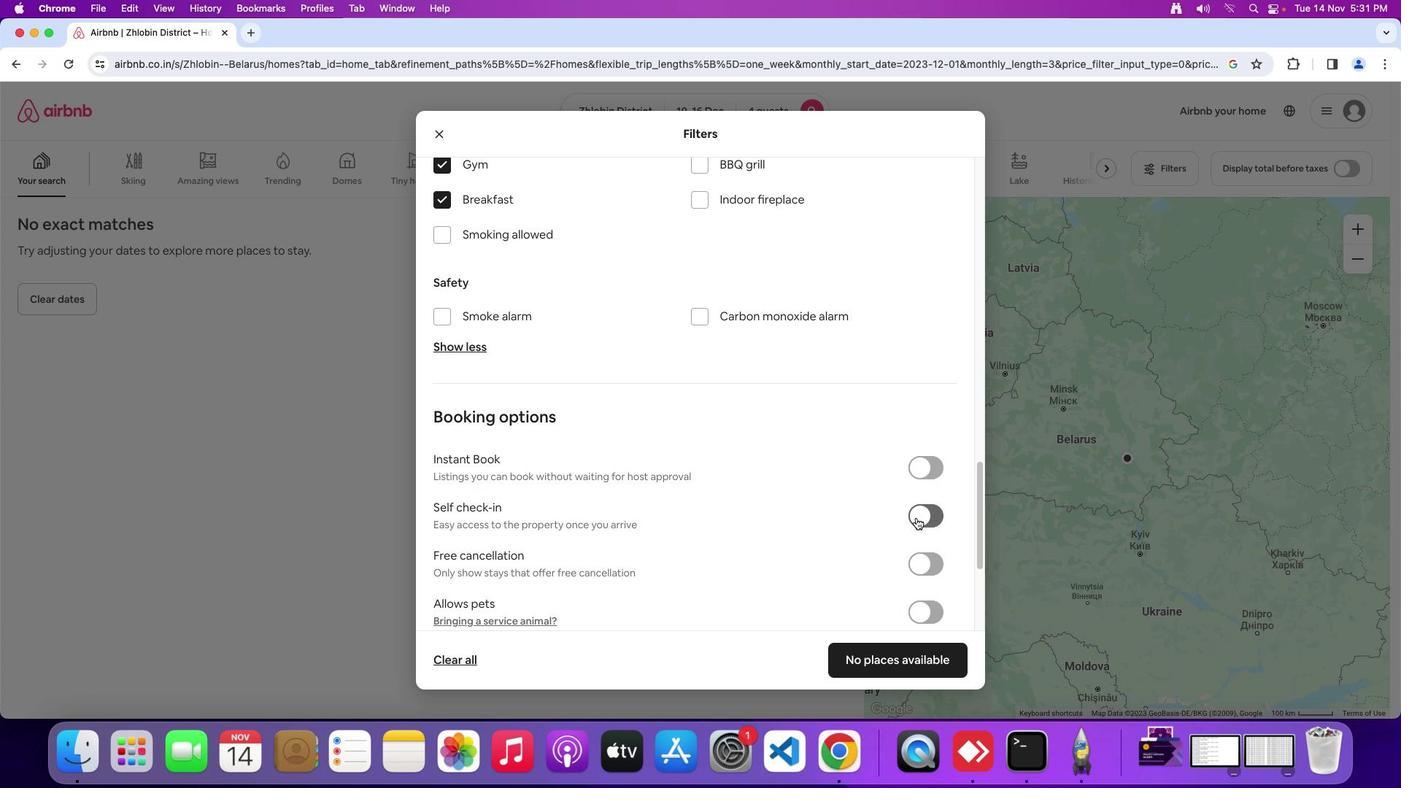 
Action: Mouse pressed left at (917, 518)
Screenshot: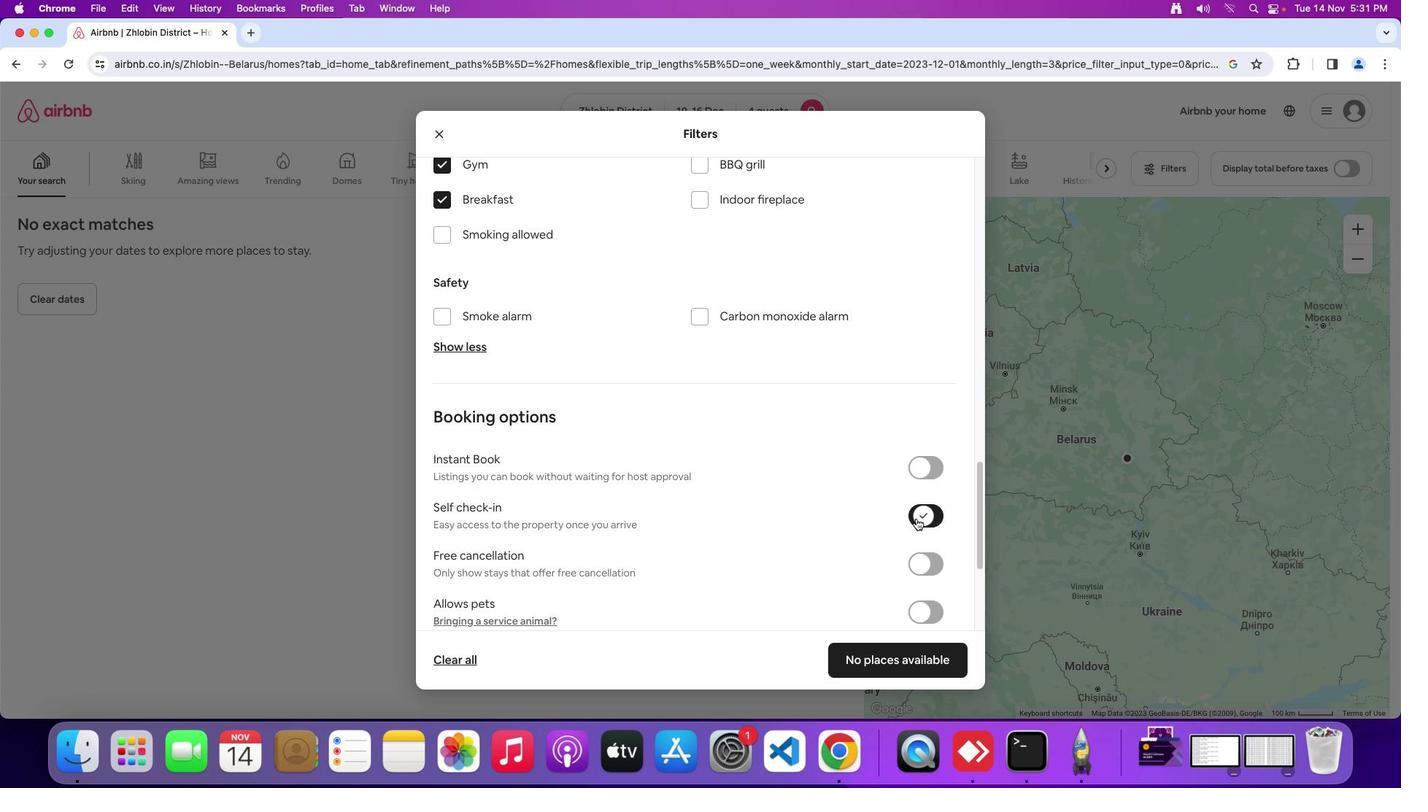 
Action: Mouse moved to (876, 660)
Screenshot: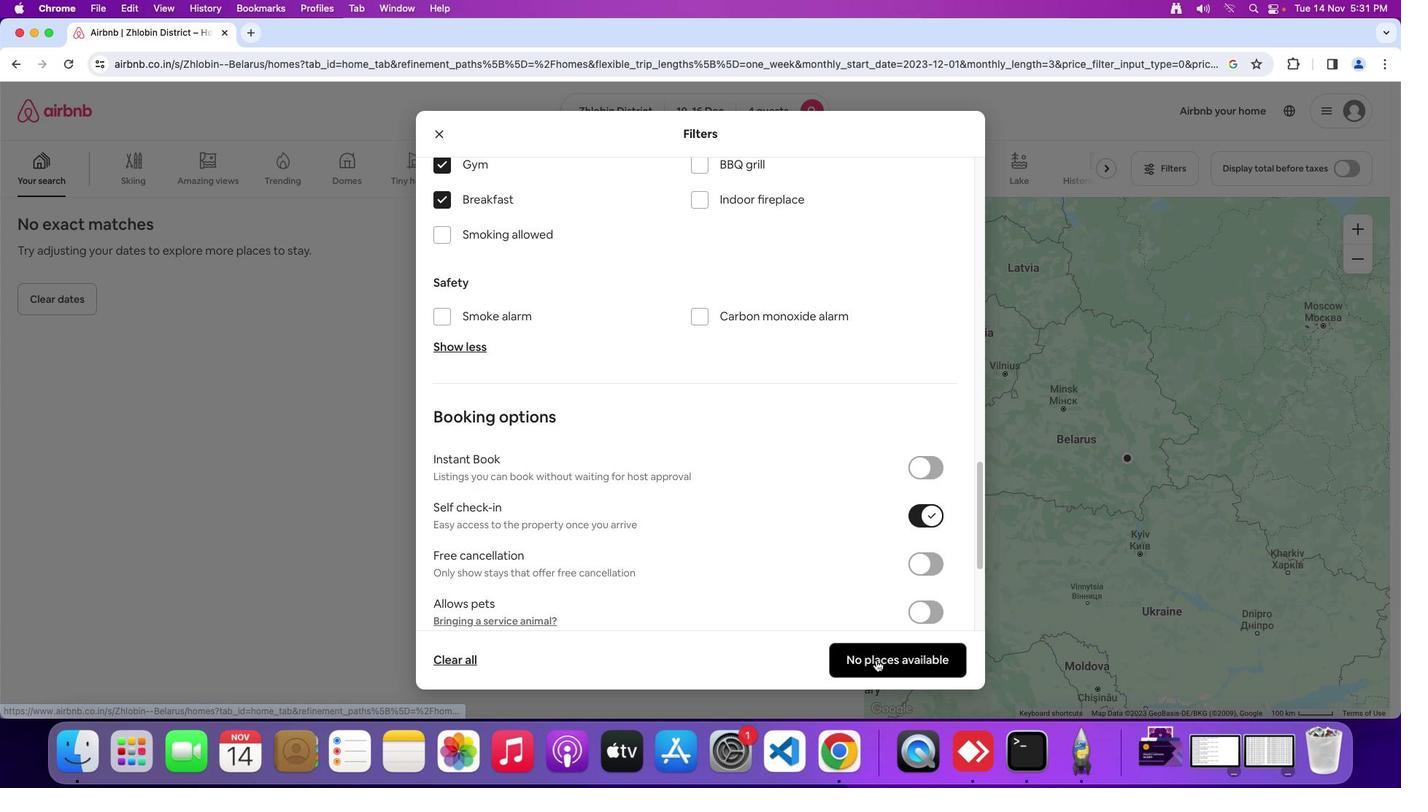 
Action: Mouse pressed left at (876, 660)
Screenshot: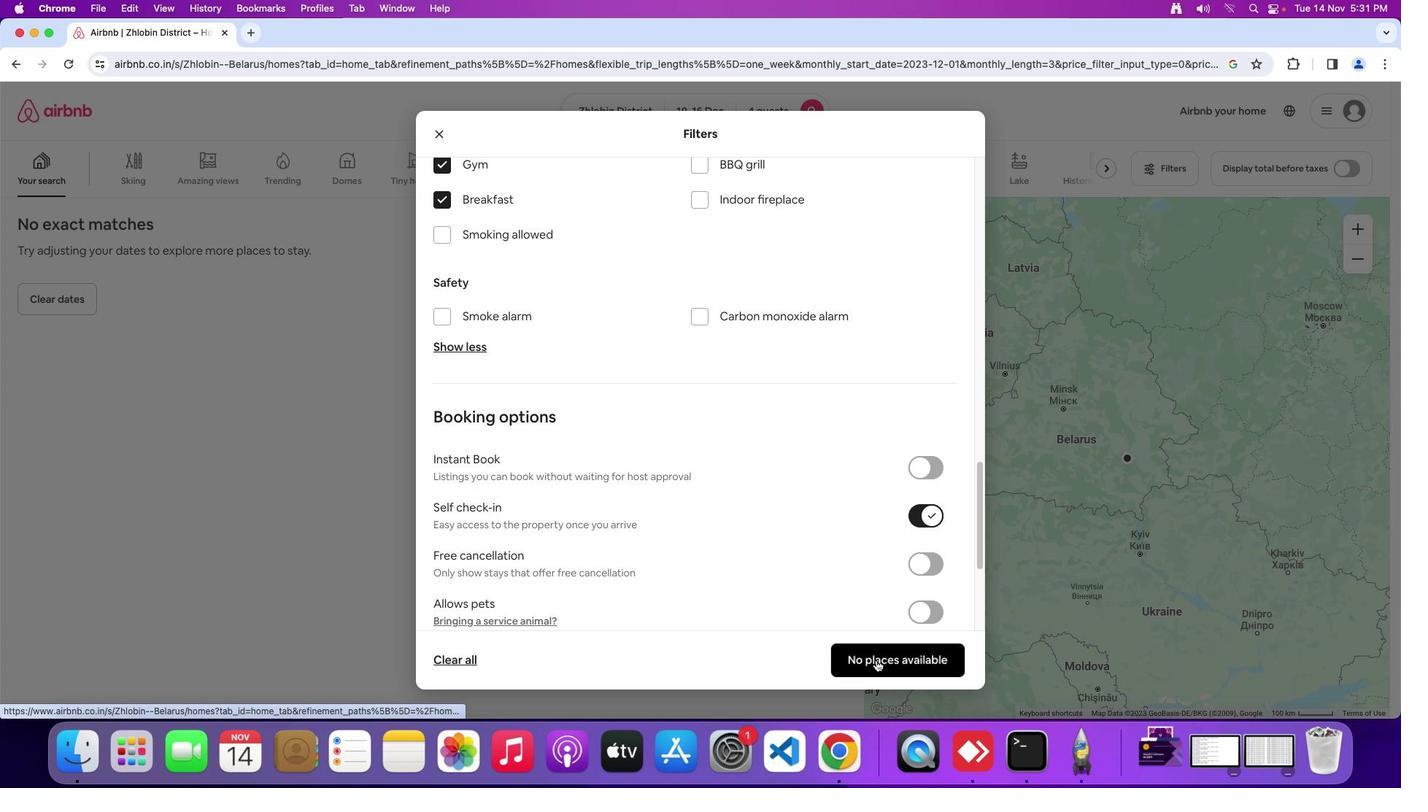 
Action: Mouse moved to (715, 571)
Screenshot: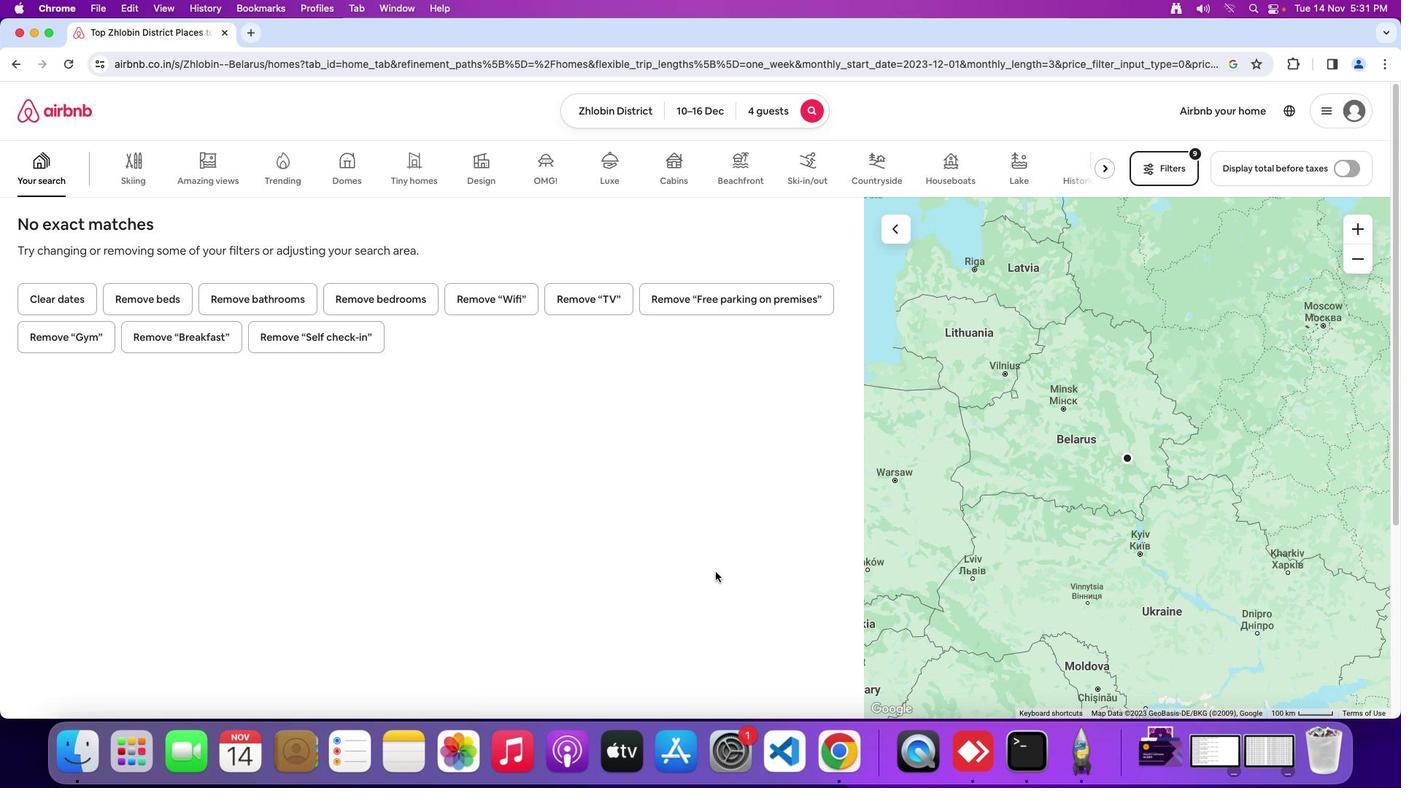 
Action: Mouse pressed left at (715, 571)
Screenshot: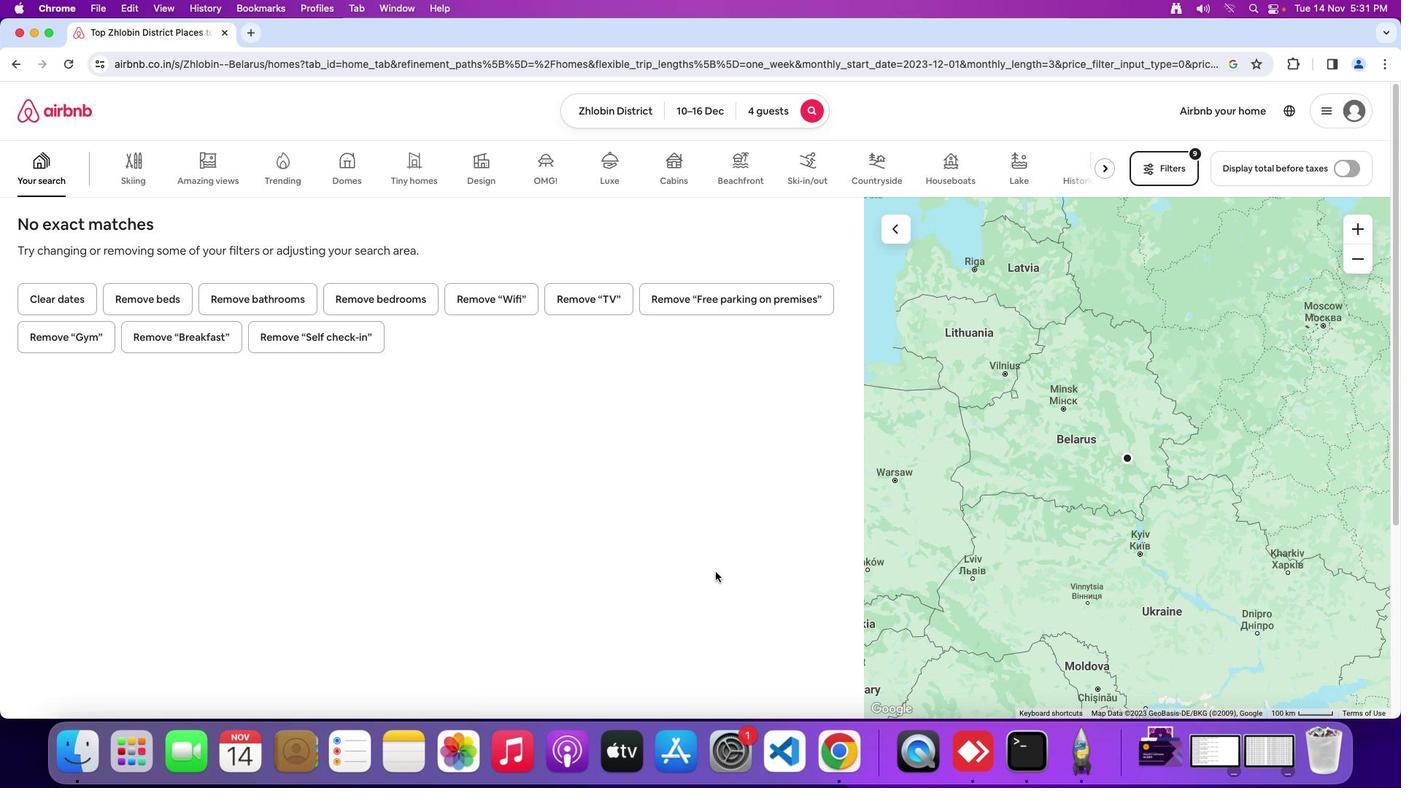 
Action: Mouse moved to (1070, 780)
Screenshot: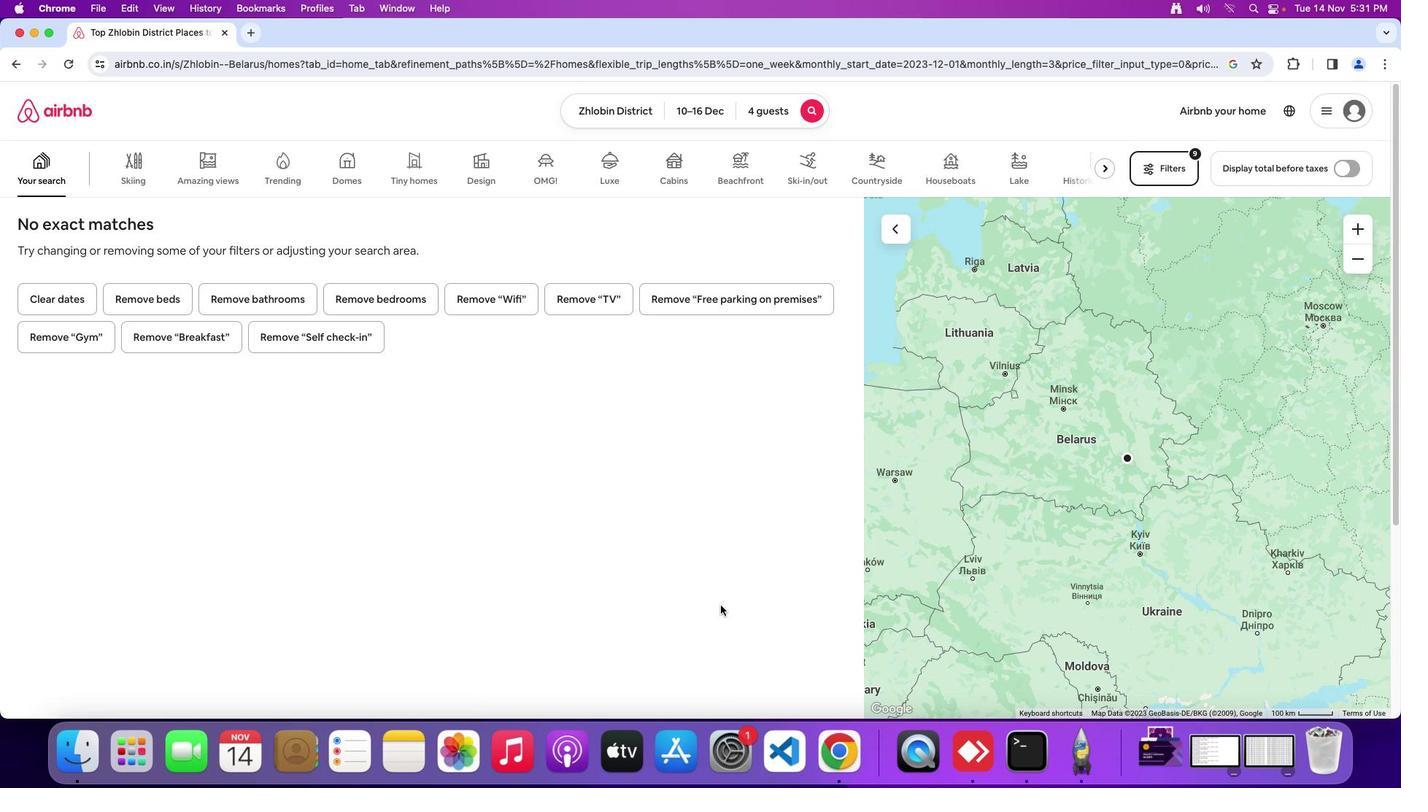 
